 Task: Define due dates for tasks focused on implementing version control measures.
Action: Mouse moved to (127, 275)
Screenshot: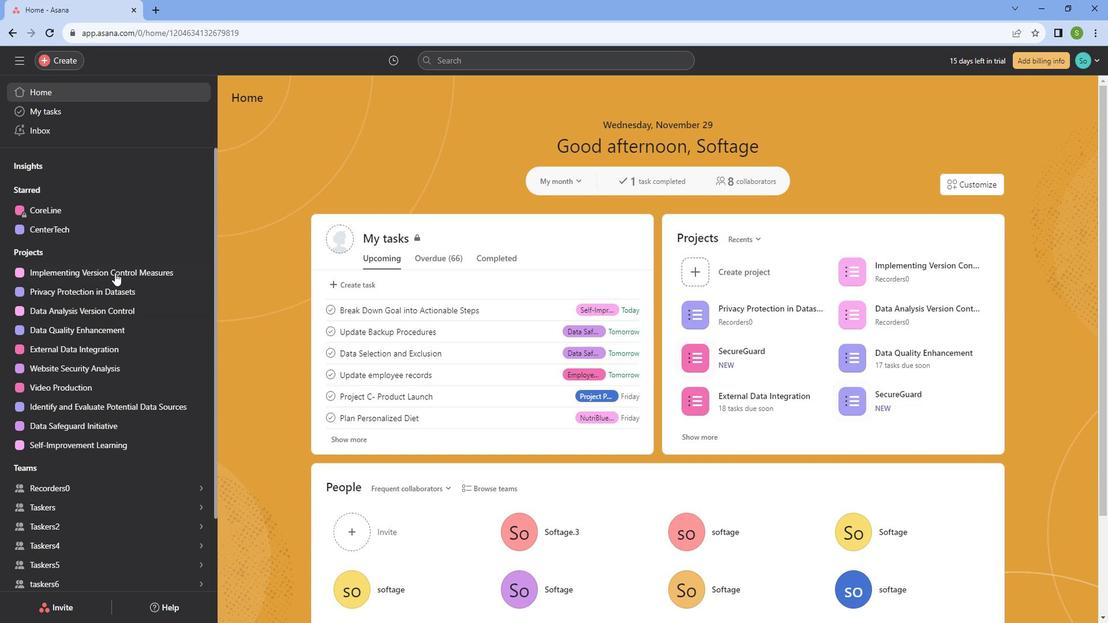 
Action: Mouse pressed left at (127, 275)
Screenshot: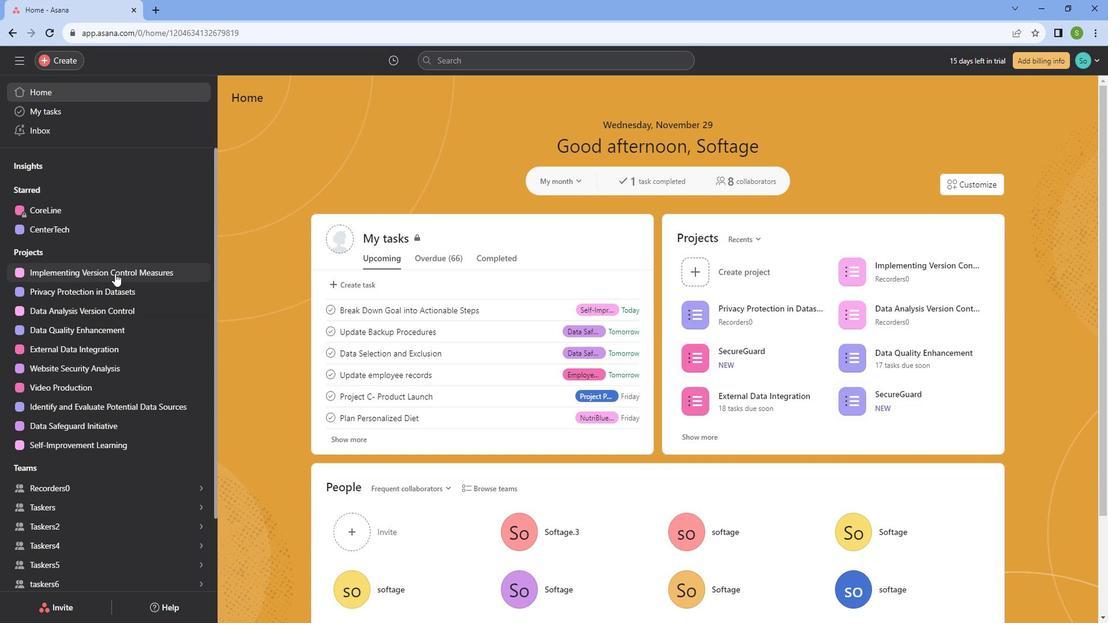 
Action: Mouse moved to (724, 188)
Screenshot: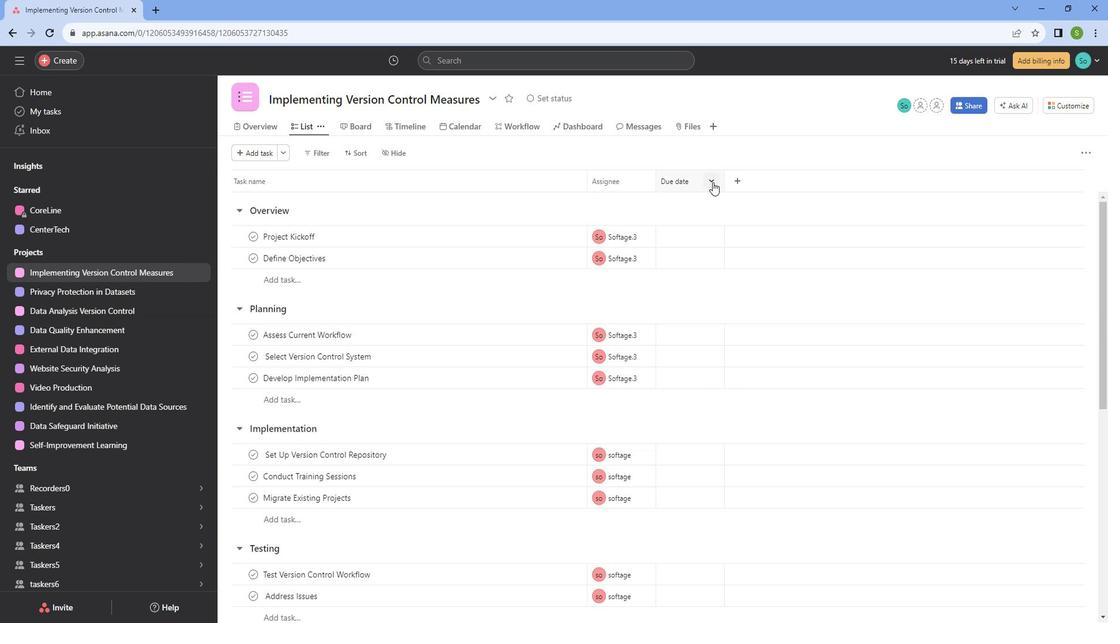
Action: Mouse pressed left at (724, 188)
Screenshot: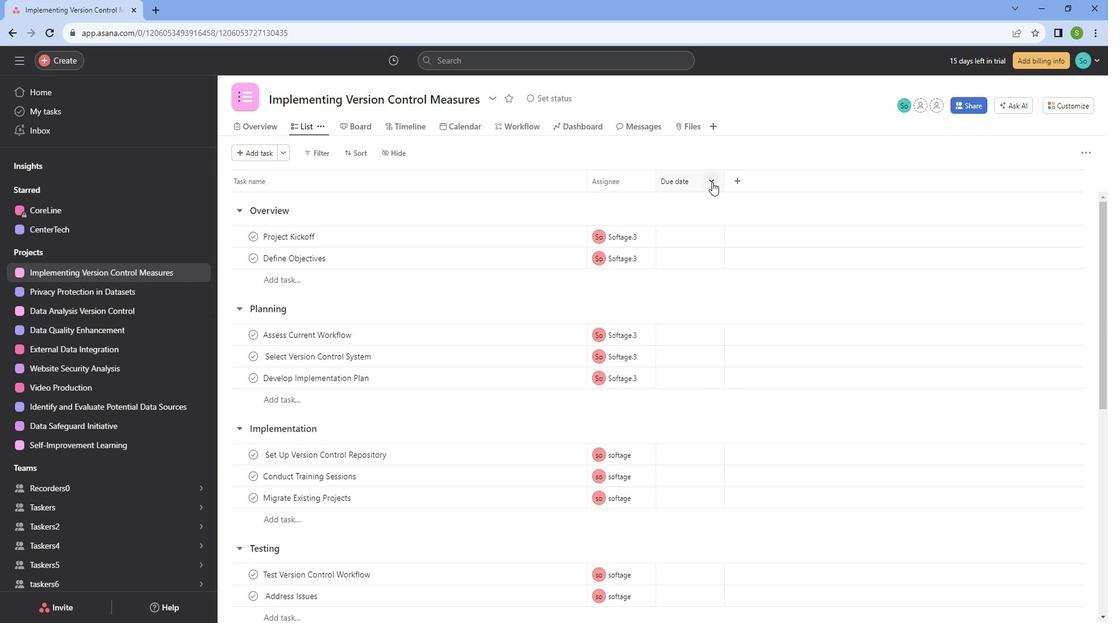 
Action: Mouse moved to (687, 218)
Screenshot: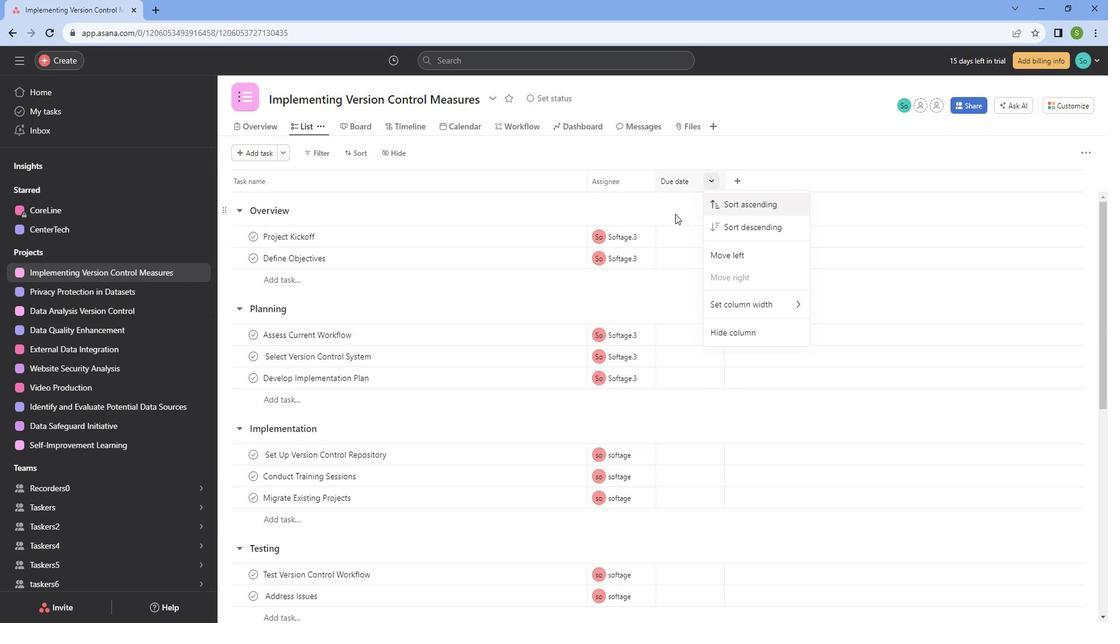 
Action: Mouse pressed left at (687, 218)
Screenshot: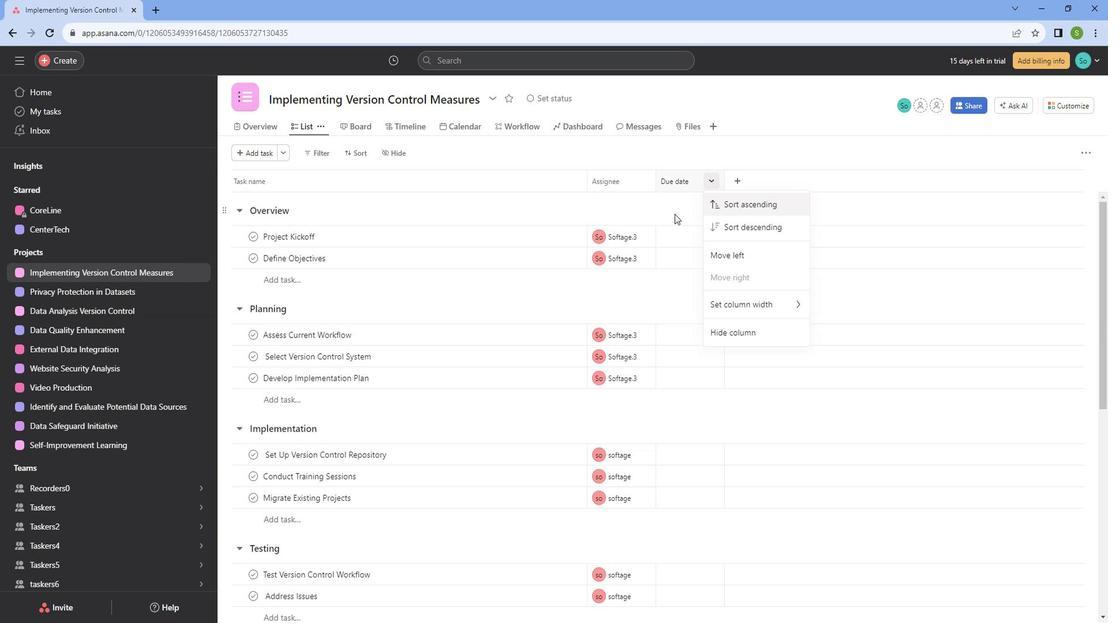 
Action: Mouse moved to (693, 246)
Screenshot: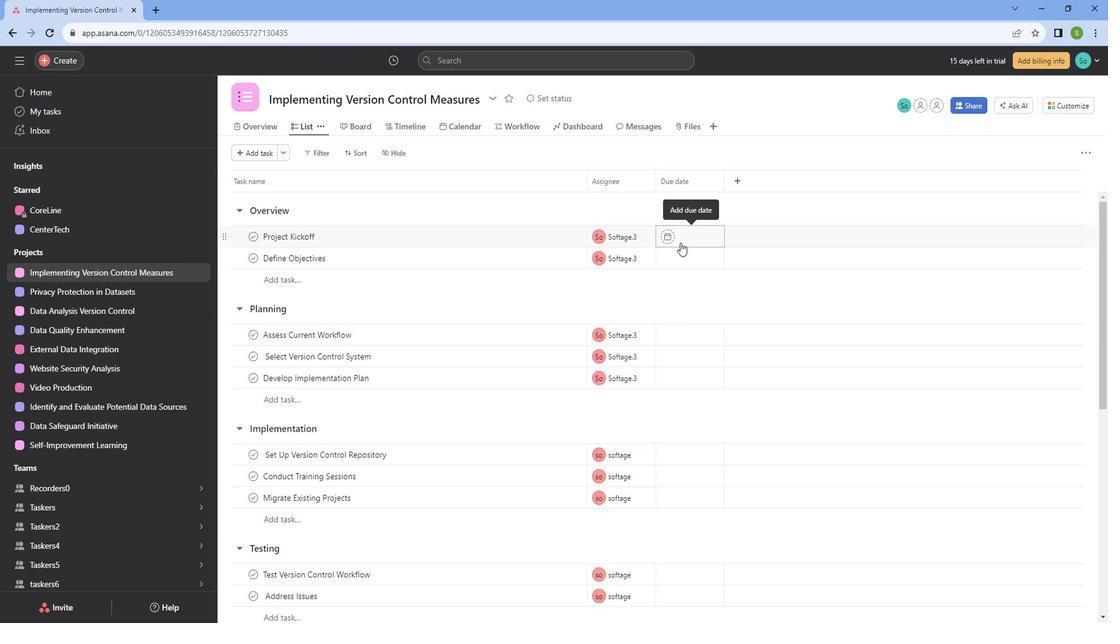 
Action: Mouse pressed left at (693, 246)
Screenshot: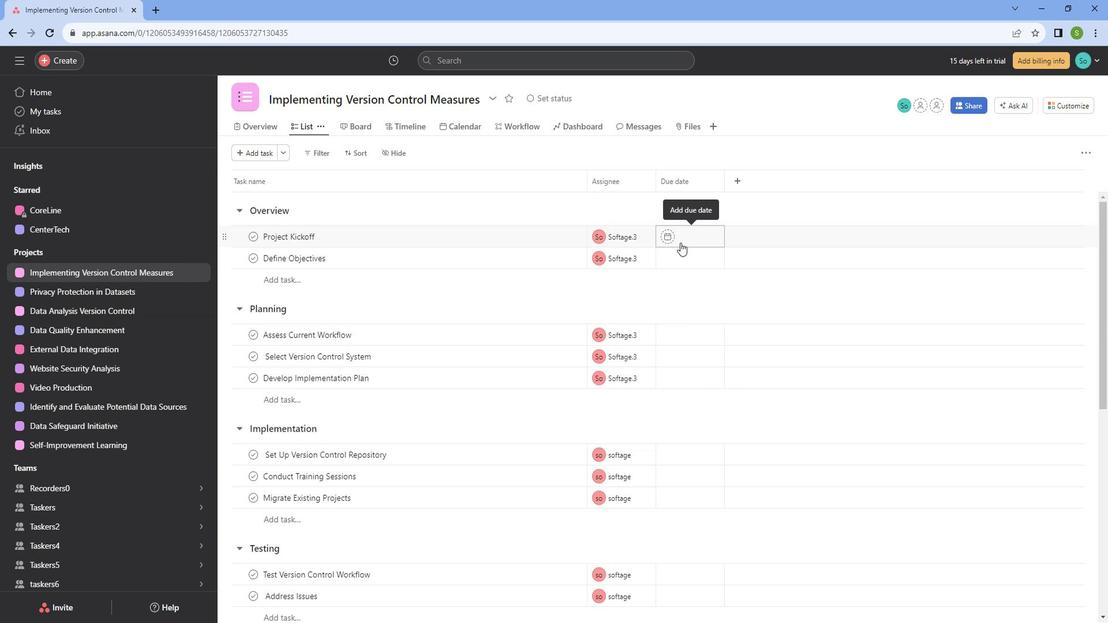 
Action: Mouse moved to (819, 303)
Screenshot: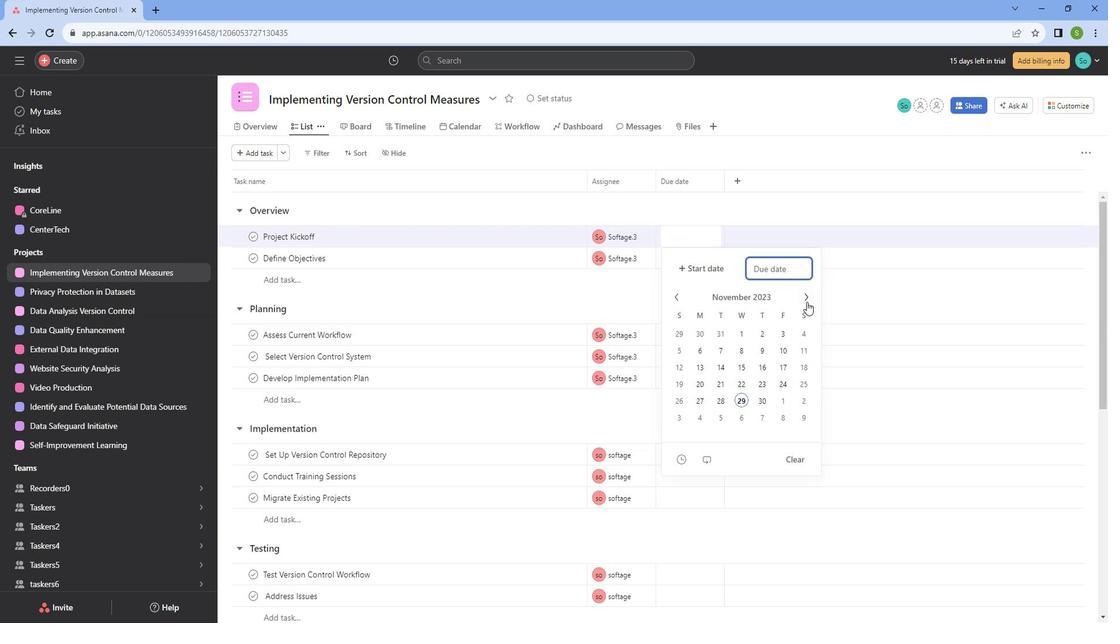 
Action: Mouse pressed left at (819, 303)
Screenshot: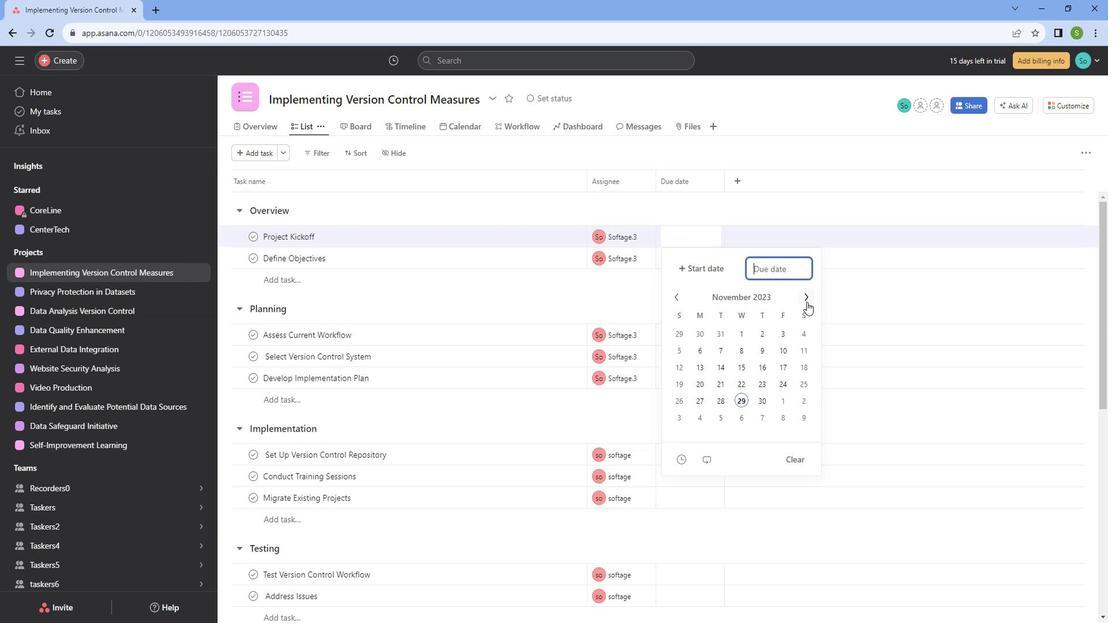 
Action: Mouse moved to (794, 336)
Screenshot: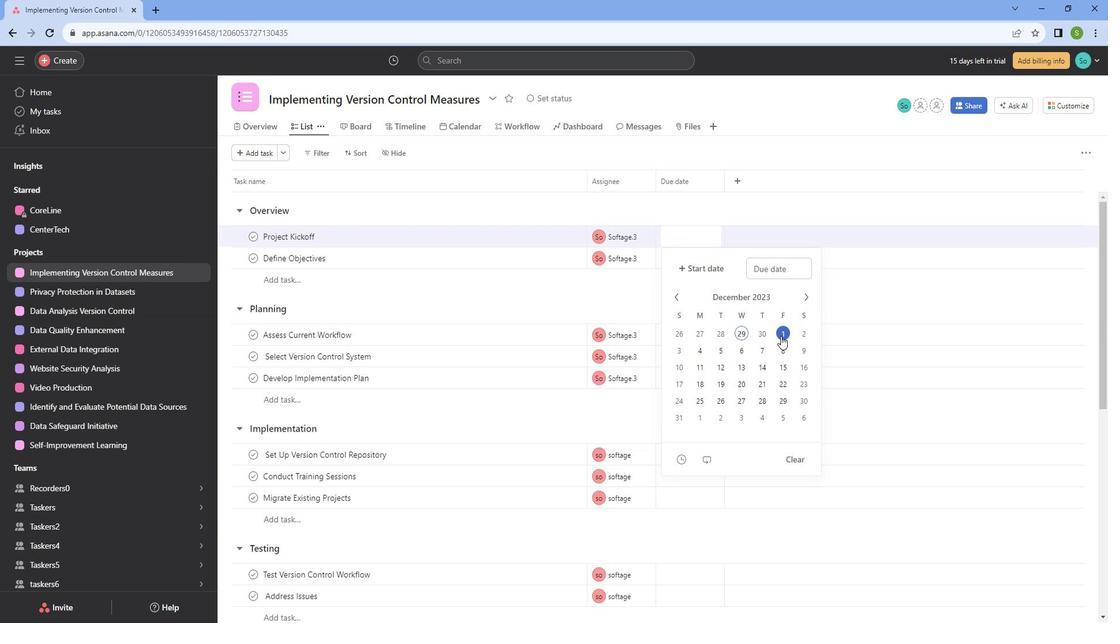 
Action: Mouse pressed left at (794, 336)
Screenshot: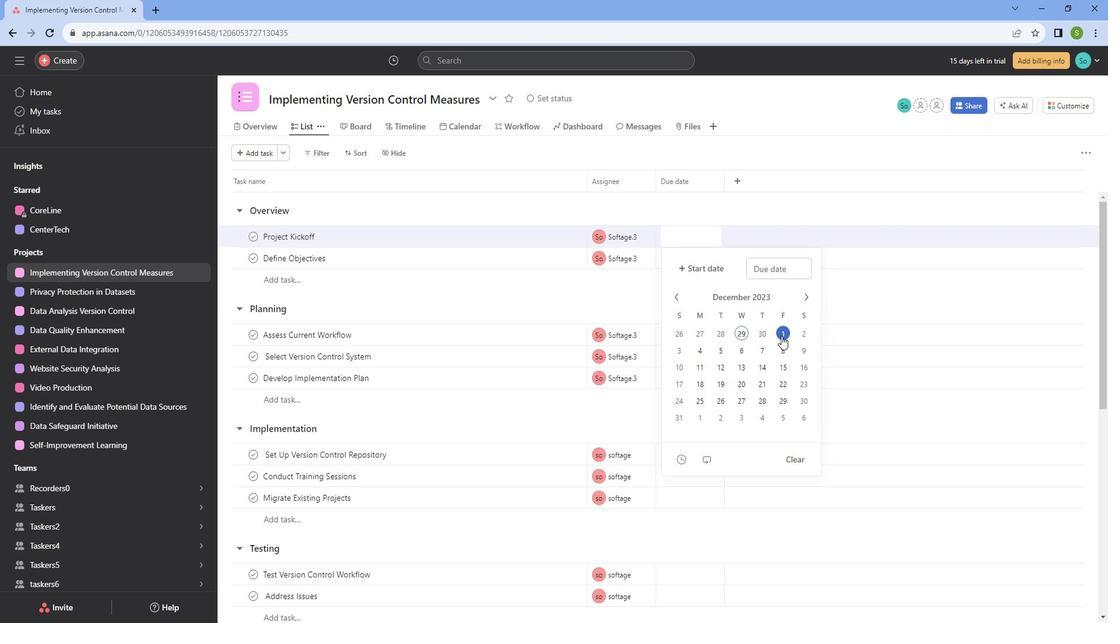 
Action: Mouse moved to (704, 215)
Screenshot: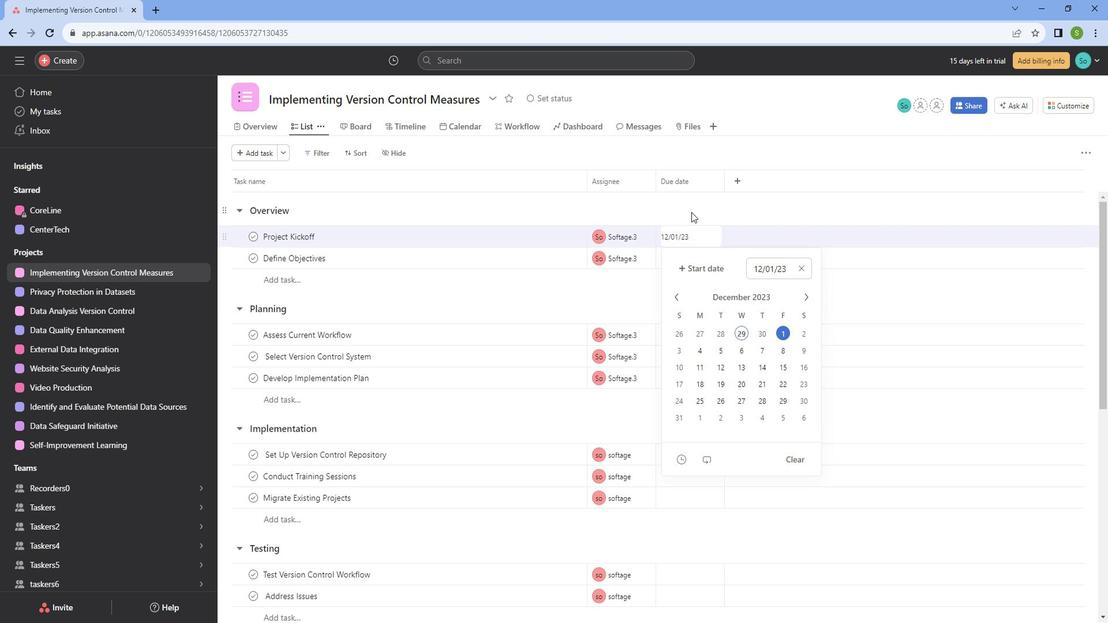 
Action: Mouse pressed left at (704, 215)
Screenshot: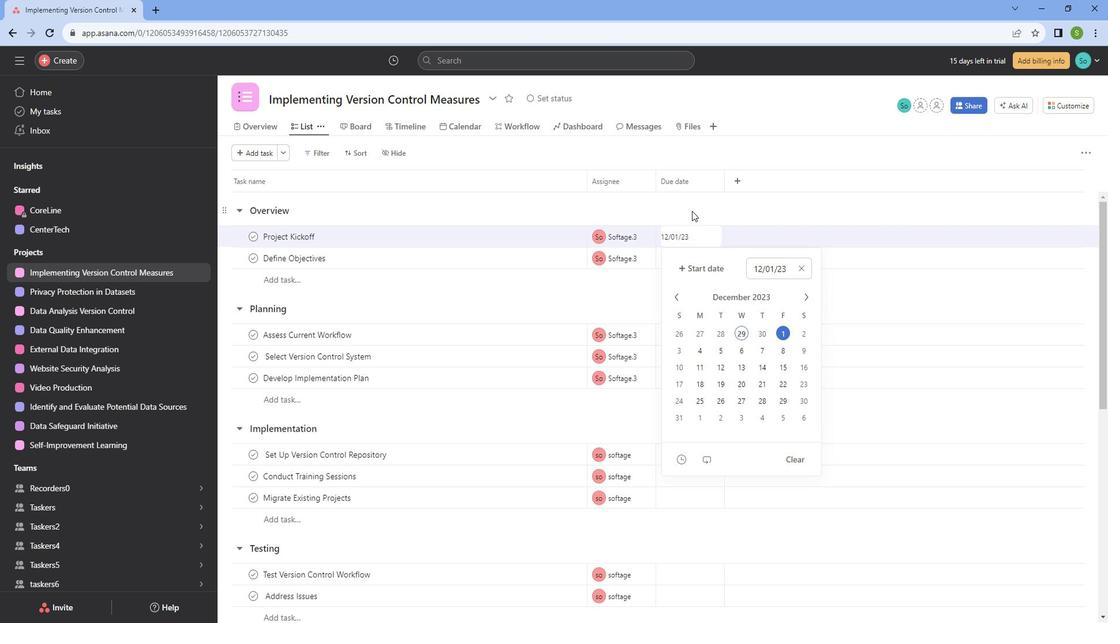 
Action: Mouse moved to (689, 266)
Screenshot: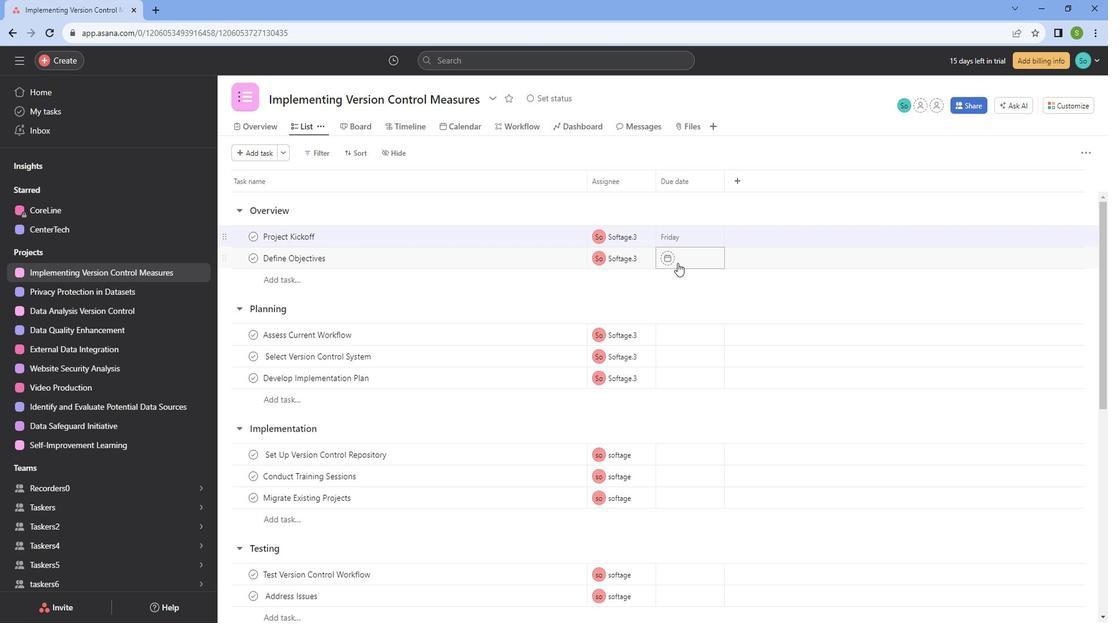 
Action: Mouse pressed left at (689, 266)
Screenshot: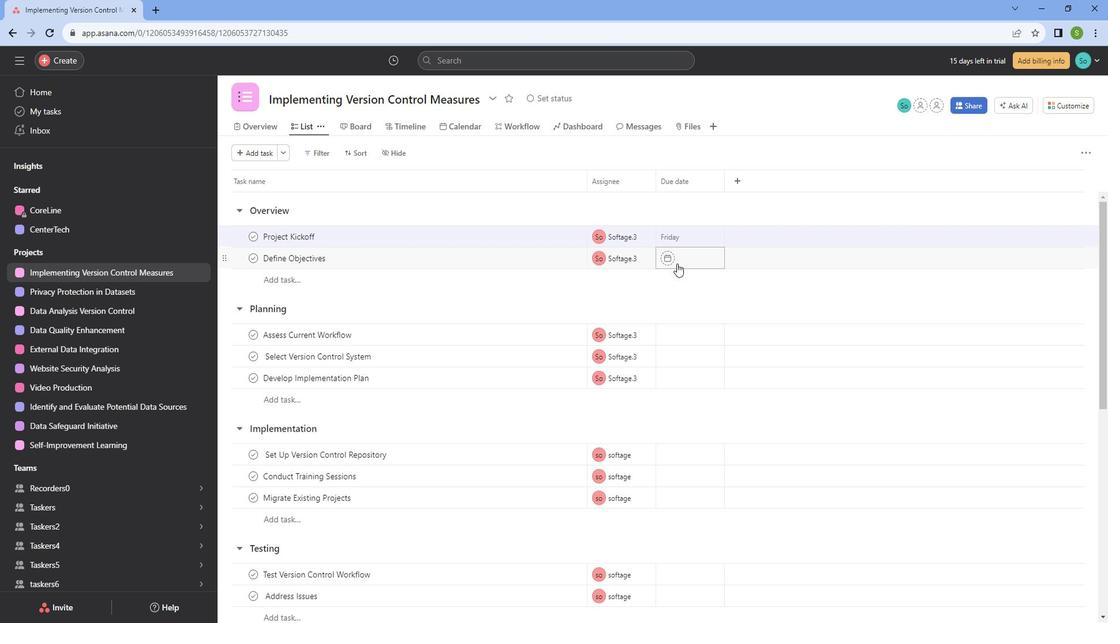 
Action: Mouse moved to (812, 318)
Screenshot: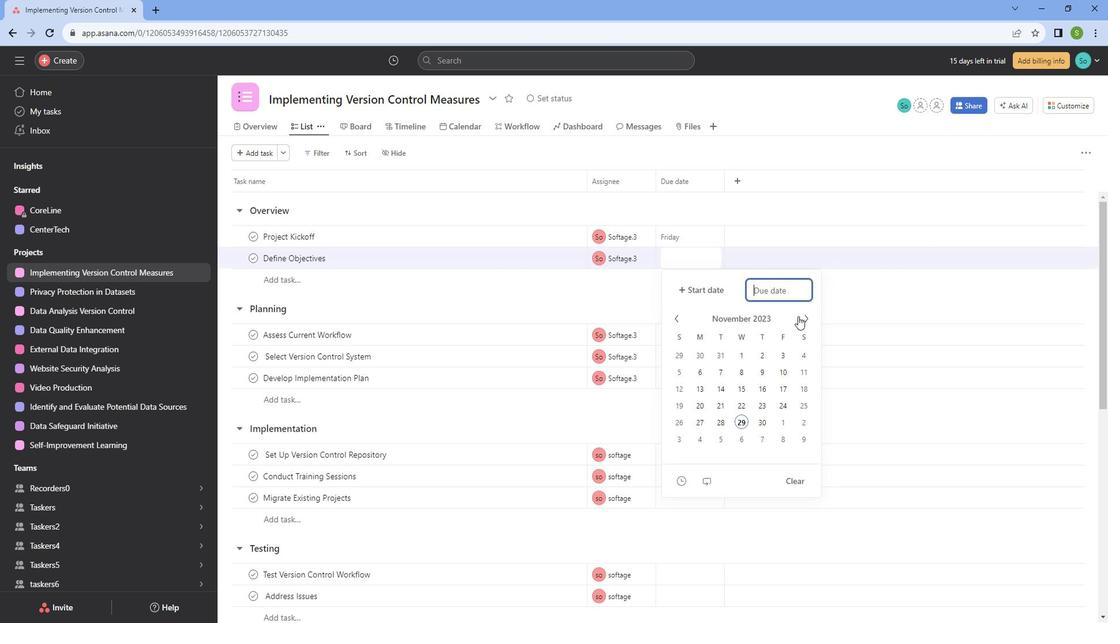 
Action: Mouse pressed left at (812, 318)
Screenshot: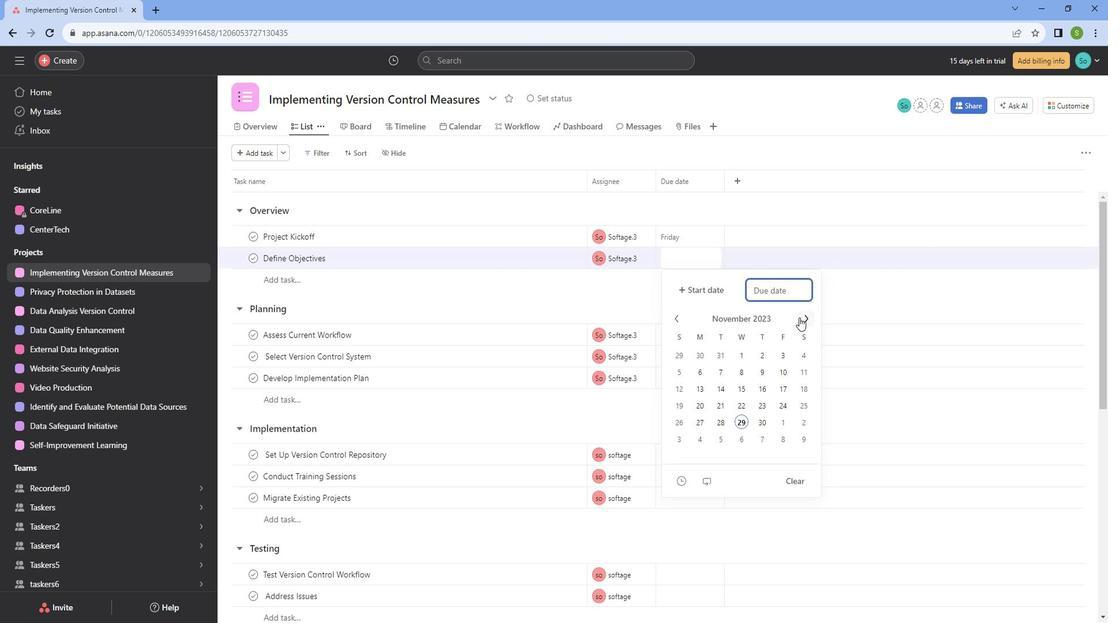 
Action: Mouse moved to (799, 355)
Screenshot: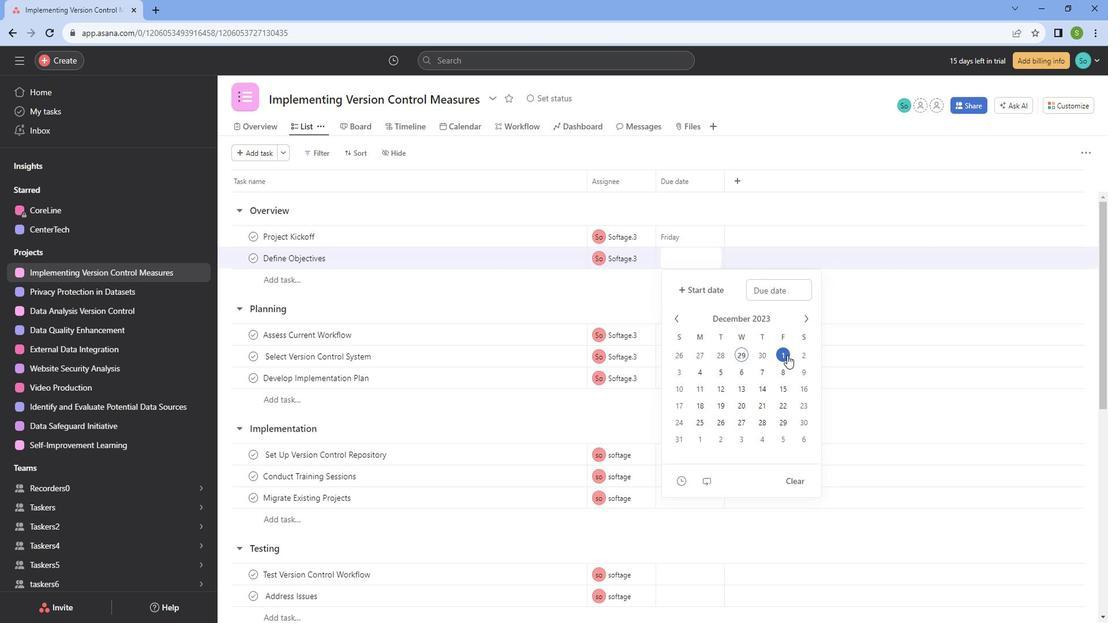 
Action: Mouse pressed left at (799, 355)
Screenshot: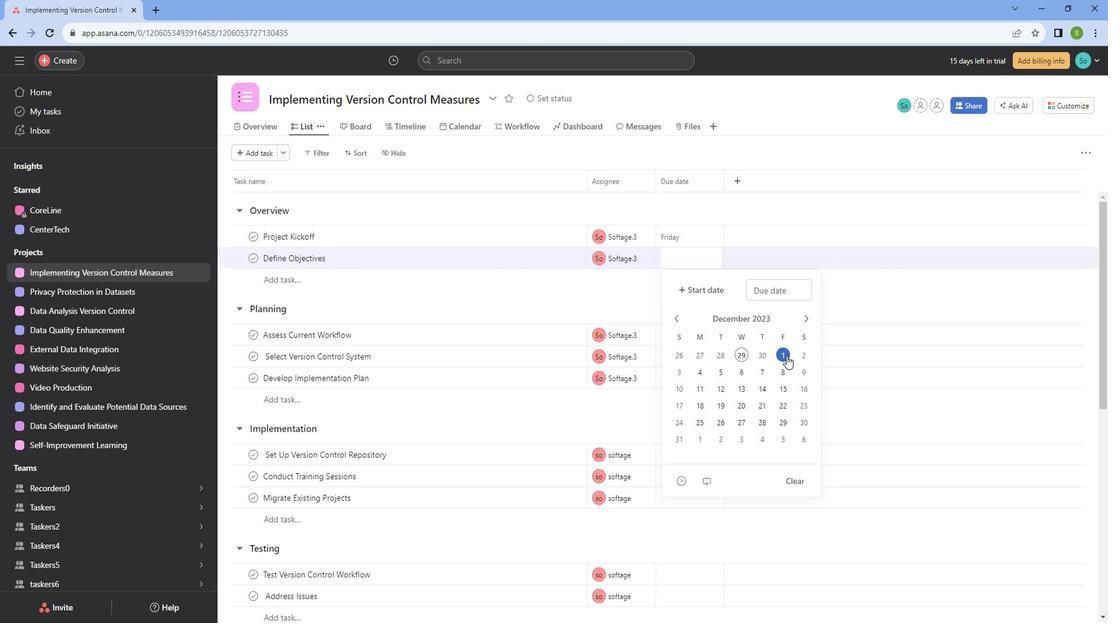 
Action: Mouse moved to (728, 222)
Screenshot: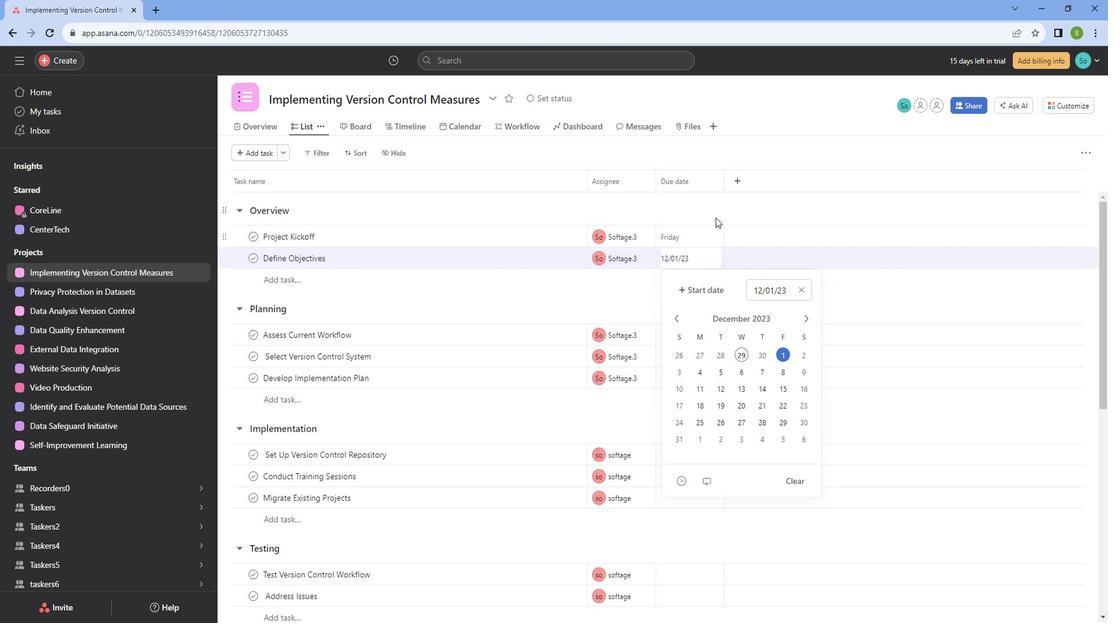 
Action: Mouse pressed left at (728, 222)
Screenshot: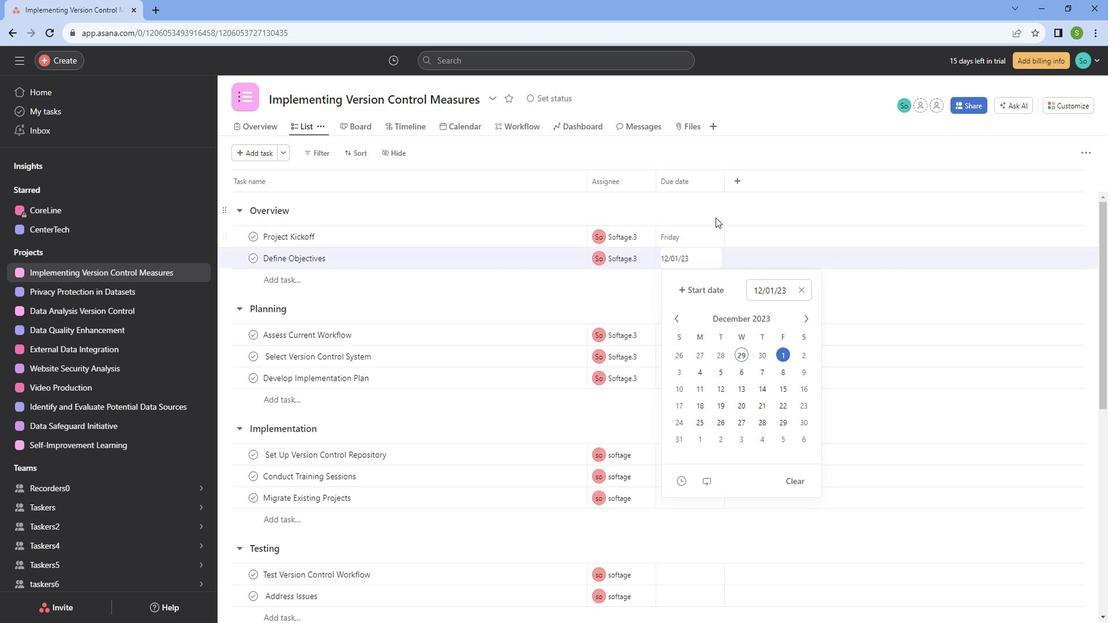 
Action: Mouse moved to (707, 332)
Screenshot: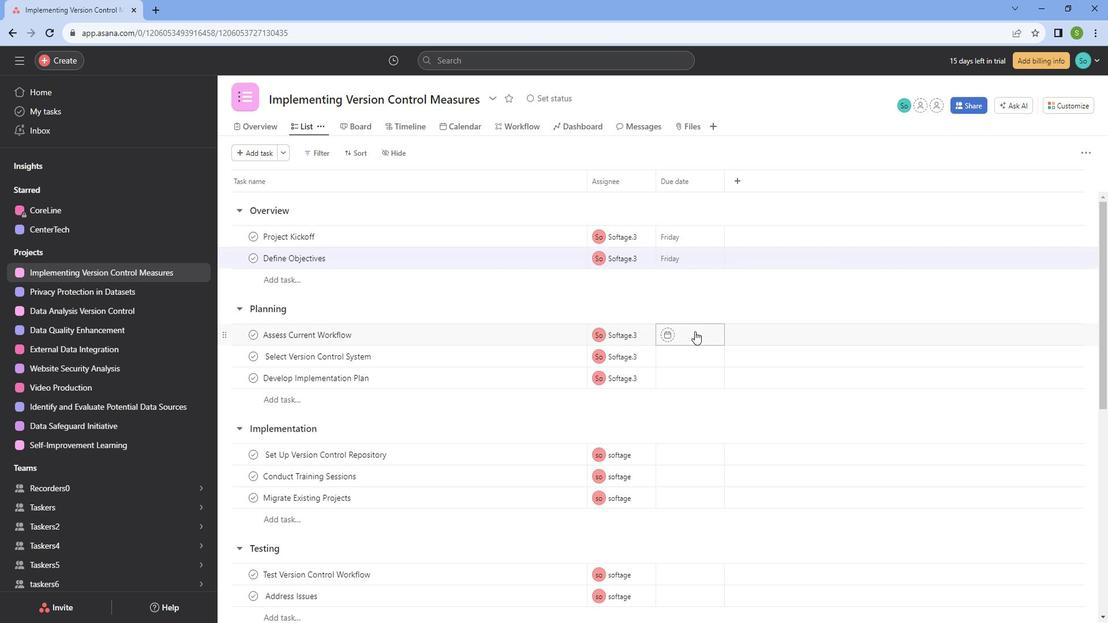 
Action: Mouse pressed left at (707, 332)
Screenshot: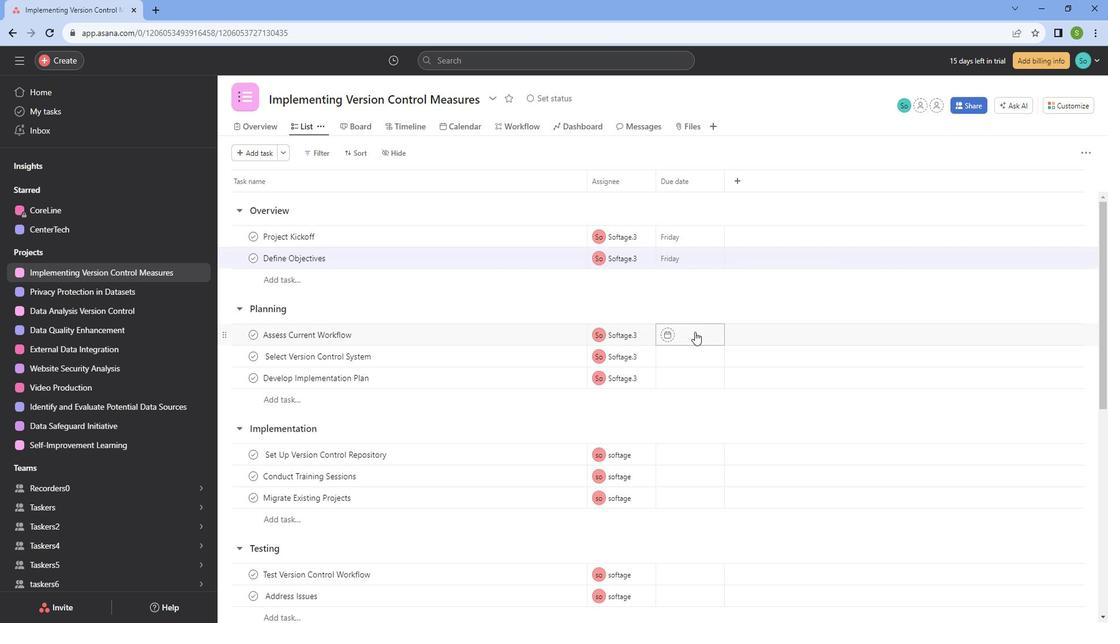
Action: Mouse moved to (823, 390)
Screenshot: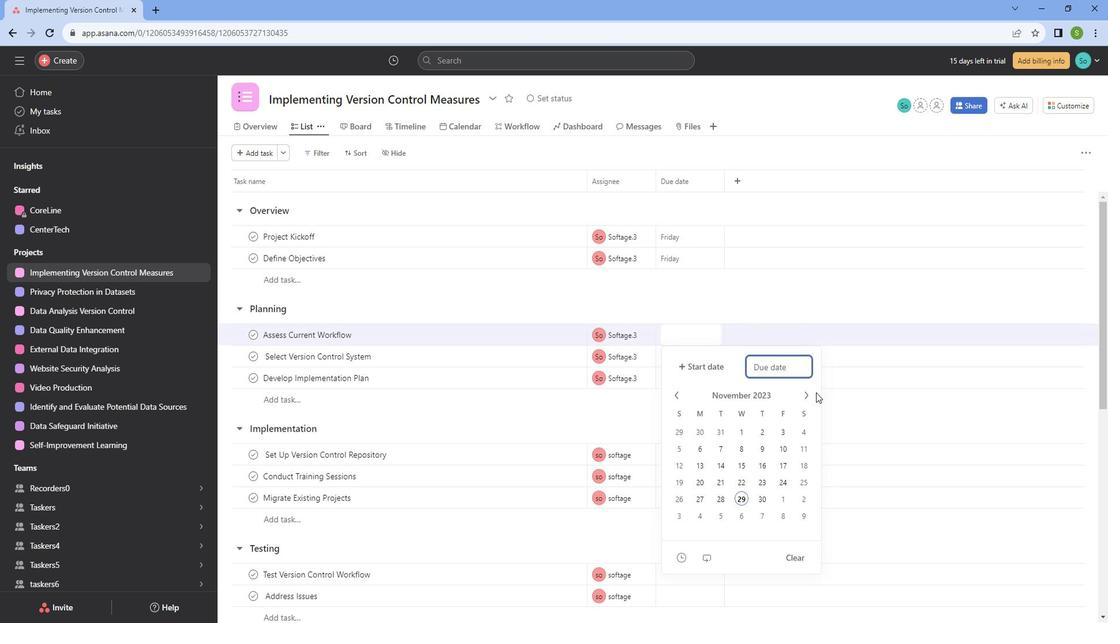 
Action: Mouse pressed left at (823, 390)
Screenshot: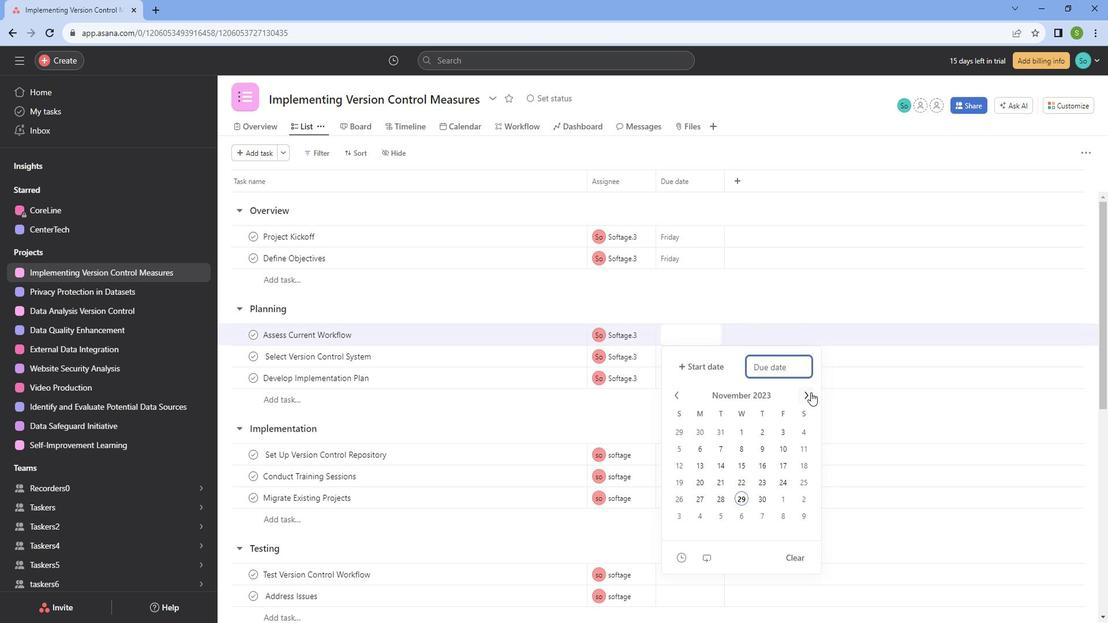 
Action: Mouse moved to (798, 424)
Screenshot: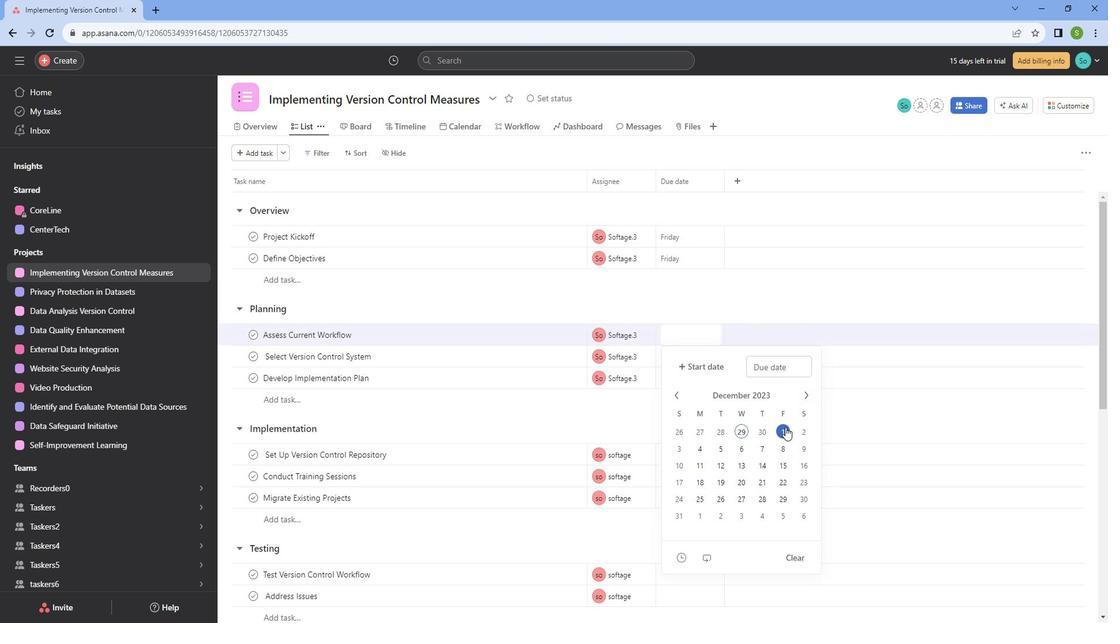 
Action: Mouse pressed left at (798, 424)
Screenshot: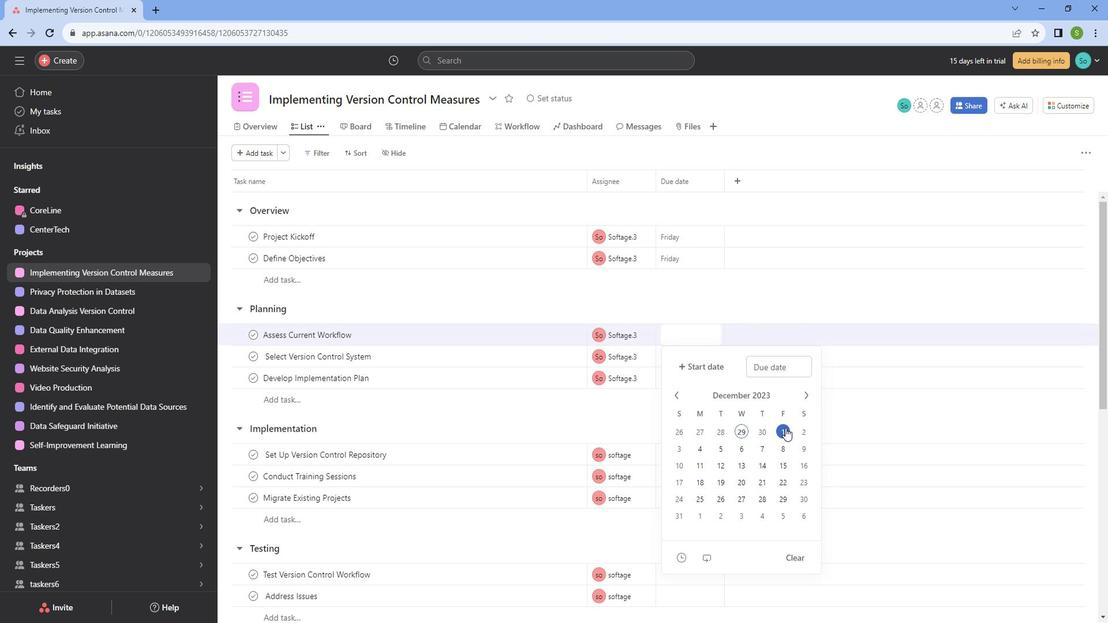 
Action: Mouse moved to (692, 210)
Screenshot: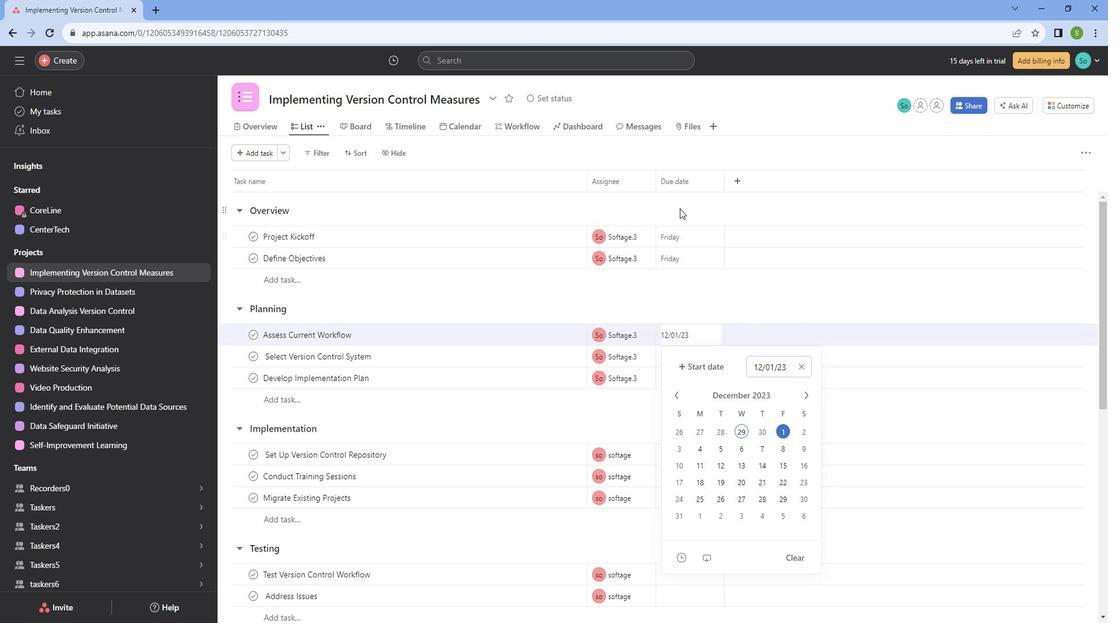 
Action: Mouse pressed left at (692, 210)
Screenshot: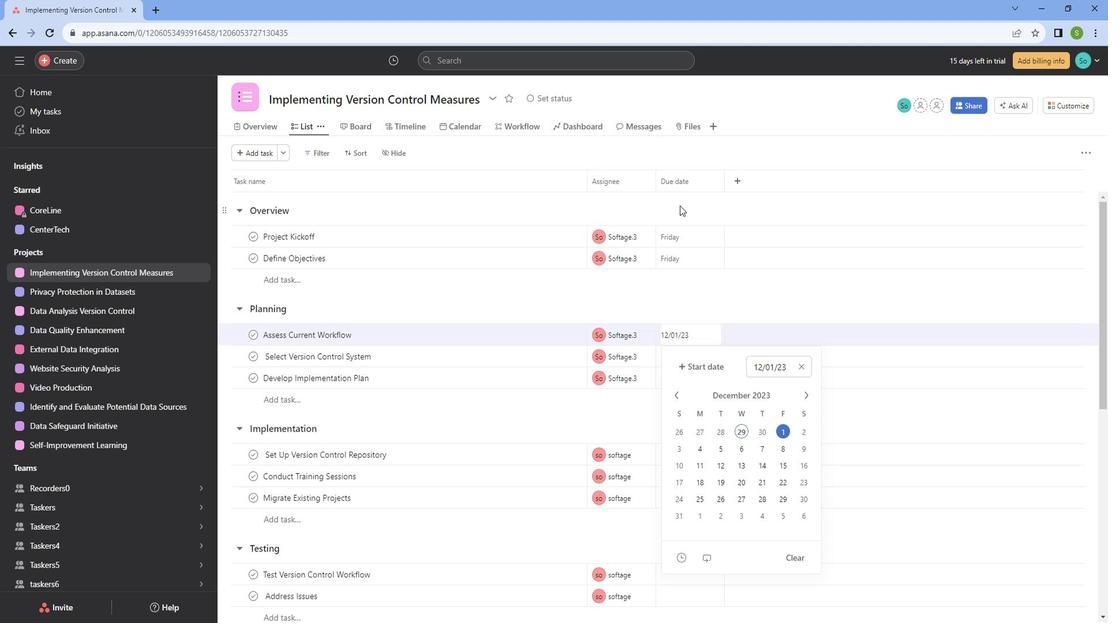 
Action: Mouse moved to (709, 255)
Screenshot: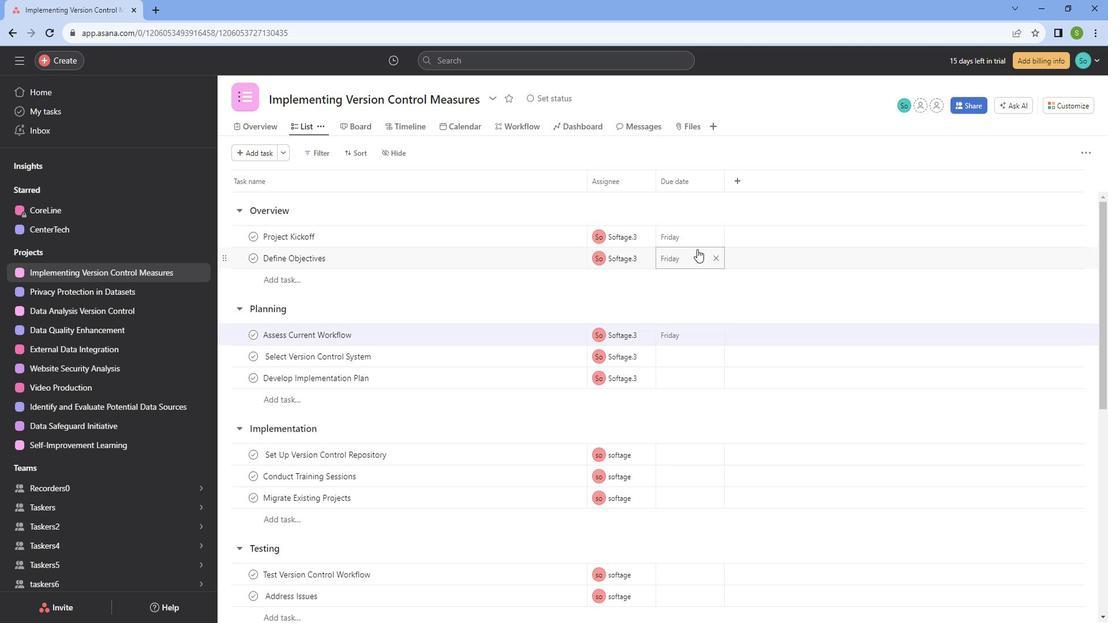 
Action: Mouse scrolled (709, 255) with delta (0, 0)
Screenshot: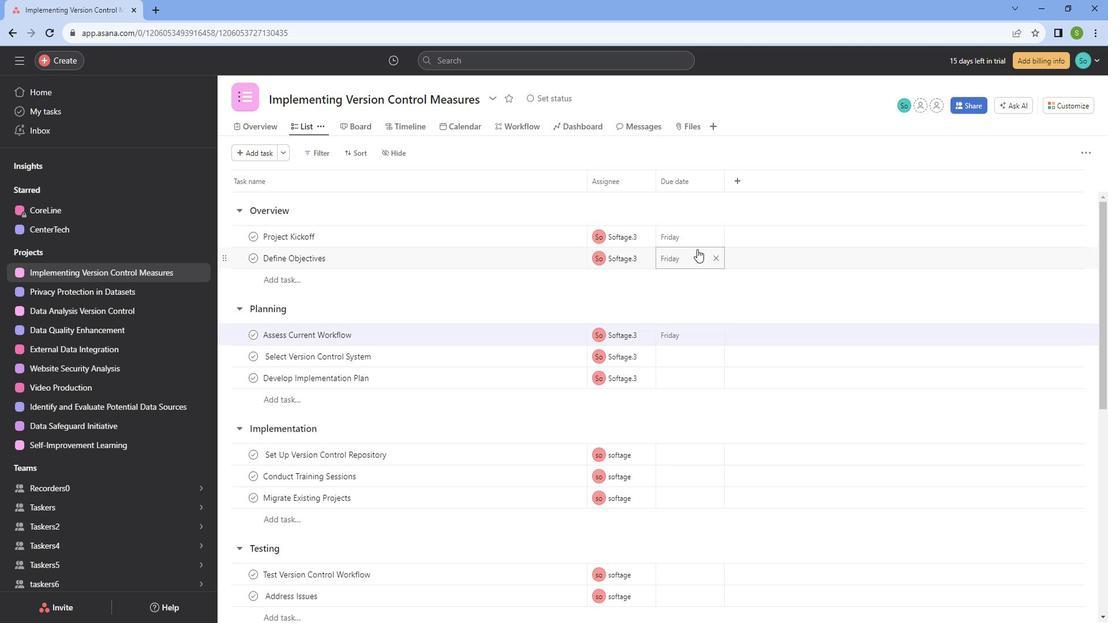 
Action: Mouse scrolled (709, 255) with delta (0, 0)
Screenshot: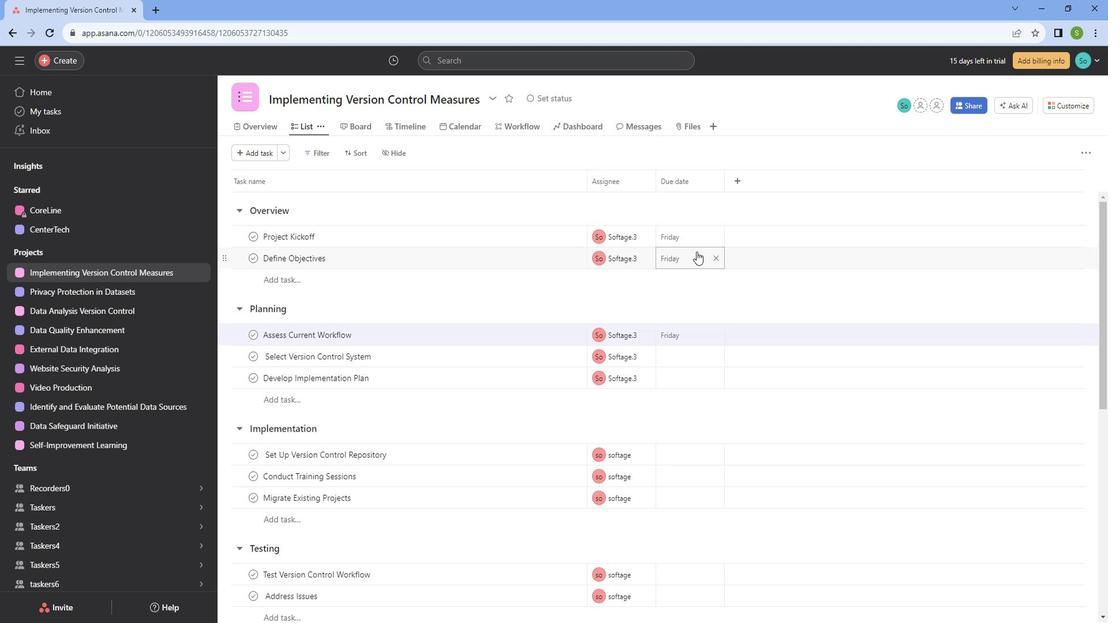 
Action: Mouse moved to (700, 244)
Screenshot: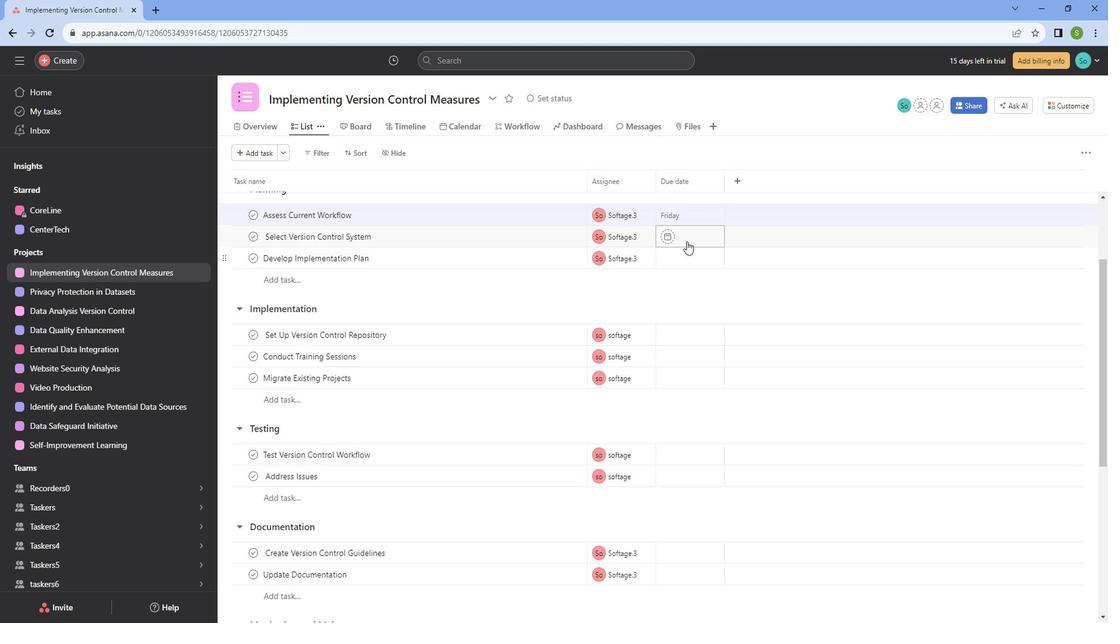 
Action: Mouse pressed left at (700, 244)
Screenshot: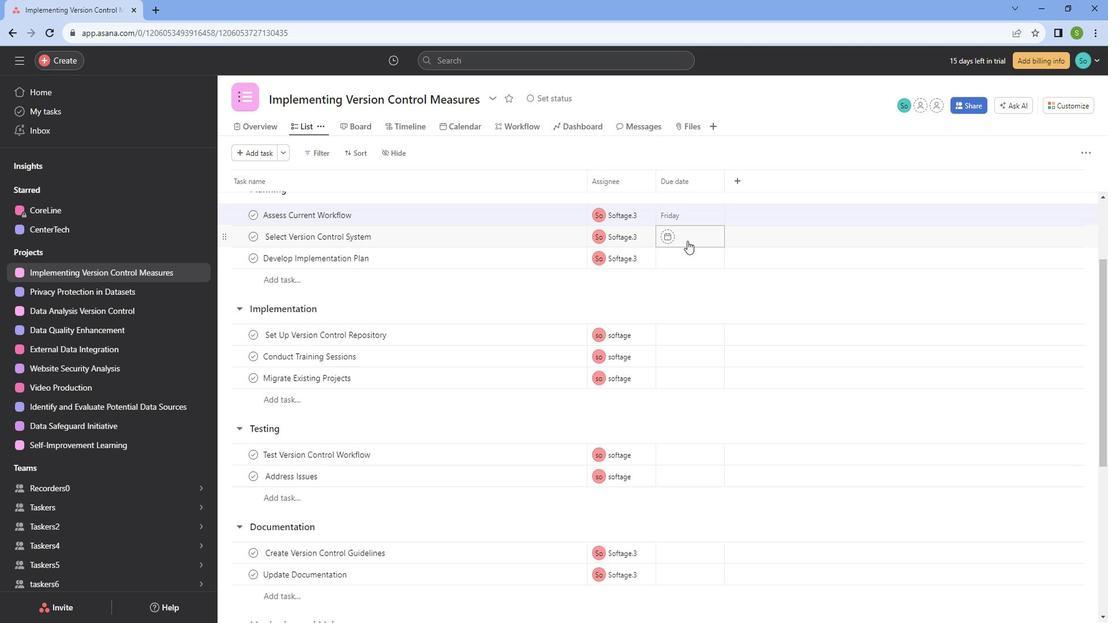 
Action: Mouse moved to (820, 298)
Screenshot: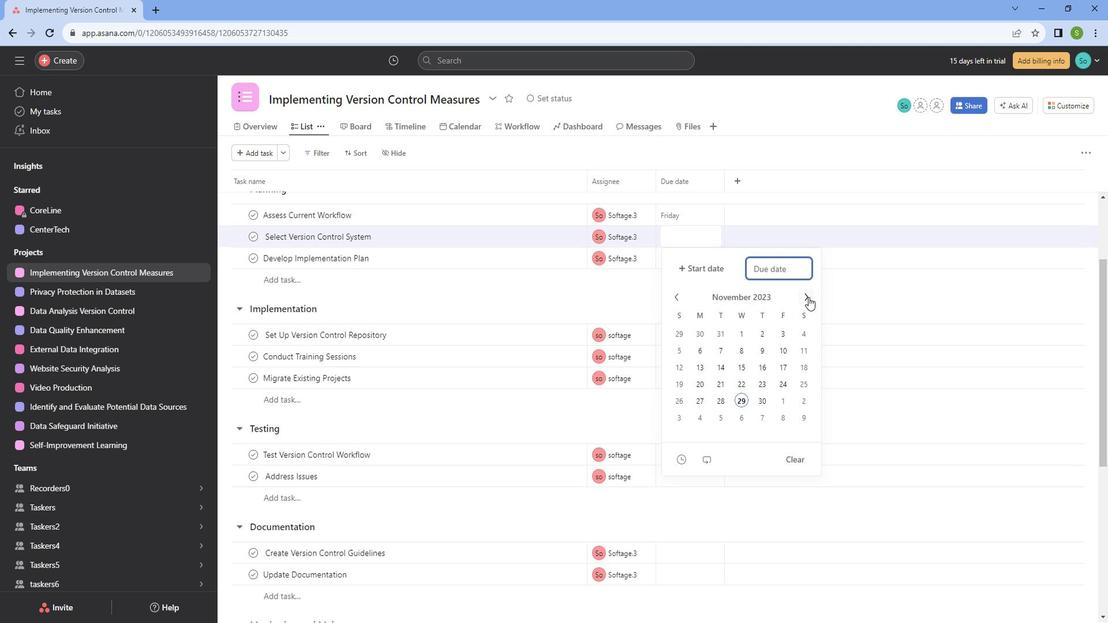
Action: Mouse pressed left at (820, 298)
Screenshot: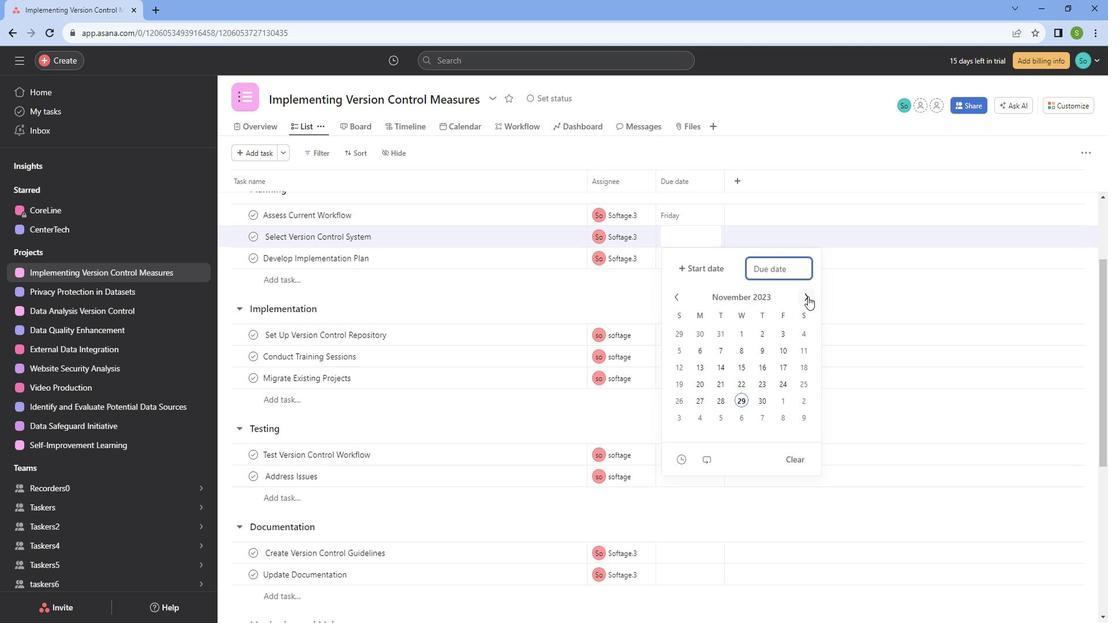 
Action: Mouse moved to (811, 333)
Screenshot: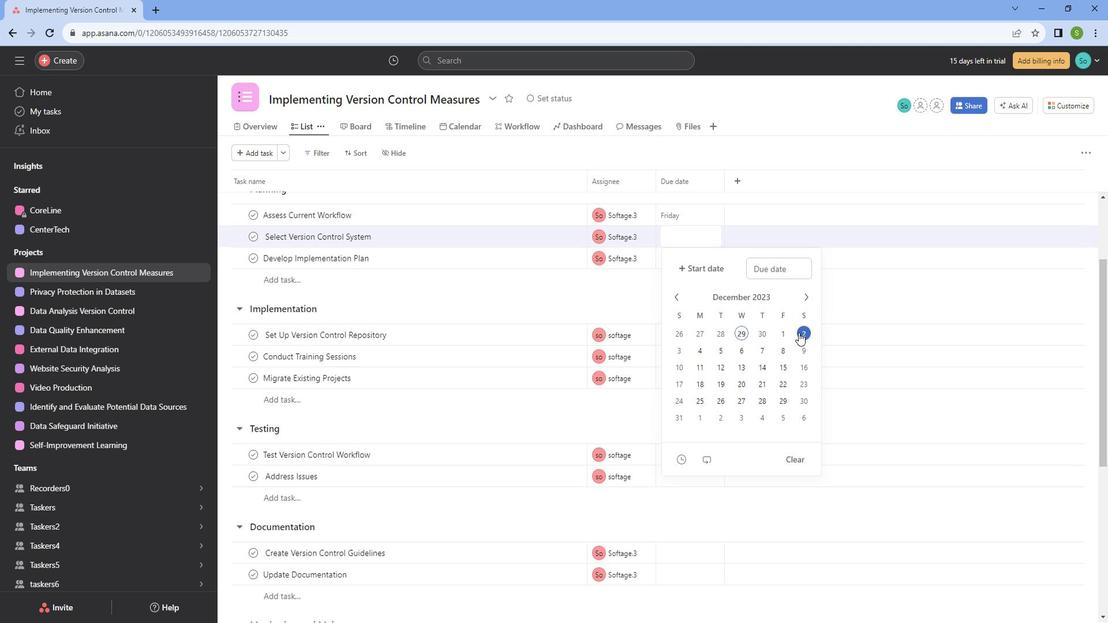 
Action: Mouse pressed left at (811, 333)
Screenshot: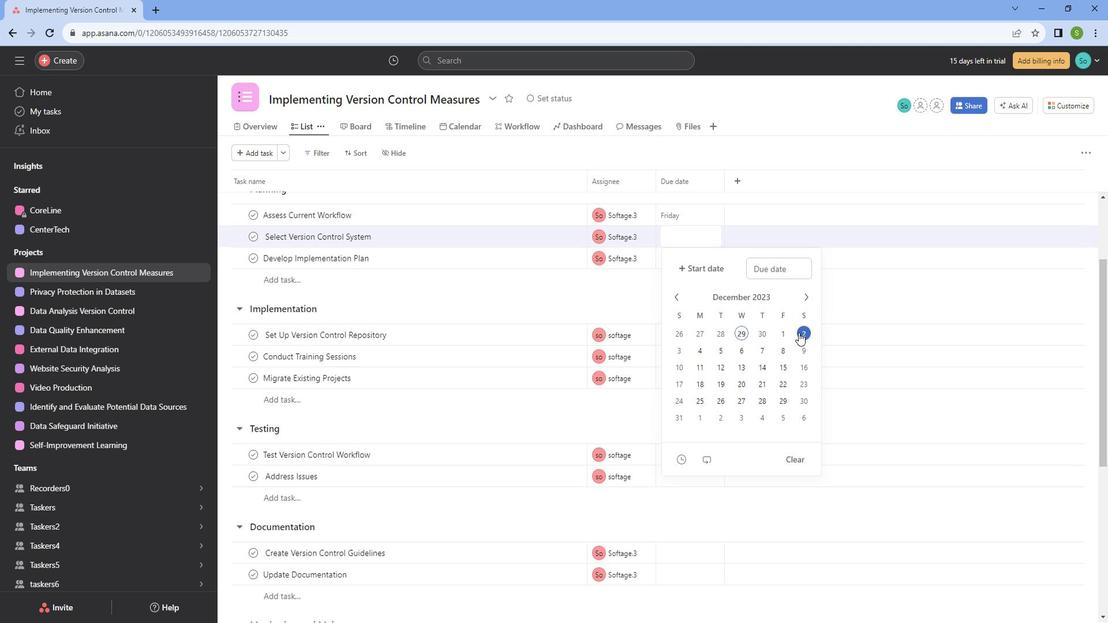 
Action: Mouse moved to (651, 307)
Screenshot: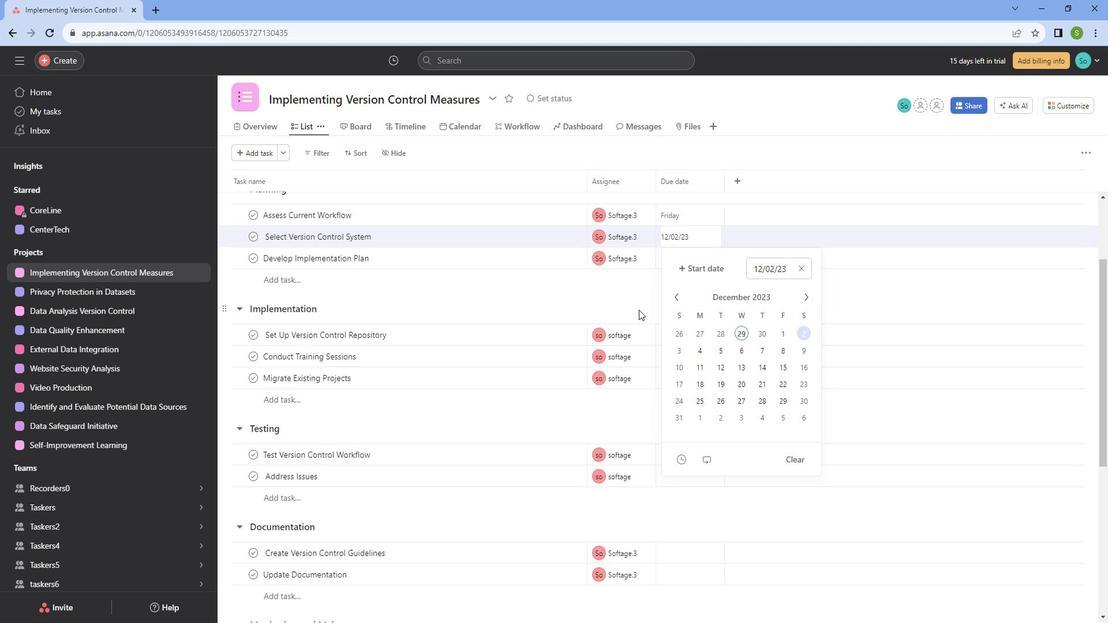 
Action: Mouse pressed left at (651, 307)
Screenshot: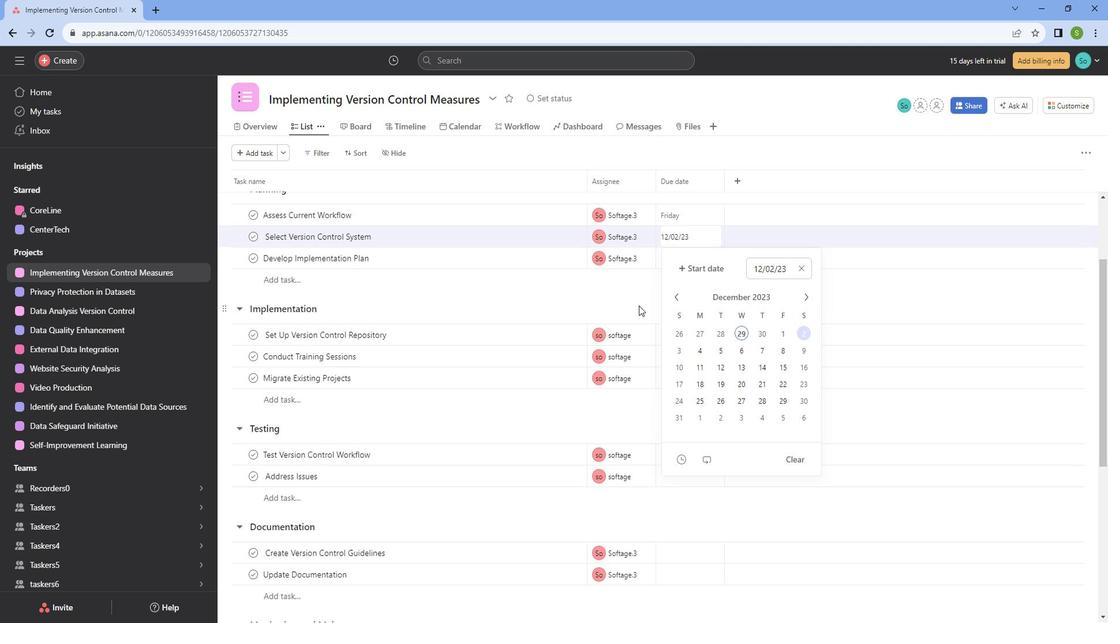 
Action: Mouse moved to (693, 247)
Screenshot: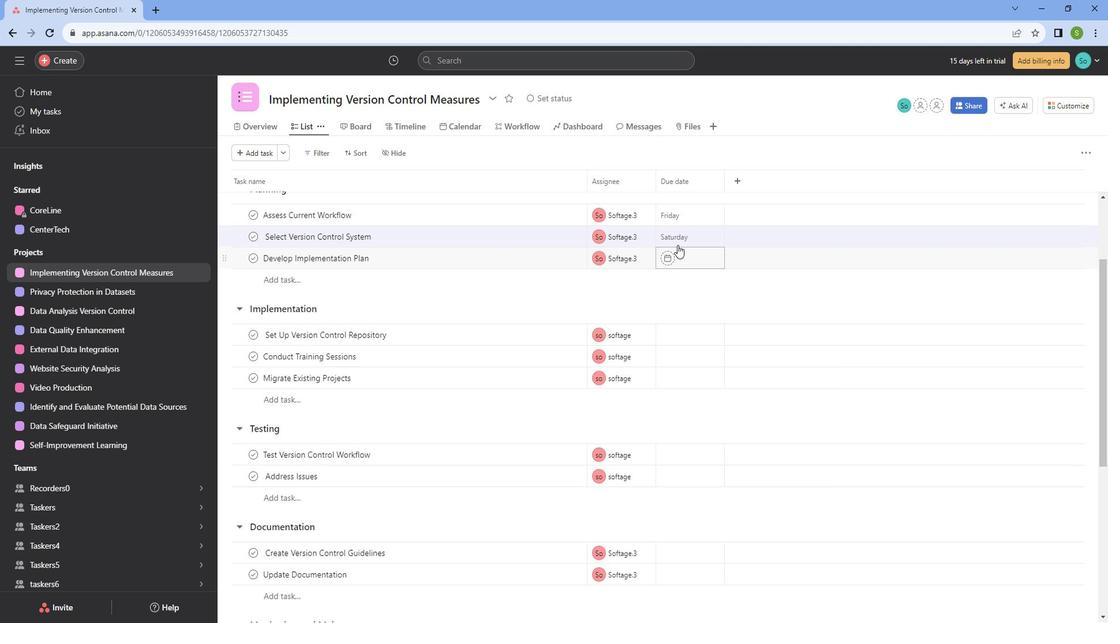 
Action: Mouse pressed left at (693, 247)
Screenshot: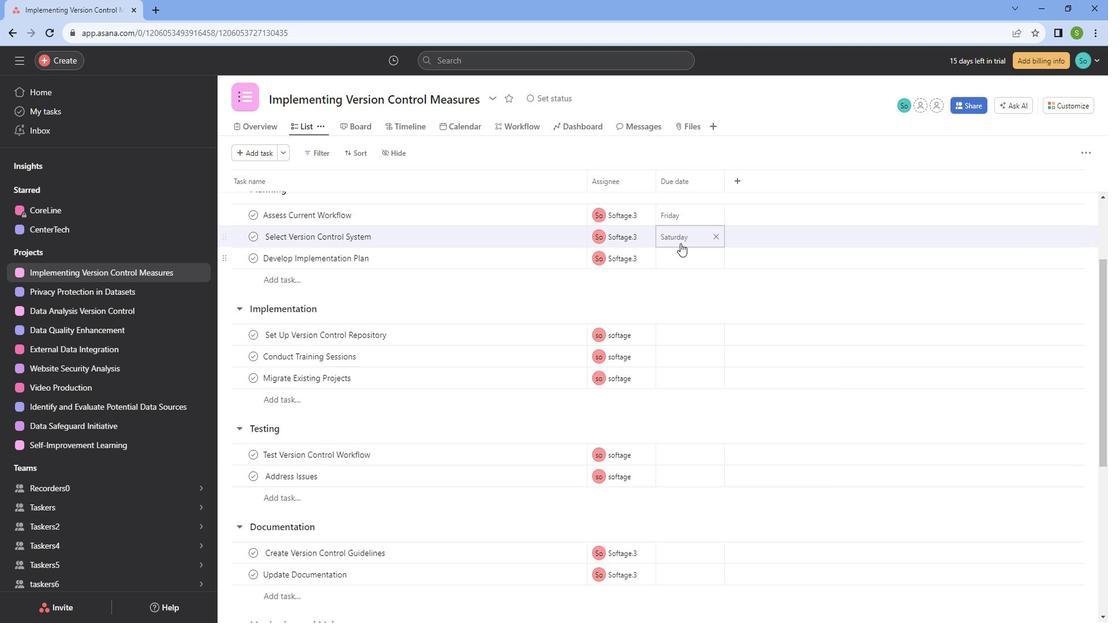 
Action: Mouse moved to (718, 352)
Screenshot: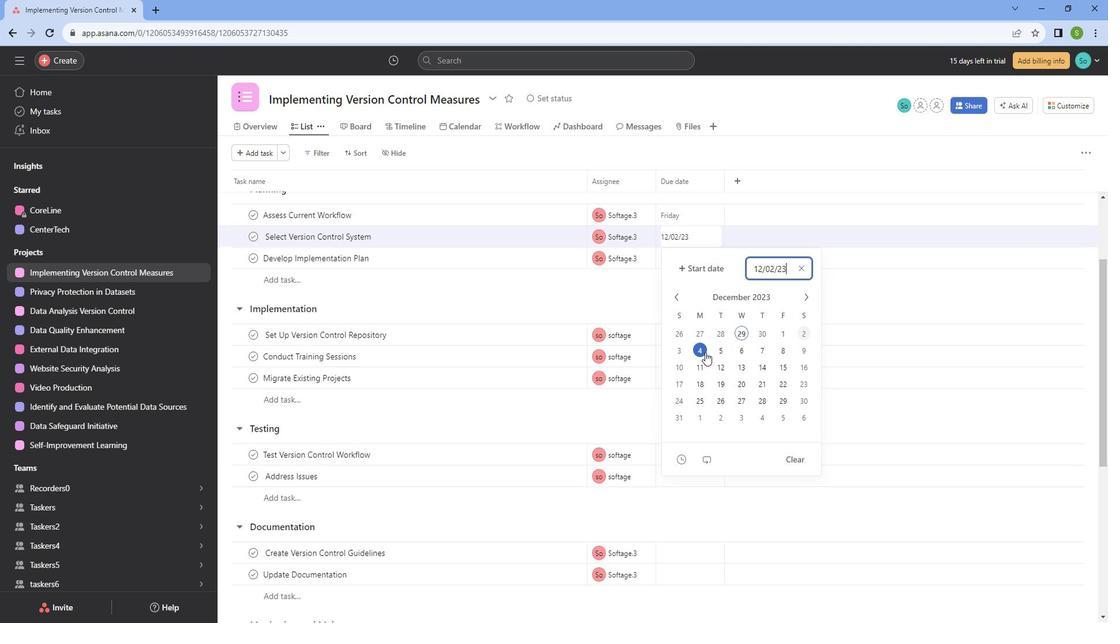 
Action: Mouse pressed left at (718, 352)
Screenshot: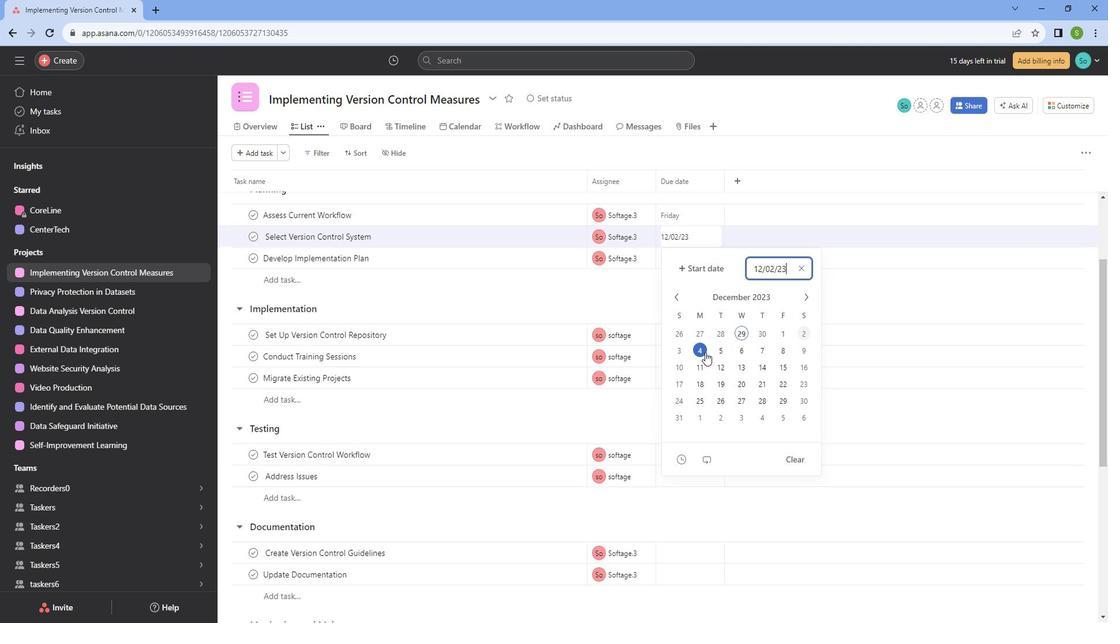 
Action: Mouse moved to (644, 323)
Screenshot: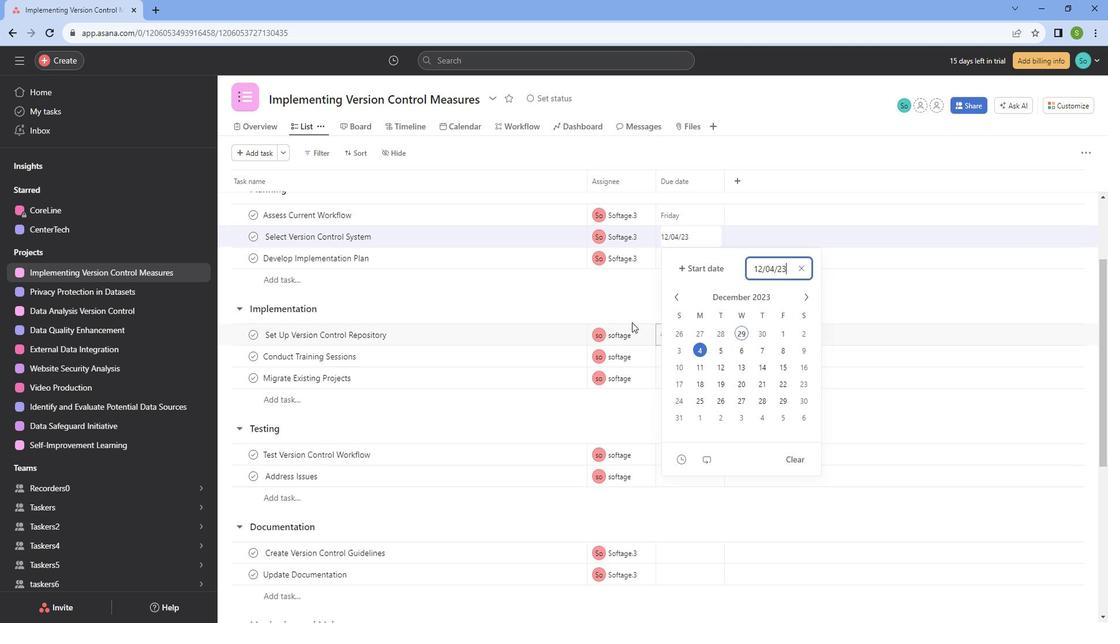 
Action: Mouse pressed left at (644, 323)
Screenshot: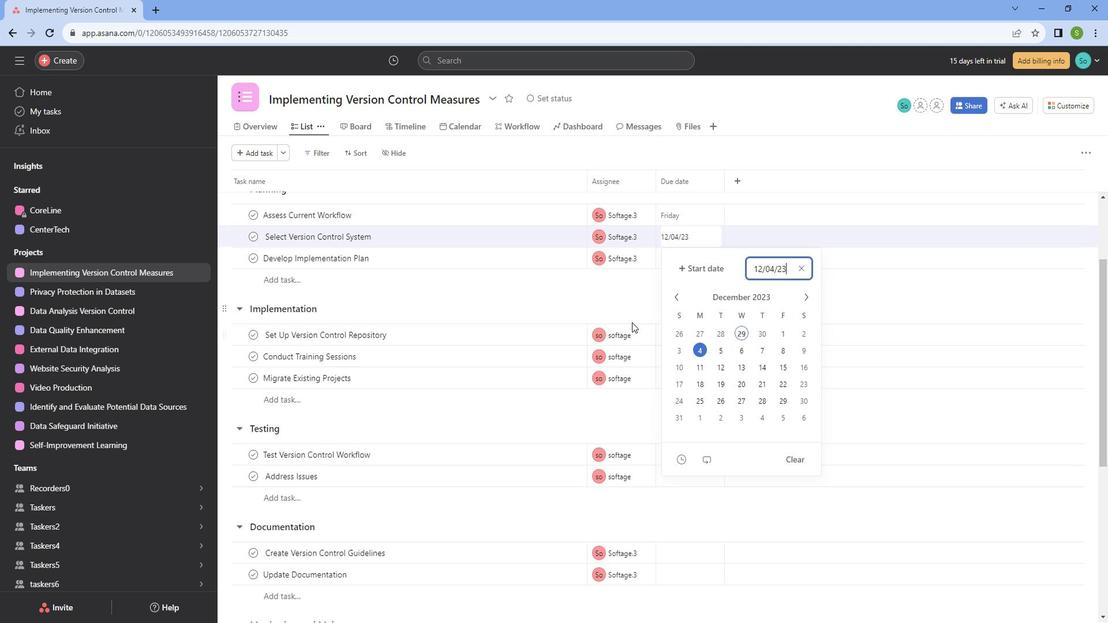 
Action: Mouse moved to (696, 267)
Screenshot: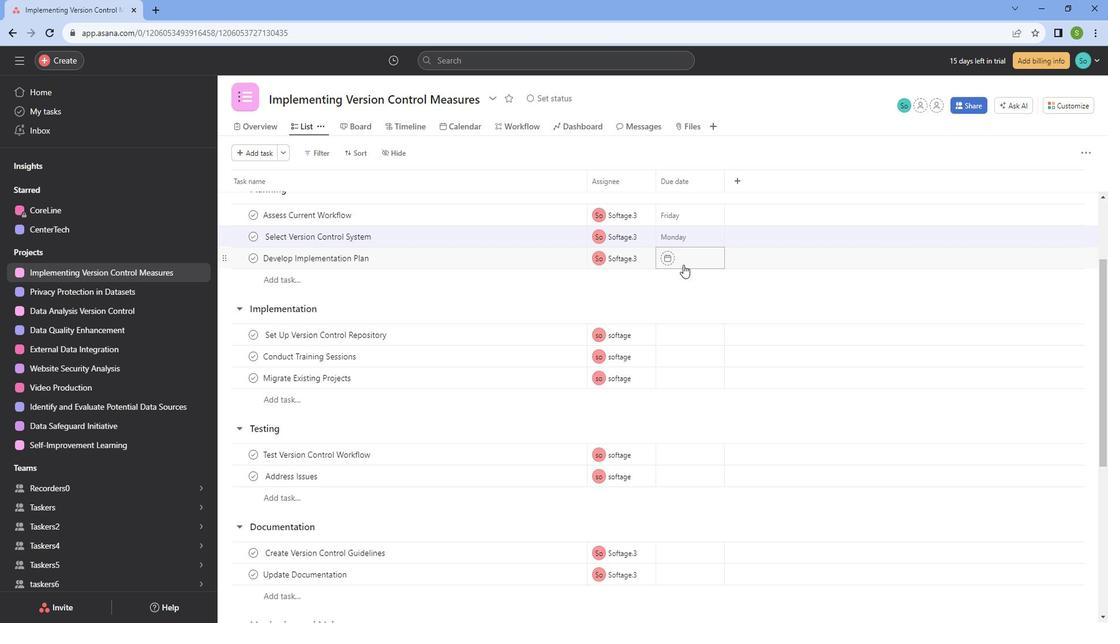 
Action: Mouse pressed left at (696, 267)
Screenshot: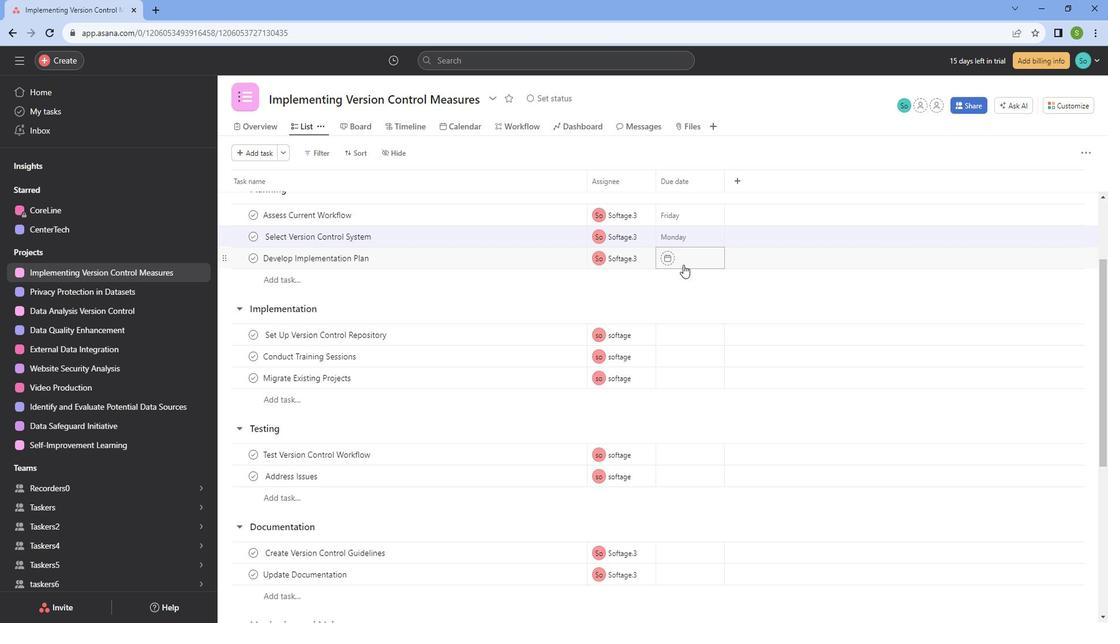 
Action: Mouse moved to (823, 317)
Screenshot: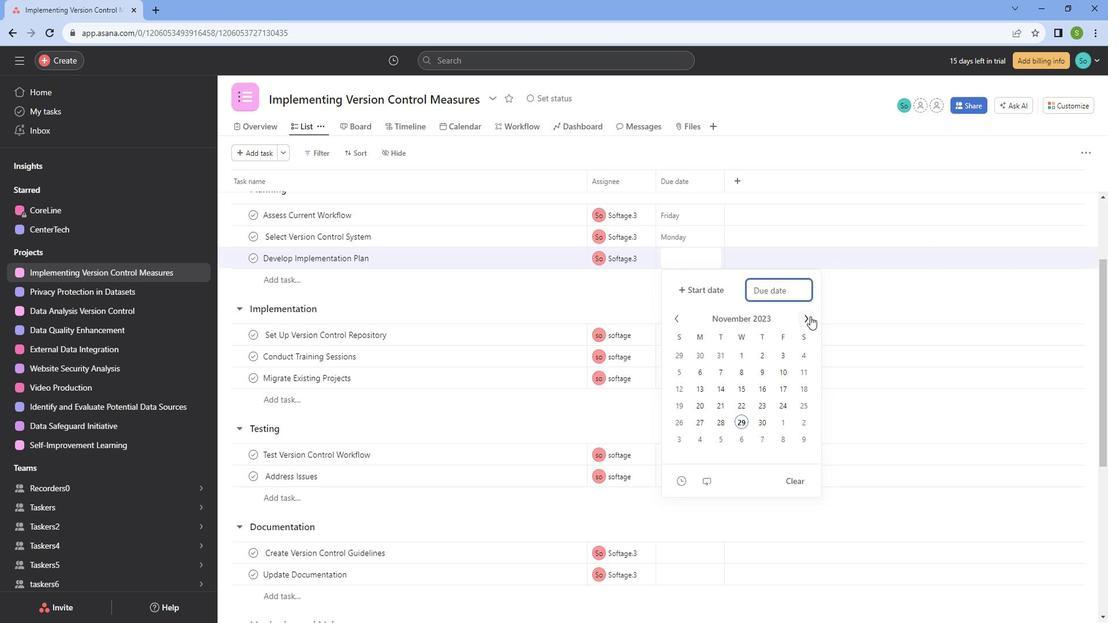 
Action: Mouse pressed left at (823, 317)
Screenshot: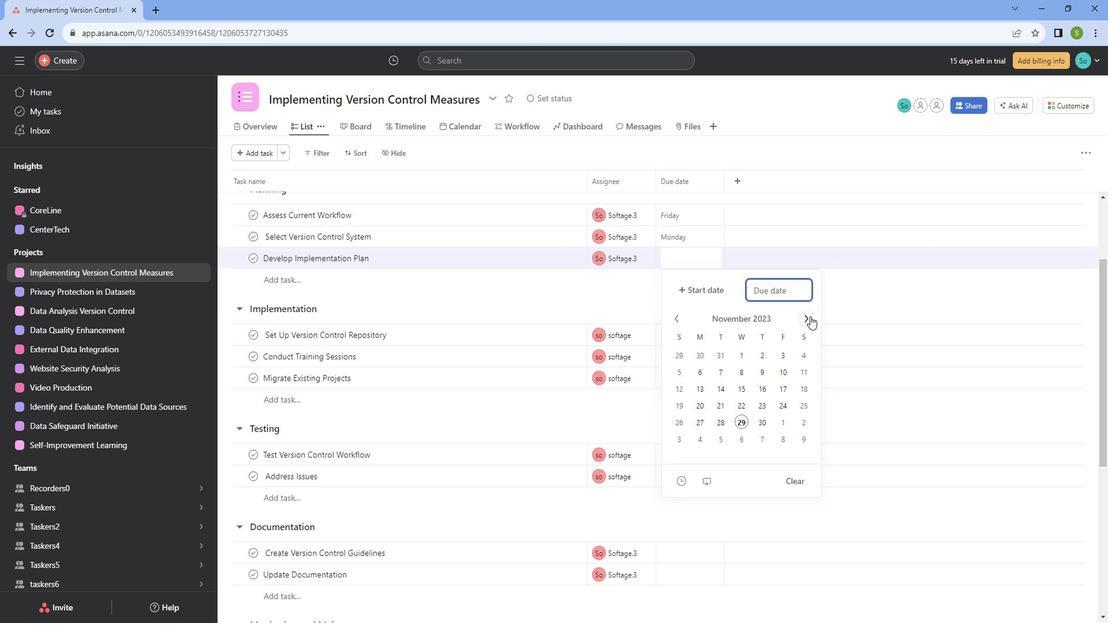 
Action: Mouse moved to (706, 372)
Screenshot: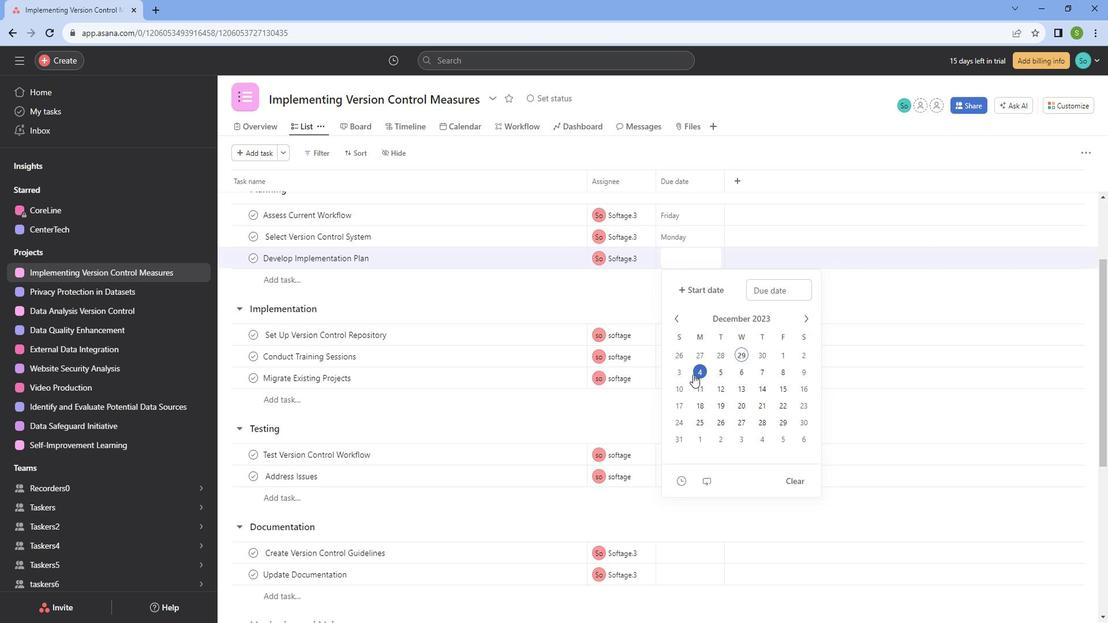 
Action: Mouse pressed left at (706, 372)
Screenshot: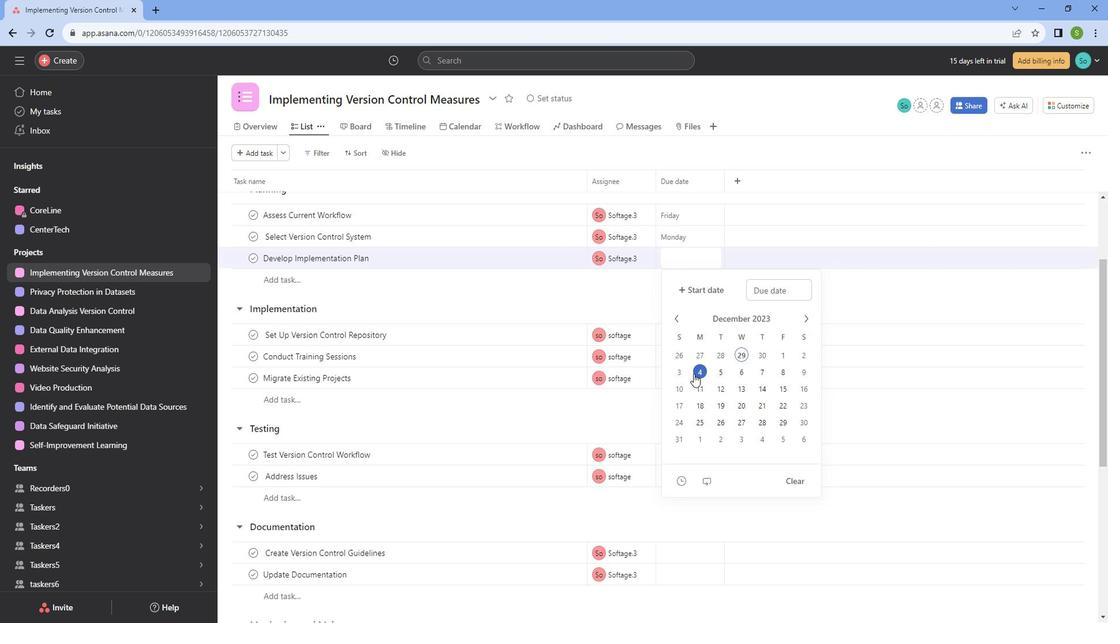
Action: Mouse moved to (639, 312)
Screenshot: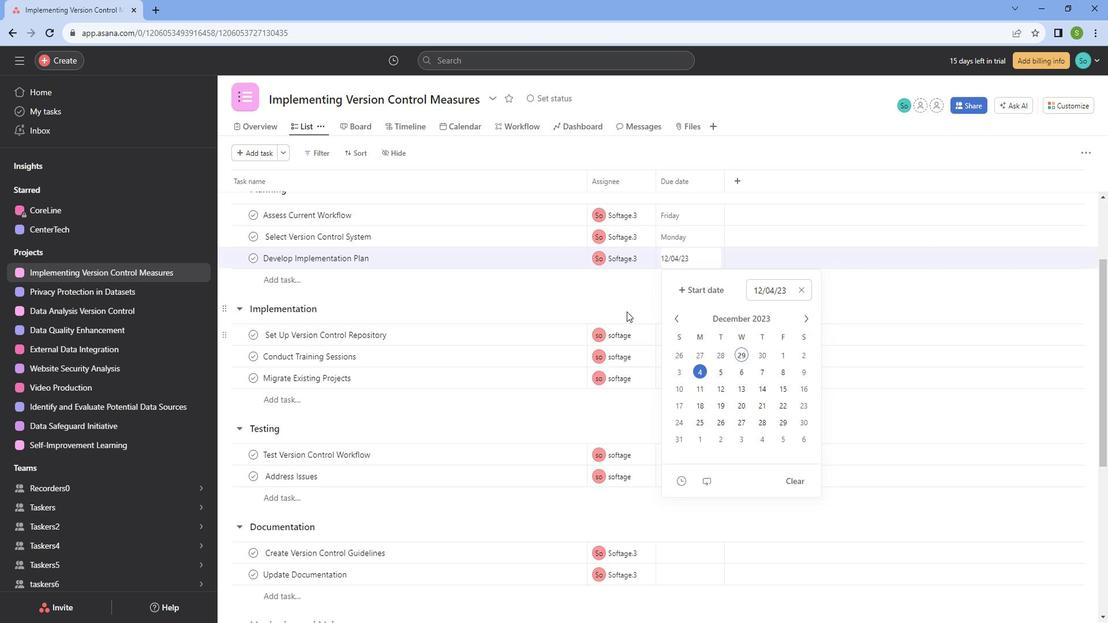 
Action: Mouse pressed left at (639, 312)
Screenshot: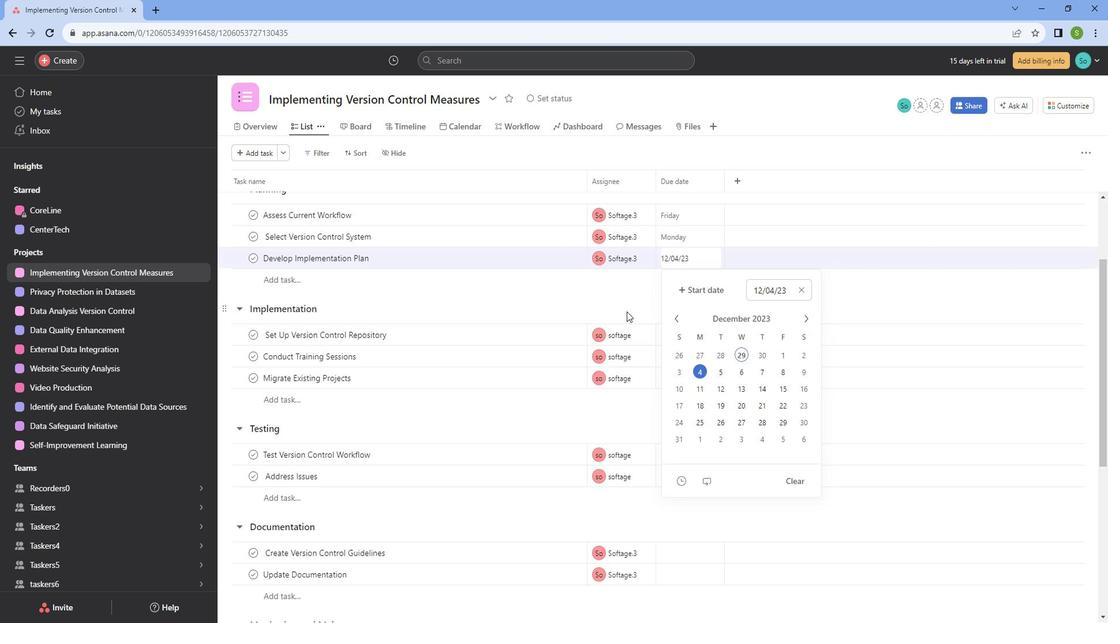 
Action: Mouse moved to (682, 337)
Screenshot: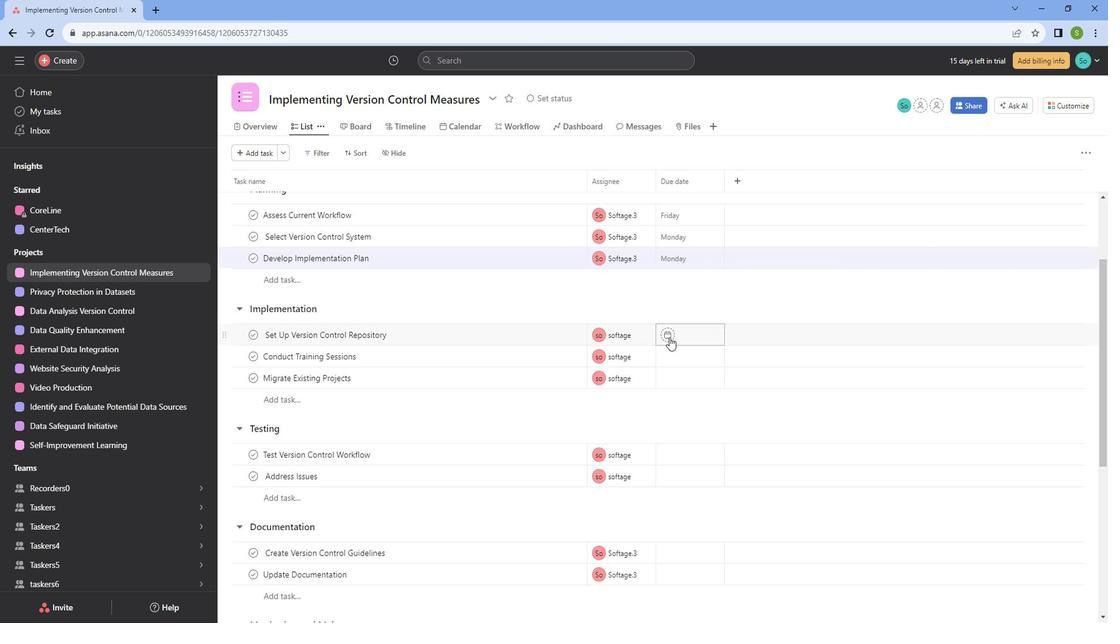 
Action: Mouse pressed left at (682, 337)
Screenshot: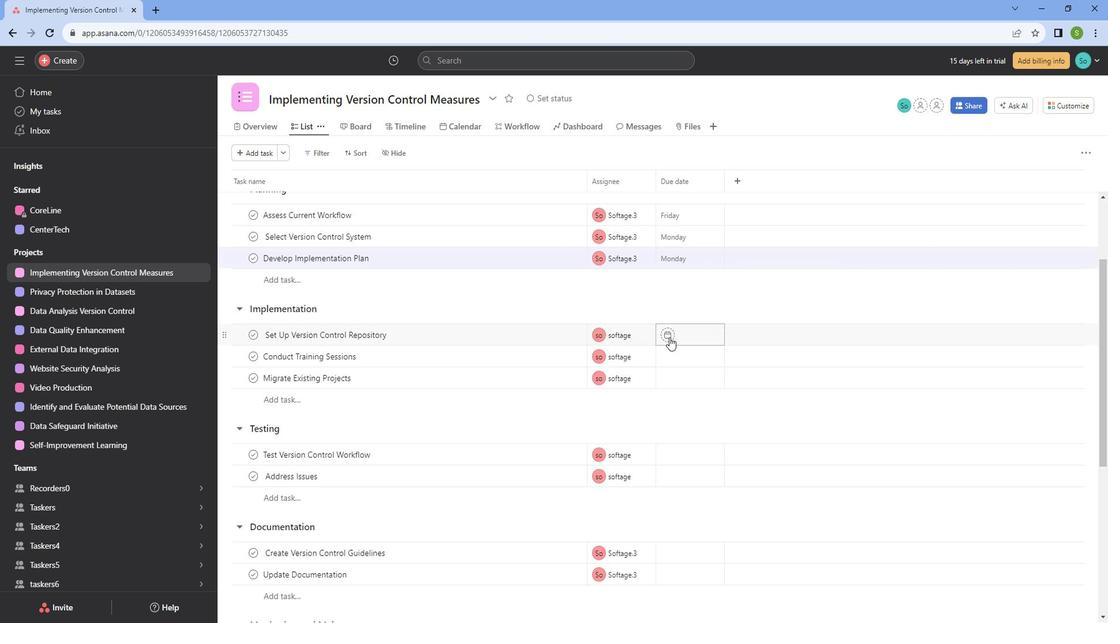 
Action: Mouse moved to (816, 389)
Screenshot: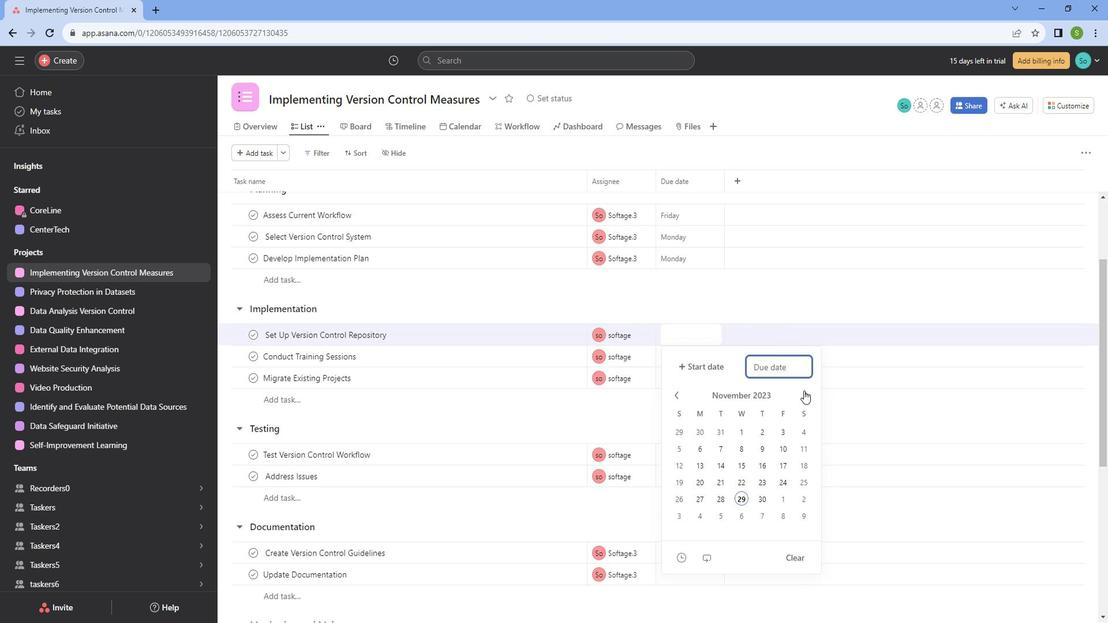 
Action: Mouse pressed left at (816, 389)
Screenshot: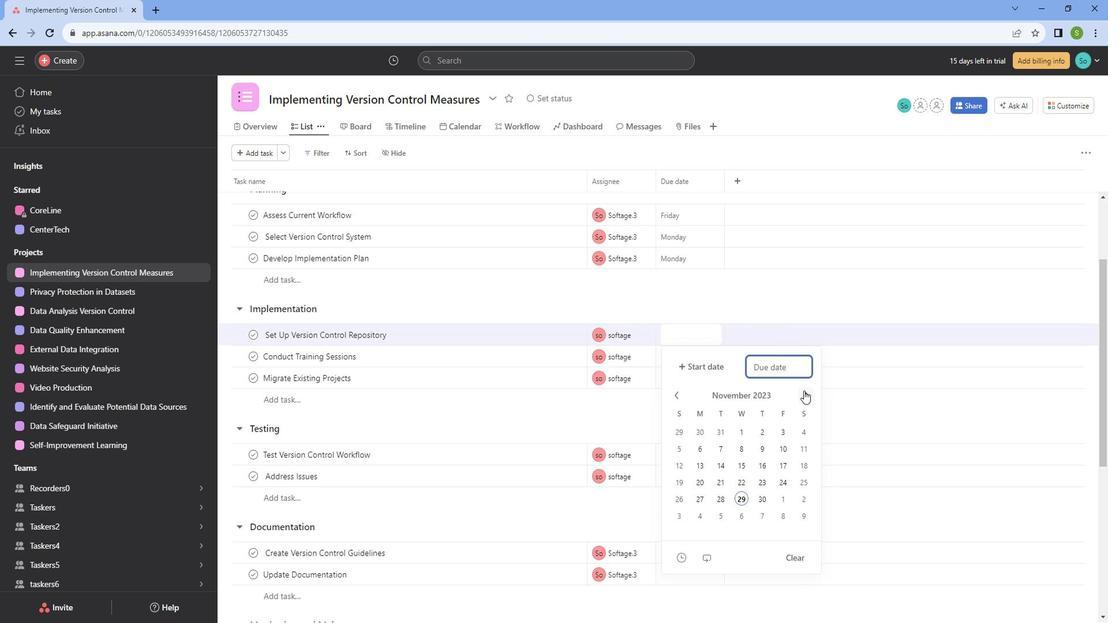 
Action: Mouse moved to (713, 447)
Screenshot: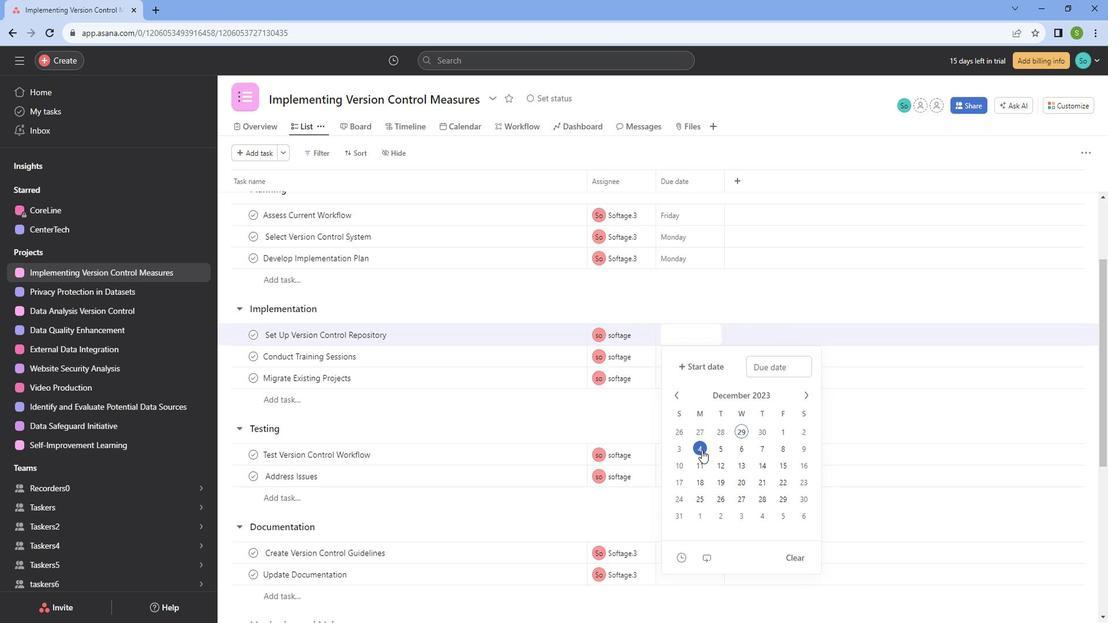
Action: Mouse pressed left at (713, 447)
Screenshot: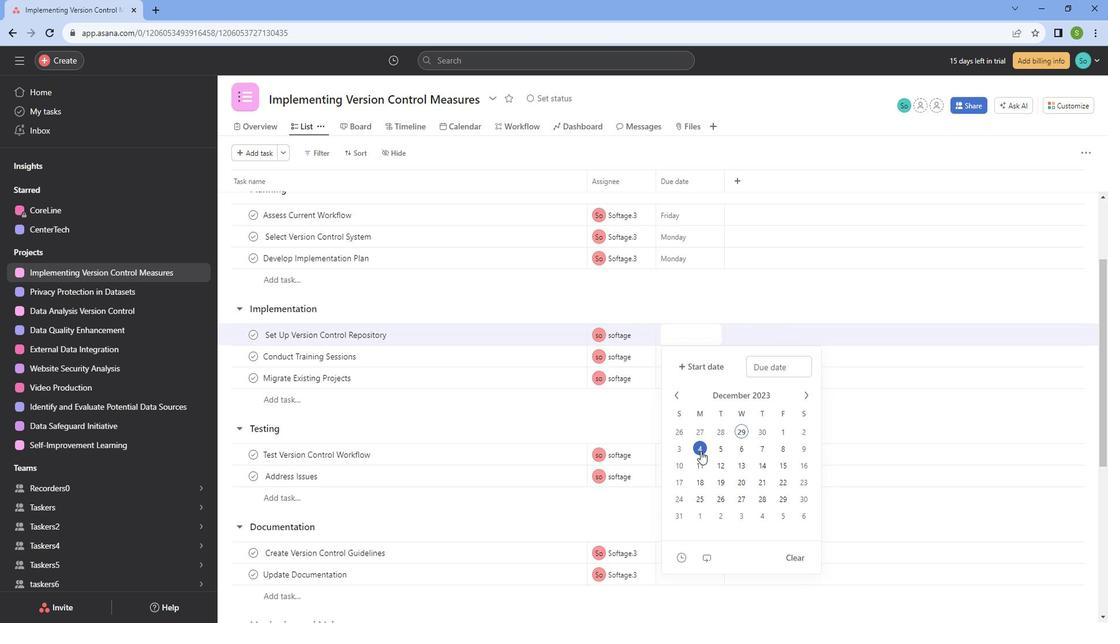 
Action: Mouse moved to (636, 286)
Screenshot: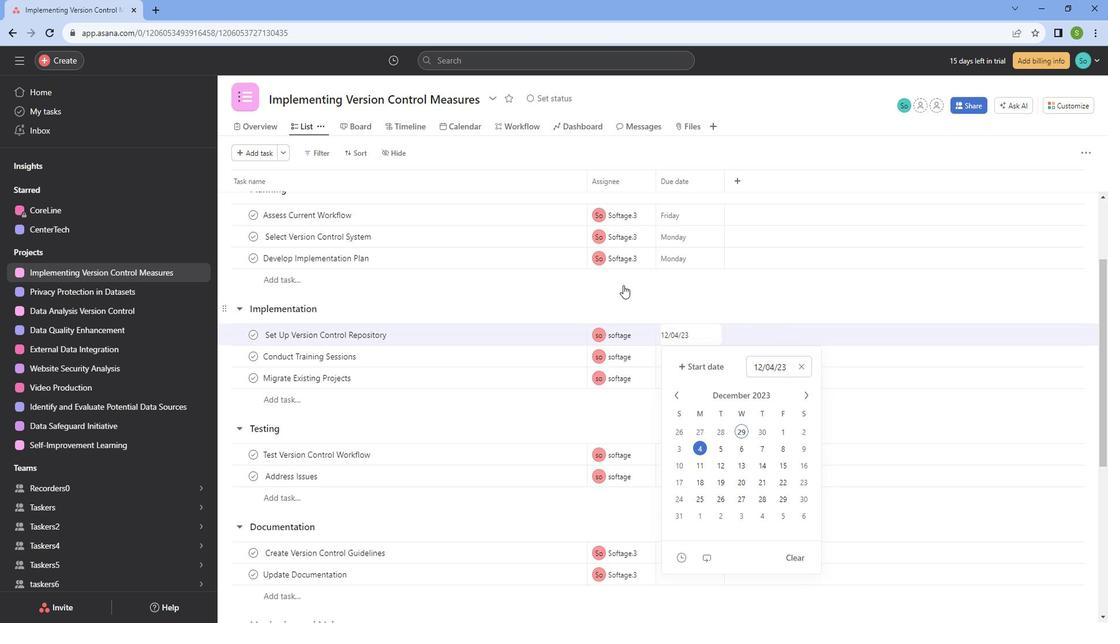 
Action: Mouse pressed left at (636, 286)
Screenshot: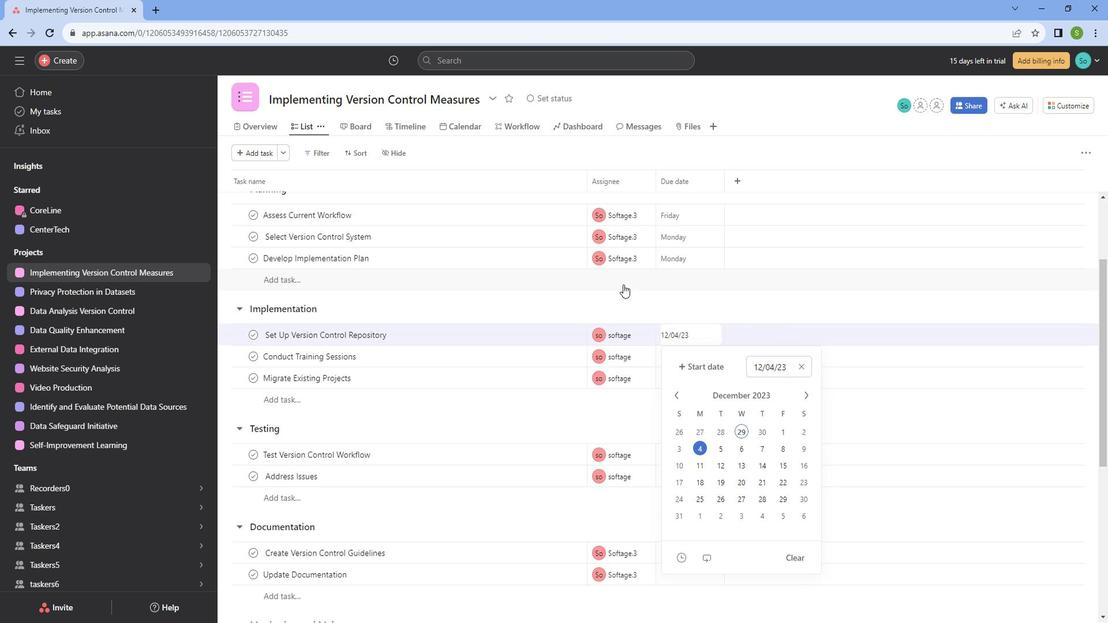 
Action: Mouse moved to (679, 323)
Screenshot: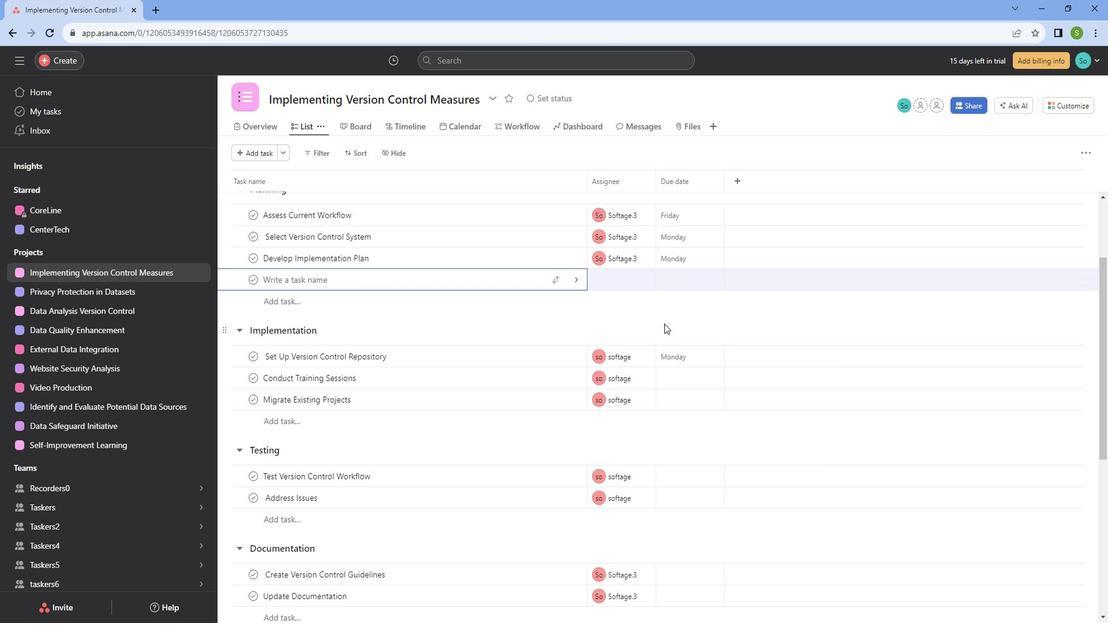 
Action: Mouse scrolled (679, 323) with delta (0, 0)
Screenshot: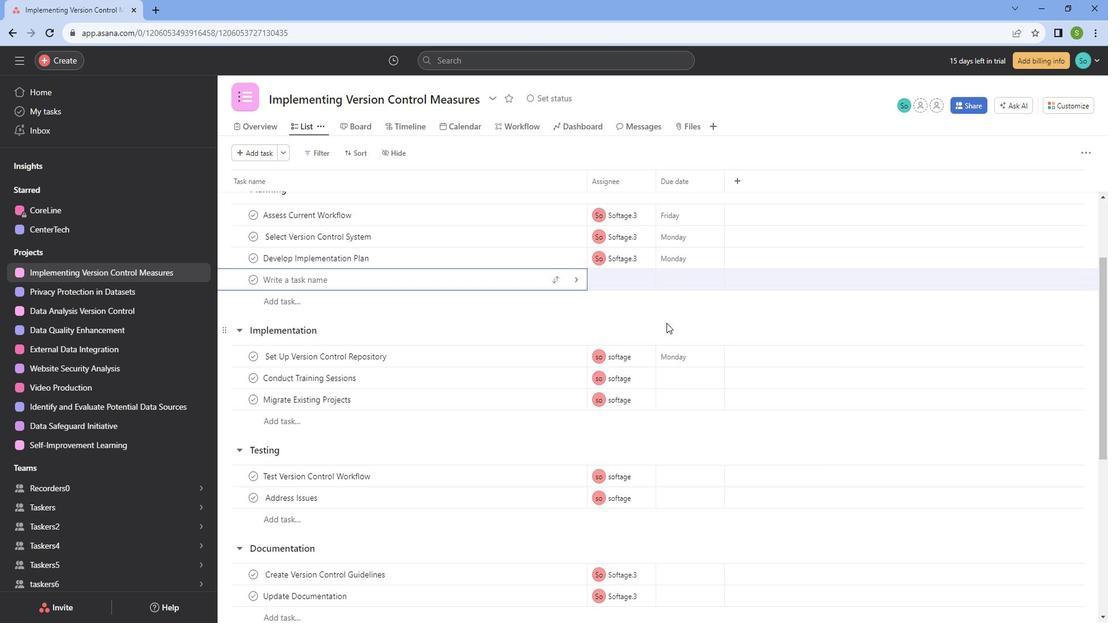 
Action: Mouse scrolled (679, 323) with delta (0, 0)
Screenshot: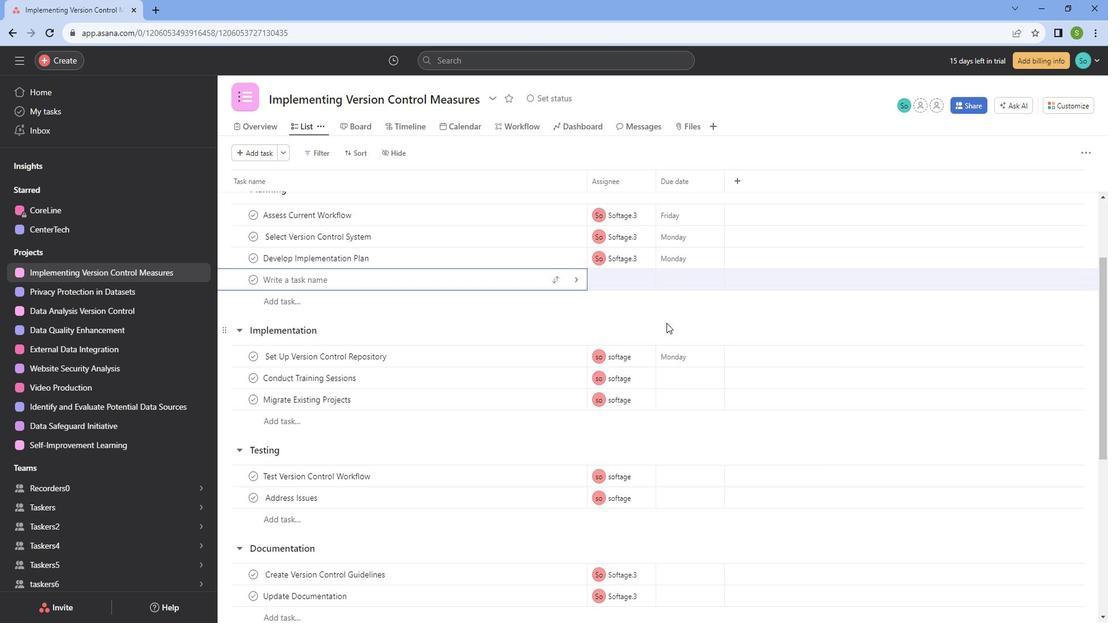 
Action: Mouse moved to (698, 259)
Screenshot: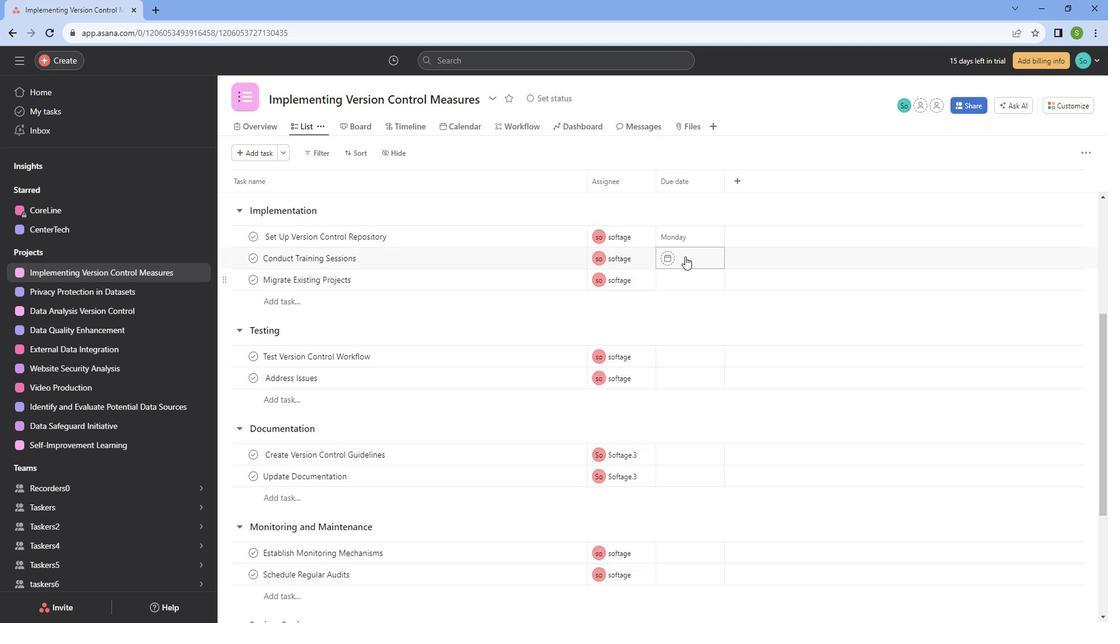 
Action: Mouse pressed left at (698, 259)
Screenshot: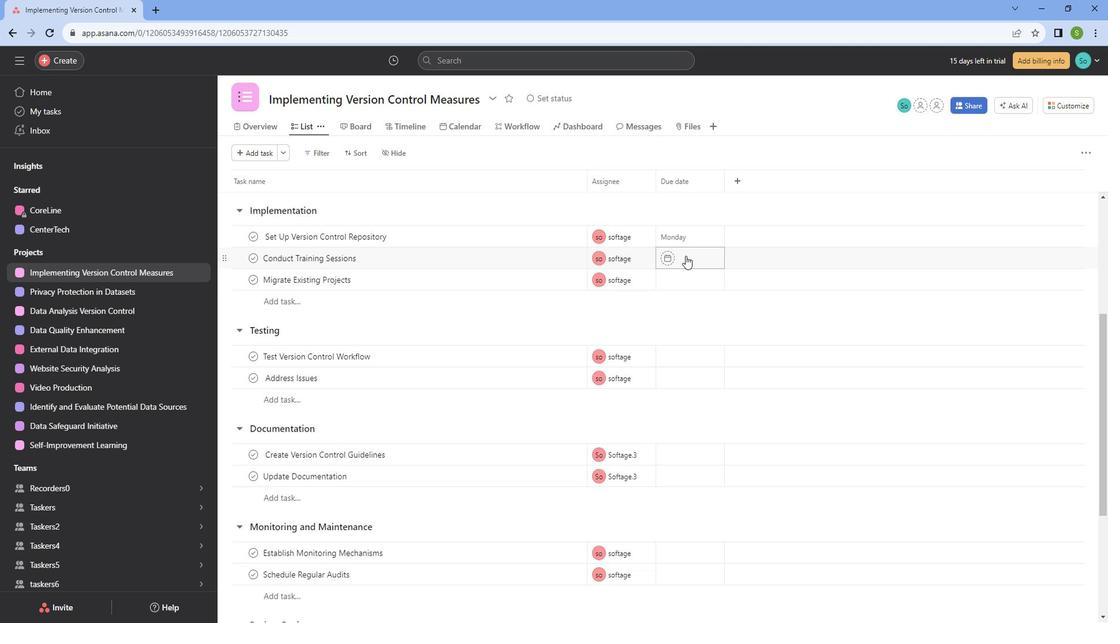 
Action: Mouse moved to (674, 237)
Screenshot: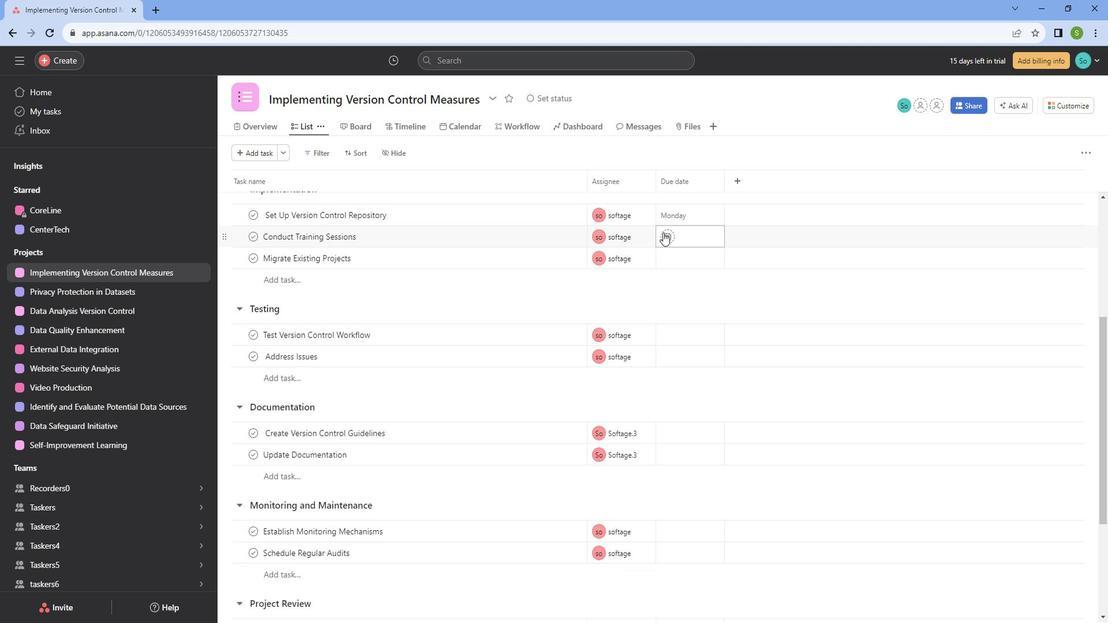
Action: Mouse pressed left at (674, 237)
Screenshot: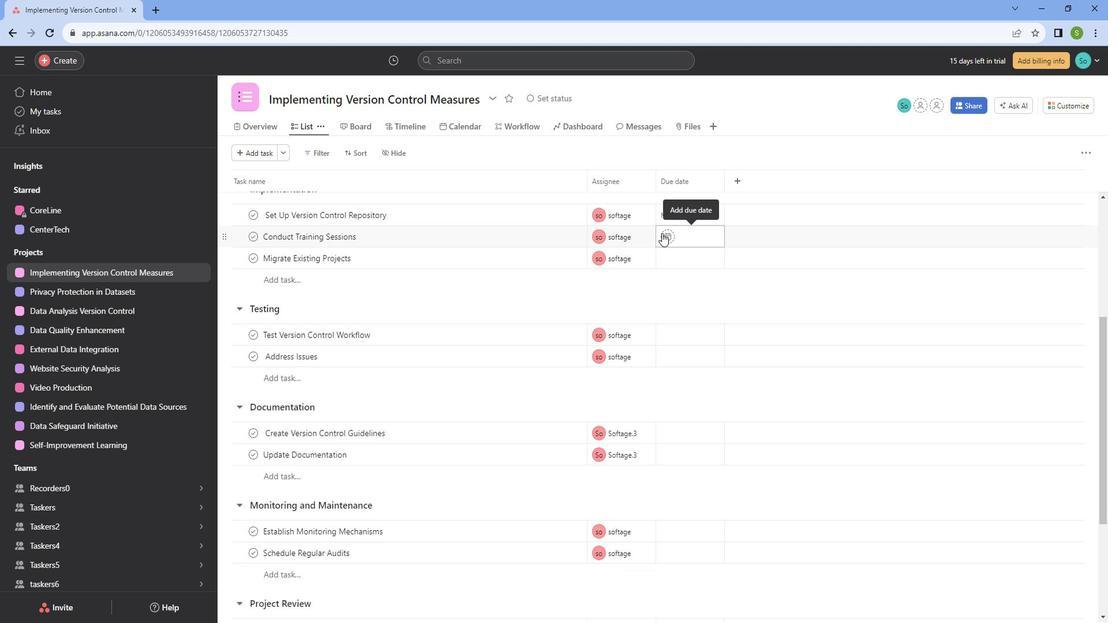 
Action: Mouse moved to (818, 293)
Screenshot: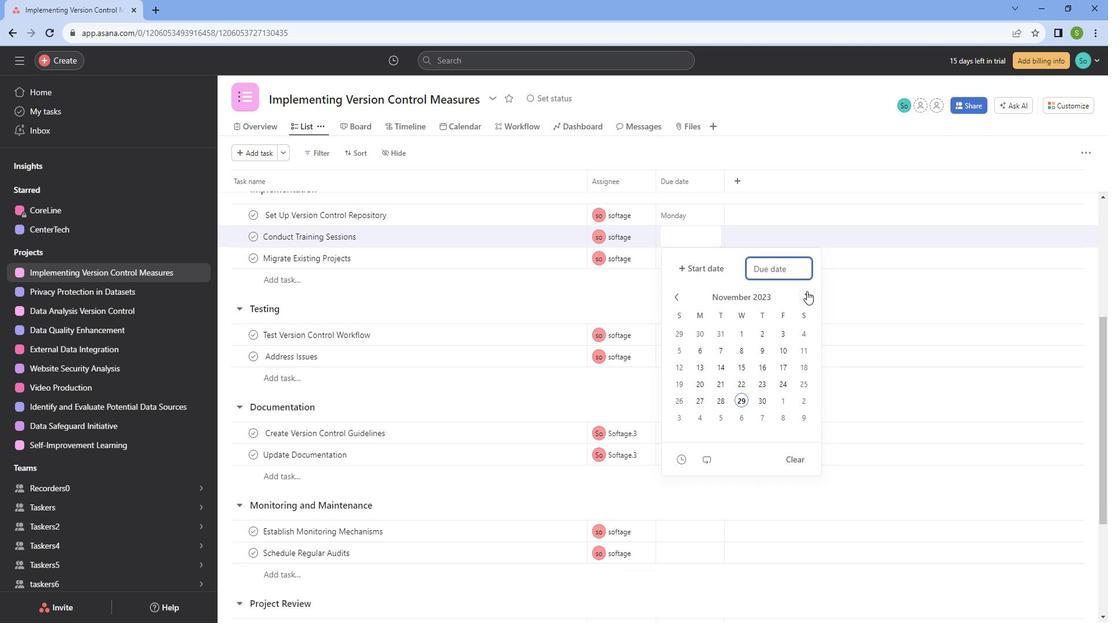 
Action: Mouse pressed left at (818, 293)
Screenshot: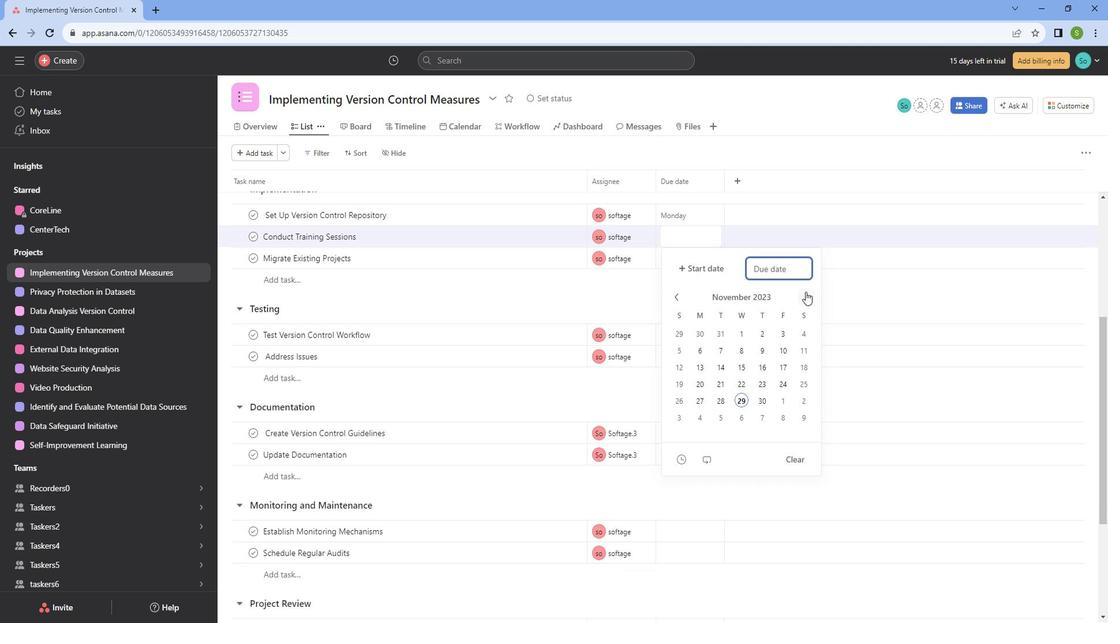 
Action: Mouse moved to (734, 349)
Screenshot: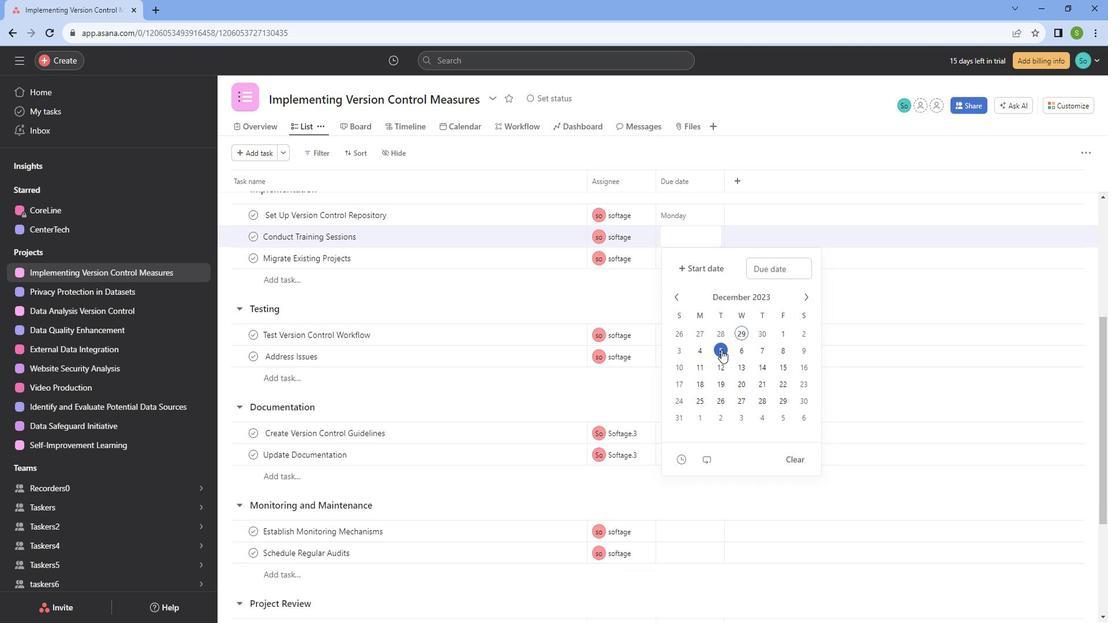 
Action: Mouse pressed left at (734, 349)
Screenshot: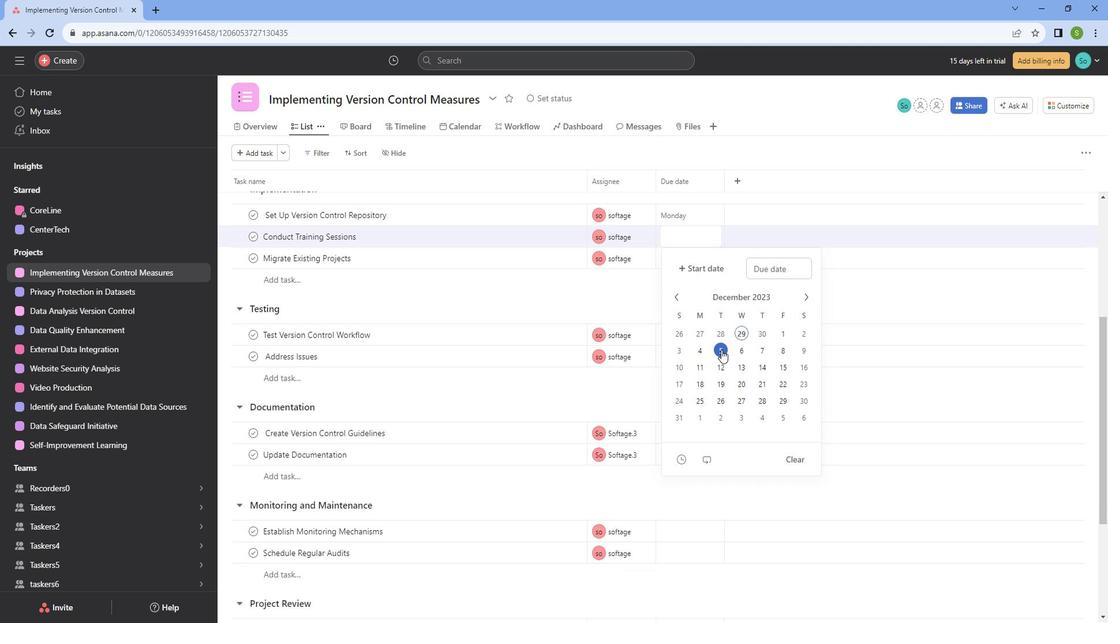 
Action: Mouse moved to (630, 303)
Screenshot: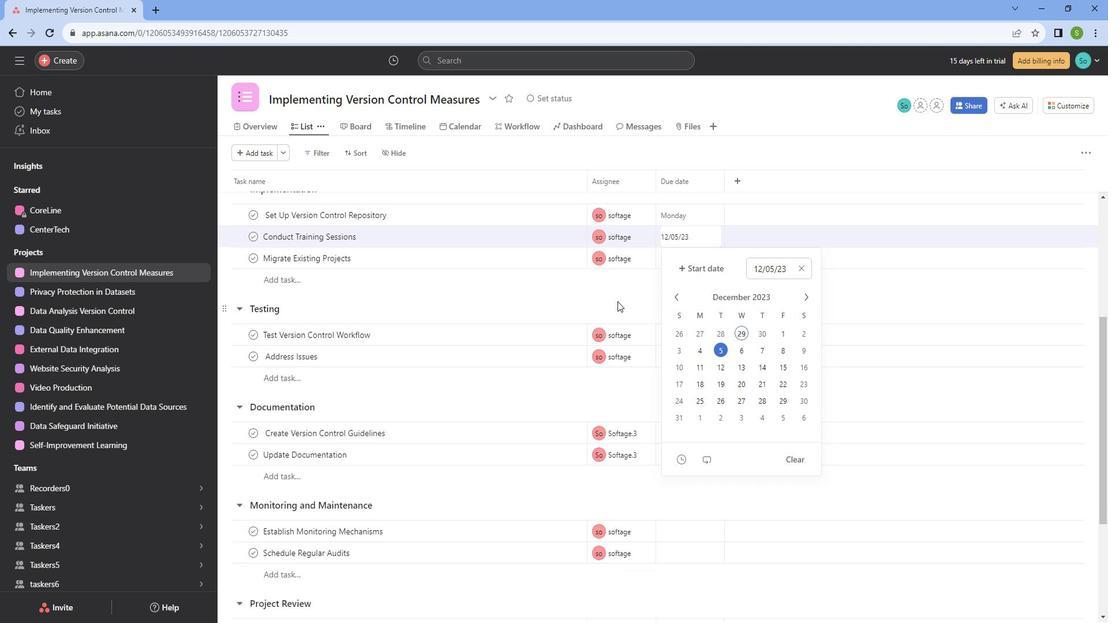 
Action: Mouse pressed left at (630, 303)
Screenshot: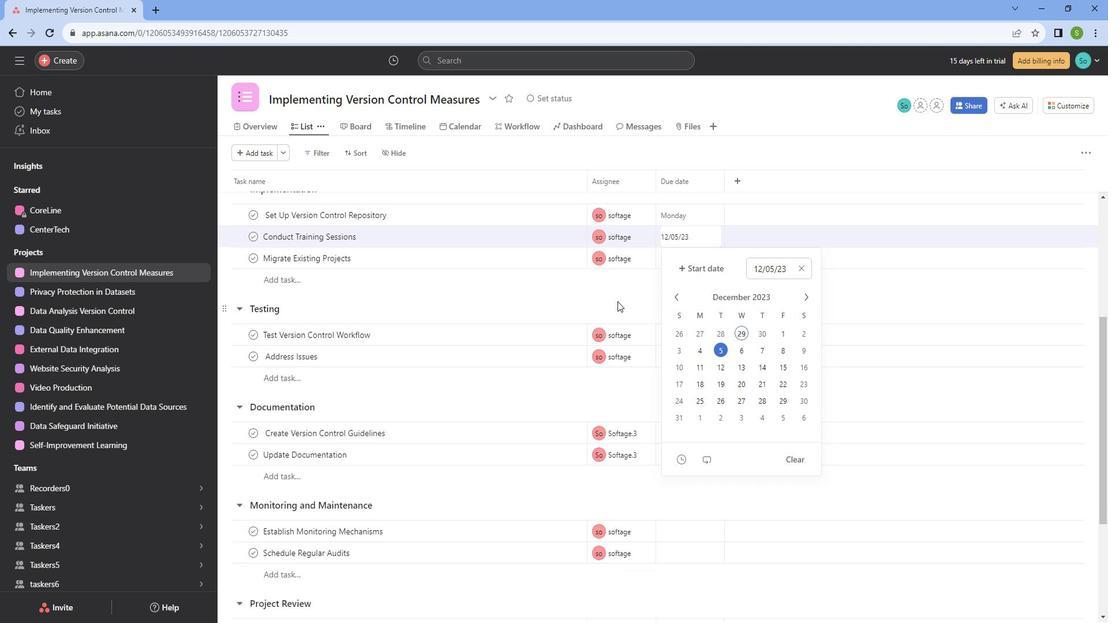 
Action: Mouse moved to (675, 256)
Screenshot: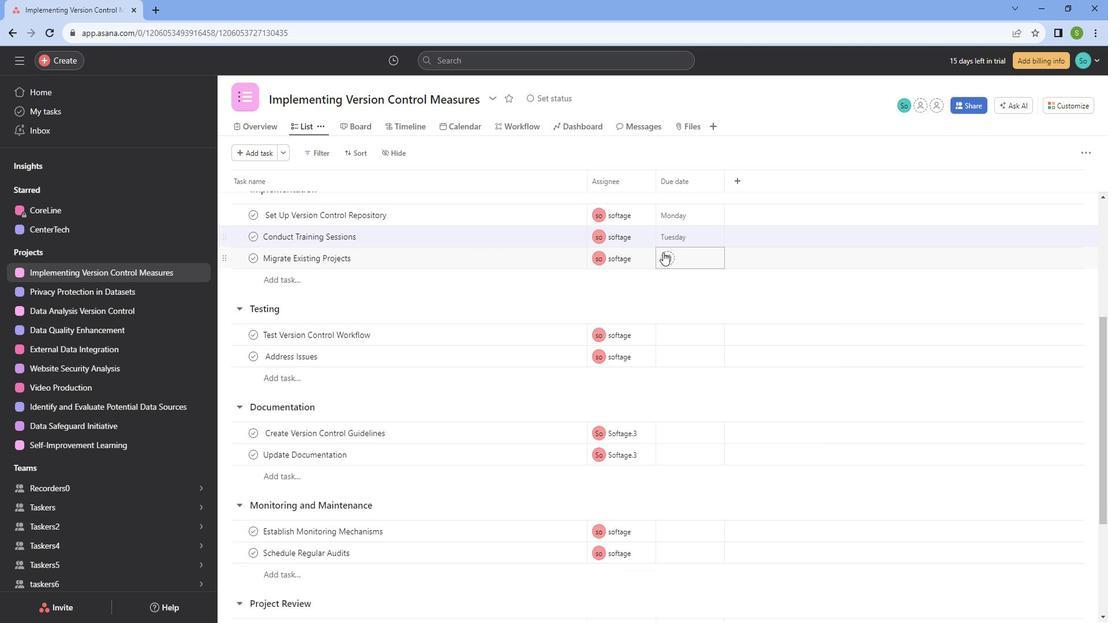 
Action: Mouse pressed left at (675, 256)
Screenshot: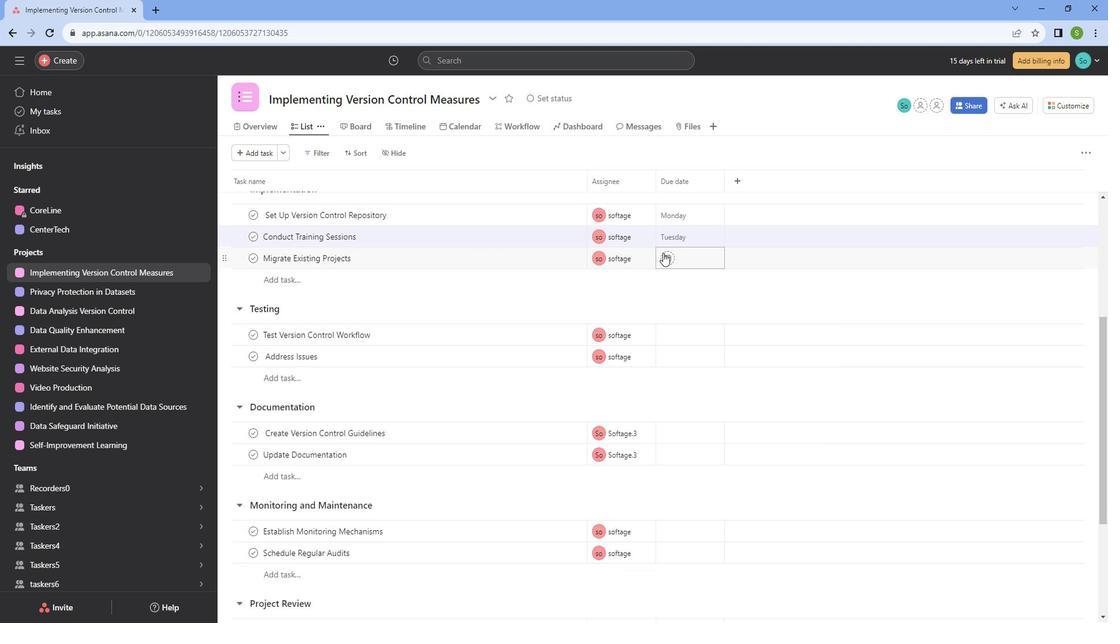 
Action: Mouse moved to (819, 320)
Screenshot: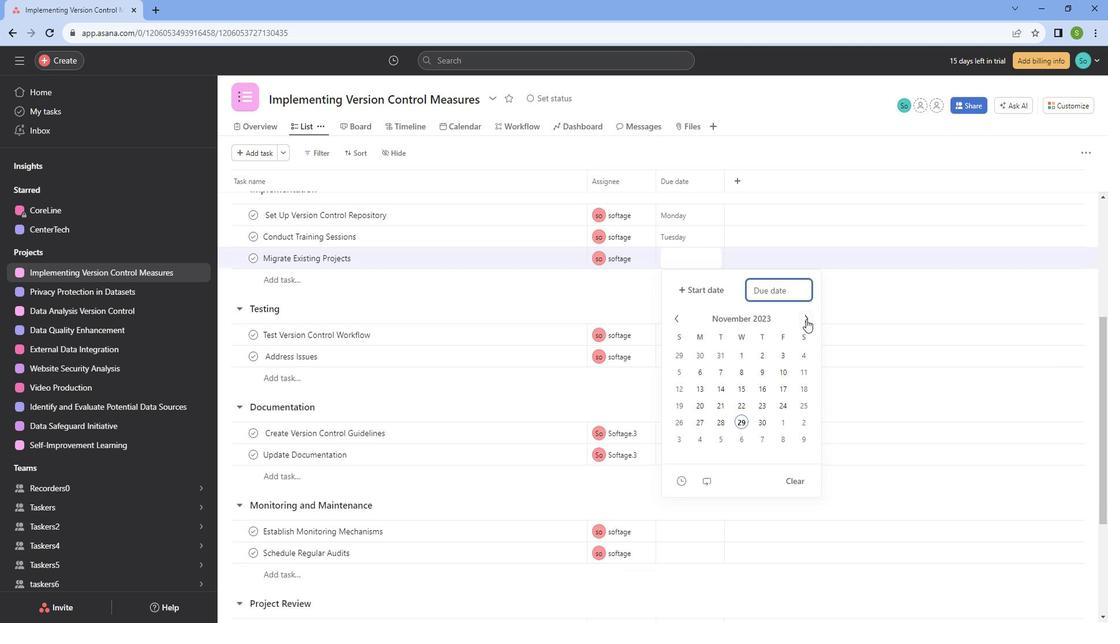 
Action: Mouse pressed left at (819, 320)
Screenshot: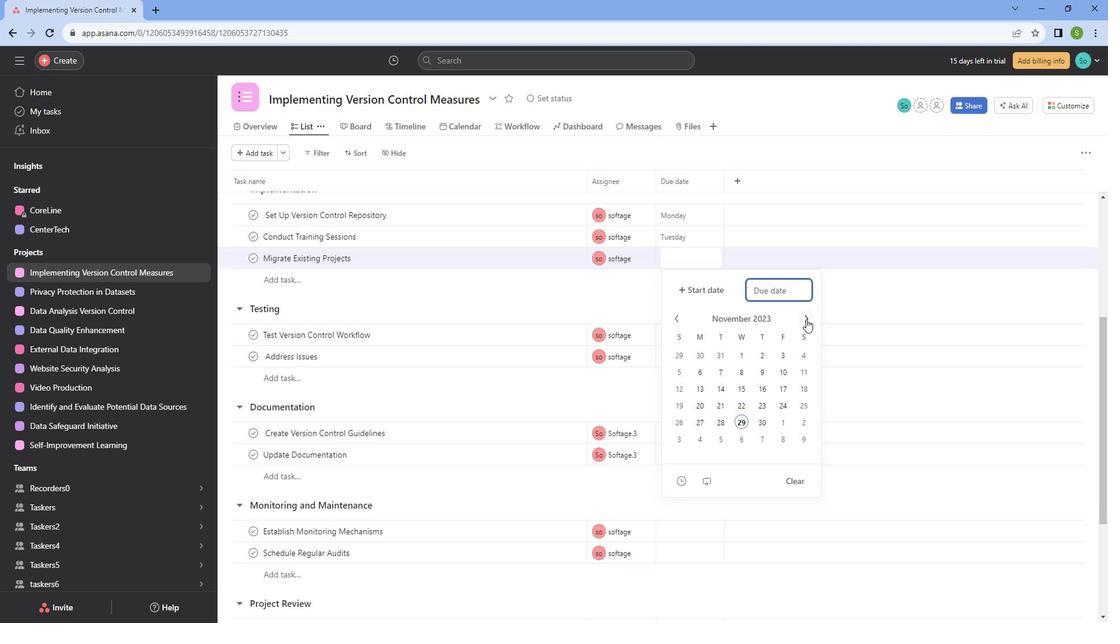 
Action: Mouse moved to (734, 372)
Screenshot: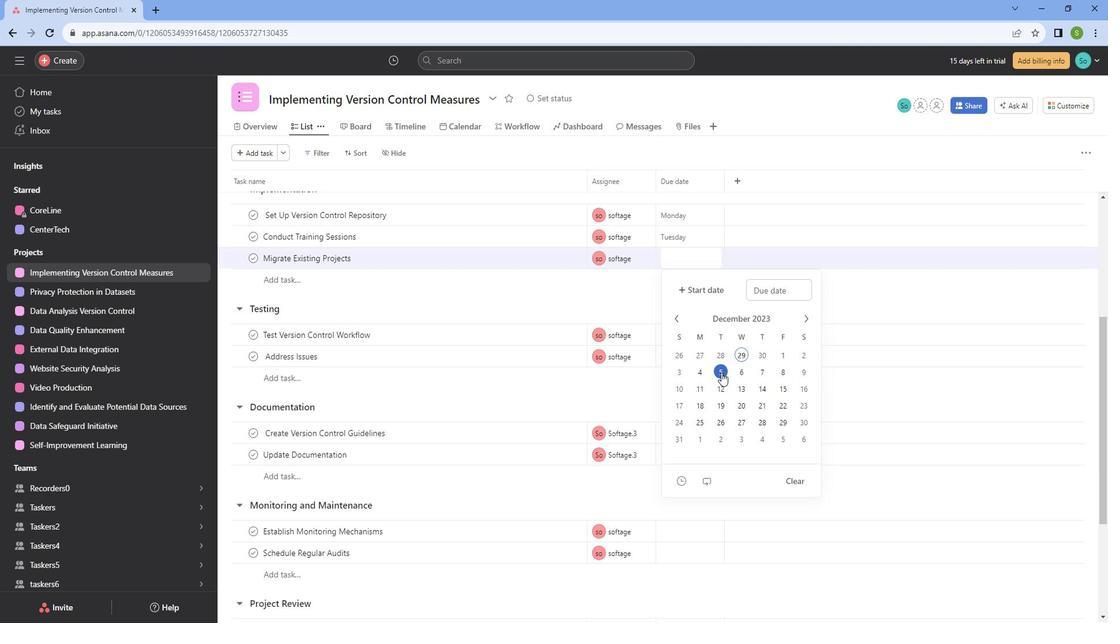 
Action: Mouse pressed left at (734, 372)
Screenshot: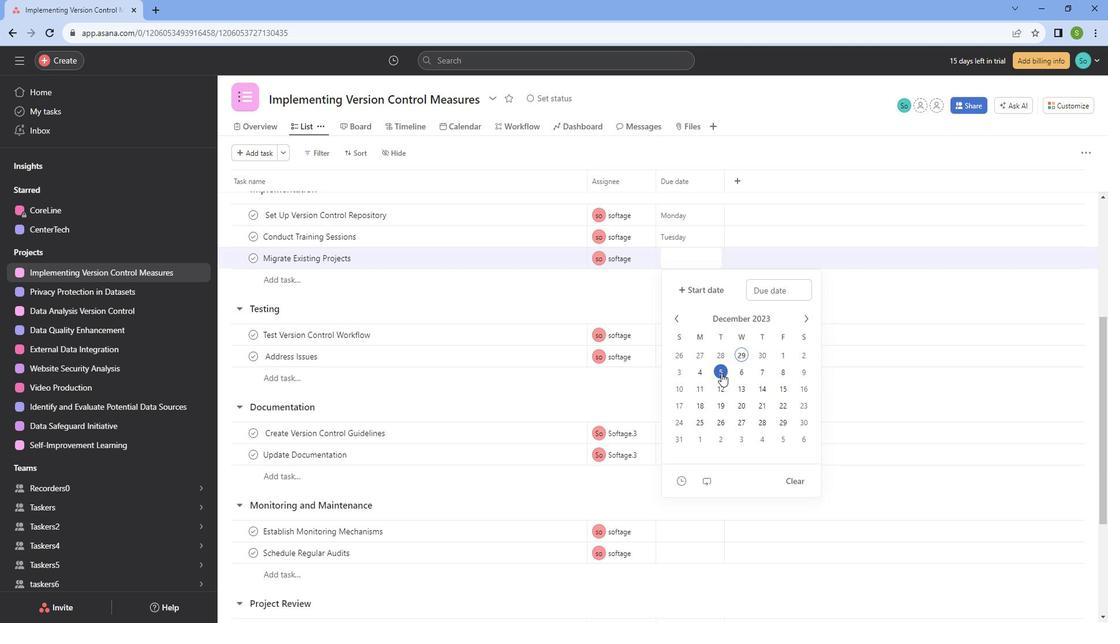 
Action: Mouse moved to (650, 303)
Screenshot: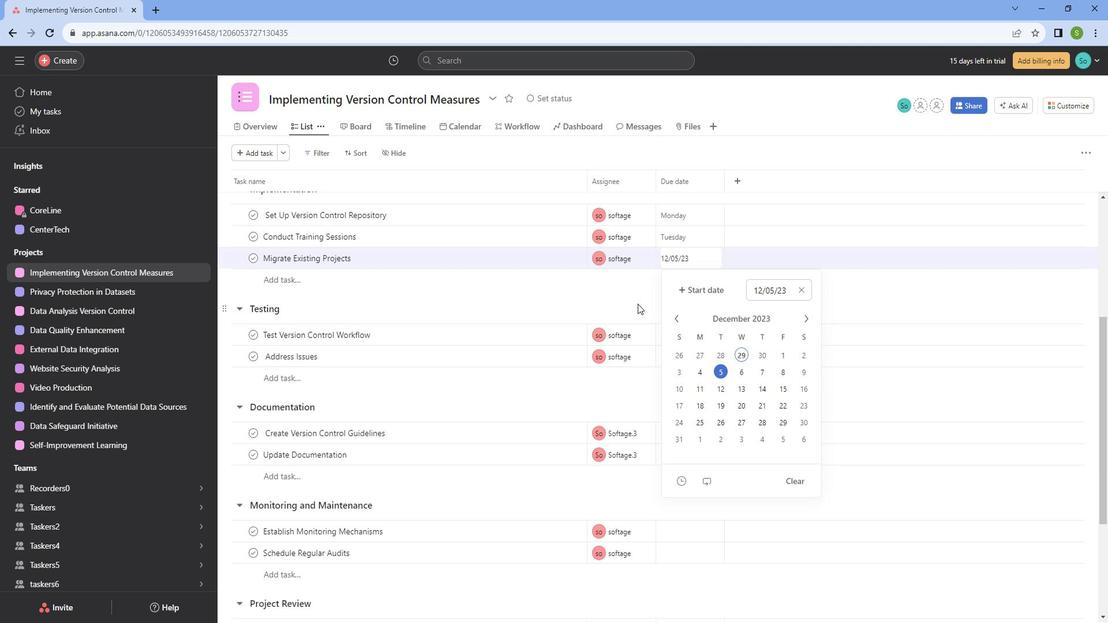 
Action: Mouse pressed left at (650, 303)
Screenshot: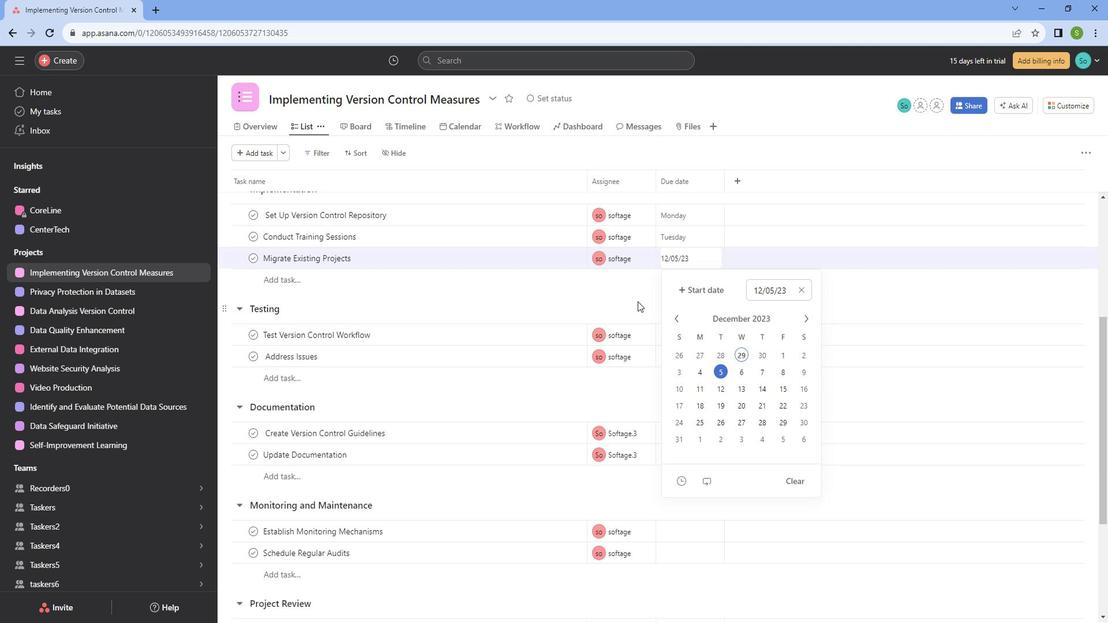 
Action: Mouse moved to (689, 332)
Screenshot: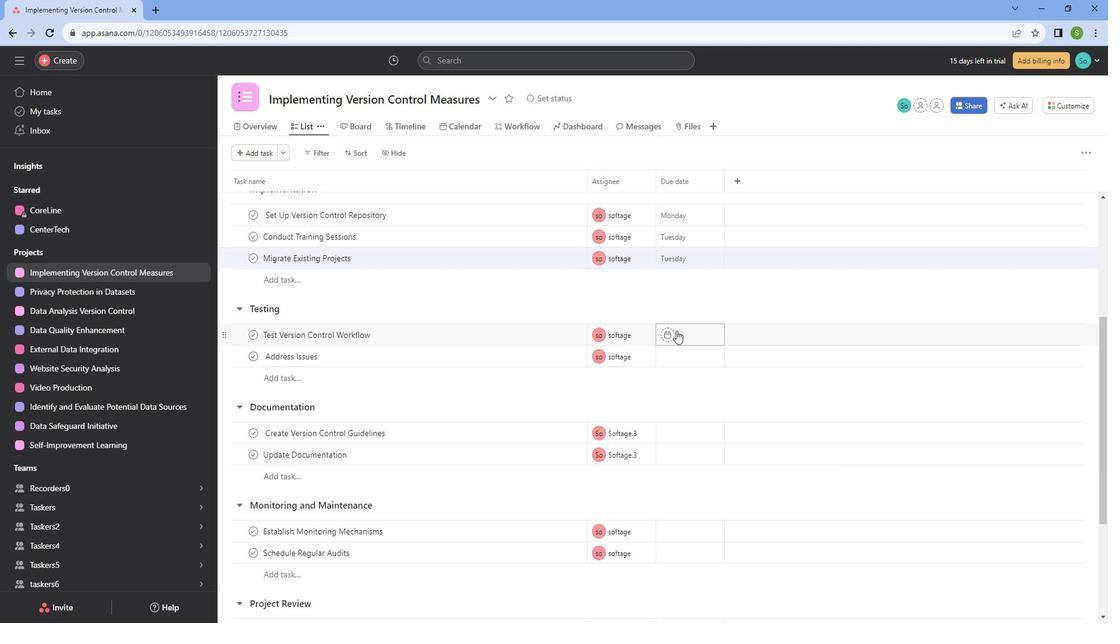 
Action: Mouse pressed left at (689, 332)
Screenshot: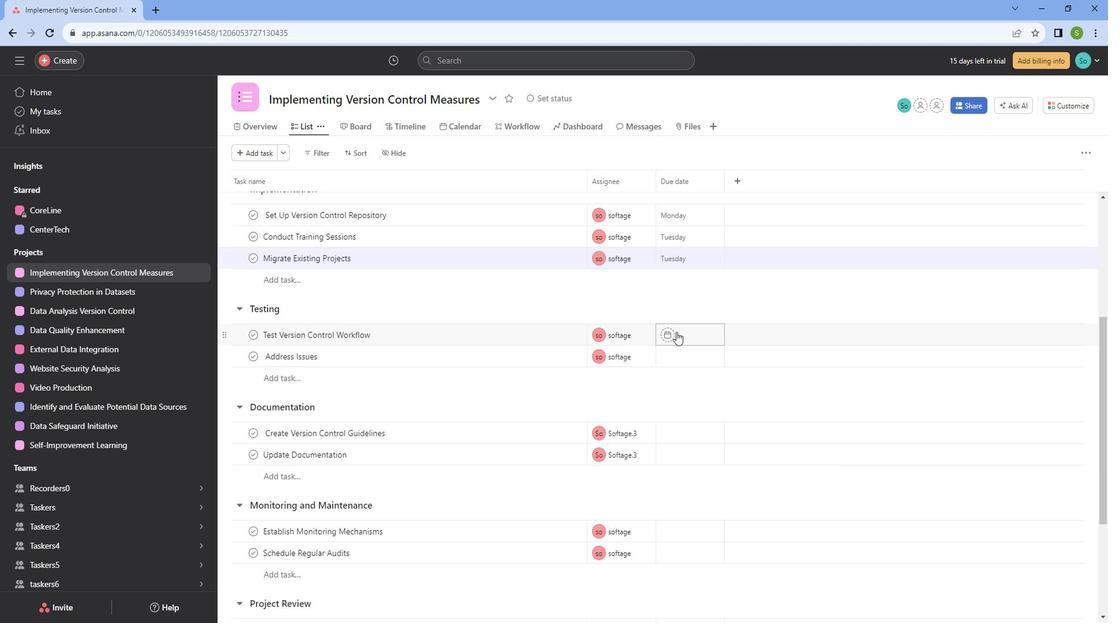 
Action: Mouse moved to (818, 390)
Screenshot: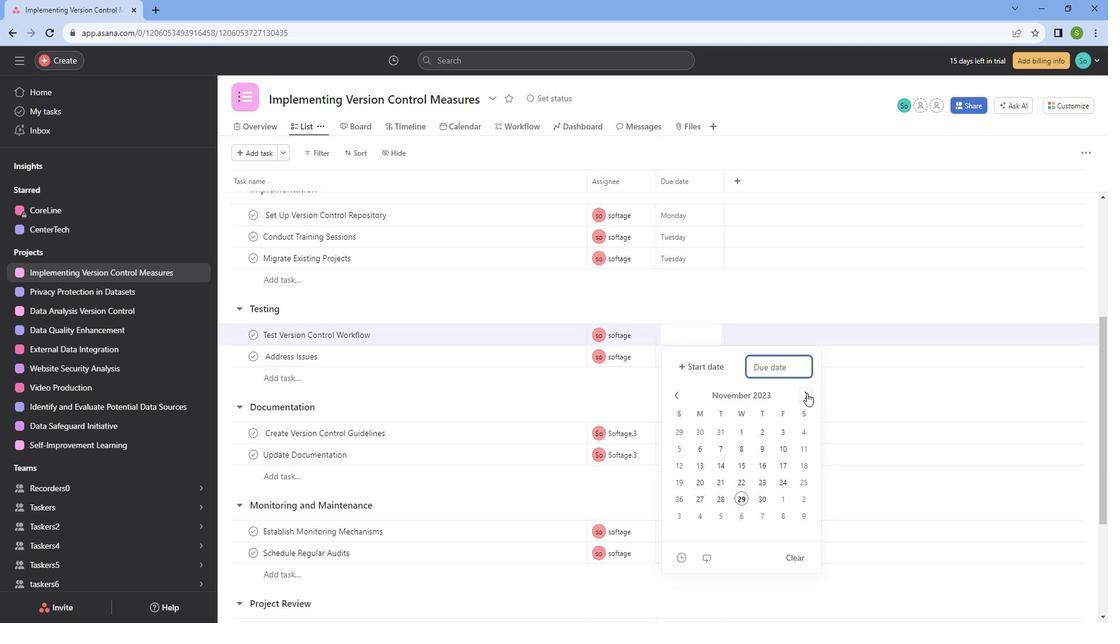 
Action: Mouse pressed left at (818, 390)
Screenshot: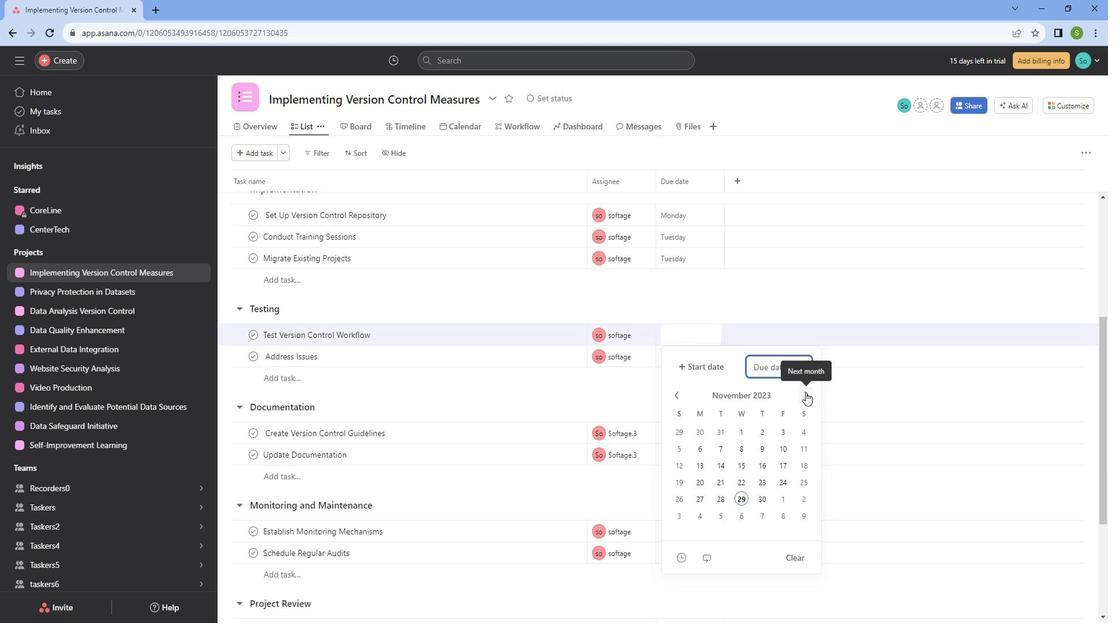 
Action: Mouse moved to (734, 447)
Screenshot: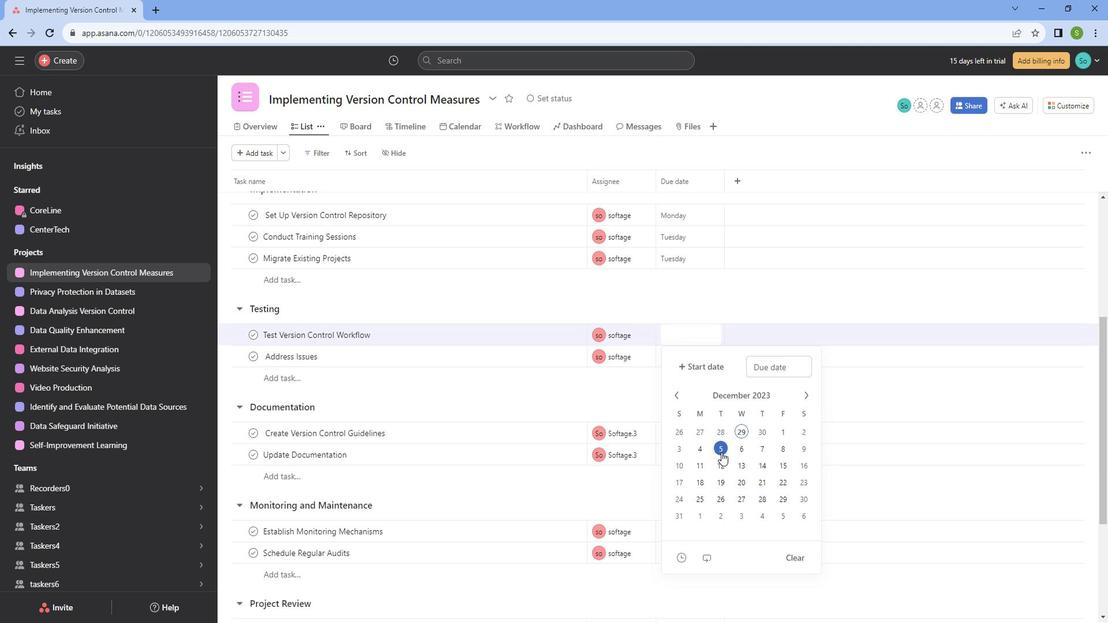 
Action: Mouse pressed left at (734, 447)
Screenshot: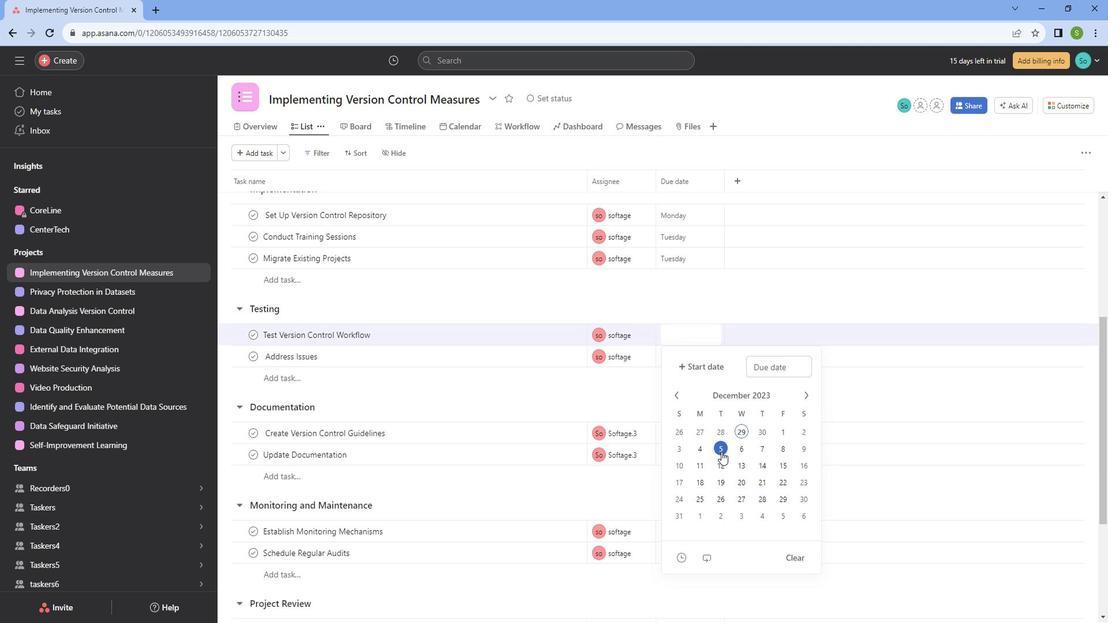 
Action: Mouse moved to (645, 407)
Screenshot: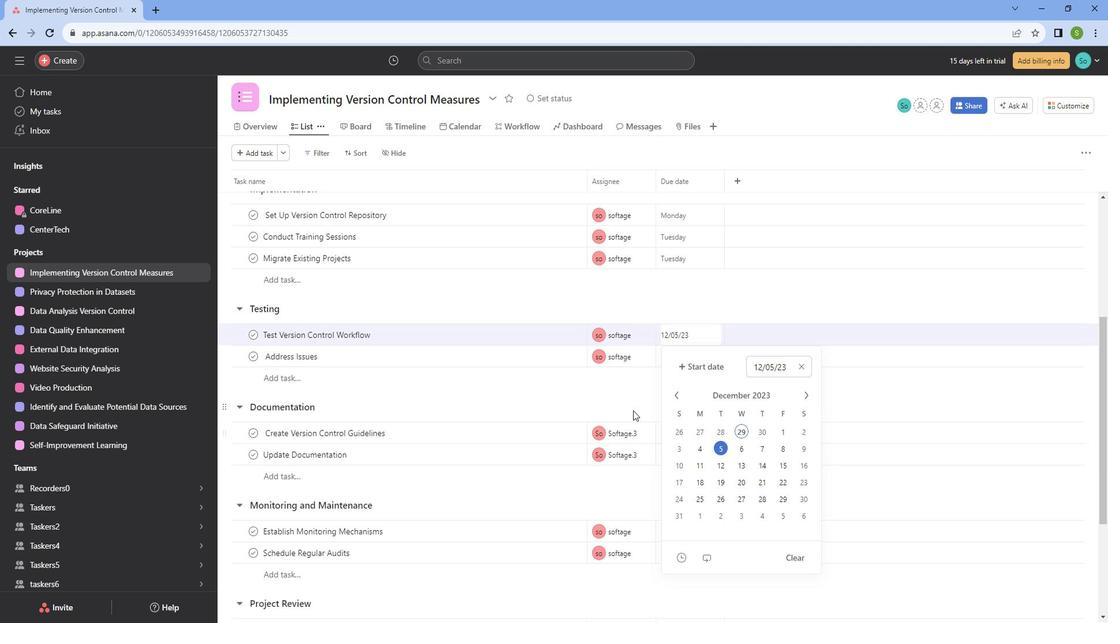 
Action: Mouse pressed left at (645, 407)
Screenshot: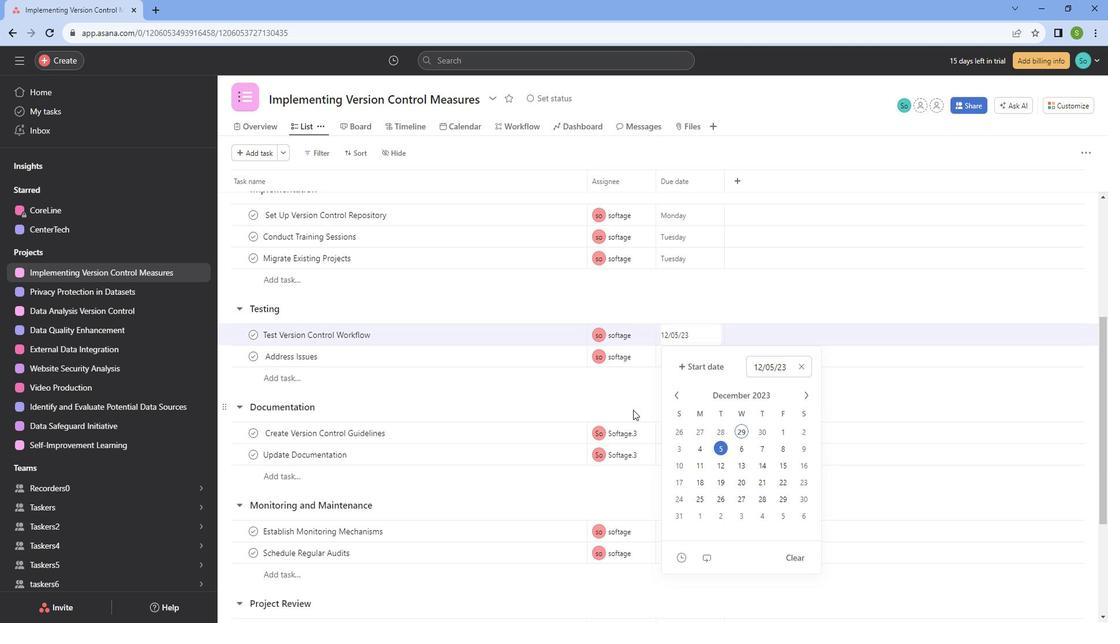 
Action: Mouse moved to (689, 347)
Screenshot: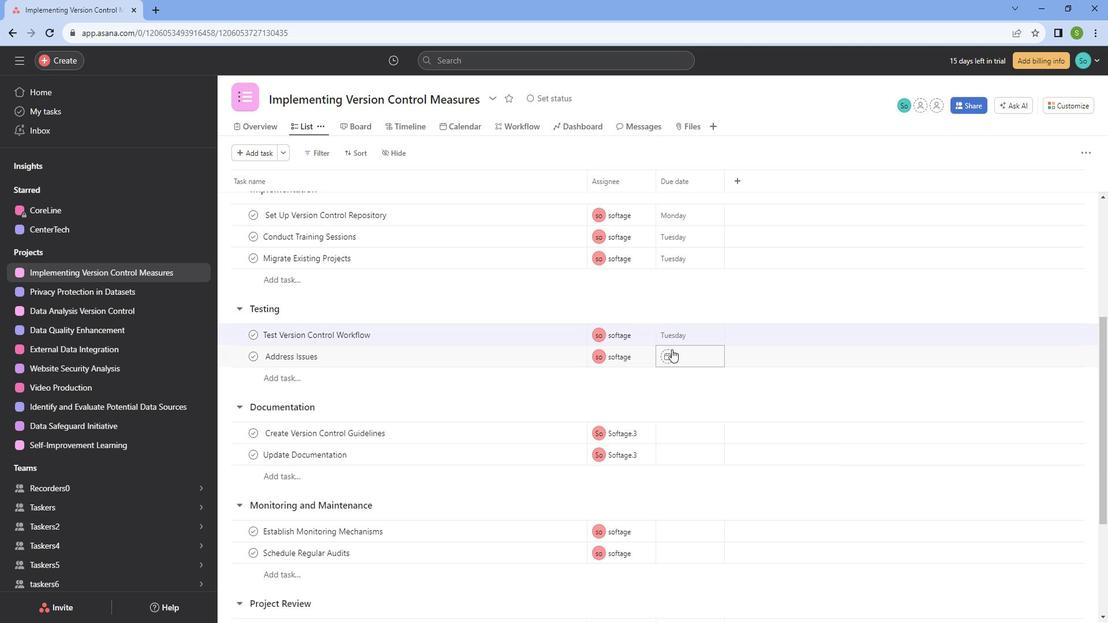 
Action: Mouse pressed left at (689, 347)
Screenshot: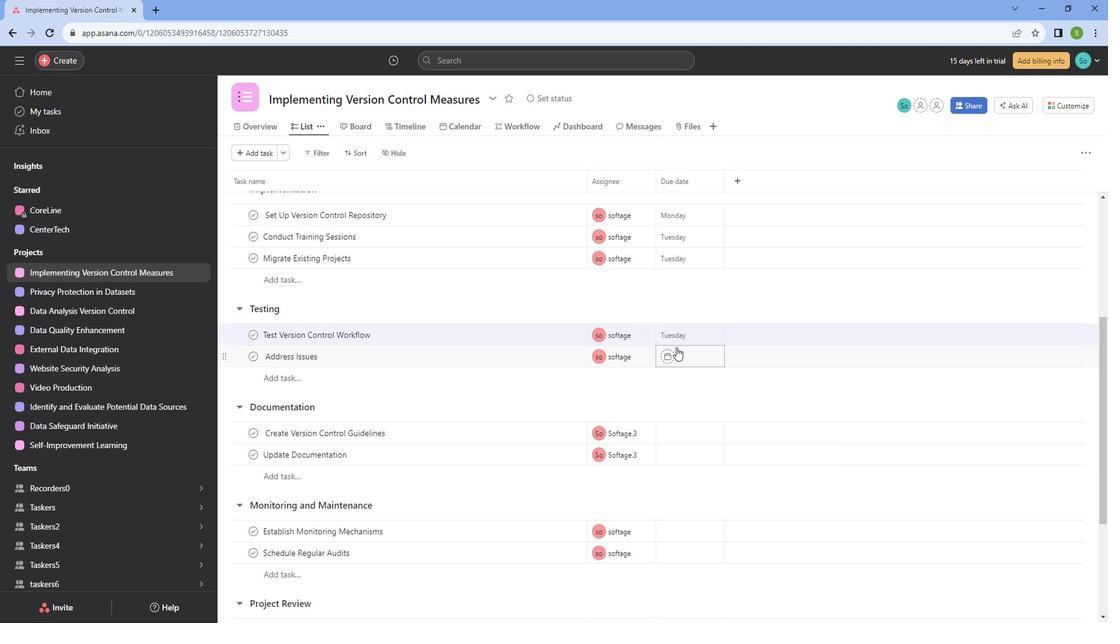 
Action: Mouse moved to (822, 413)
Screenshot: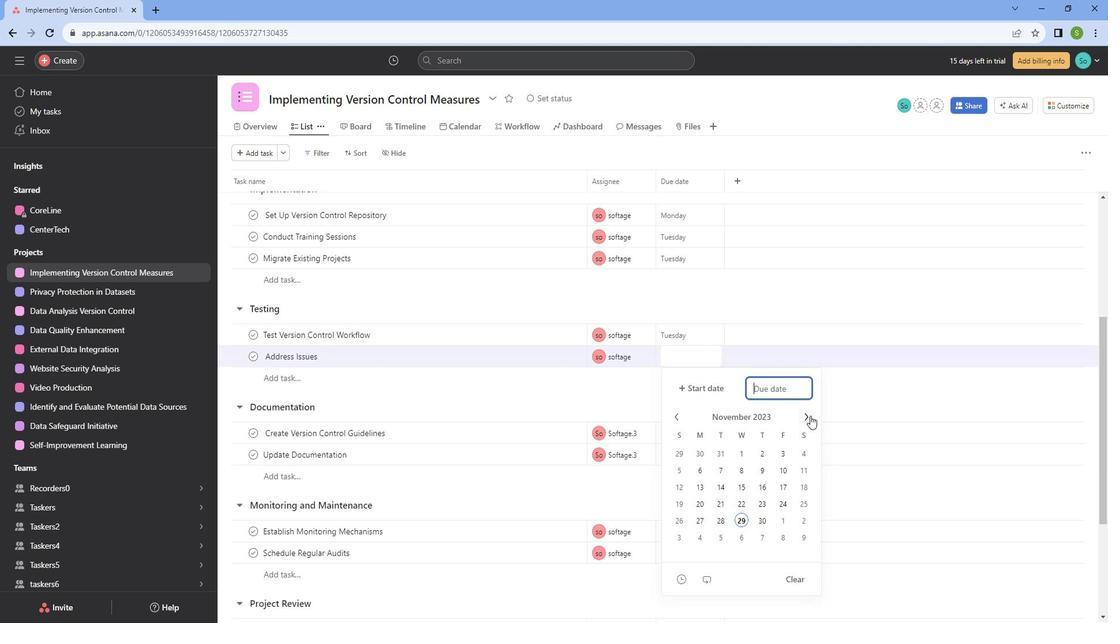 
Action: Mouse pressed left at (822, 413)
Screenshot: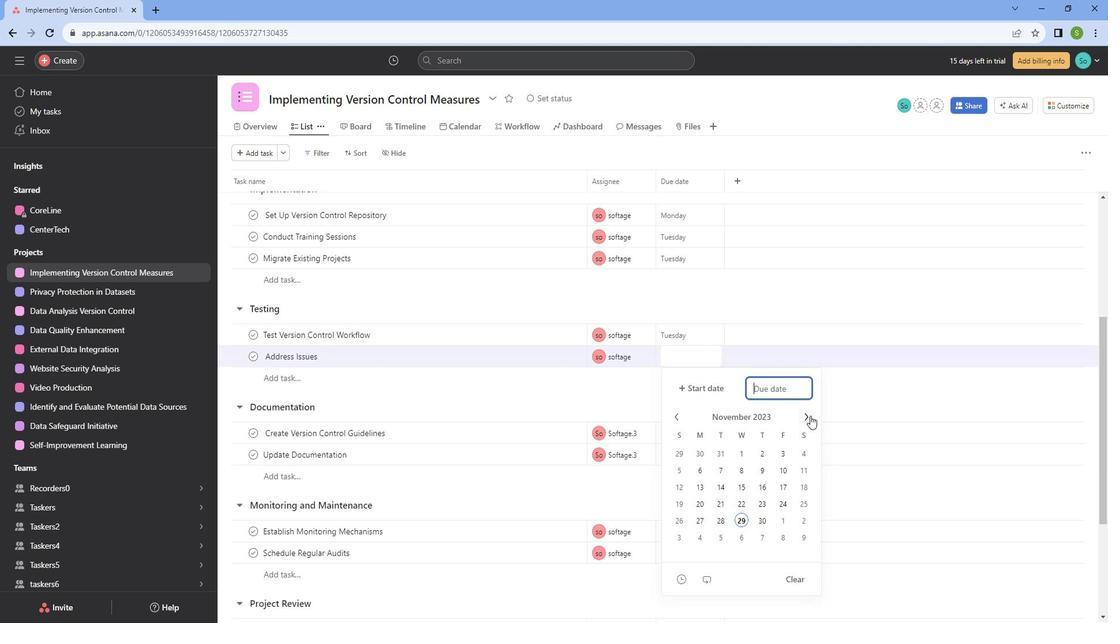 
Action: Mouse moved to (760, 468)
Screenshot: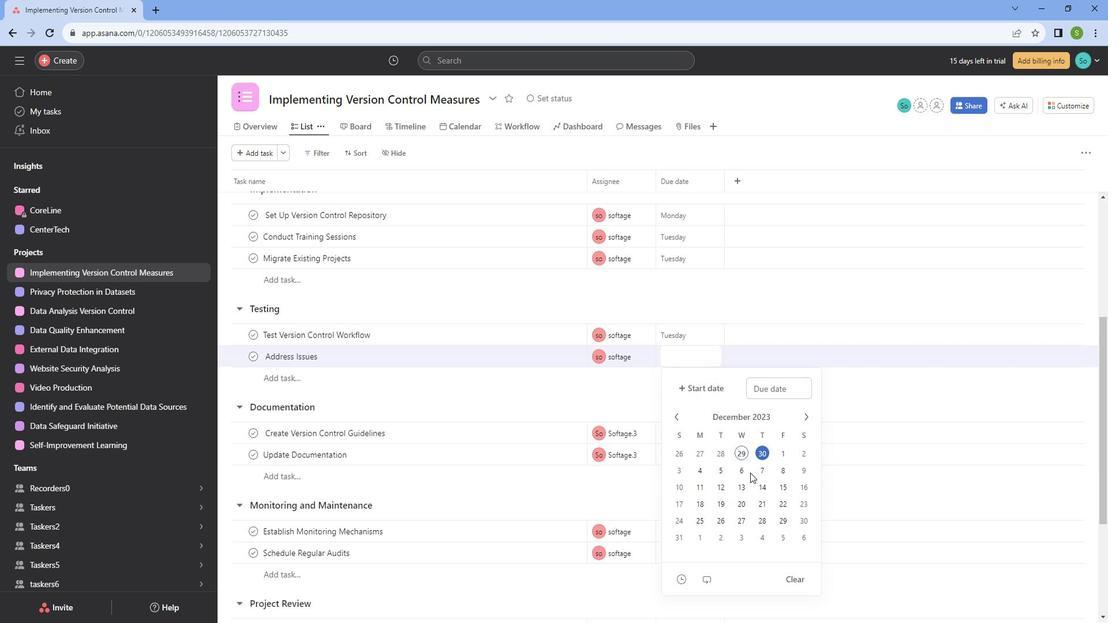 
Action: Mouse pressed left at (760, 468)
Screenshot: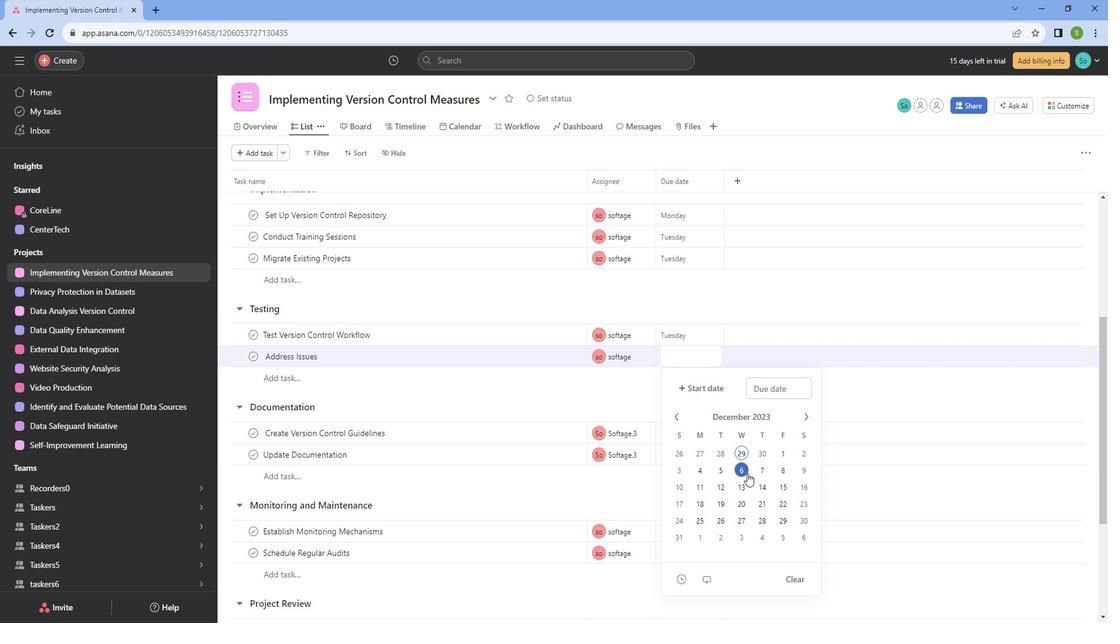 
Action: Mouse moved to (622, 395)
Screenshot: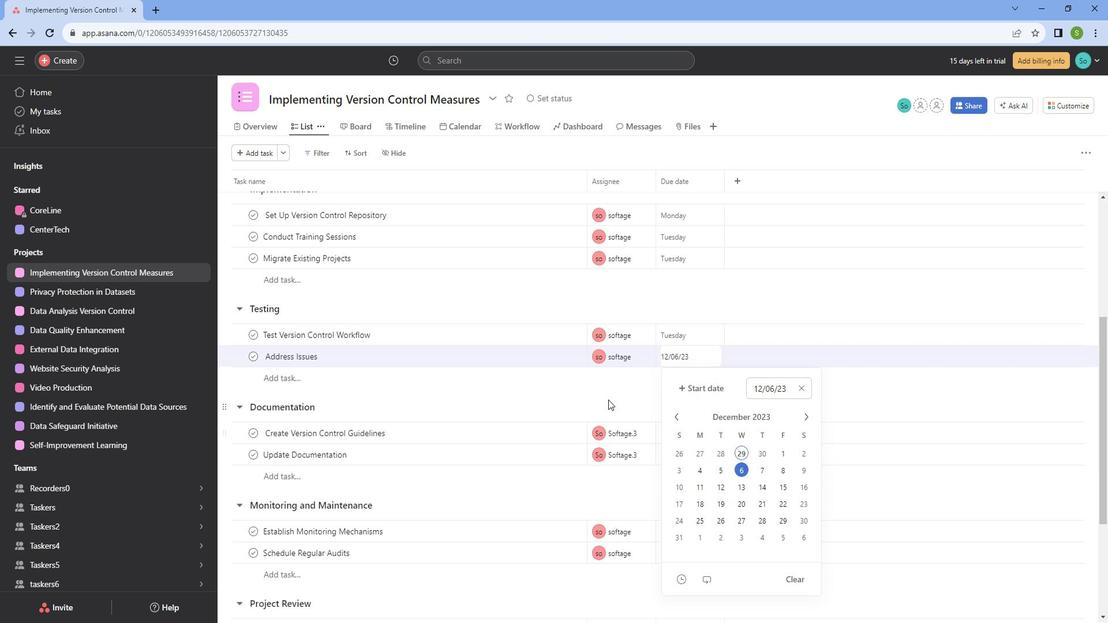 
Action: Mouse pressed left at (622, 395)
Screenshot: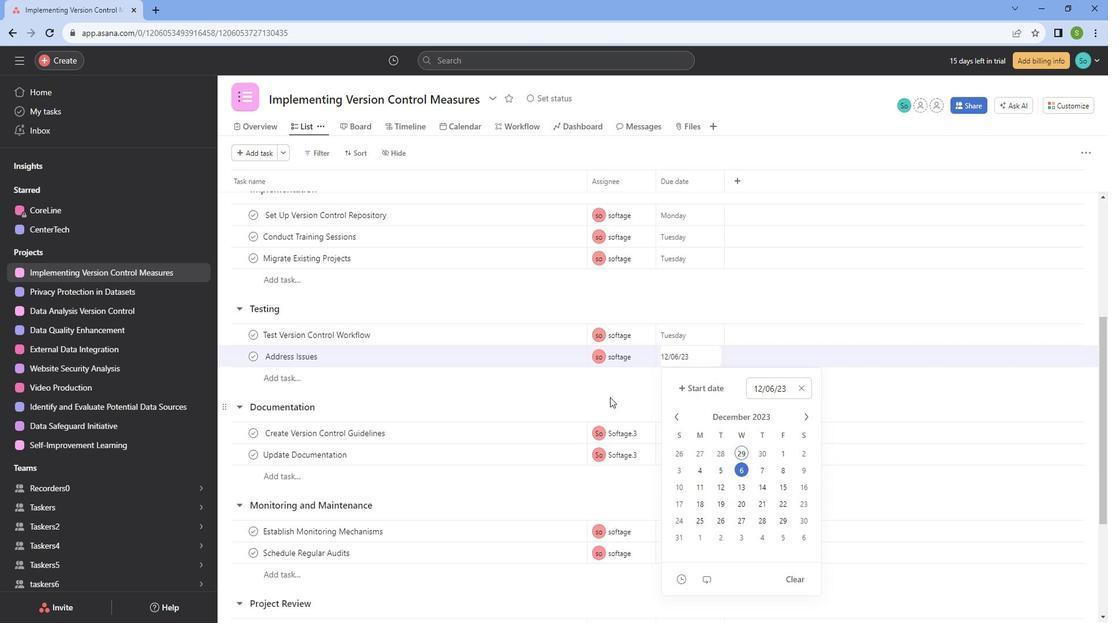 
Action: Mouse moved to (685, 402)
Screenshot: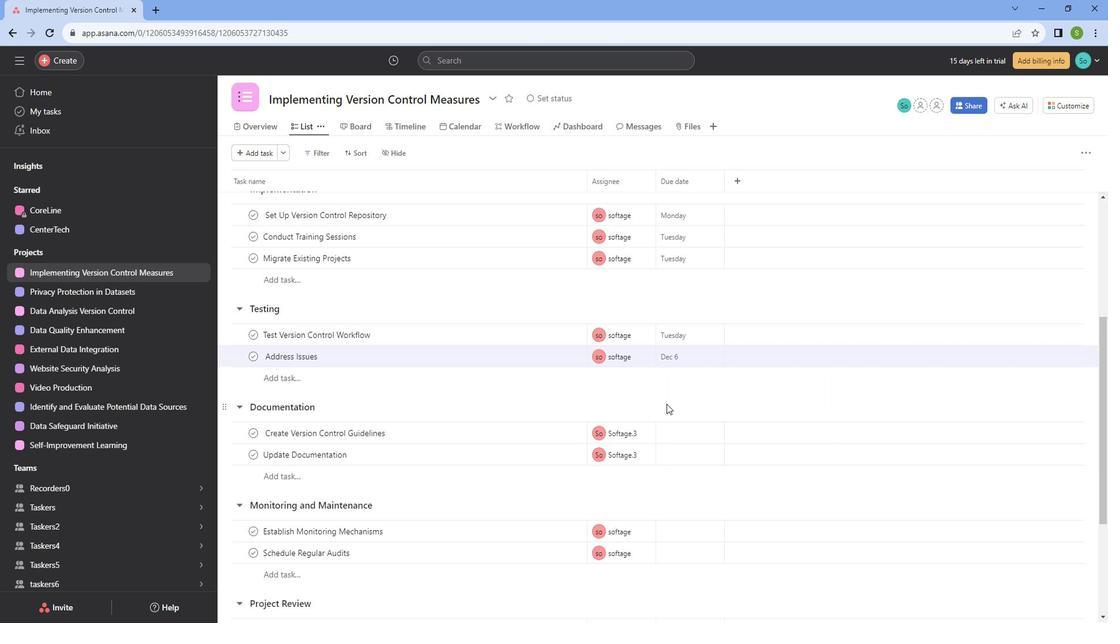 
Action: Mouse scrolled (685, 401) with delta (0, 0)
Screenshot: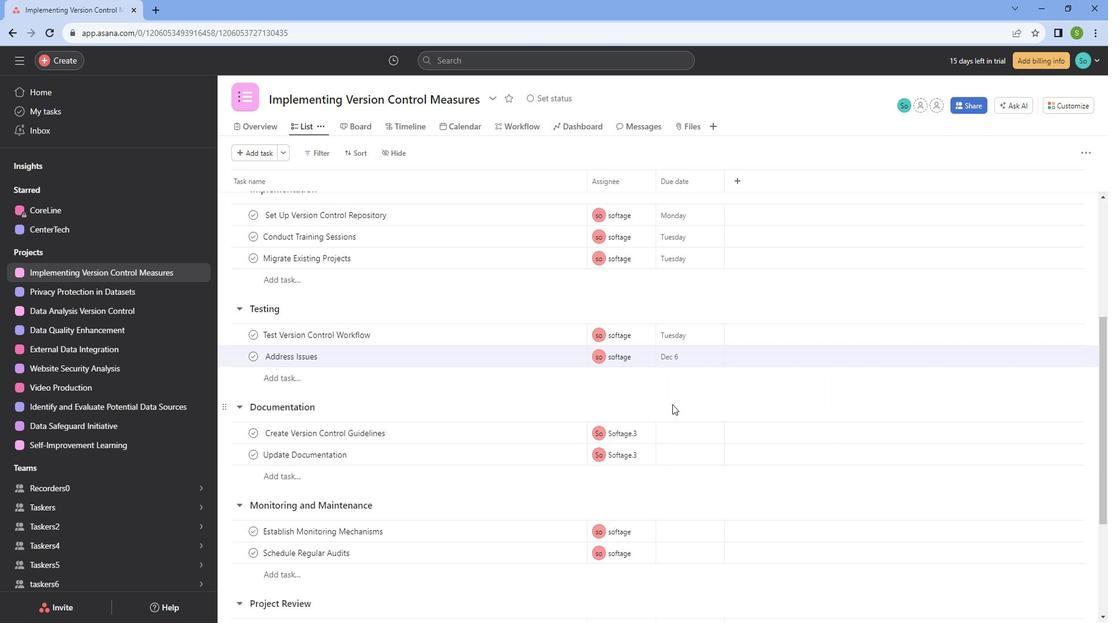 
Action: Mouse scrolled (685, 401) with delta (0, 0)
Screenshot: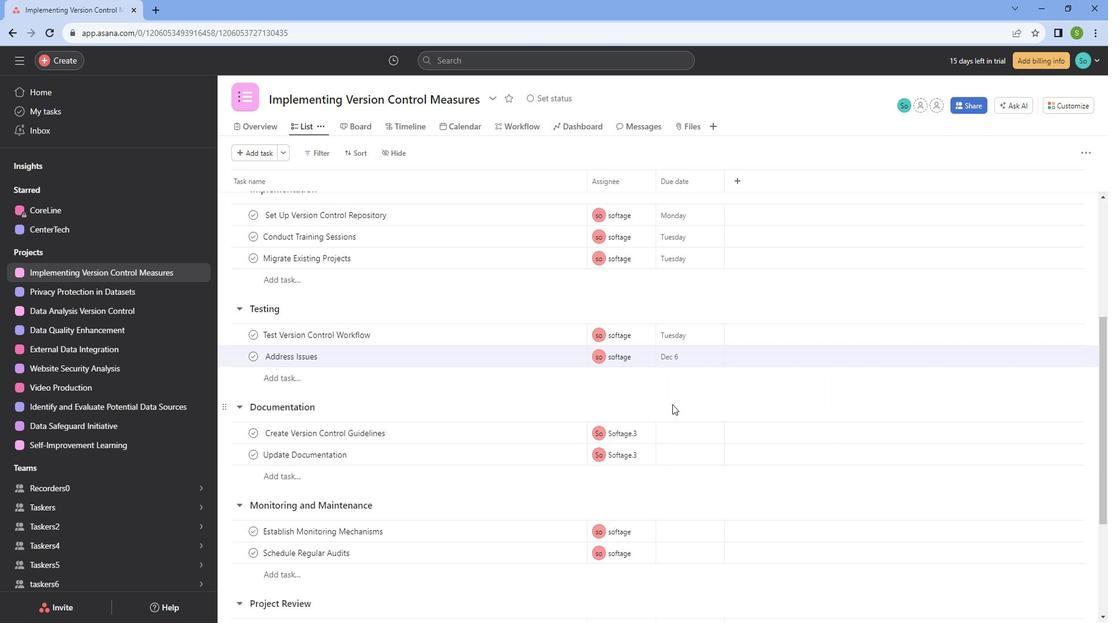 
Action: Mouse moved to (692, 311)
Screenshot: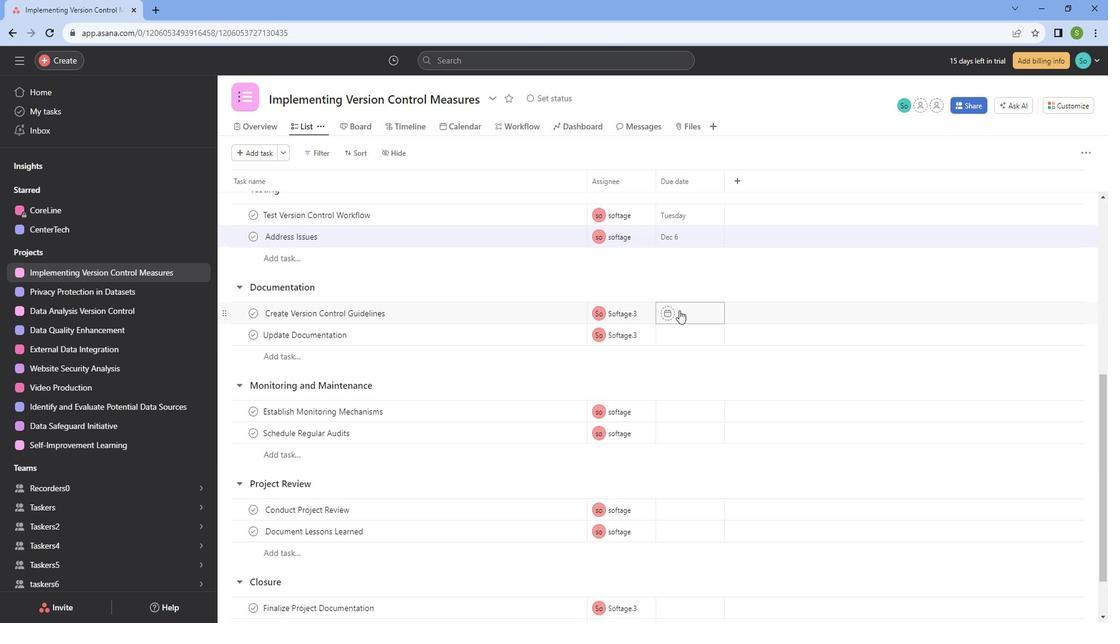 
Action: Mouse pressed left at (692, 311)
Screenshot: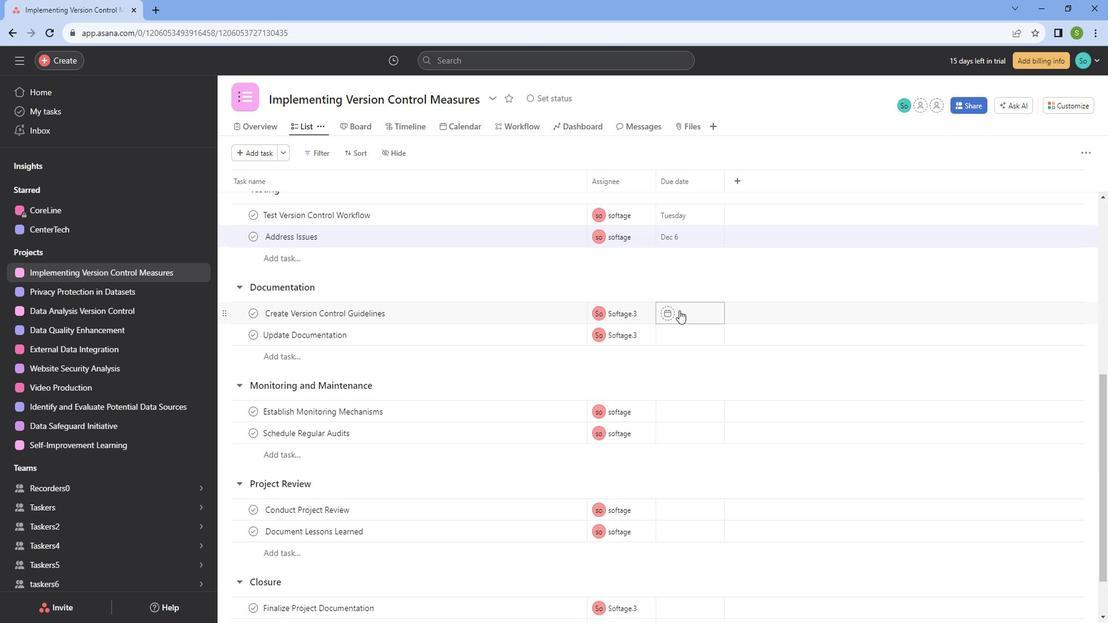 
Action: Mouse moved to (818, 372)
Screenshot: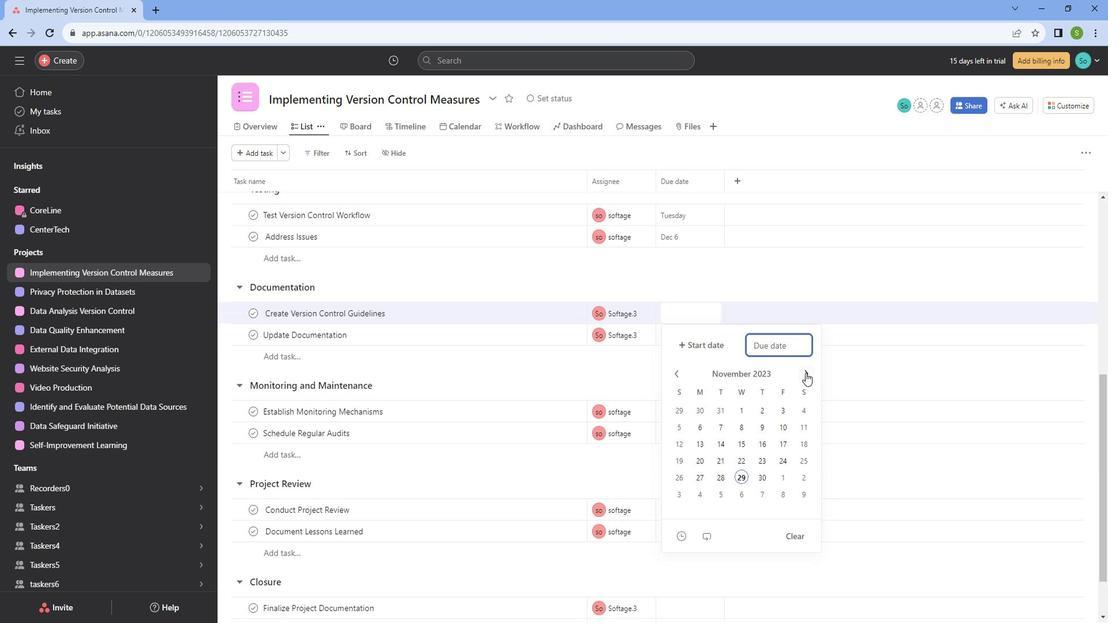 
Action: Mouse pressed left at (818, 372)
Screenshot: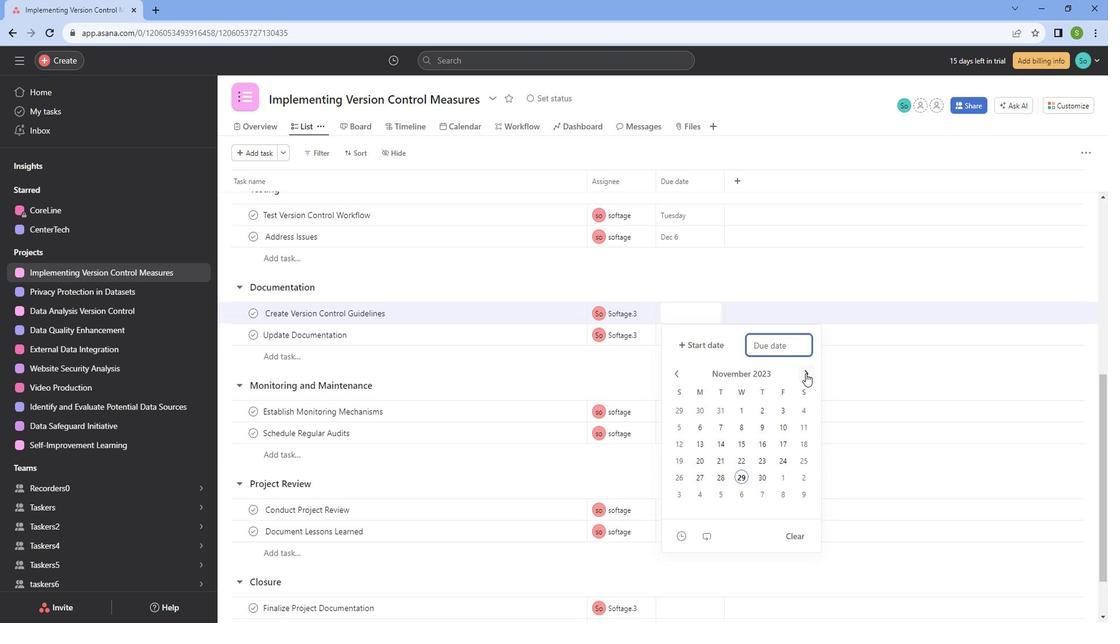 
Action: Mouse moved to (763, 422)
Screenshot: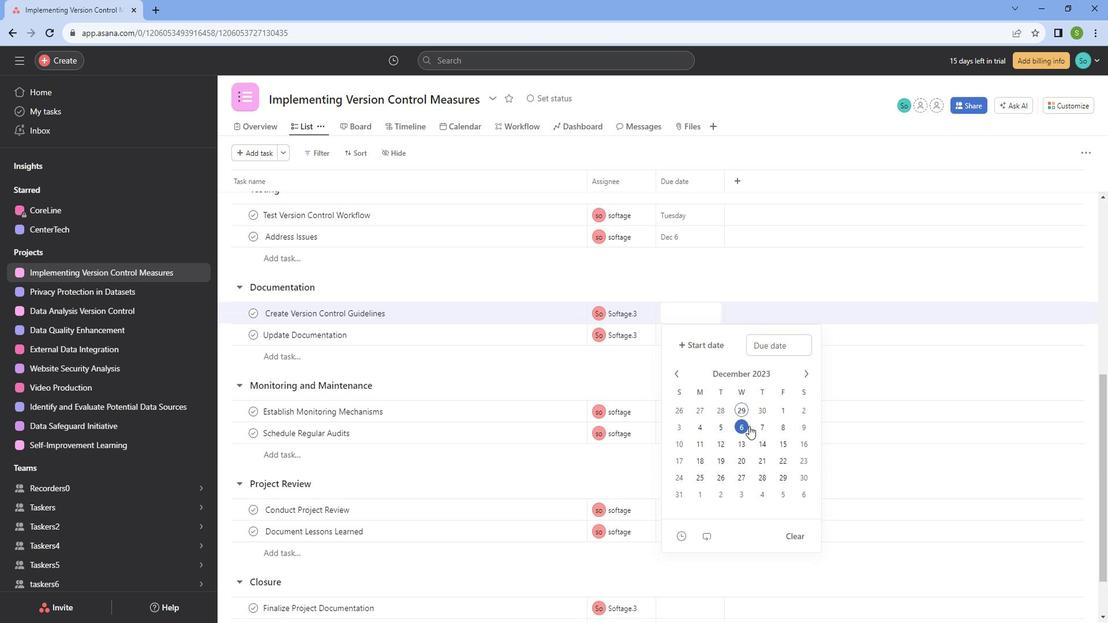 
Action: Mouse pressed left at (763, 422)
Screenshot: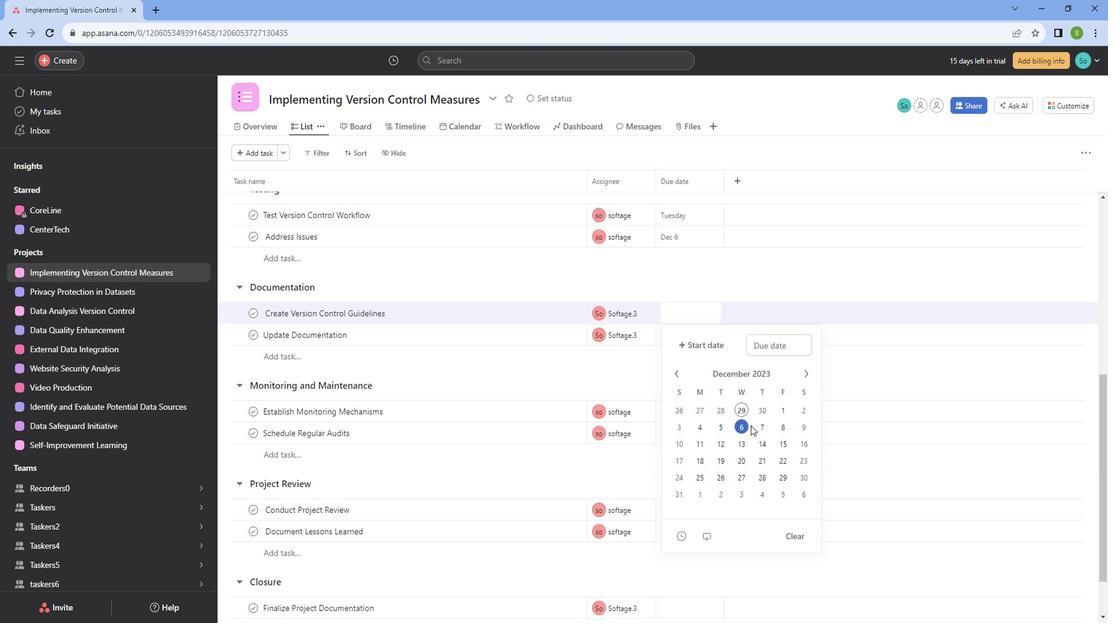 
Action: Mouse moved to (758, 421)
Screenshot: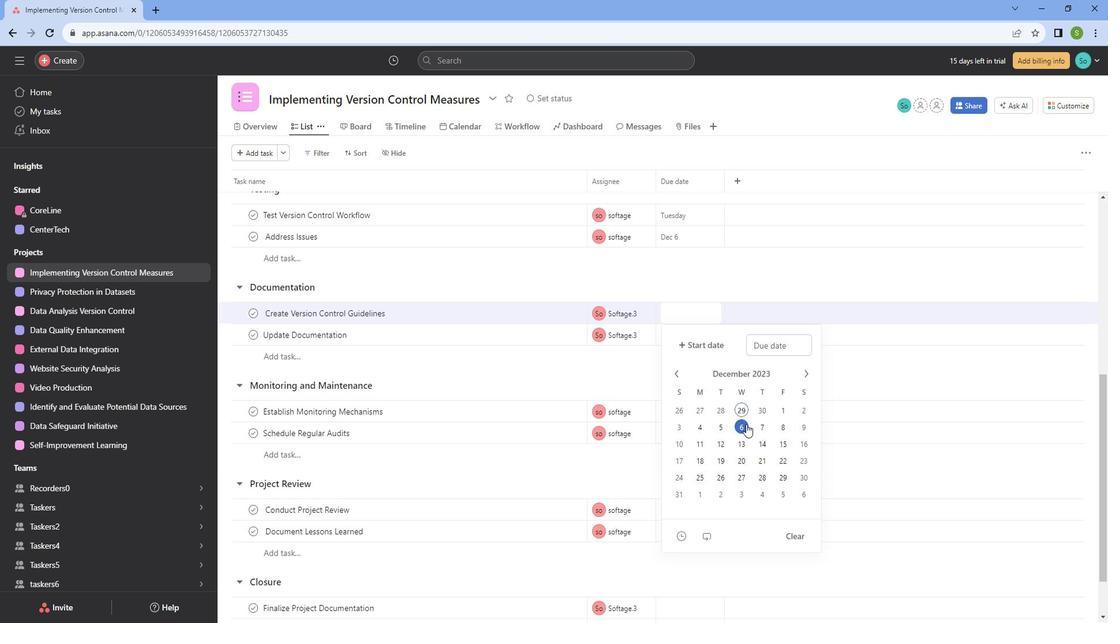 
Action: Mouse pressed left at (758, 421)
Screenshot: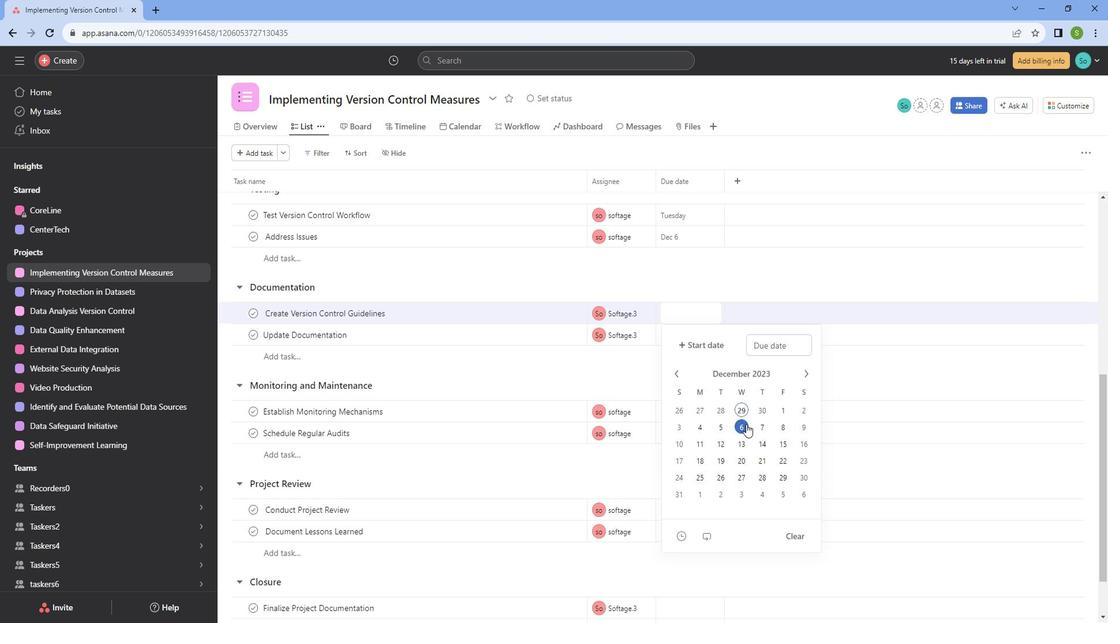 
Action: Mouse moved to (664, 379)
Screenshot: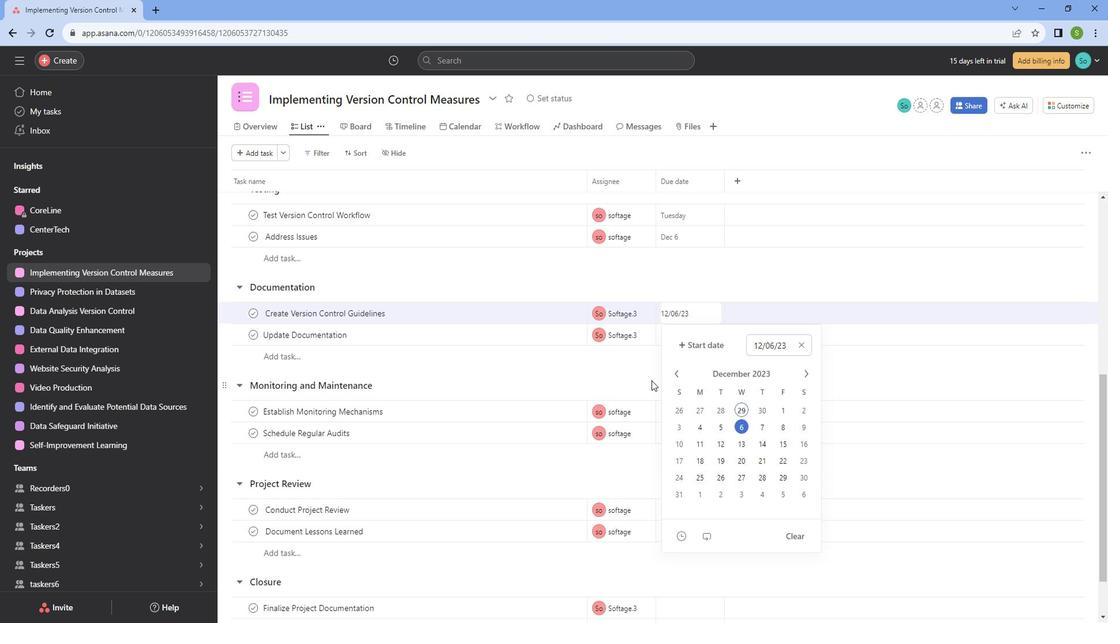 
Action: Mouse pressed left at (664, 379)
Screenshot: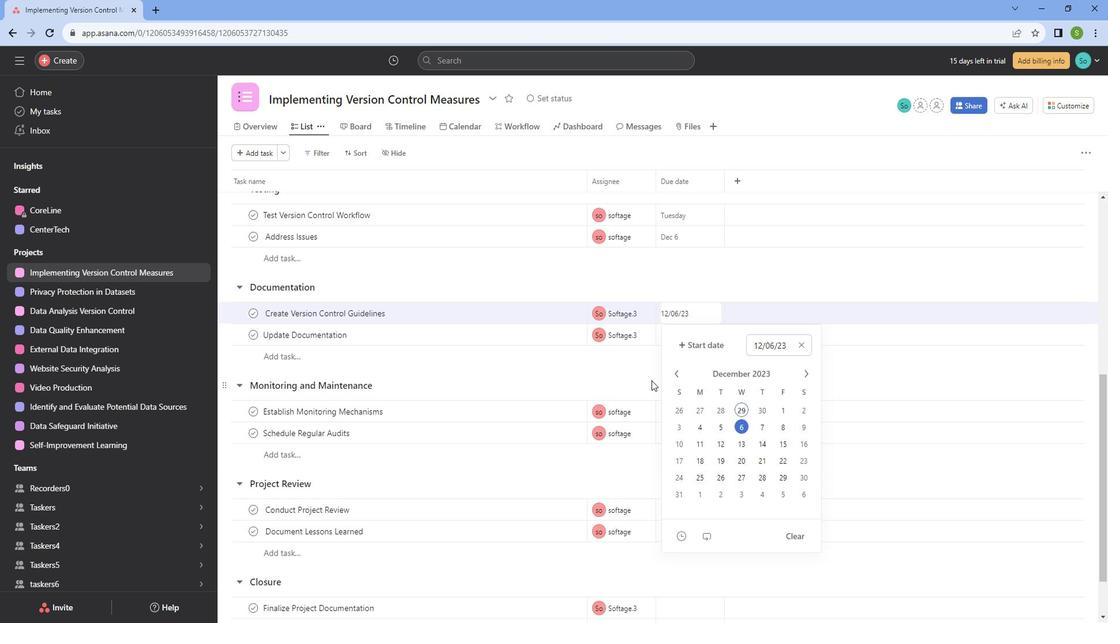 
Action: Mouse moved to (697, 342)
Screenshot: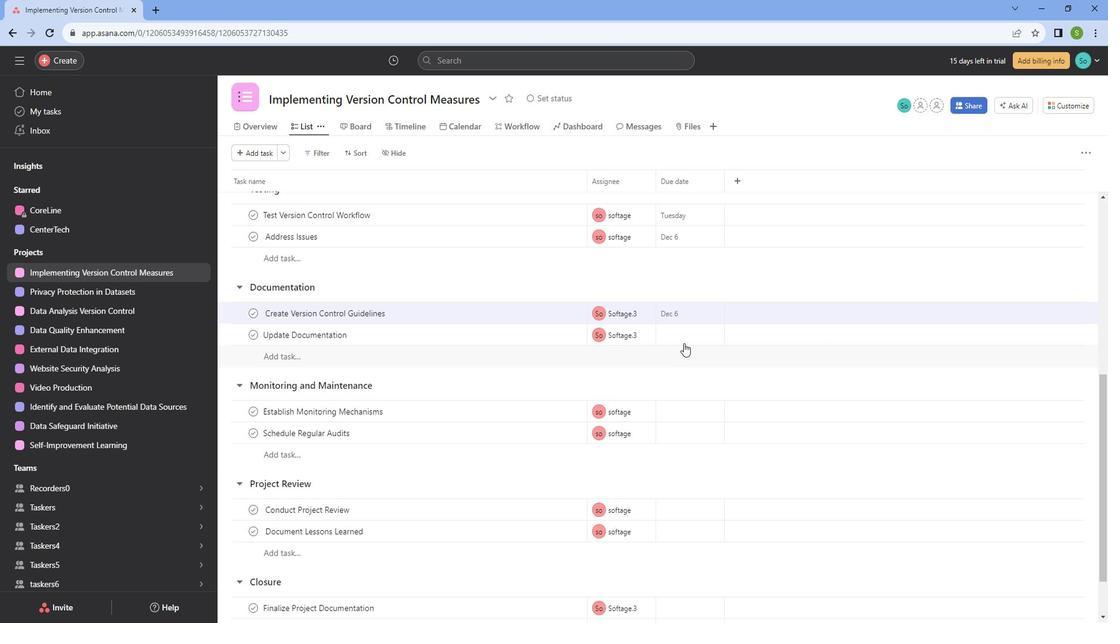 
Action: Mouse pressed left at (697, 342)
Screenshot: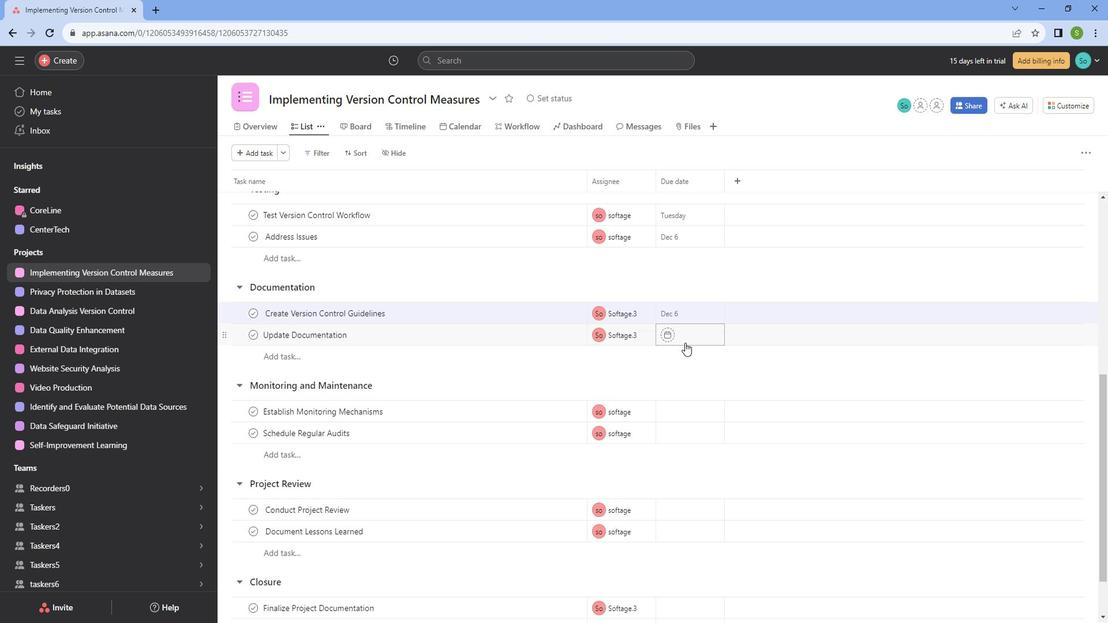 
Action: Mouse moved to (814, 387)
Screenshot: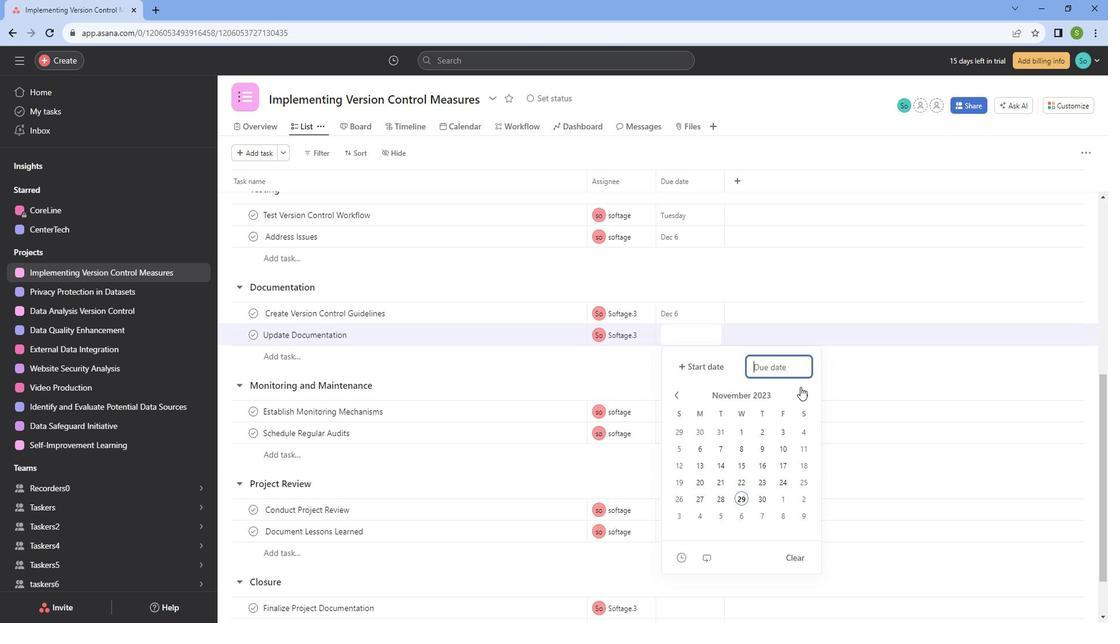 
Action: Mouse pressed left at (814, 387)
Screenshot: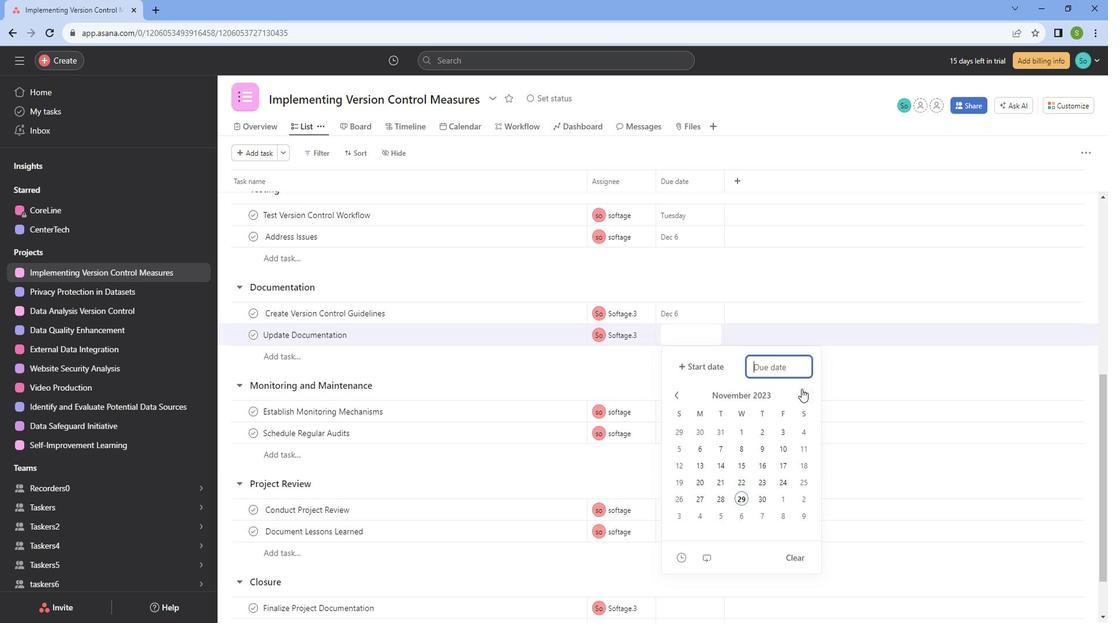 
Action: Mouse moved to (753, 447)
Screenshot: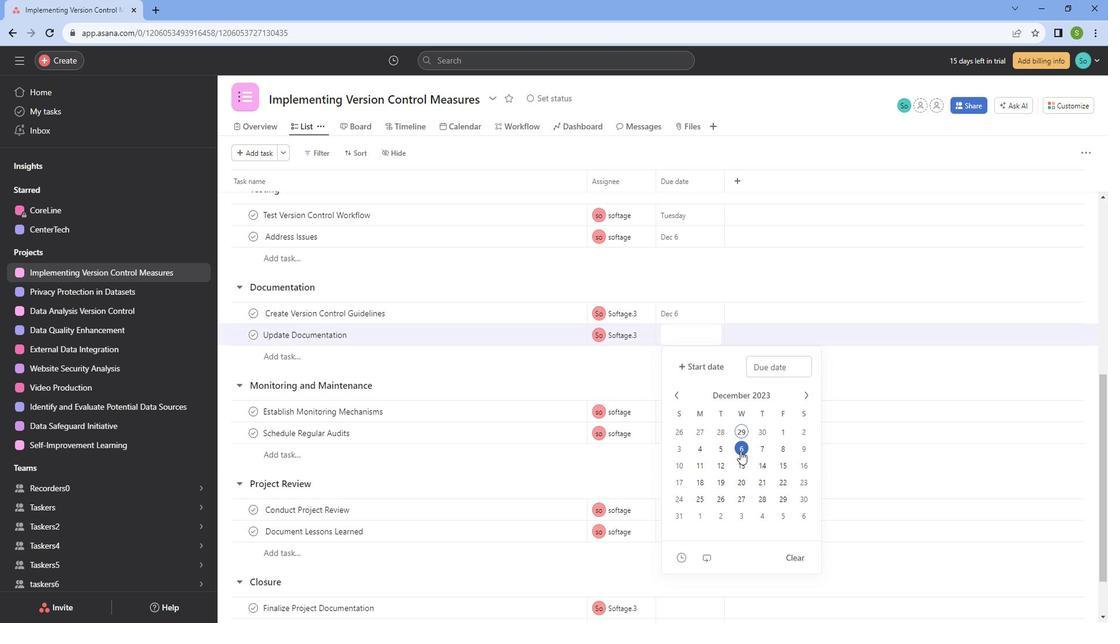 
Action: Mouse pressed left at (753, 447)
Screenshot: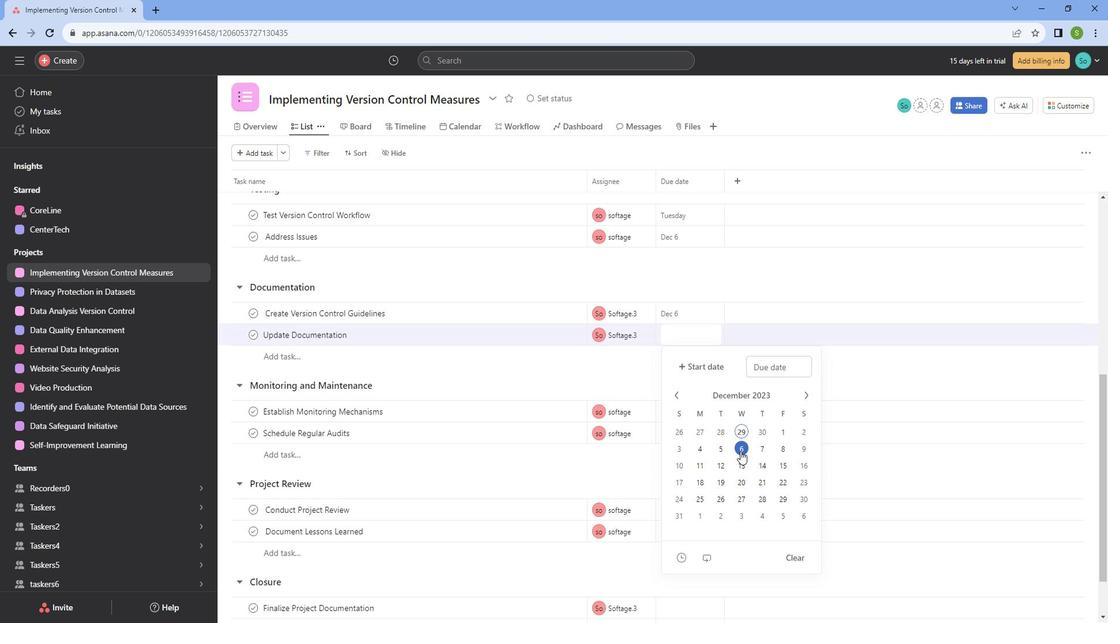 
Action: Mouse moved to (622, 382)
Screenshot: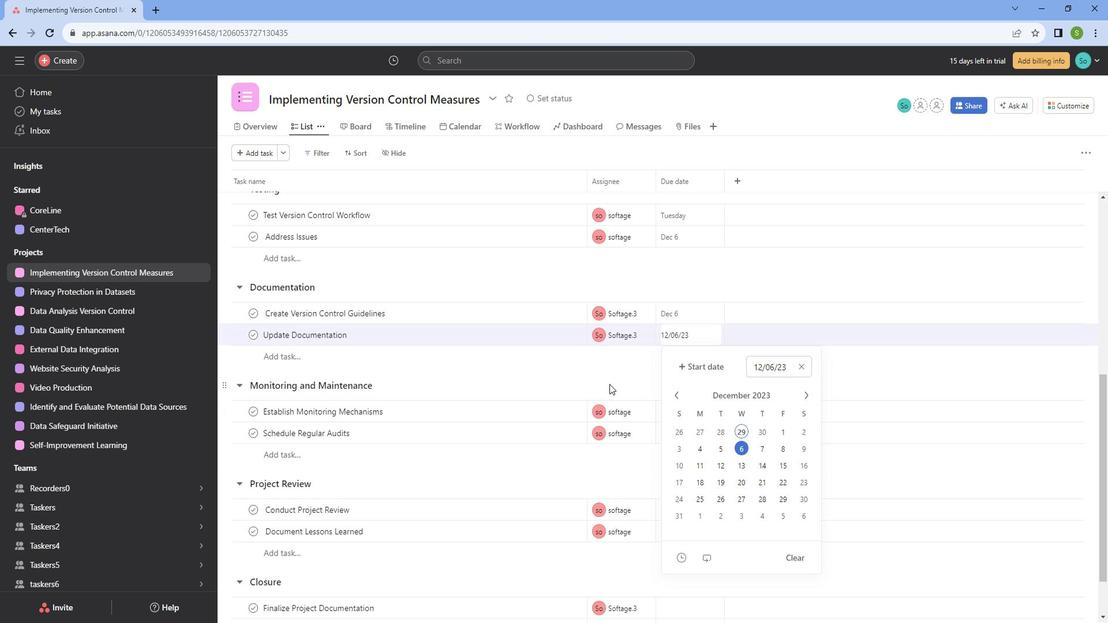 
Action: Mouse pressed left at (622, 382)
Screenshot: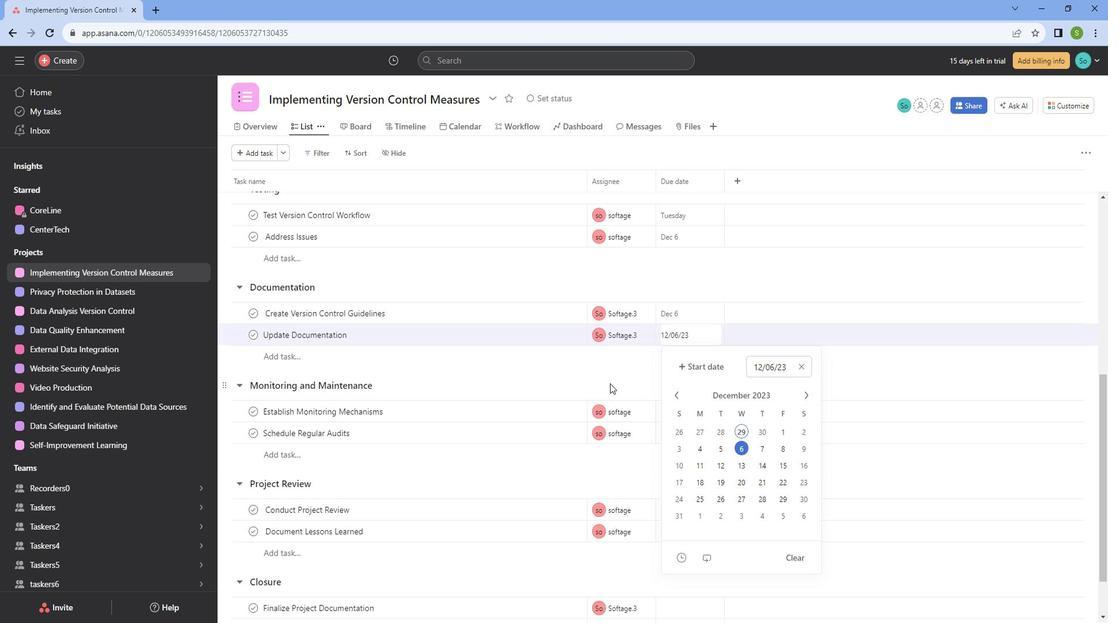 
Action: Mouse scrolled (622, 381) with delta (0, 0)
Screenshot: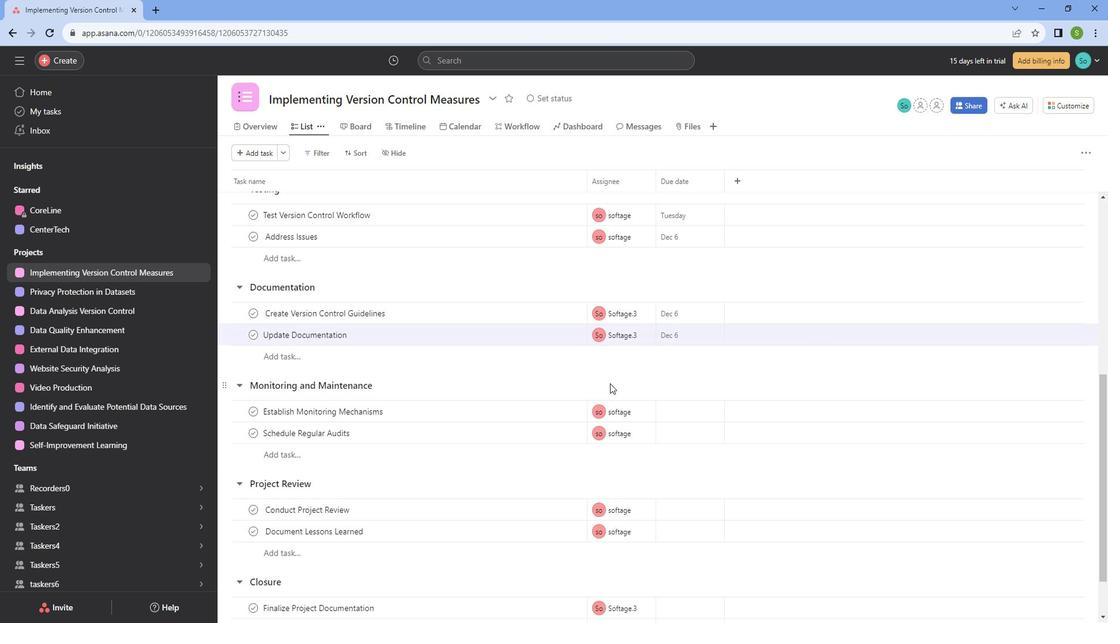 
Action: Mouse scrolled (622, 381) with delta (0, 0)
Screenshot: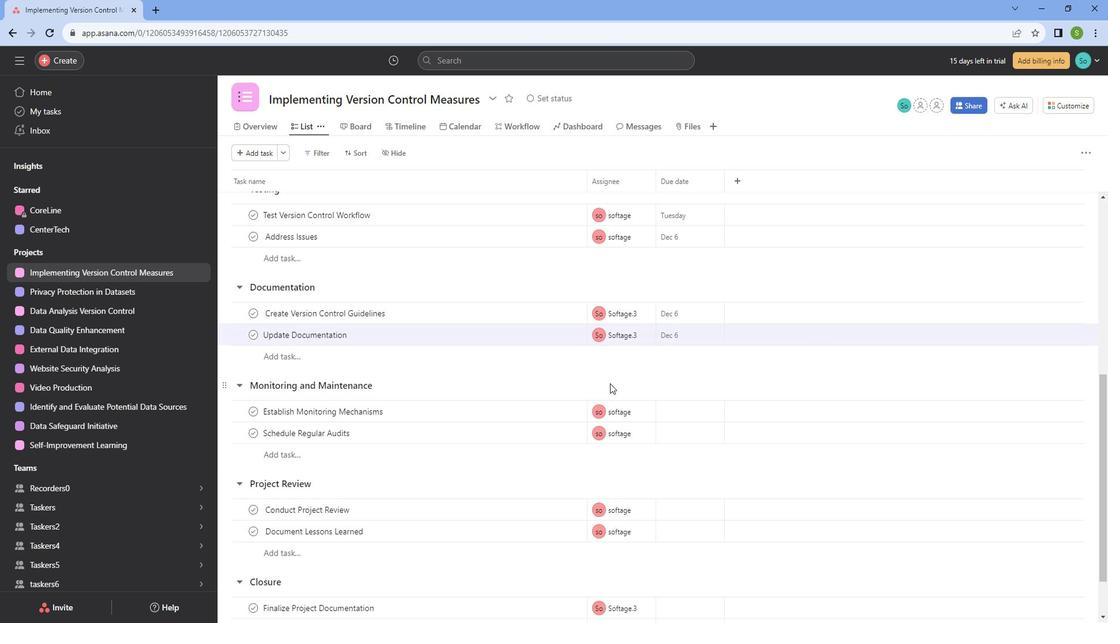 
Action: Mouse moved to (697, 347)
Screenshot: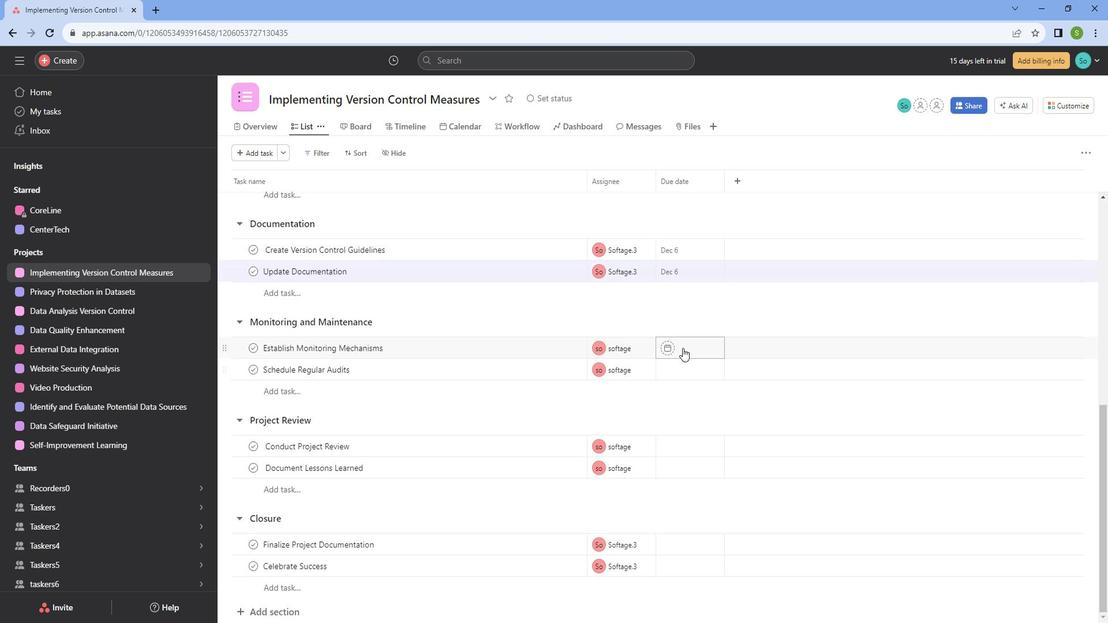 
Action: Mouse pressed left at (697, 347)
Screenshot: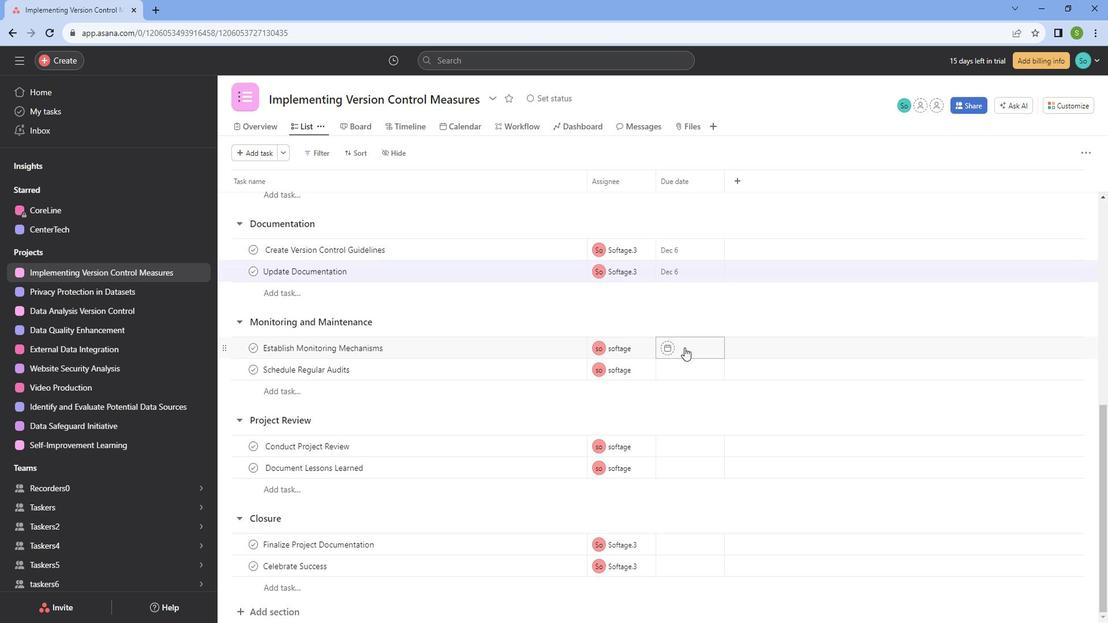 
Action: Mouse moved to (819, 405)
Screenshot: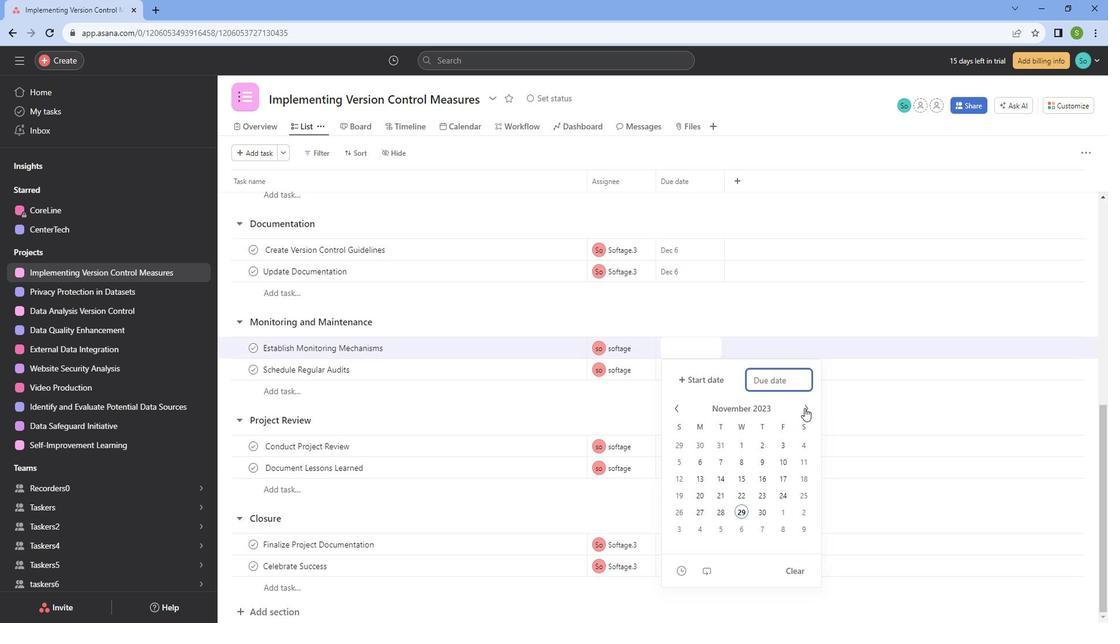 
Action: Mouse pressed left at (819, 405)
Screenshot: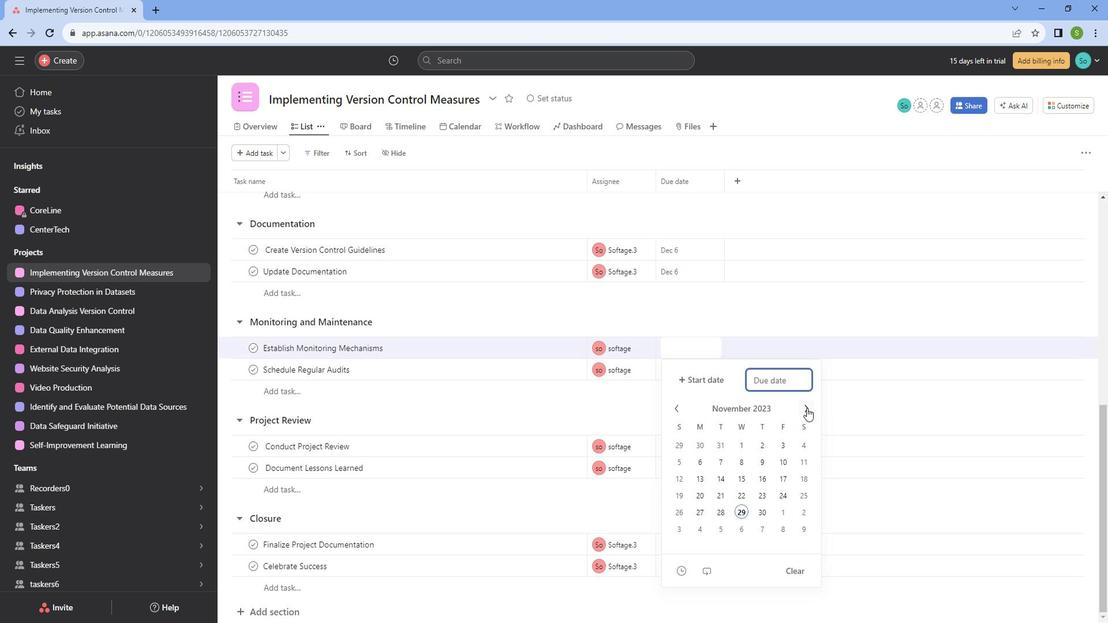 
Action: Mouse moved to (772, 451)
Screenshot: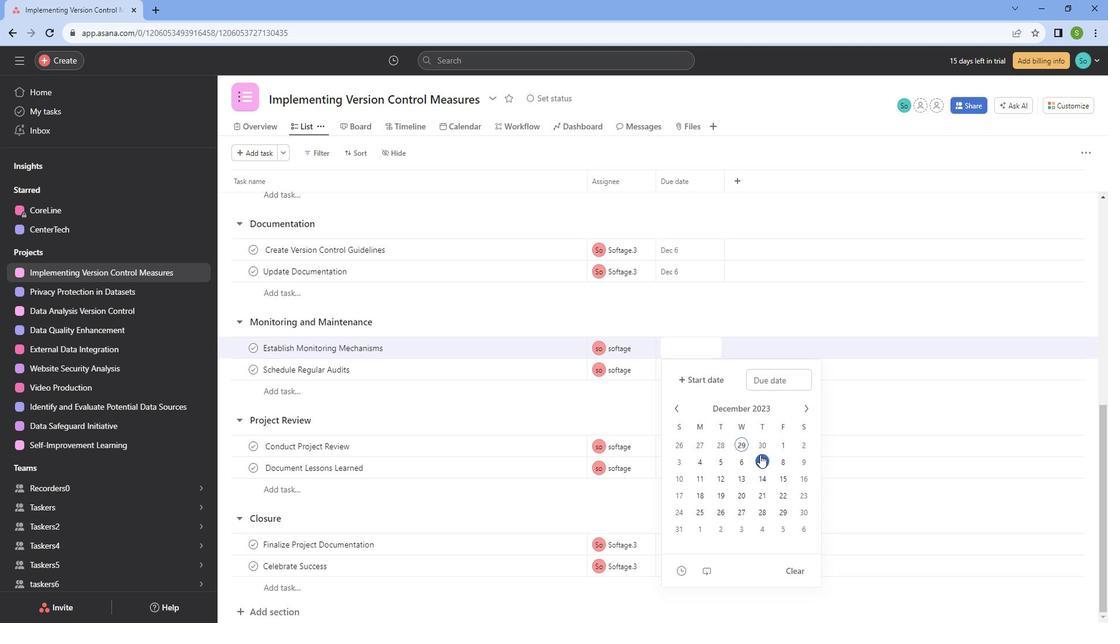 
Action: Mouse pressed left at (772, 451)
Screenshot: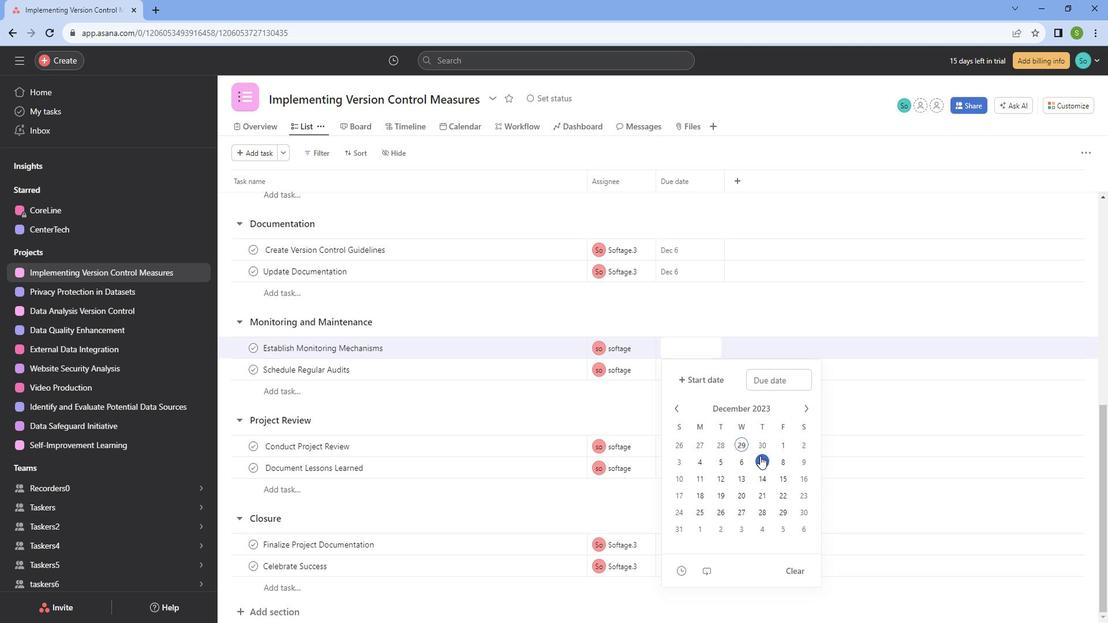 
Action: Mouse moved to (633, 413)
Screenshot: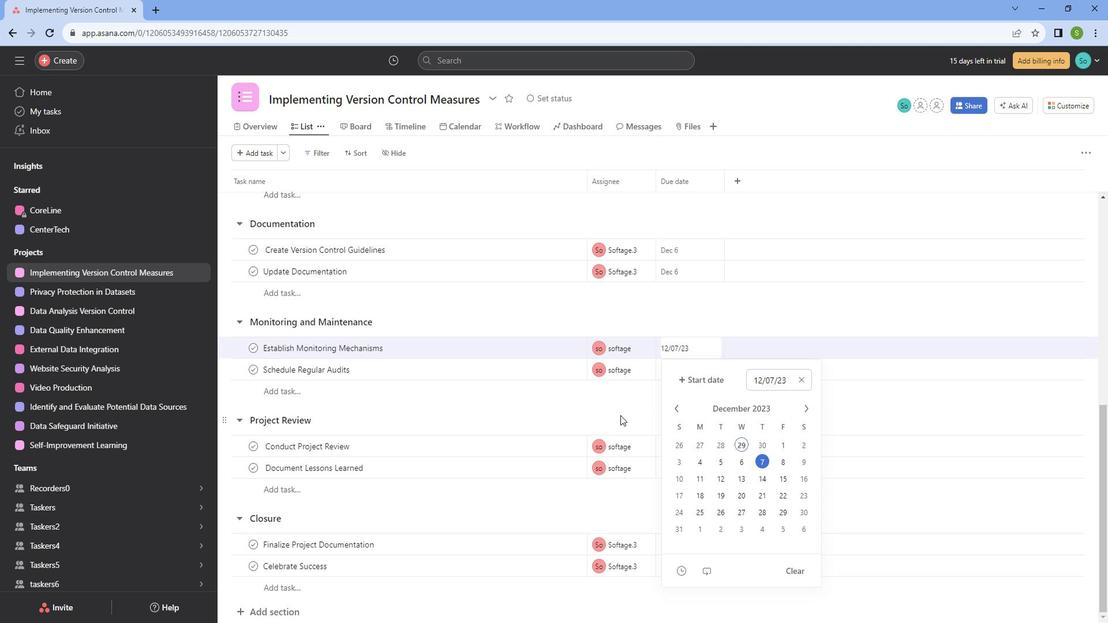 
Action: Mouse pressed left at (633, 413)
Screenshot: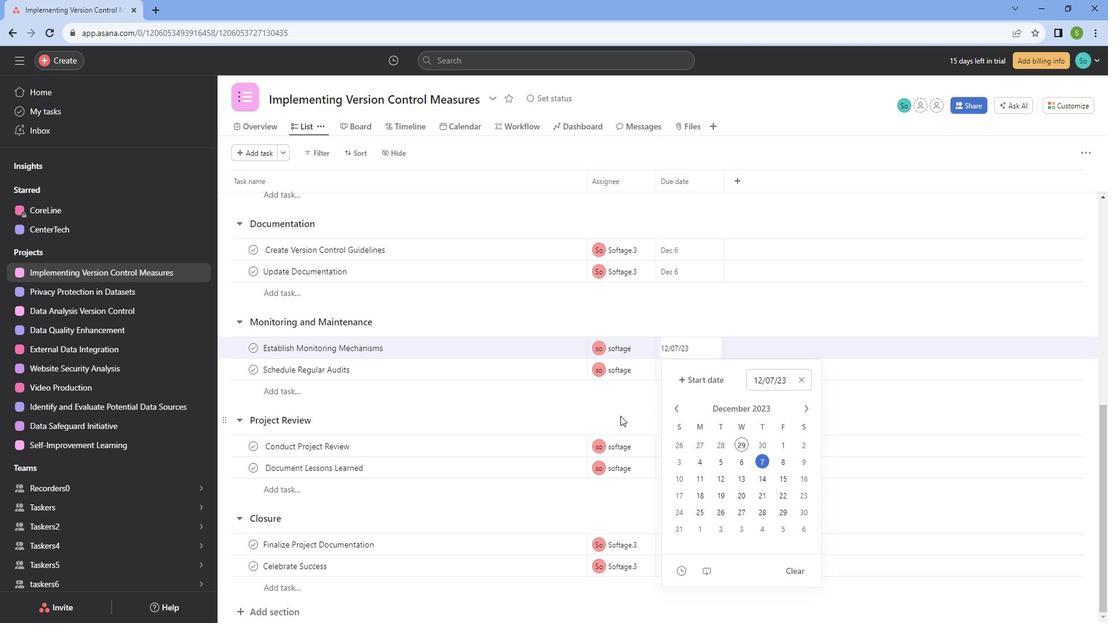 
Action: Mouse moved to (692, 366)
Screenshot: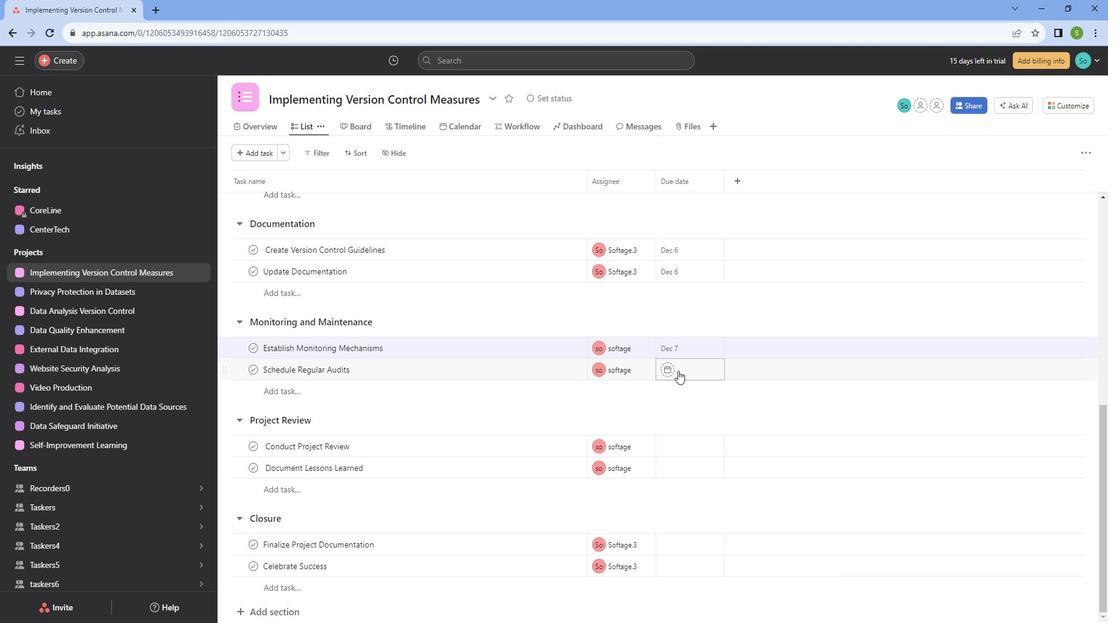 
Action: Mouse pressed left at (692, 366)
Screenshot: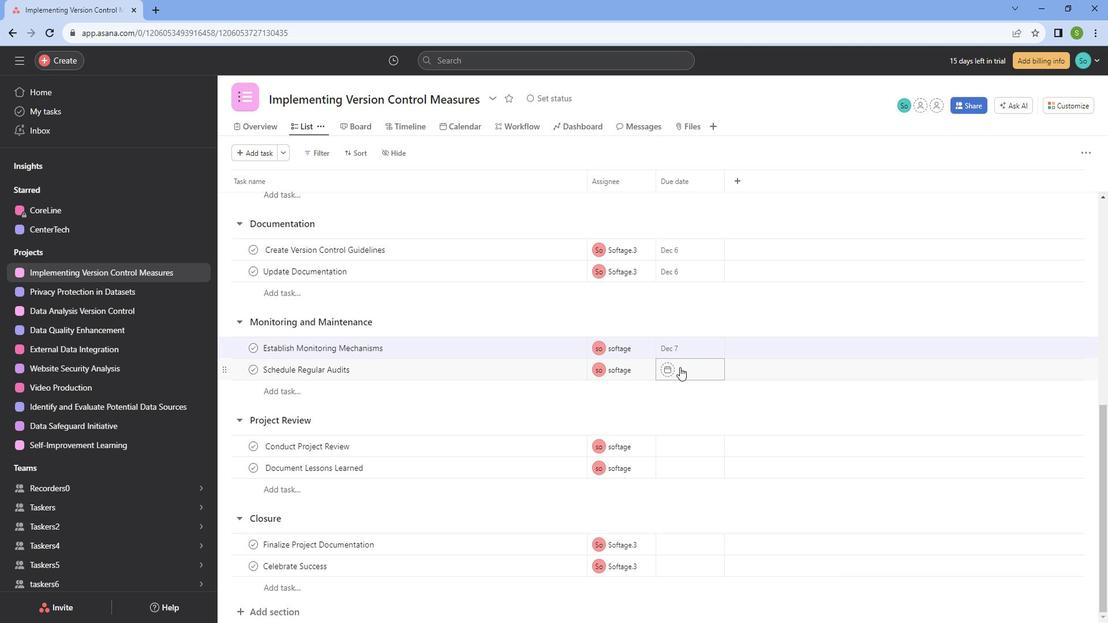 
Action: Mouse moved to (816, 421)
Screenshot: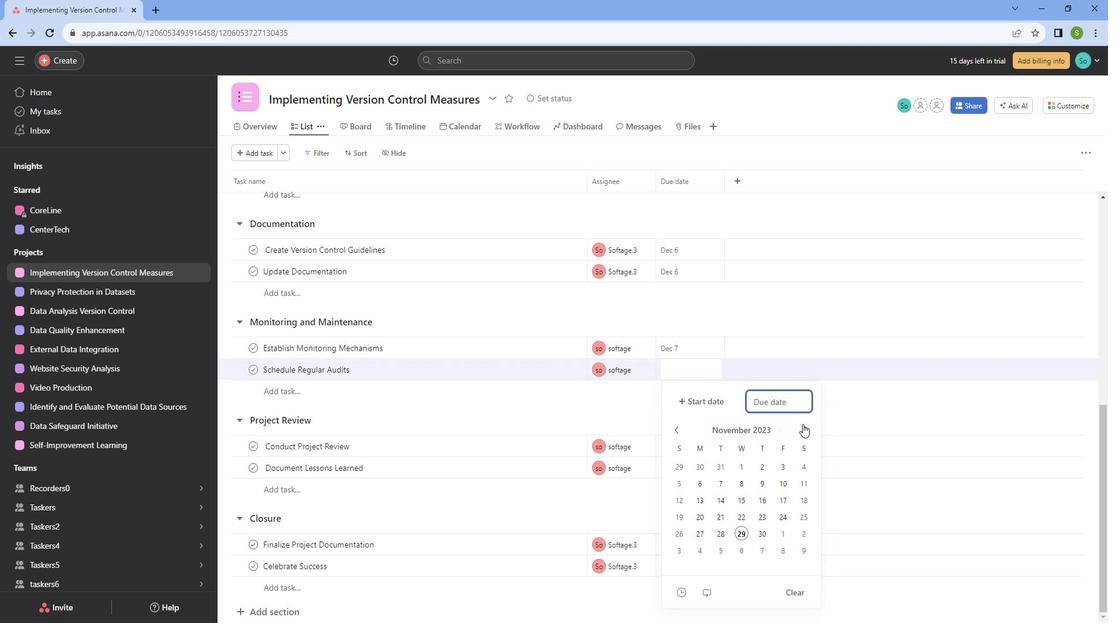 
Action: Mouse pressed left at (816, 421)
Screenshot: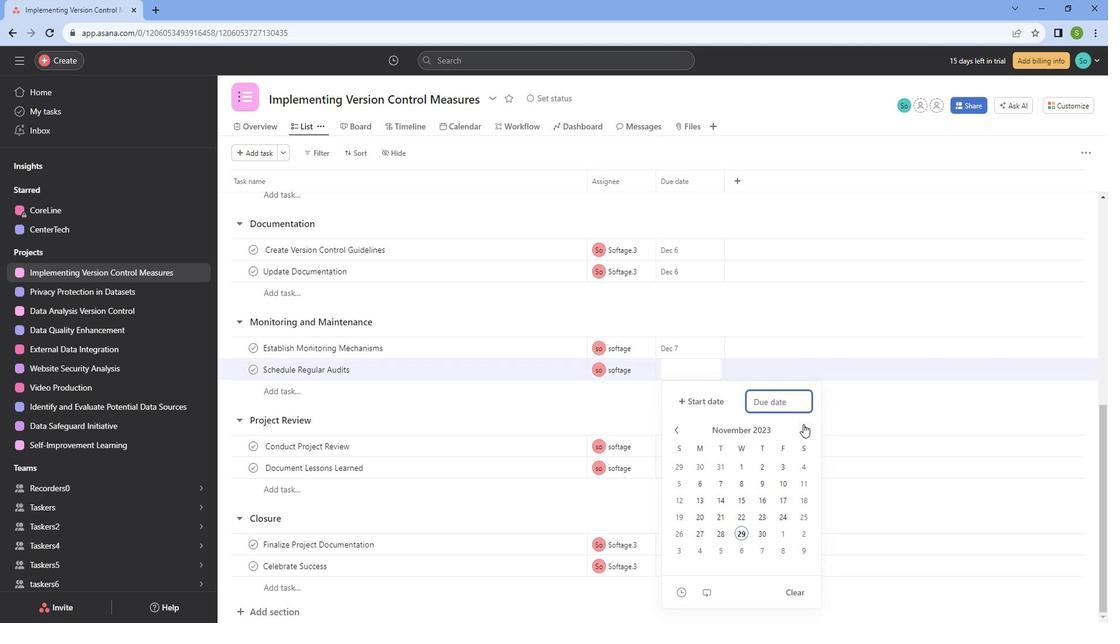 
Action: Mouse moved to (780, 477)
Screenshot: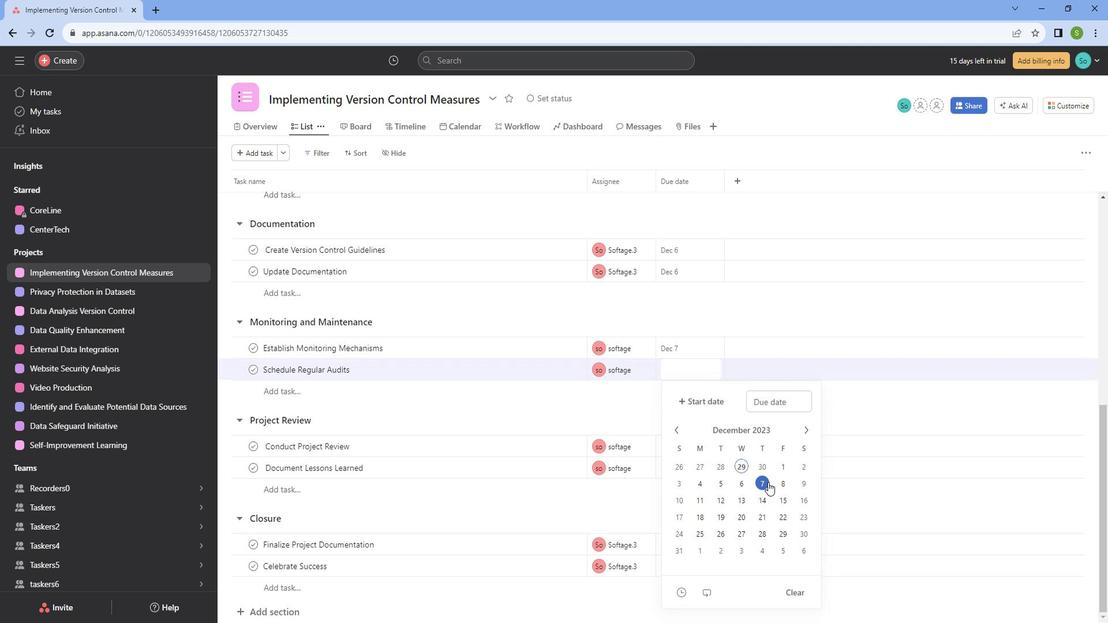 
Action: Mouse pressed left at (780, 477)
Screenshot: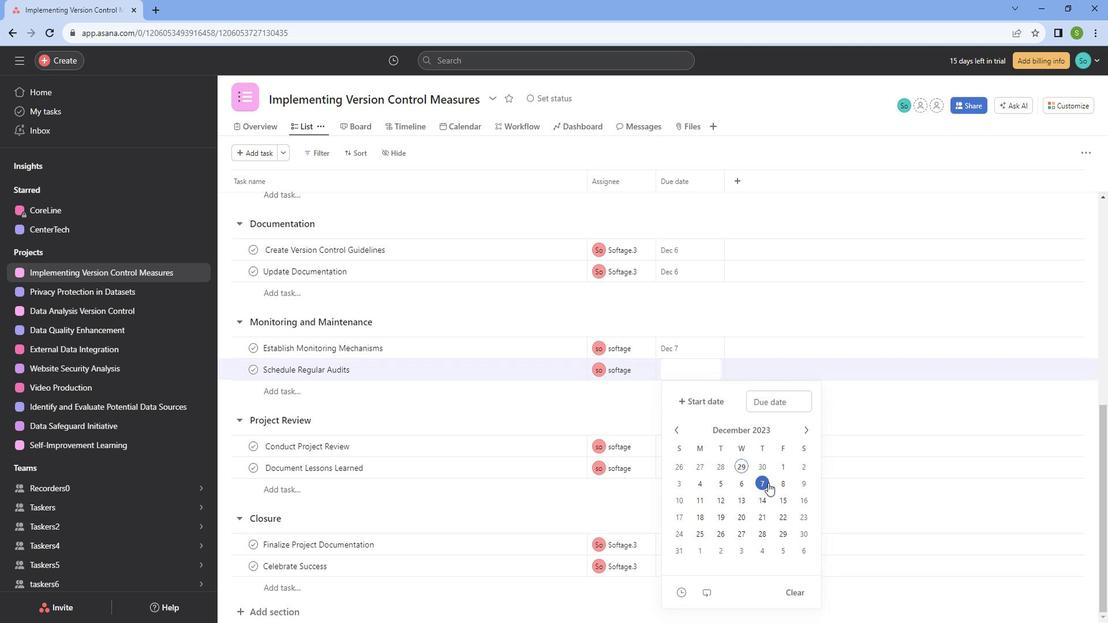 
Action: Mouse moved to (650, 415)
Screenshot: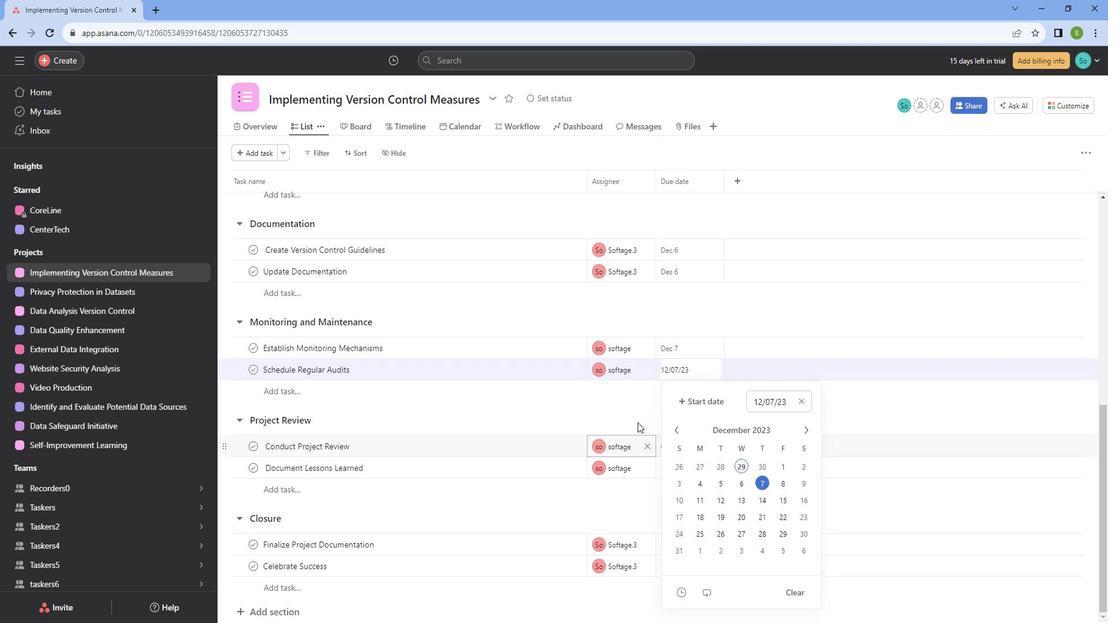 
Action: Mouse pressed left at (650, 415)
Screenshot: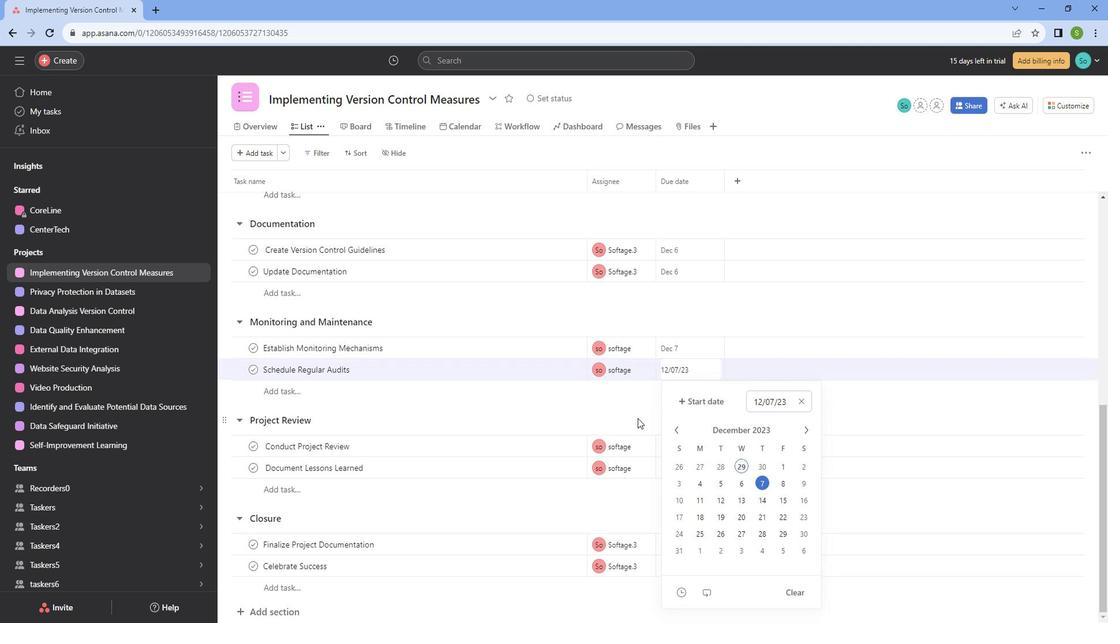 
Action: Mouse moved to (671, 441)
Screenshot: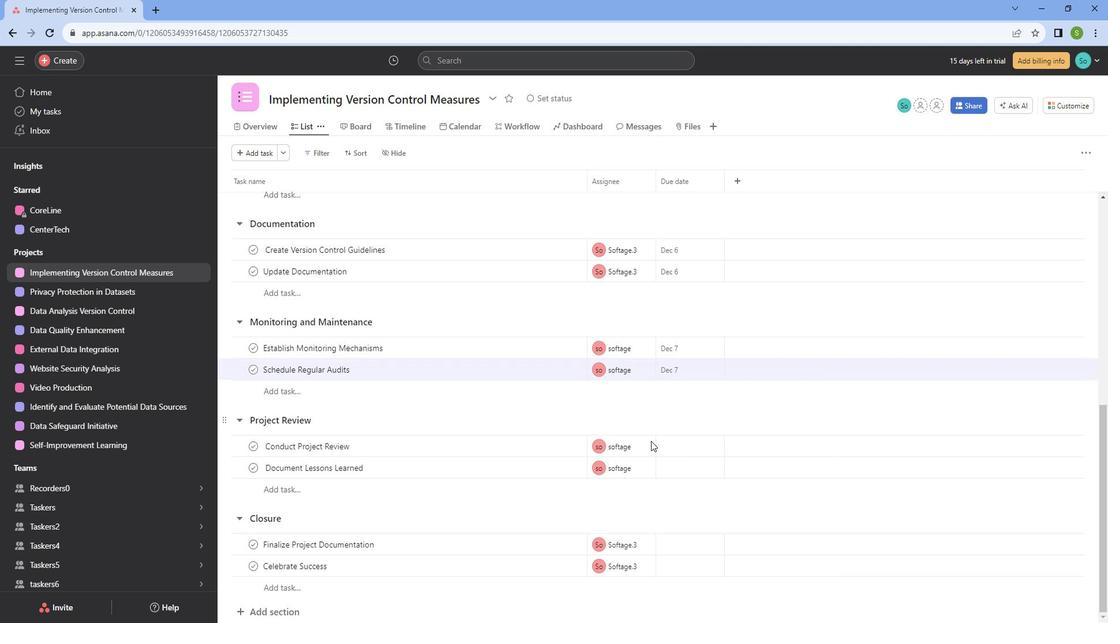 
Action: Mouse pressed left at (671, 441)
Screenshot: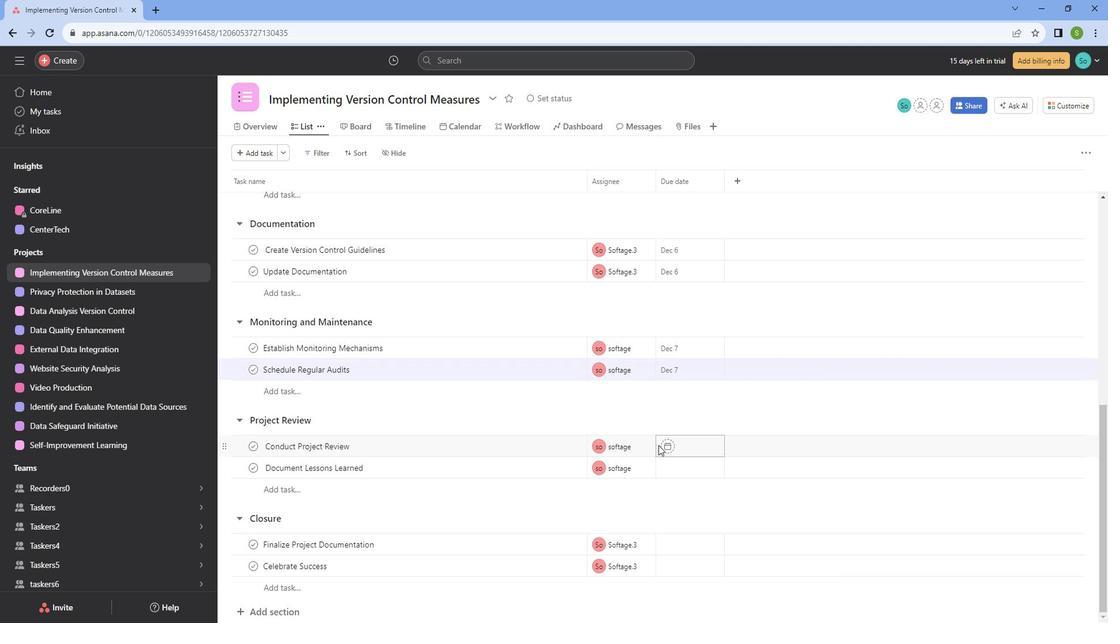 
Action: Mouse moved to (683, 445)
Screenshot: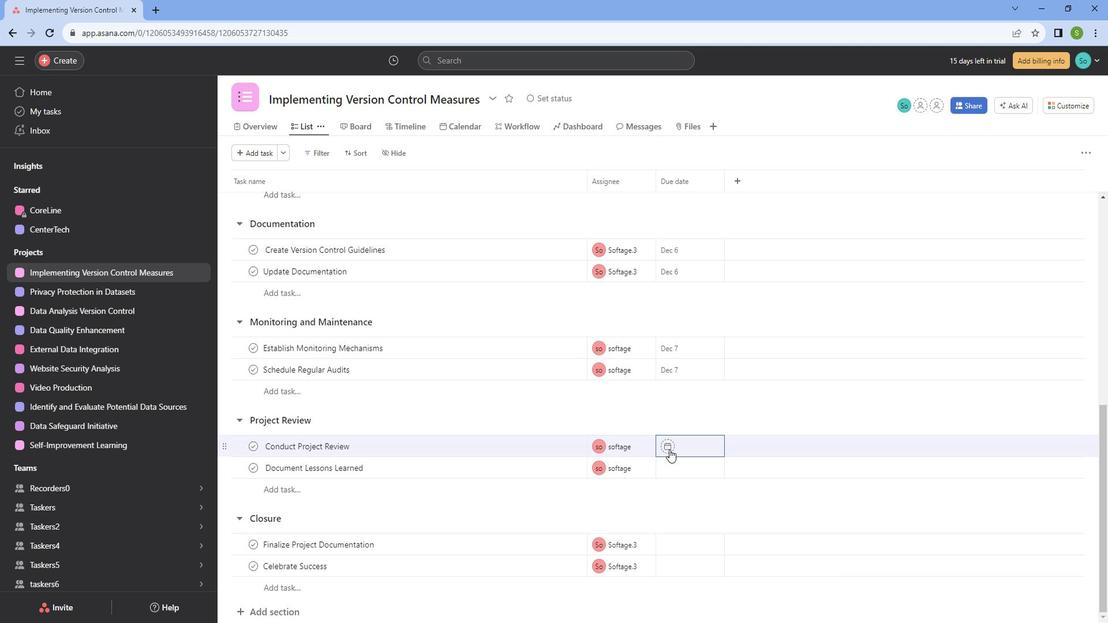 
Action: Mouse pressed left at (683, 445)
Screenshot: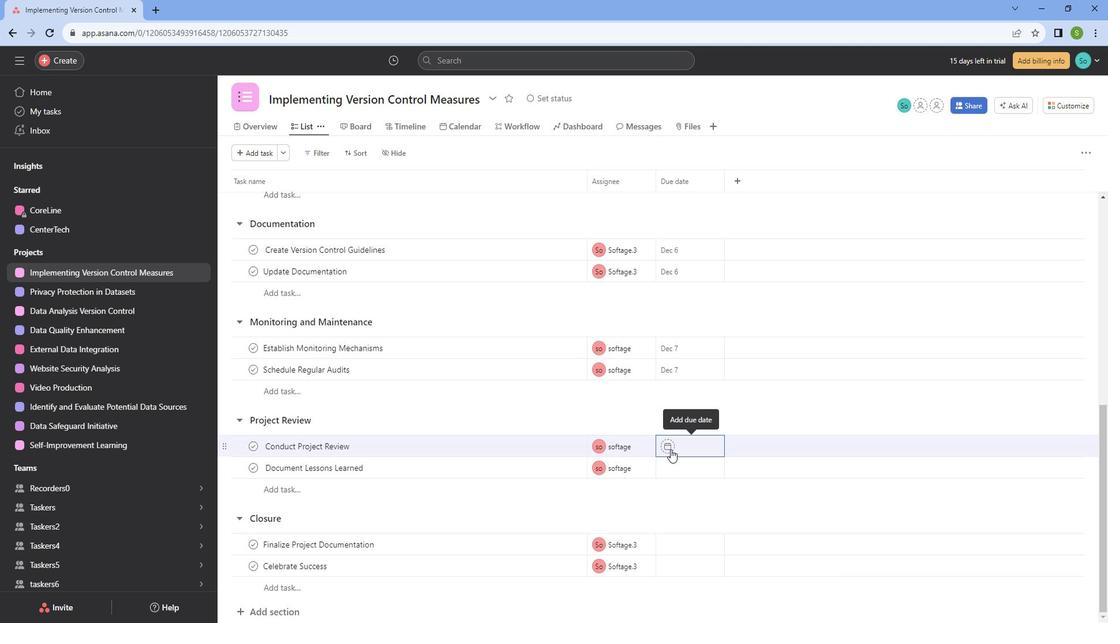 
Action: Mouse moved to (822, 258)
Screenshot: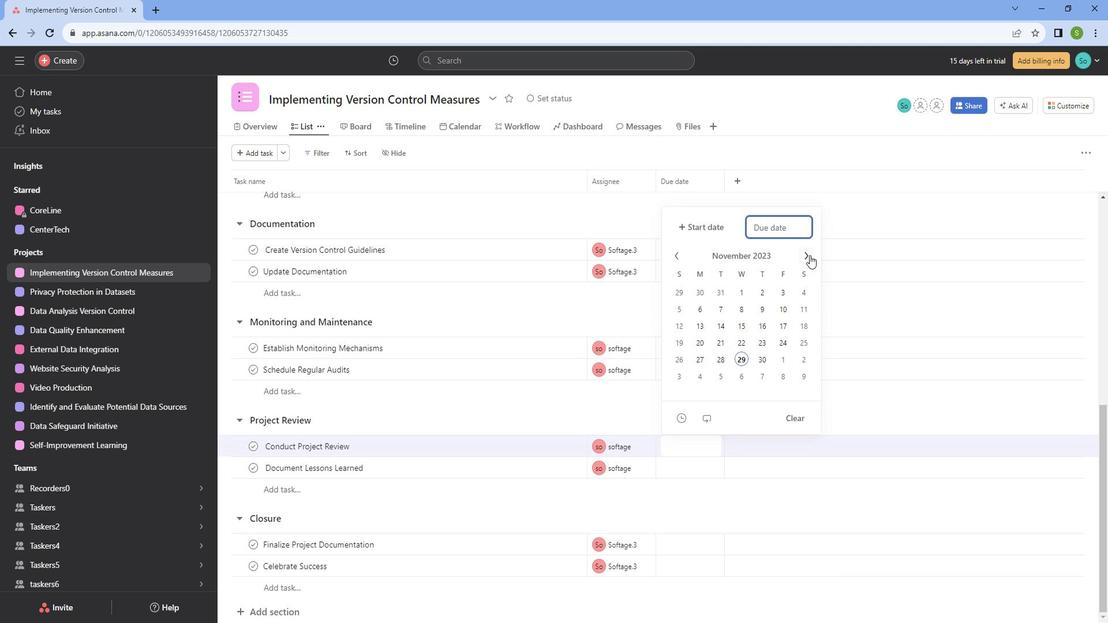 
Action: Mouse pressed left at (822, 258)
Screenshot: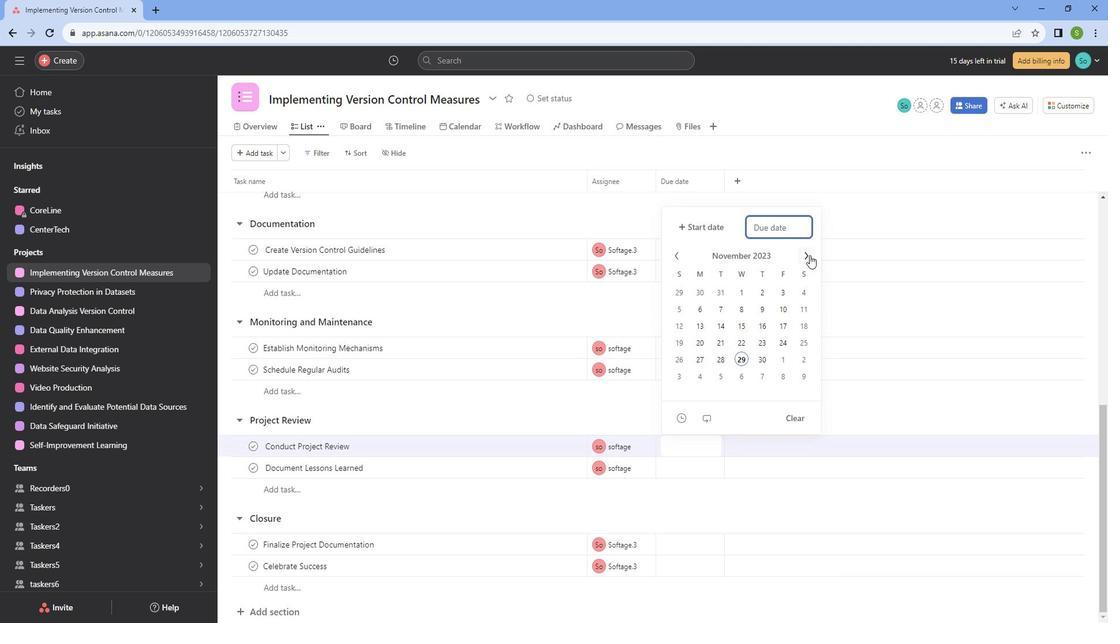 
Action: Mouse moved to (775, 312)
Screenshot: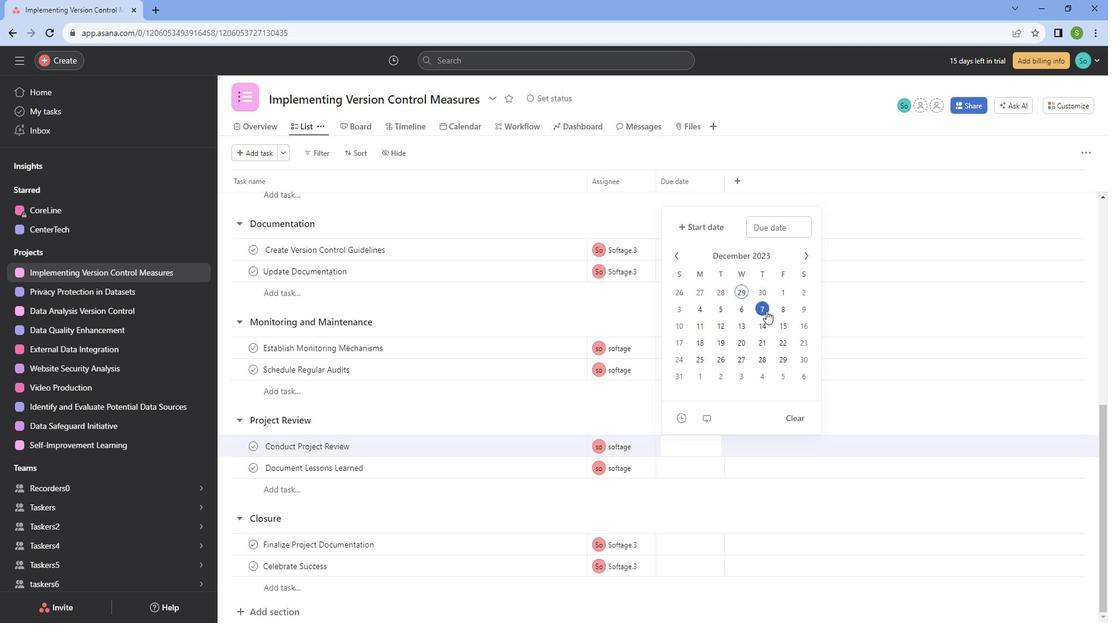 
Action: Mouse pressed left at (775, 312)
Screenshot: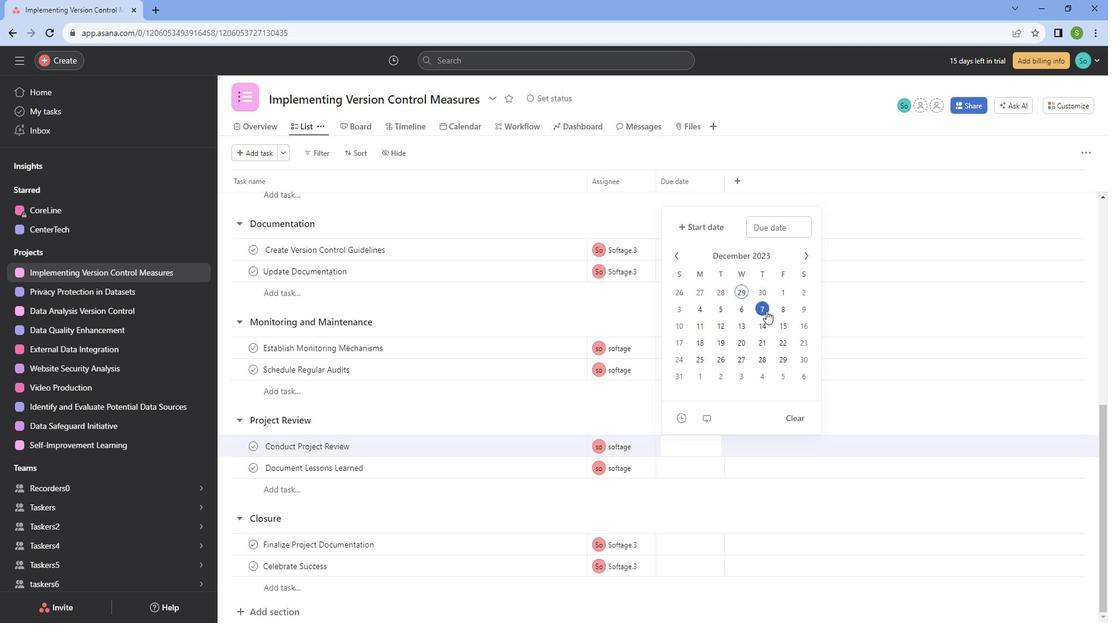 
Action: Mouse moved to (634, 405)
Screenshot: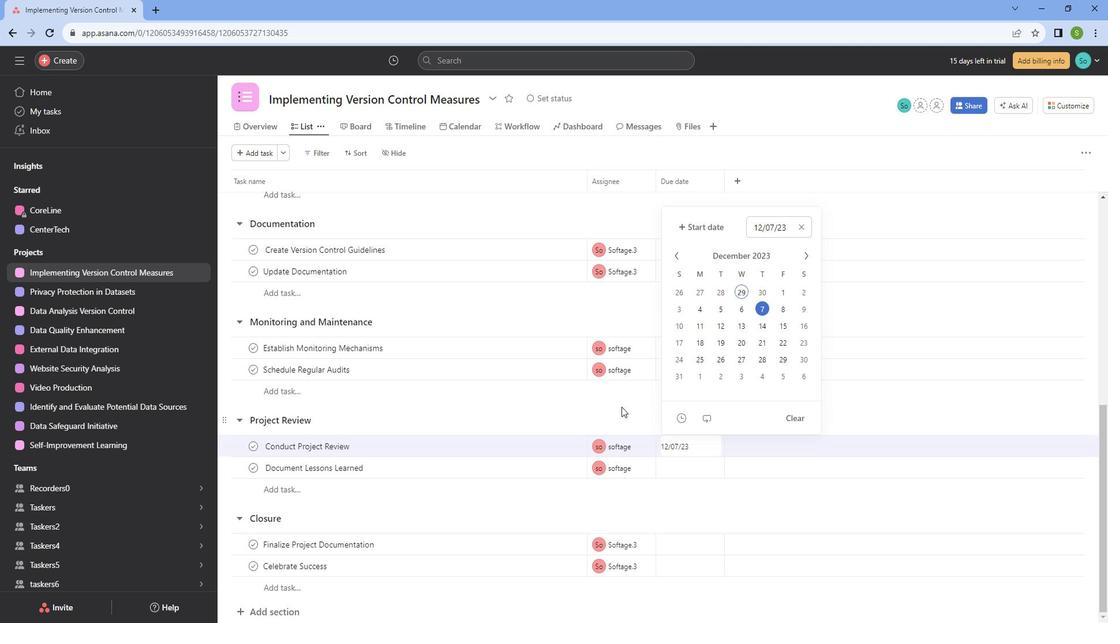
Action: Mouse pressed left at (634, 405)
Screenshot: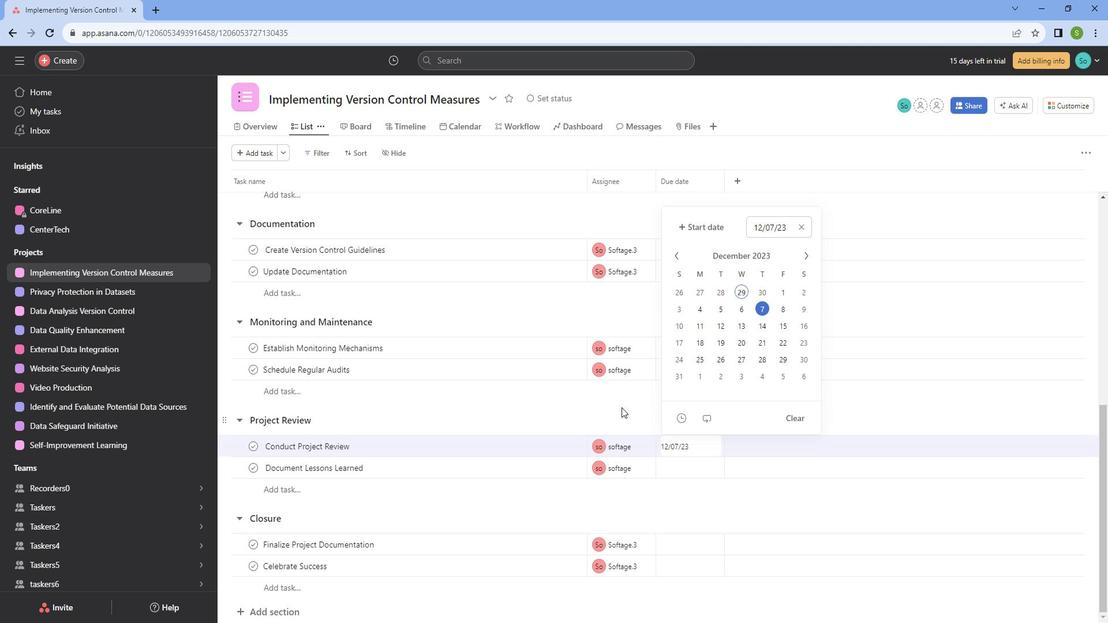 
Action: Mouse moved to (694, 469)
Screenshot: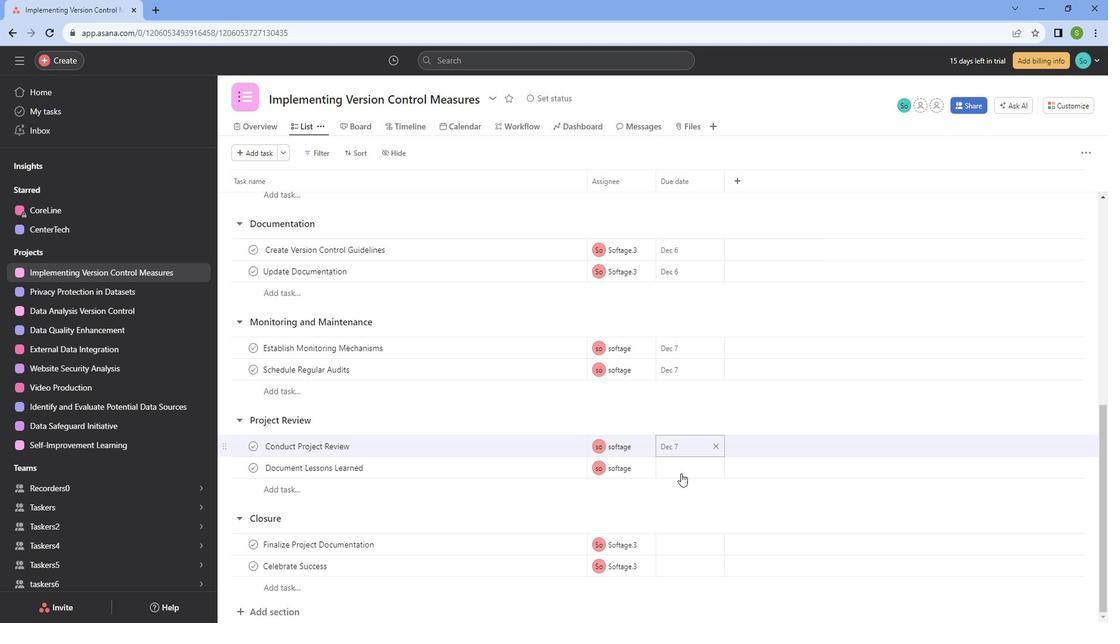
Action: Mouse pressed left at (694, 469)
Screenshot: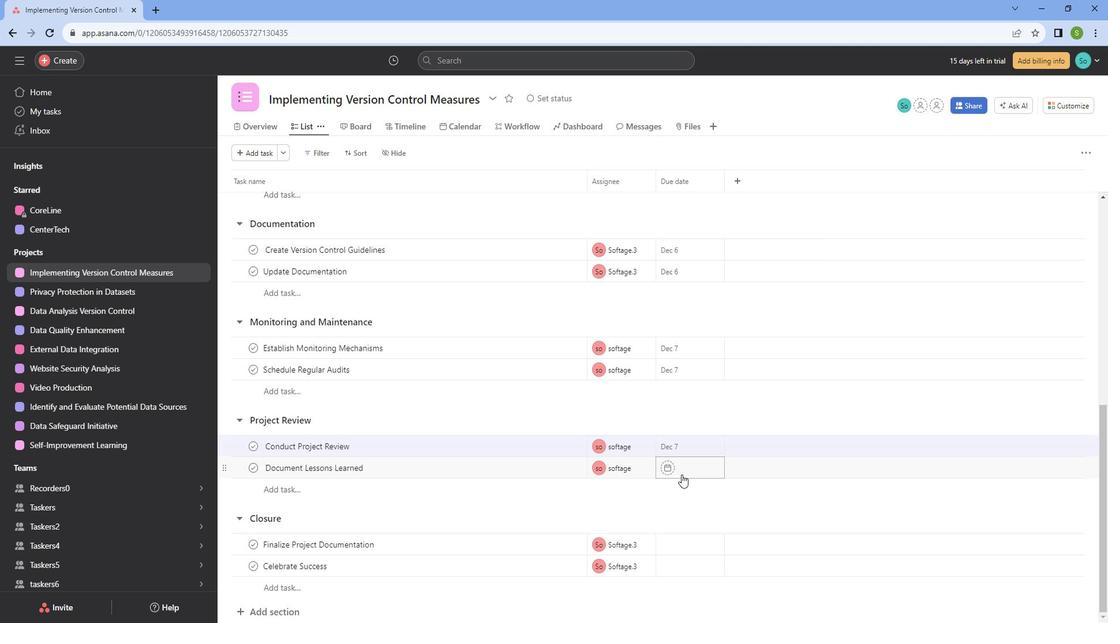 
Action: Mouse moved to (816, 275)
Screenshot: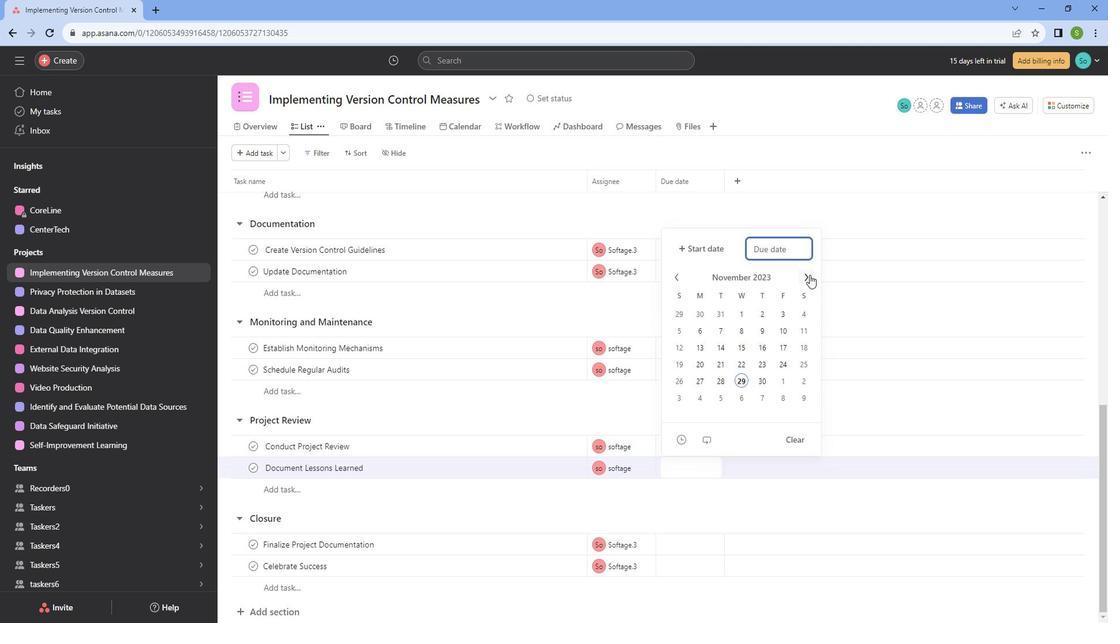 
Action: Mouse pressed left at (816, 275)
Screenshot: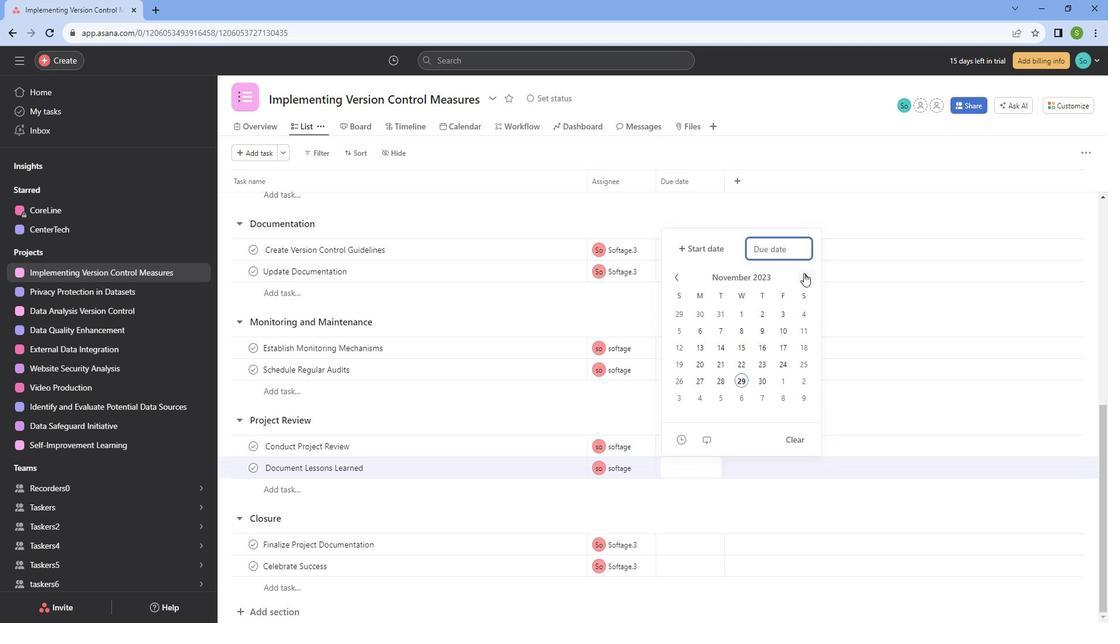 
Action: Mouse moved to (795, 330)
Screenshot: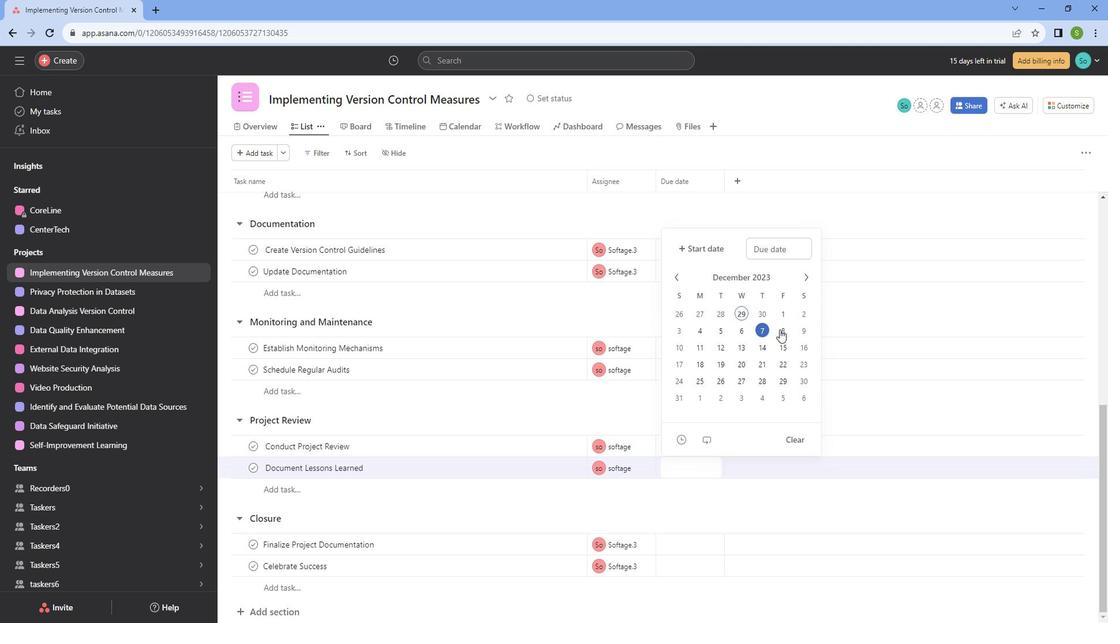 
Action: Mouse pressed left at (795, 330)
Screenshot: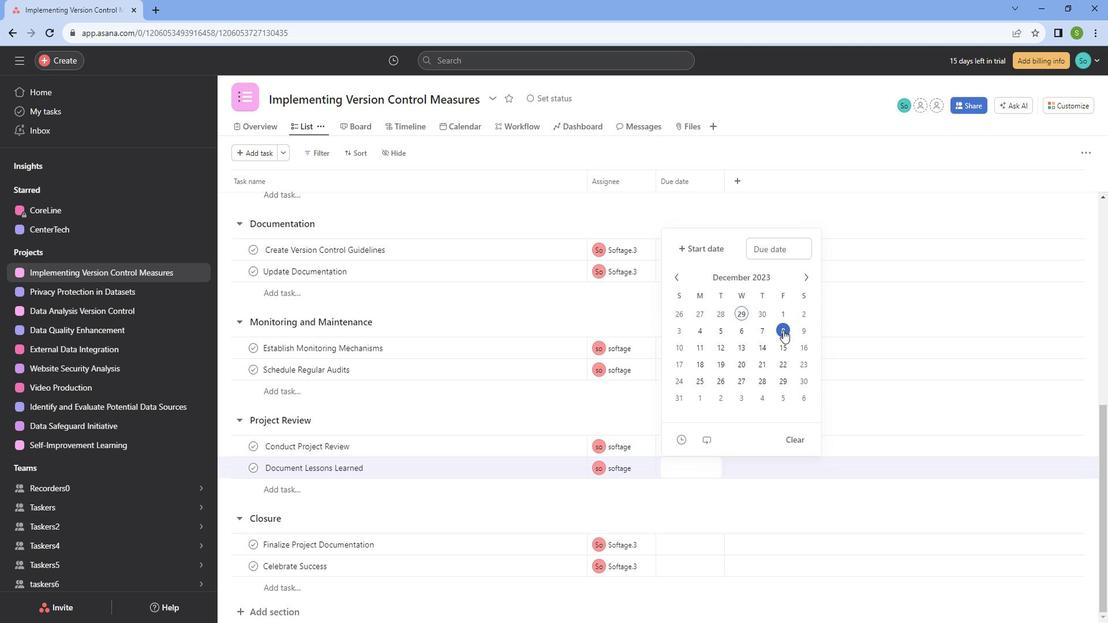 
Action: Mouse moved to (647, 408)
Screenshot: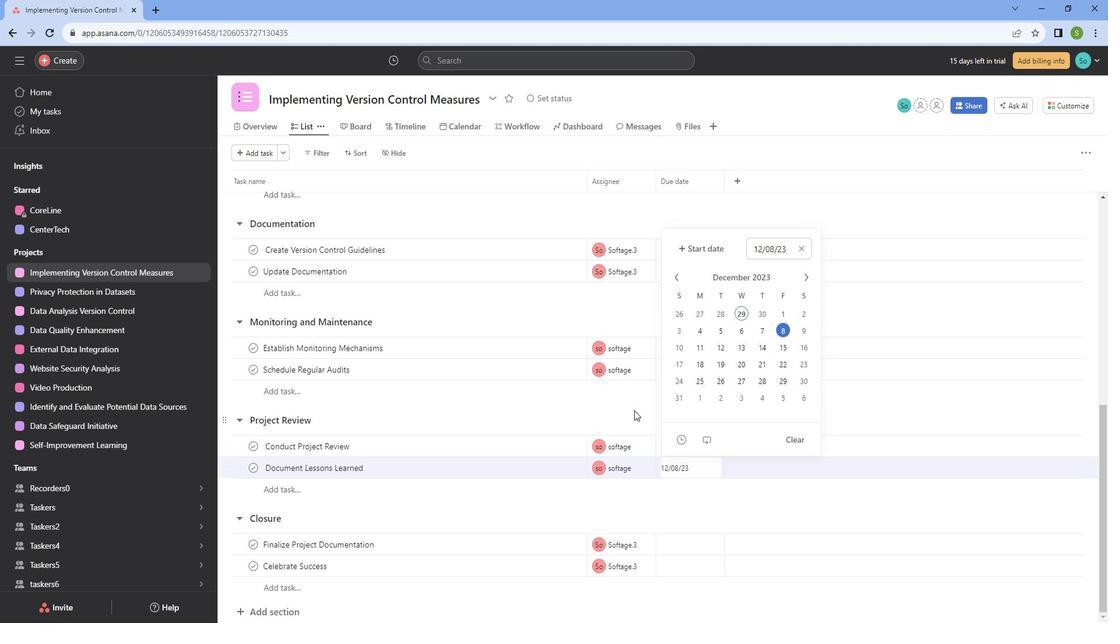 
Action: Mouse pressed left at (647, 408)
Screenshot: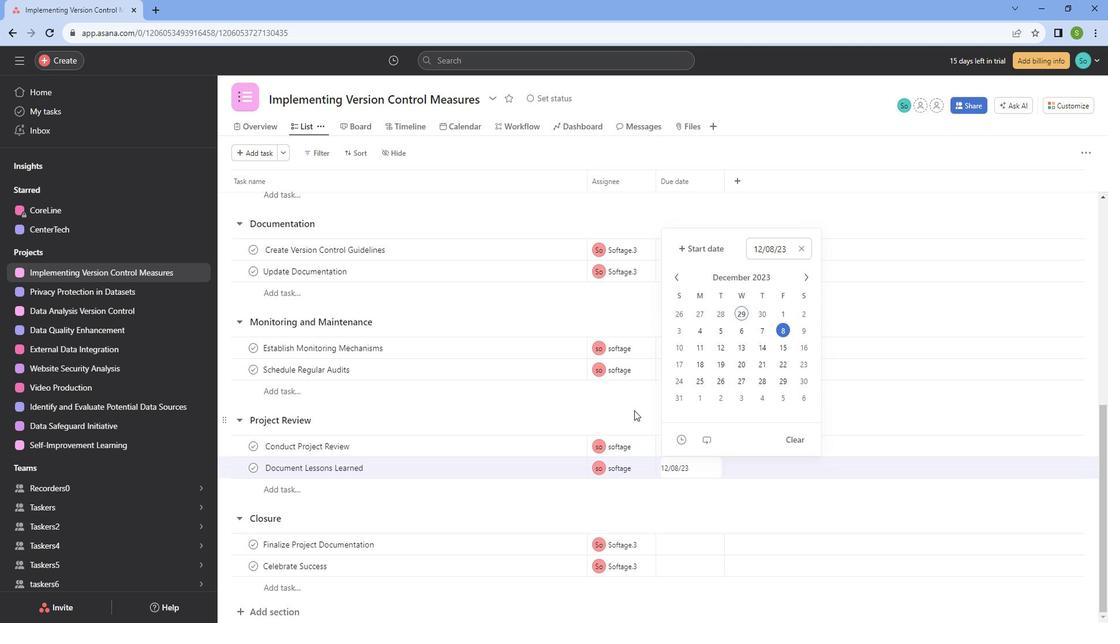 
Action: Mouse moved to (674, 529)
Screenshot: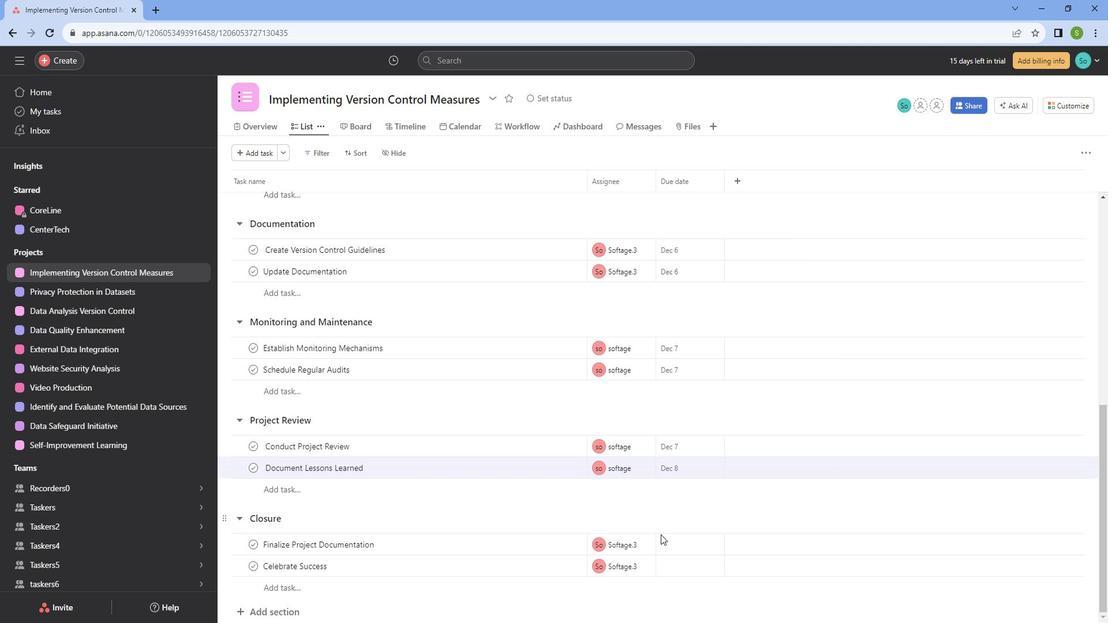 
Action: Mouse pressed left at (674, 529)
Screenshot: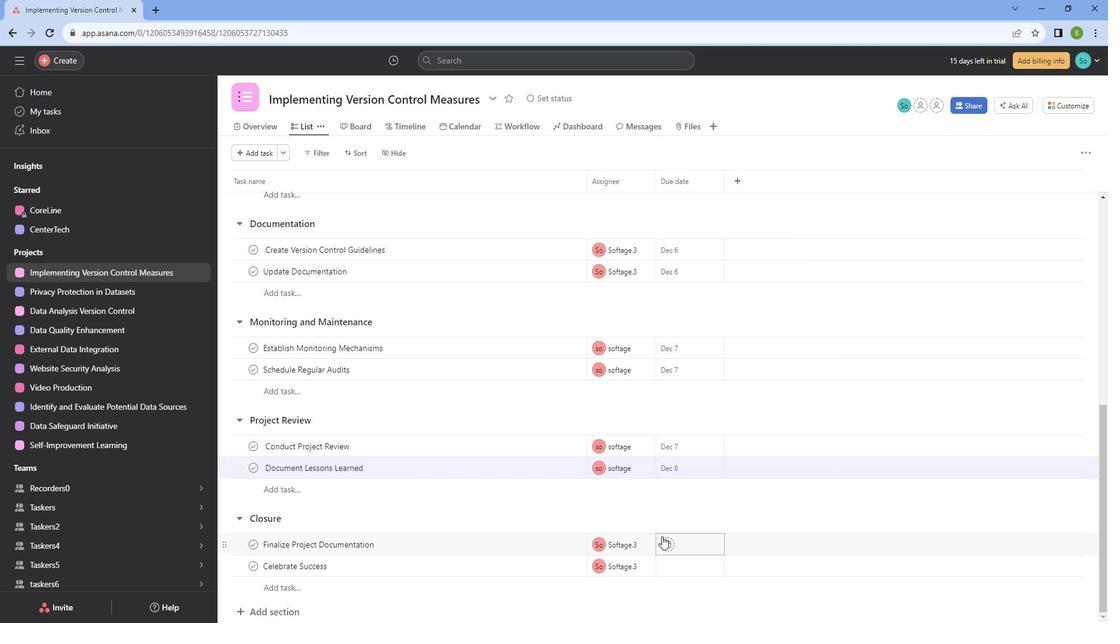 
Action: Mouse moved to (818, 348)
Screenshot: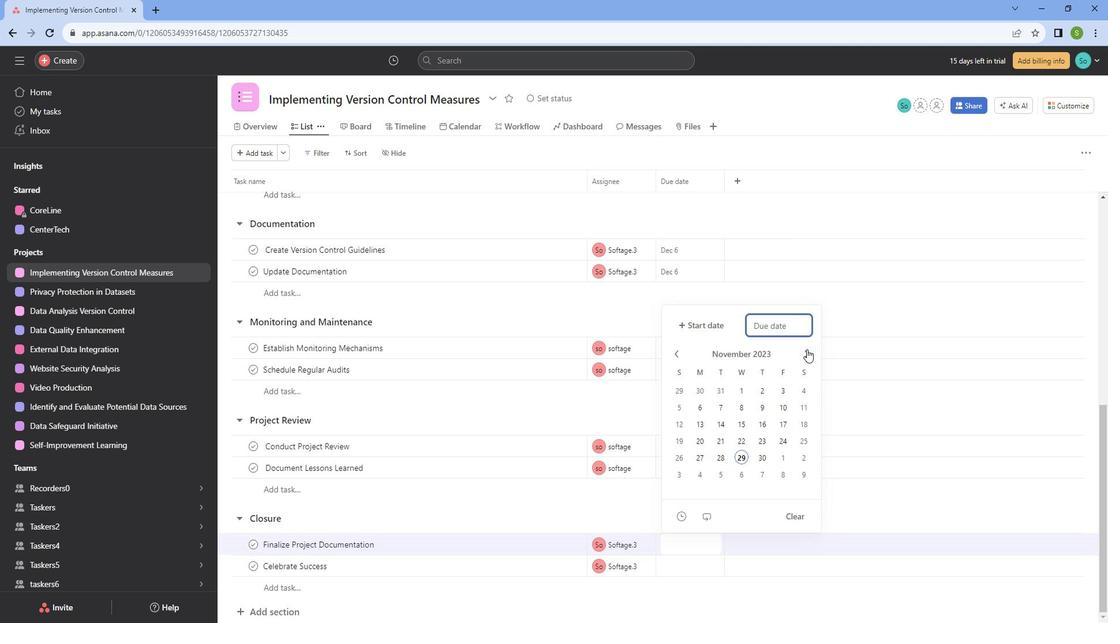 
Action: Mouse pressed left at (818, 348)
Screenshot: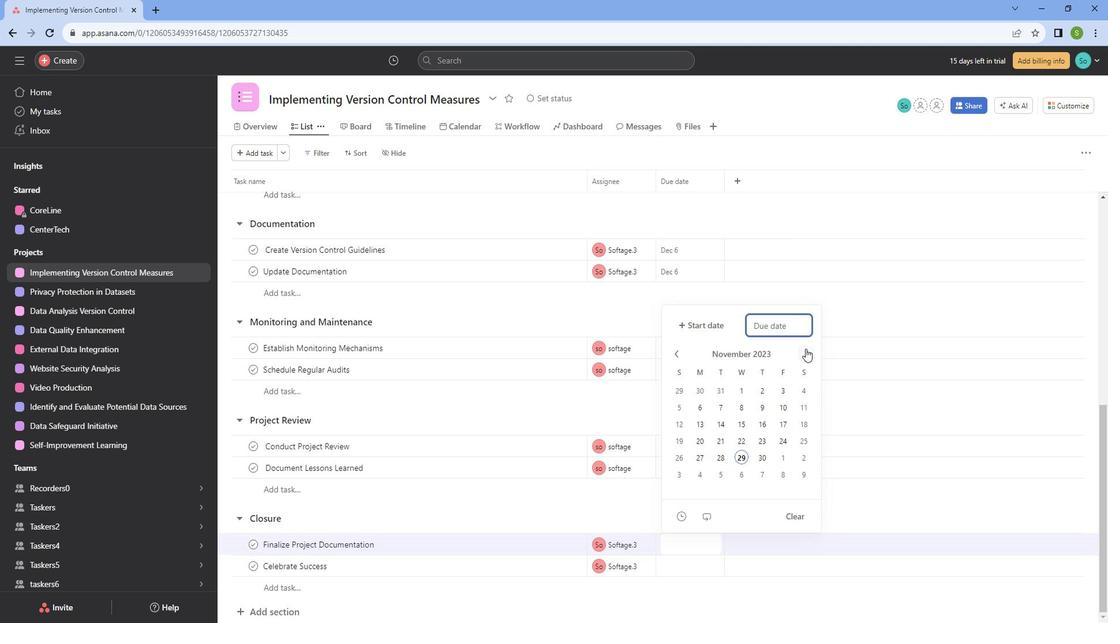 
Action: Mouse moved to (802, 406)
Screenshot: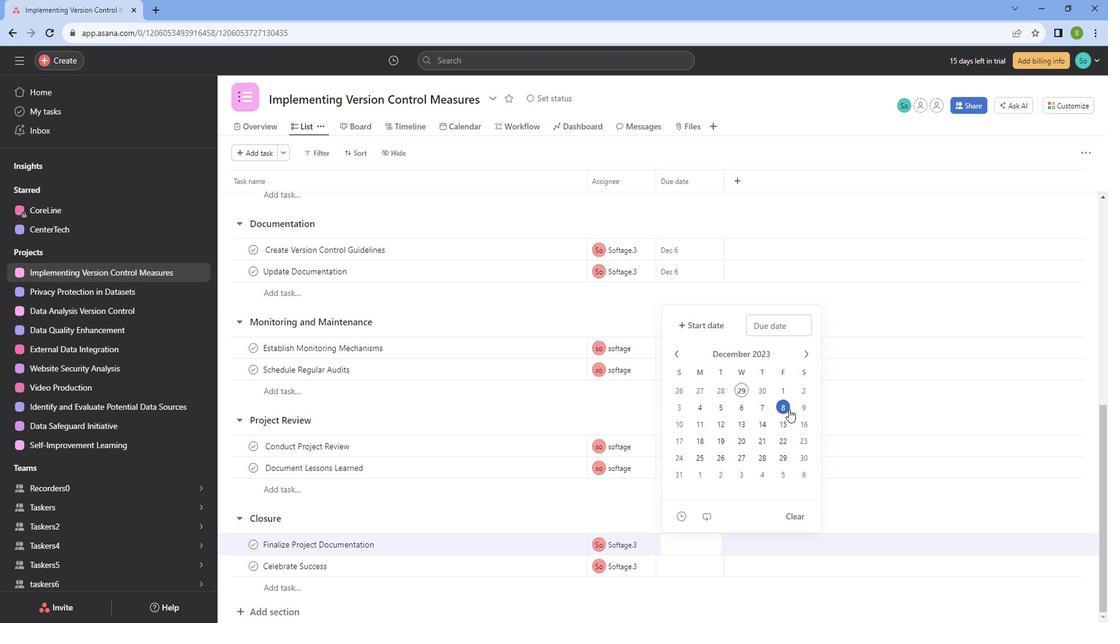 
Action: Mouse pressed left at (802, 406)
Screenshot: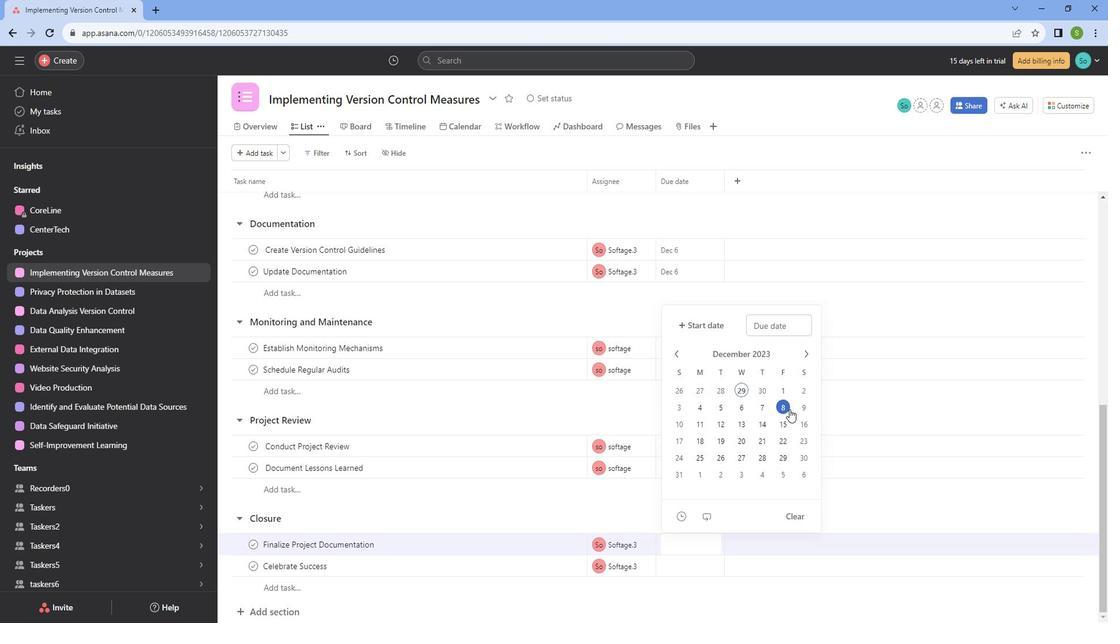 
Action: Mouse moved to (631, 502)
Screenshot: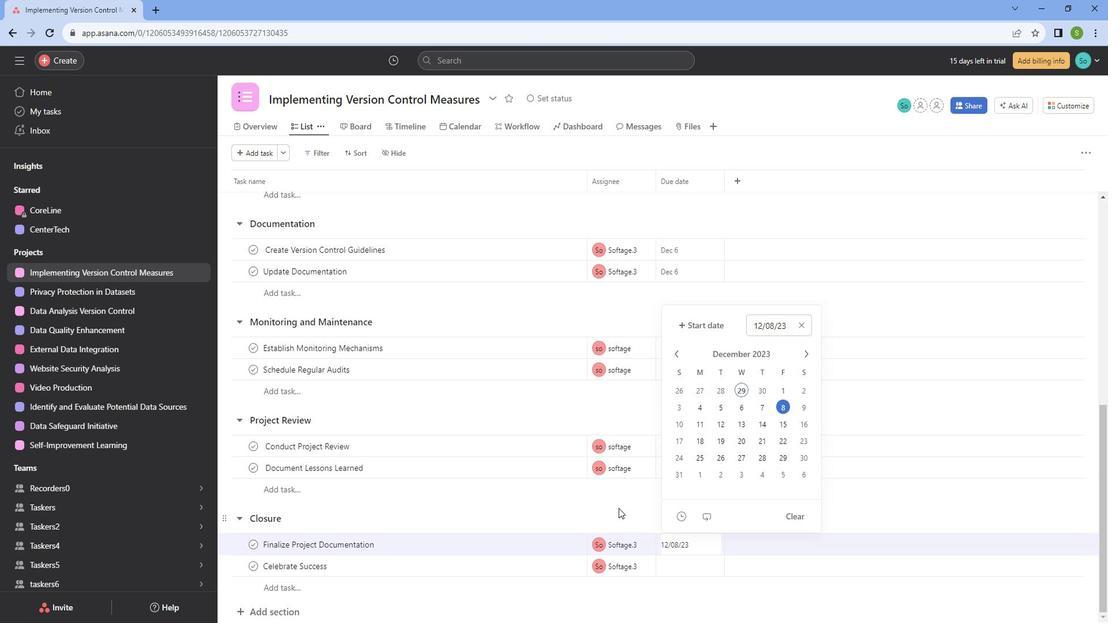 
Action: Mouse pressed left at (631, 502)
Screenshot: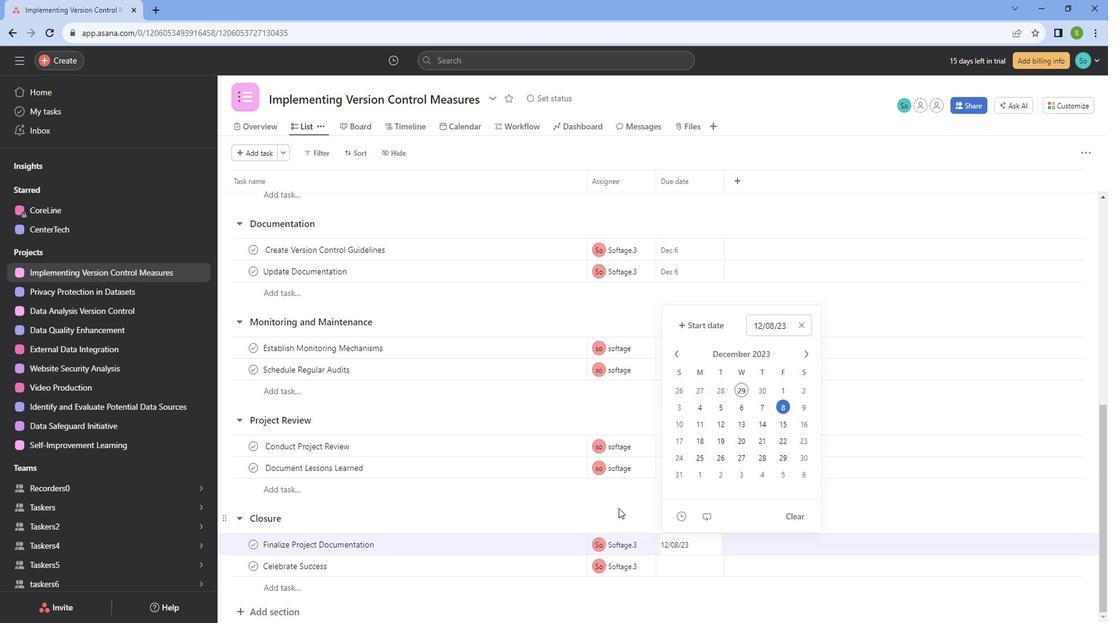 
Action: Mouse moved to (684, 556)
Screenshot: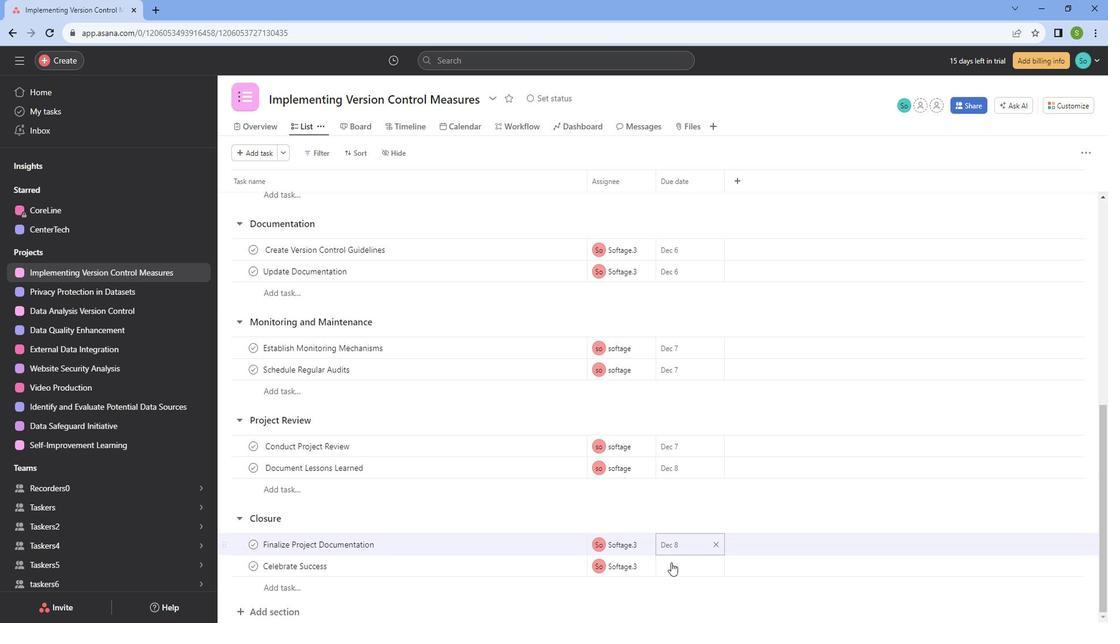 
Action: Mouse pressed left at (684, 556)
Screenshot: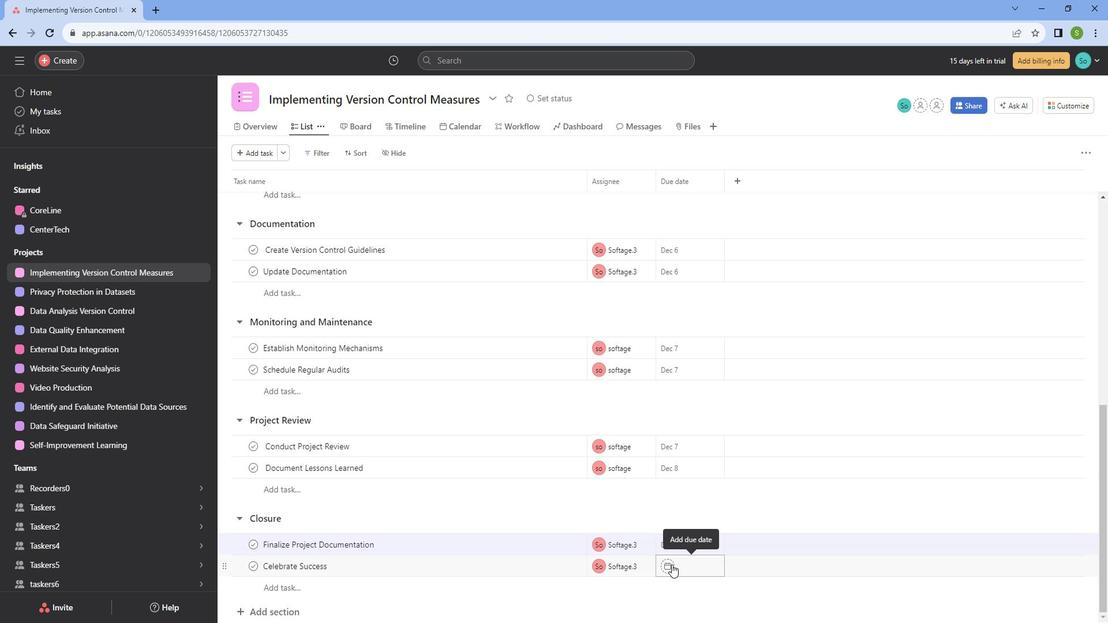 
Action: Mouse moved to (817, 374)
Screenshot: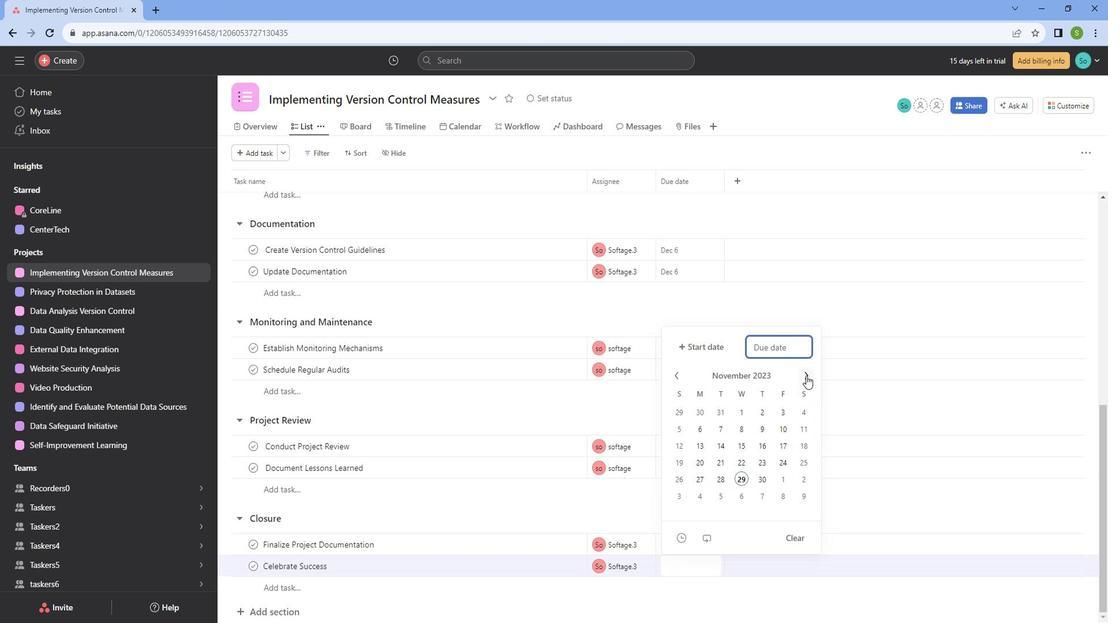 
Action: Mouse pressed left at (817, 374)
Screenshot: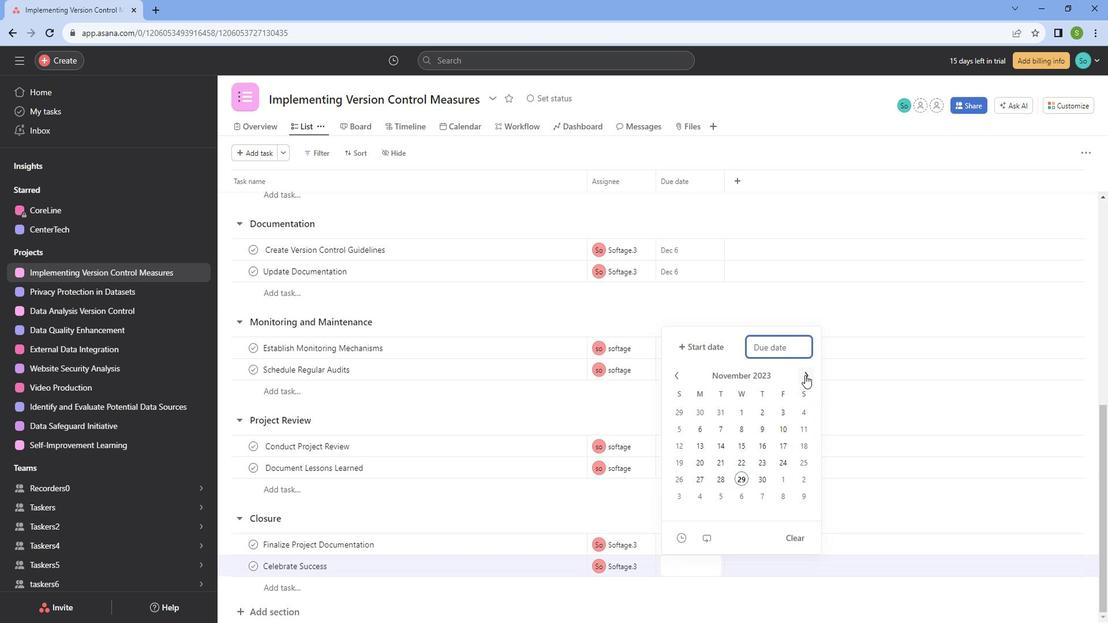 
Action: Mouse moved to (788, 424)
Screenshot: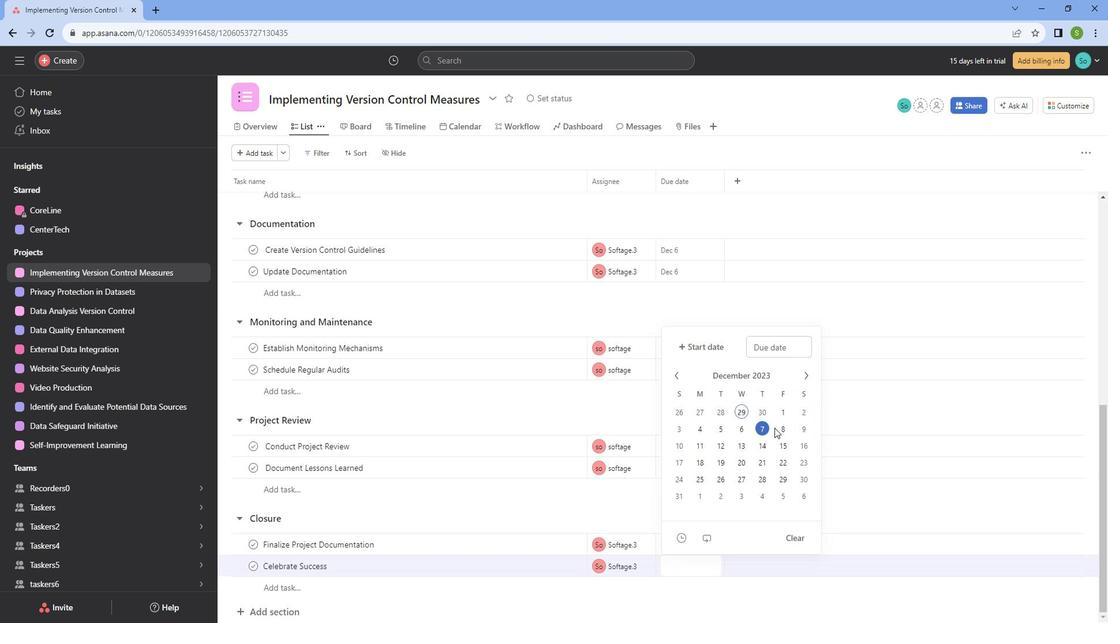 
Action: Mouse pressed left at (788, 424)
Screenshot: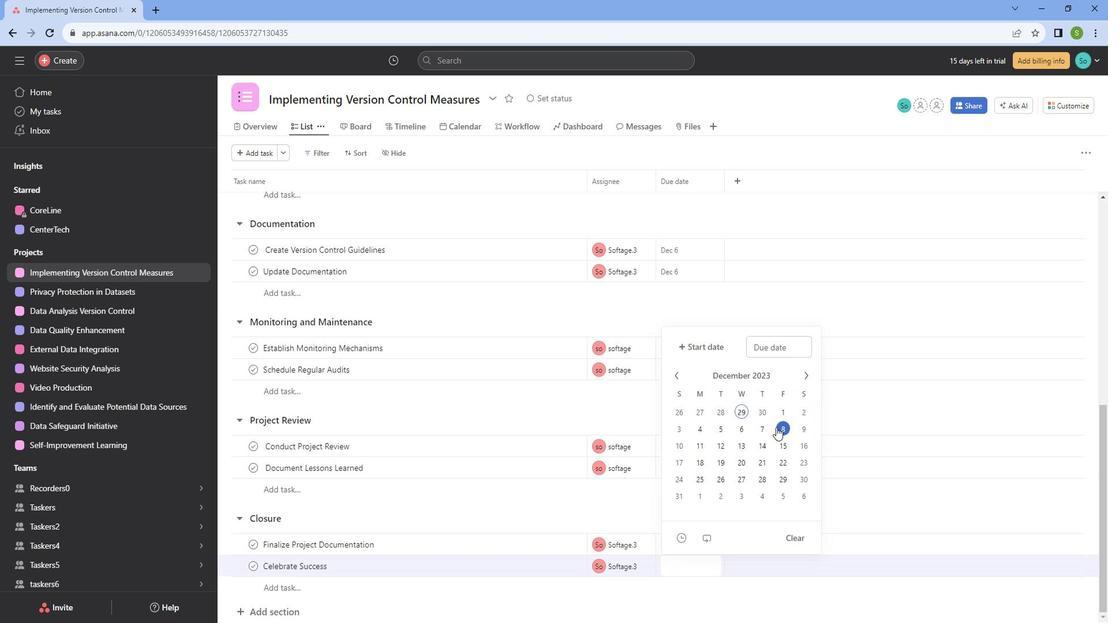 
Action: Mouse moved to (635, 517)
Screenshot: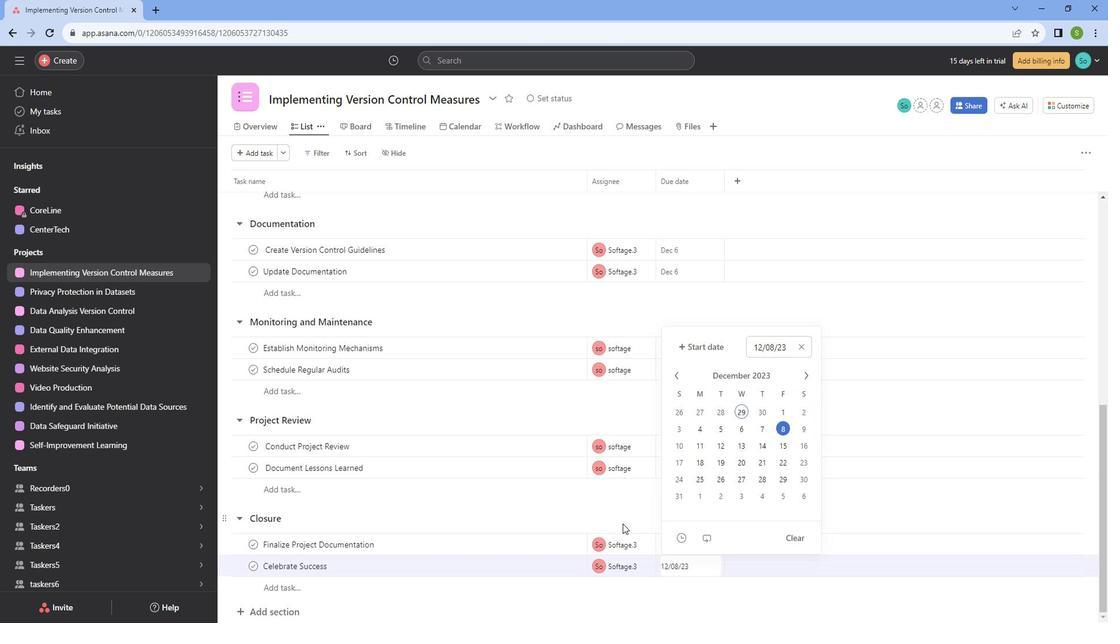 
Action: Mouse pressed left at (635, 517)
Screenshot: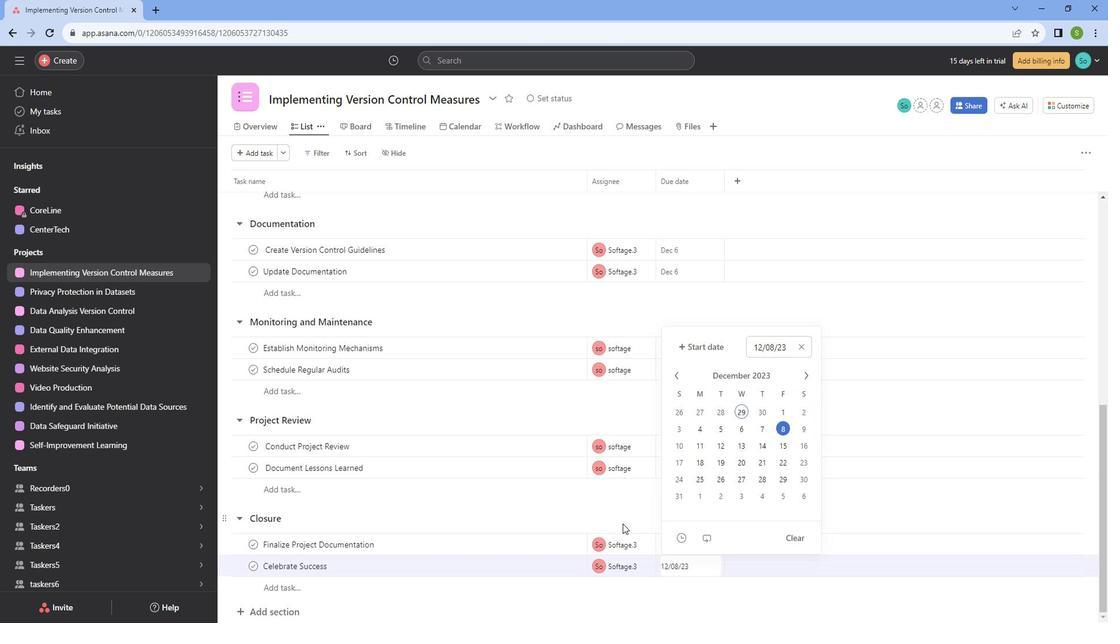 
Action: Mouse moved to (637, 483)
Screenshot: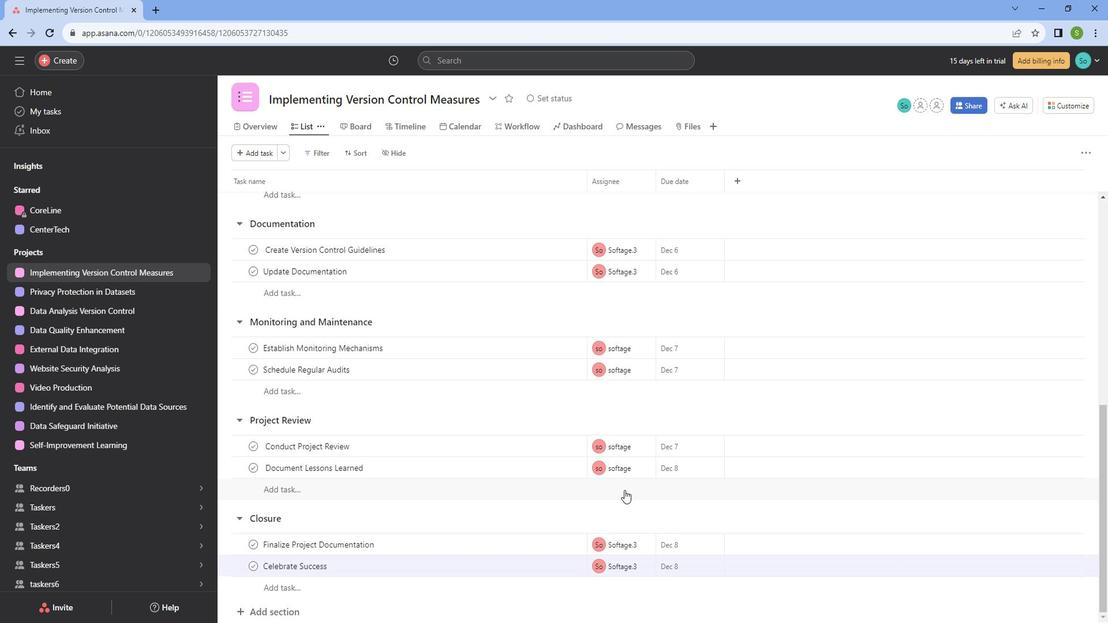 
Action: Mouse scrolled (637, 483) with delta (0, 0)
Screenshot: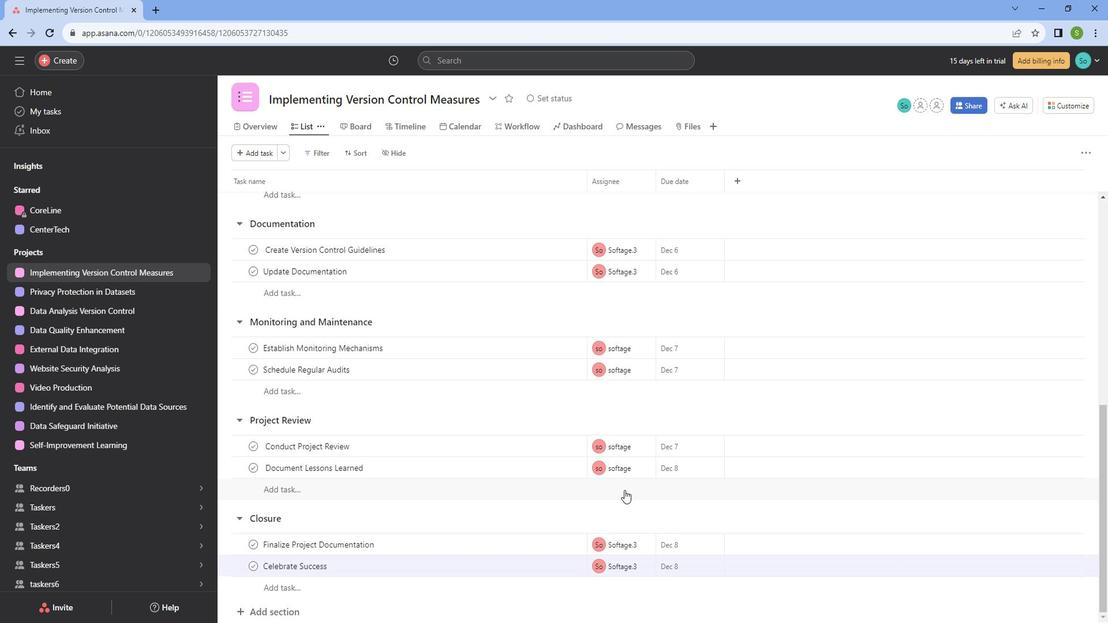 
Action: Mouse moved to (637, 483)
Screenshot: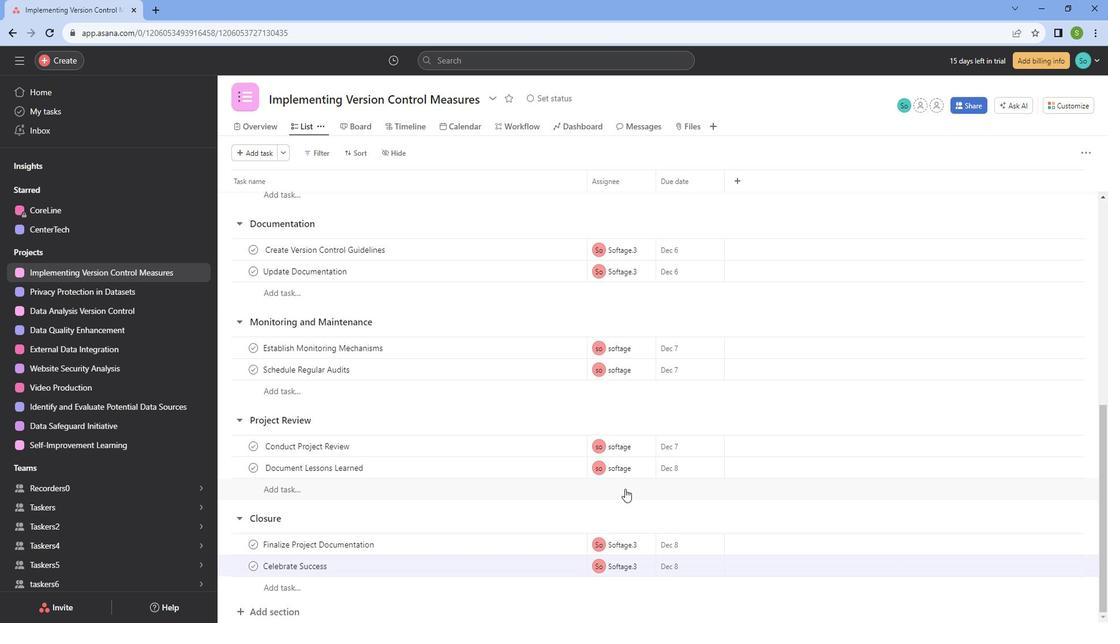 
Action: Mouse scrolled (637, 482) with delta (0, 0)
Screenshot: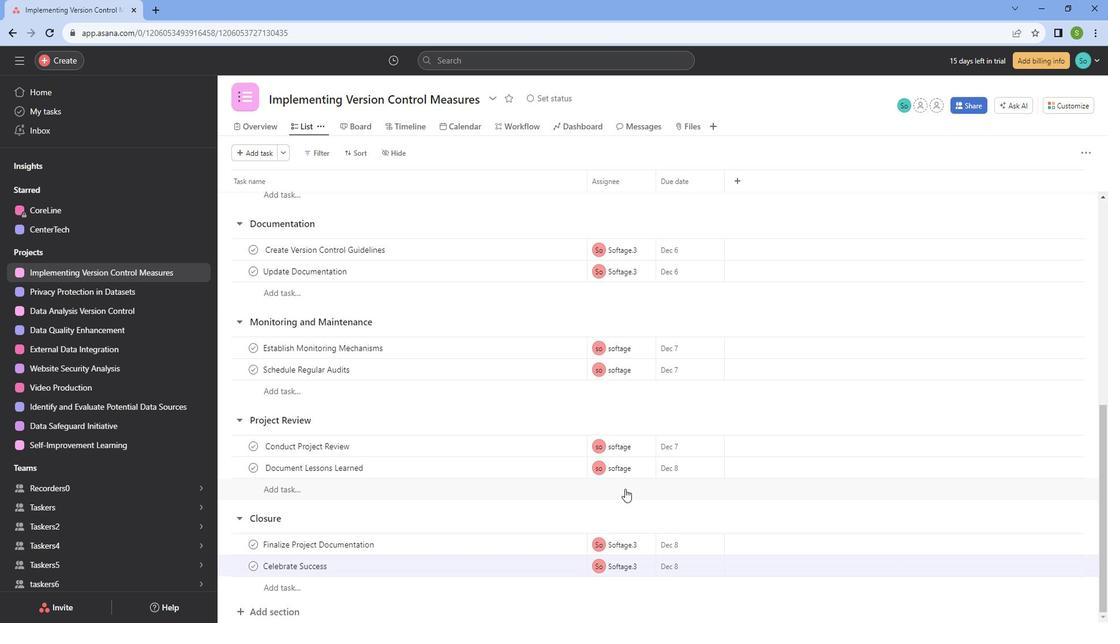 
Action: Mouse scrolled (637, 482) with delta (0, 0)
Screenshot: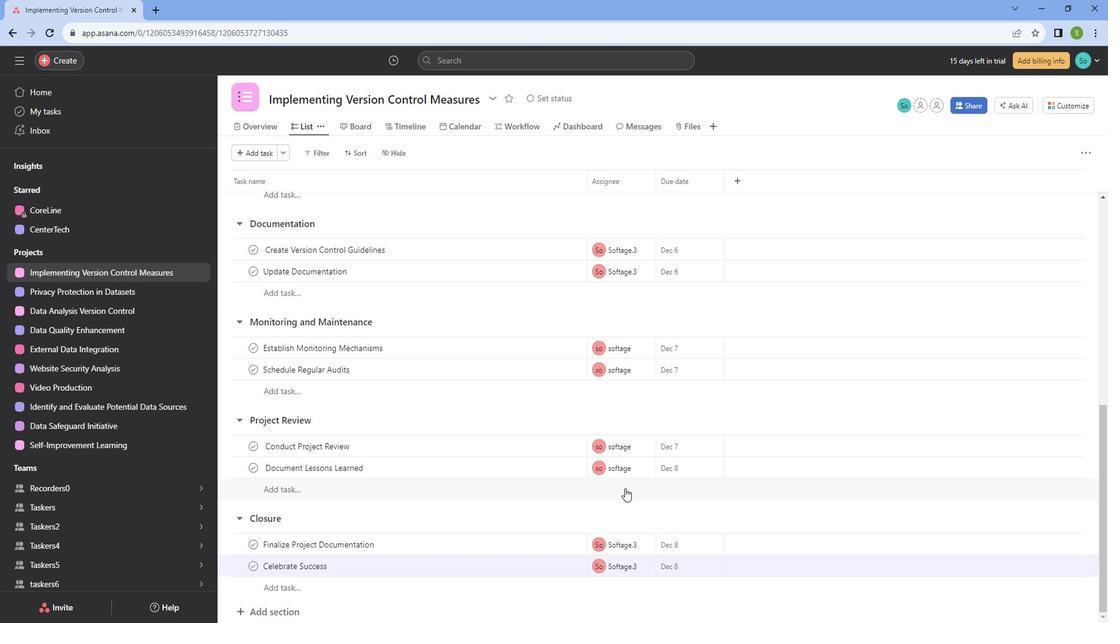 
Action: Mouse scrolled (637, 482) with delta (0, 0)
Screenshot: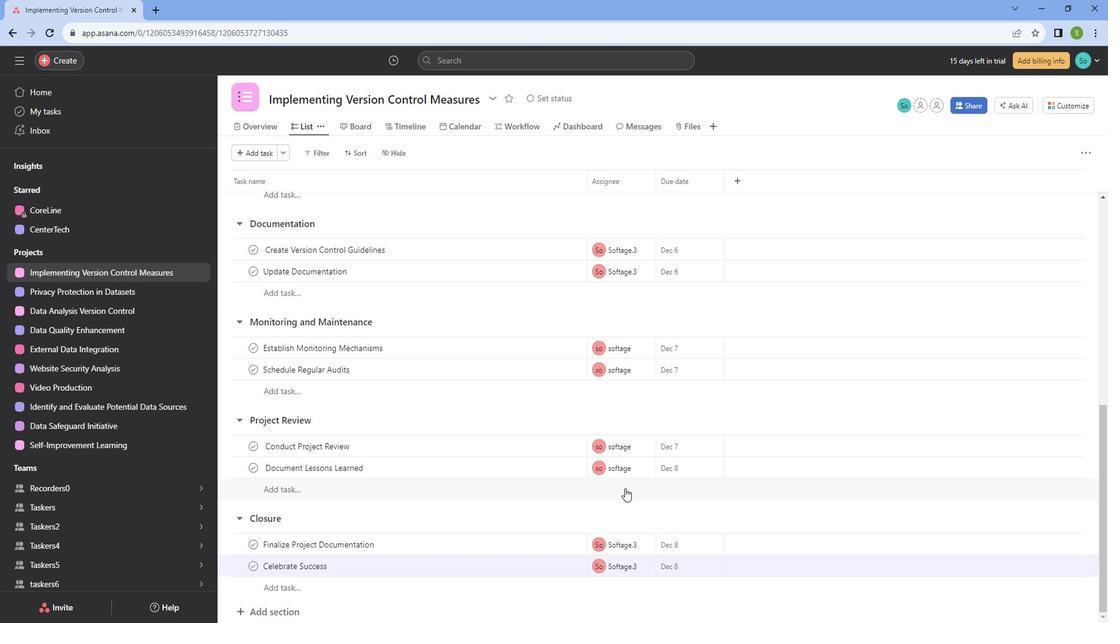 
Action: Mouse moved to (638, 483)
Screenshot: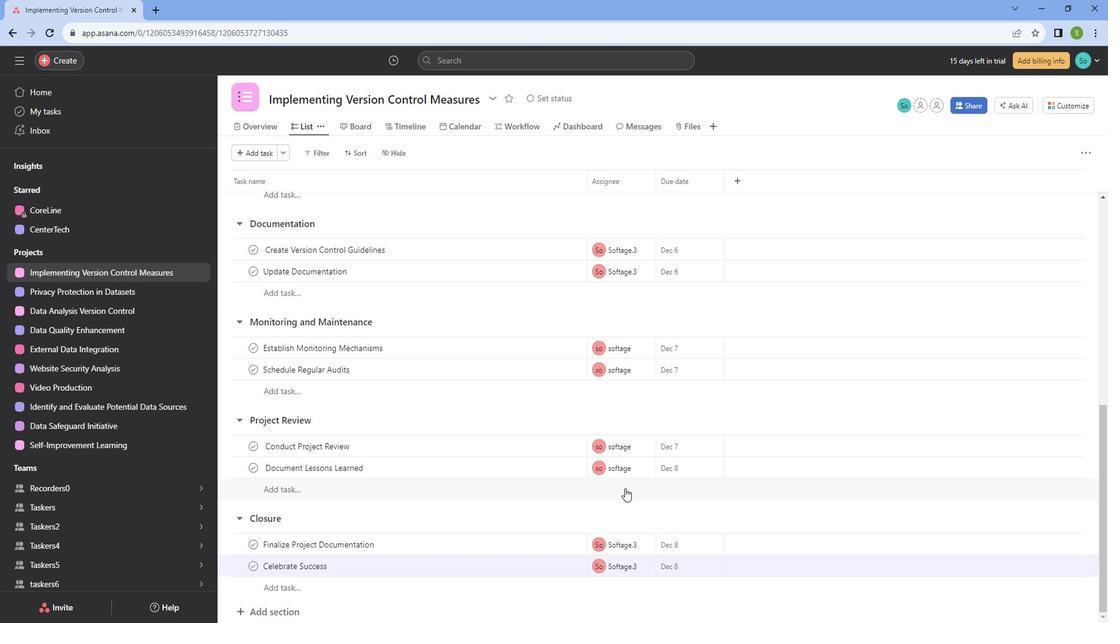
Action: Mouse scrolled (638, 483) with delta (0, 0)
Screenshot: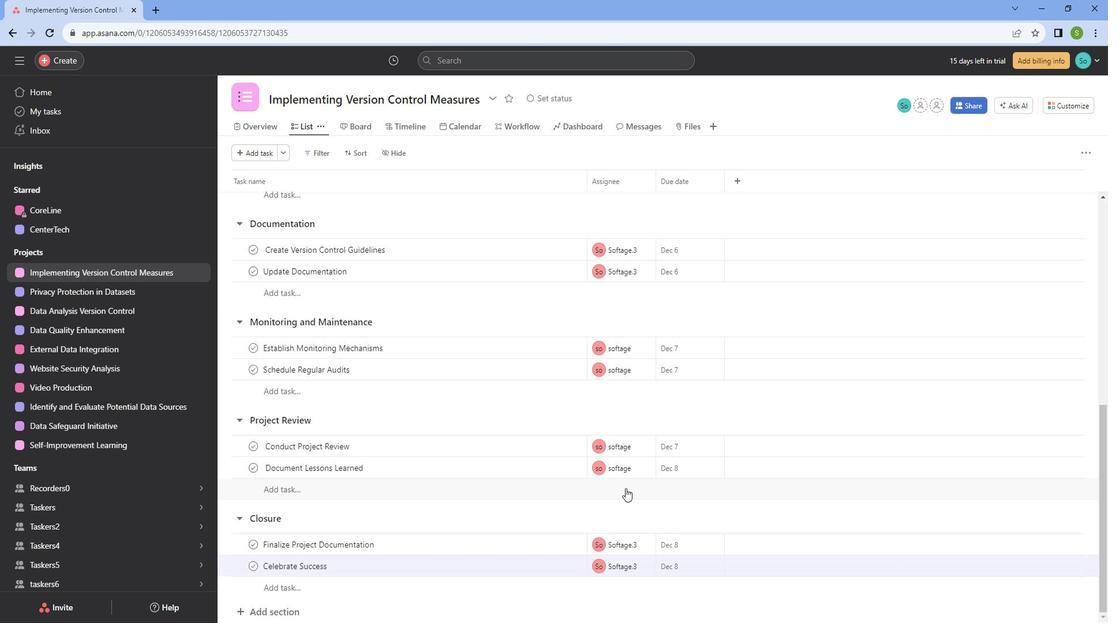 
Action: Mouse scrolled (638, 483) with delta (0, 0)
Screenshot: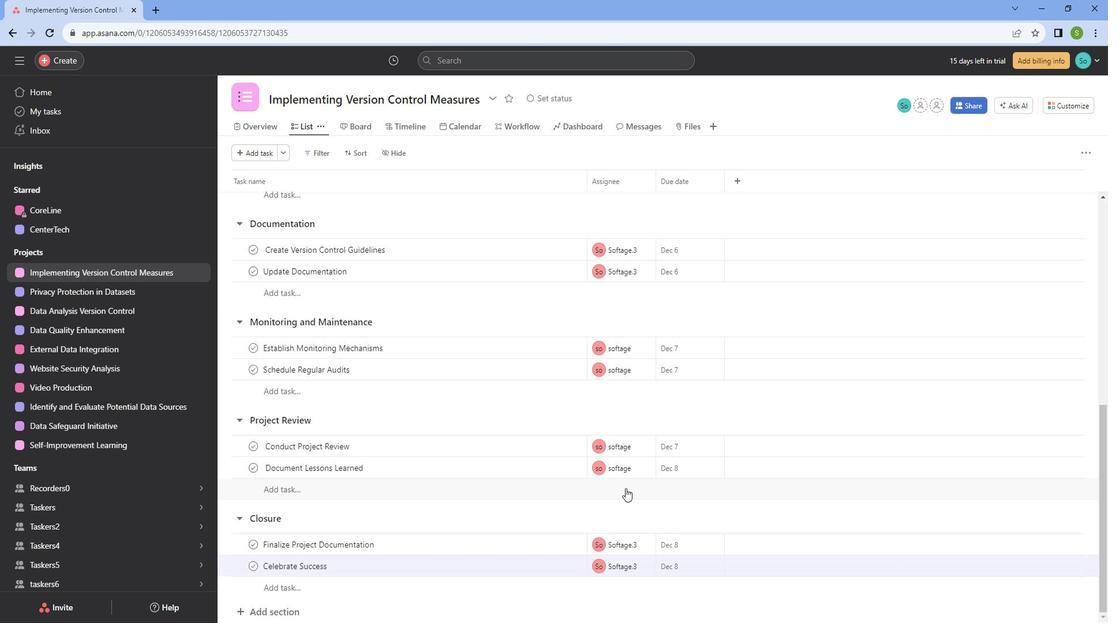 
Action: Mouse scrolled (638, 483) with delta (0, 0)
Screenshot: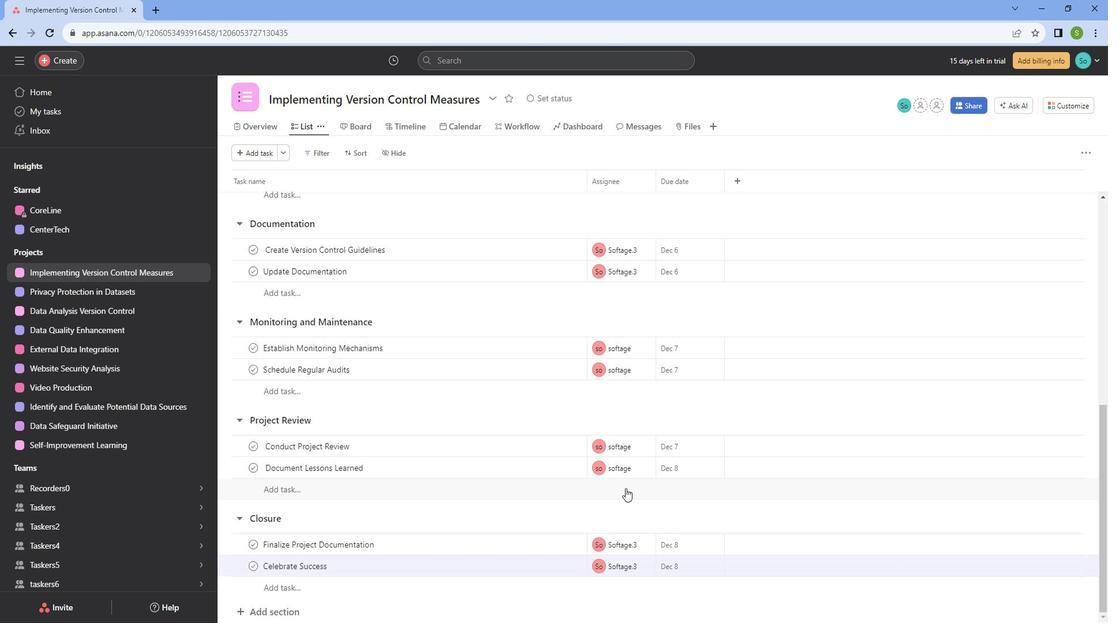 
Action: Mouse scrolled (638, 483) with delta (0, 0)
Screenshot: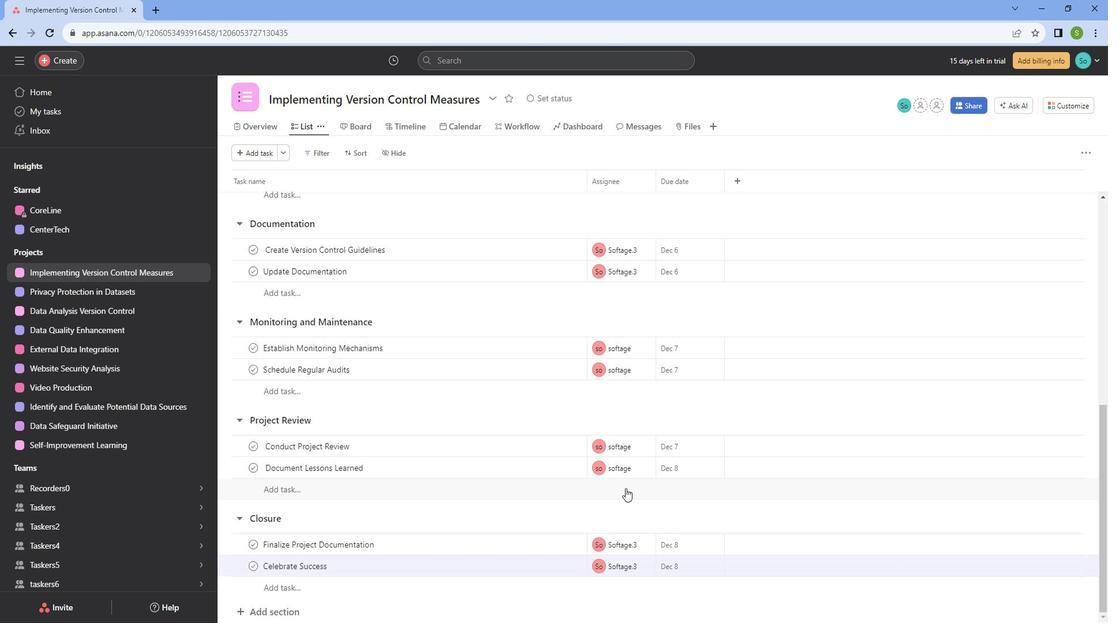 
Action: Mouse scrolled (638, 483) with delta (0, 0)
Screenshot: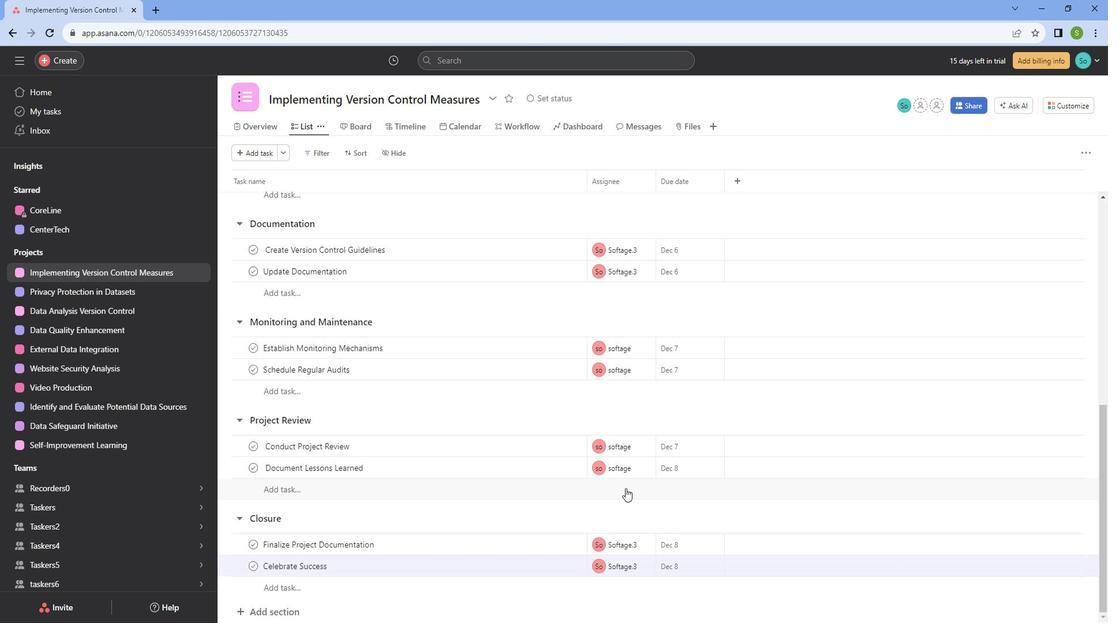 
Action: Mouse scrolled (638, 483) with delta (0, 0)
Screenshot: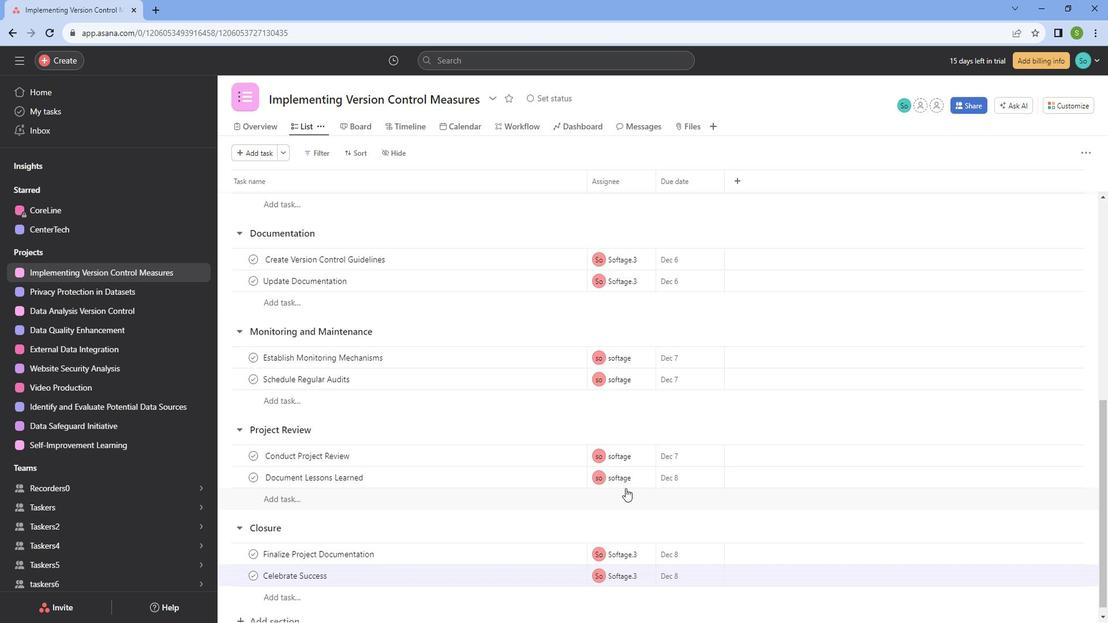 
Action: Mouse scrolled (638, 483) with delta (0, 0)
Screenshot: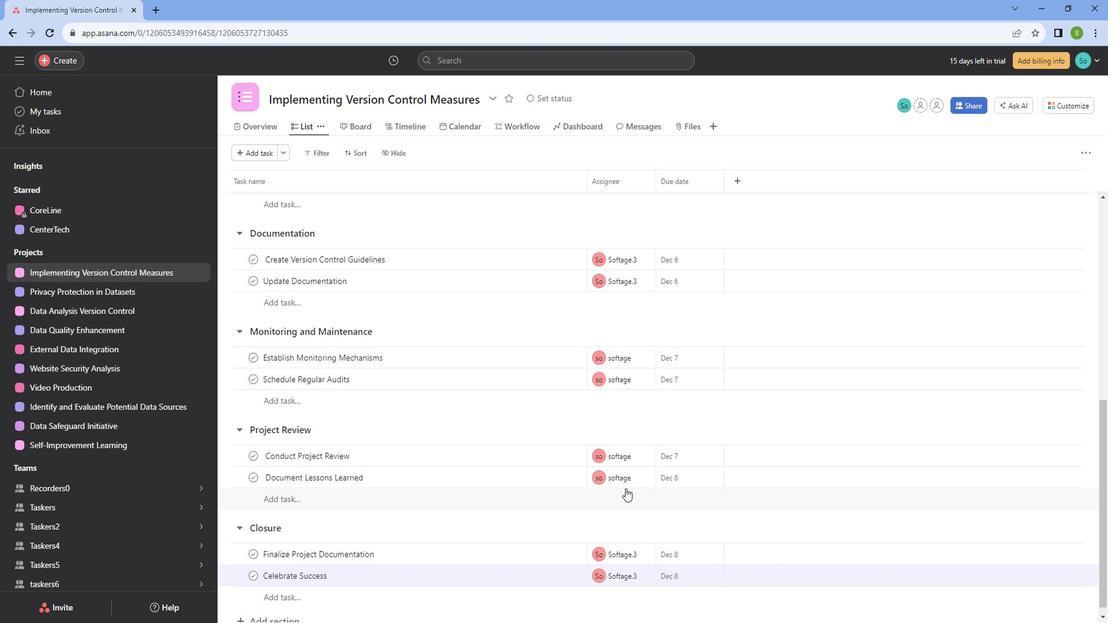 
Action: Mouse scrolled (638, 483) with delta (0, 0)
Screenshot: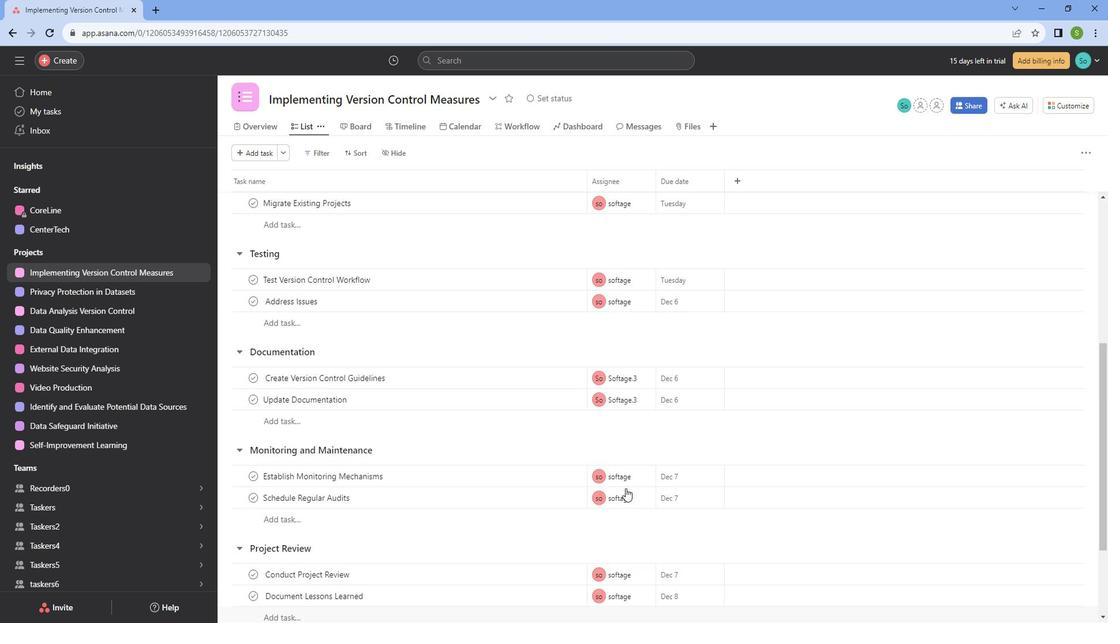 
Action: Mouse moved to (627, 453)
Screenshot: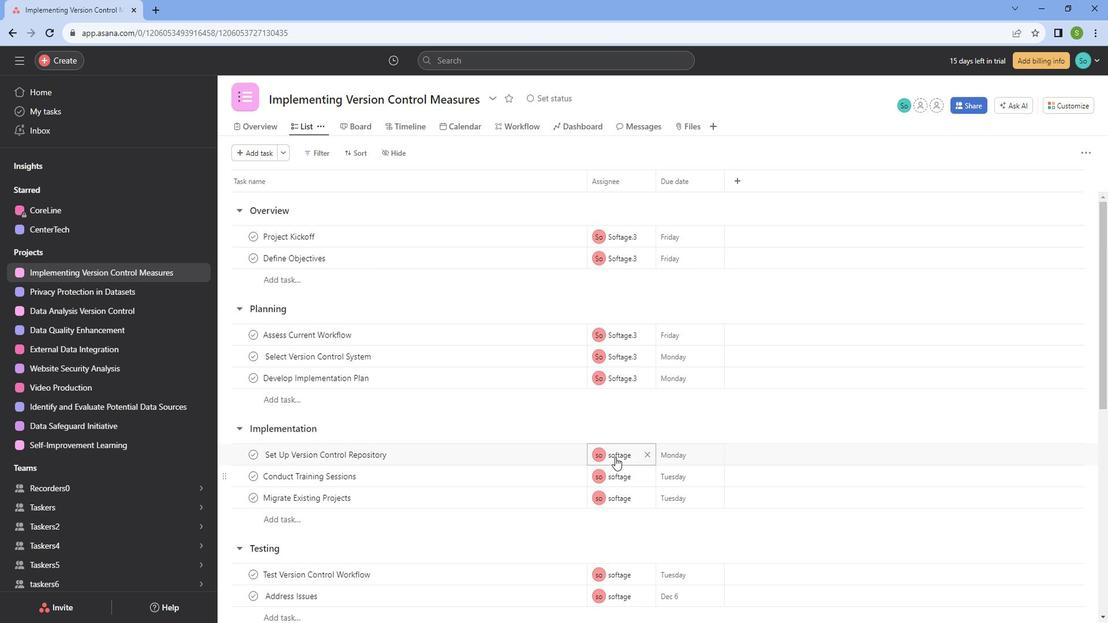 
Action: Mouse scrolled (627, 453) with delta (0, 0)
Screenshot: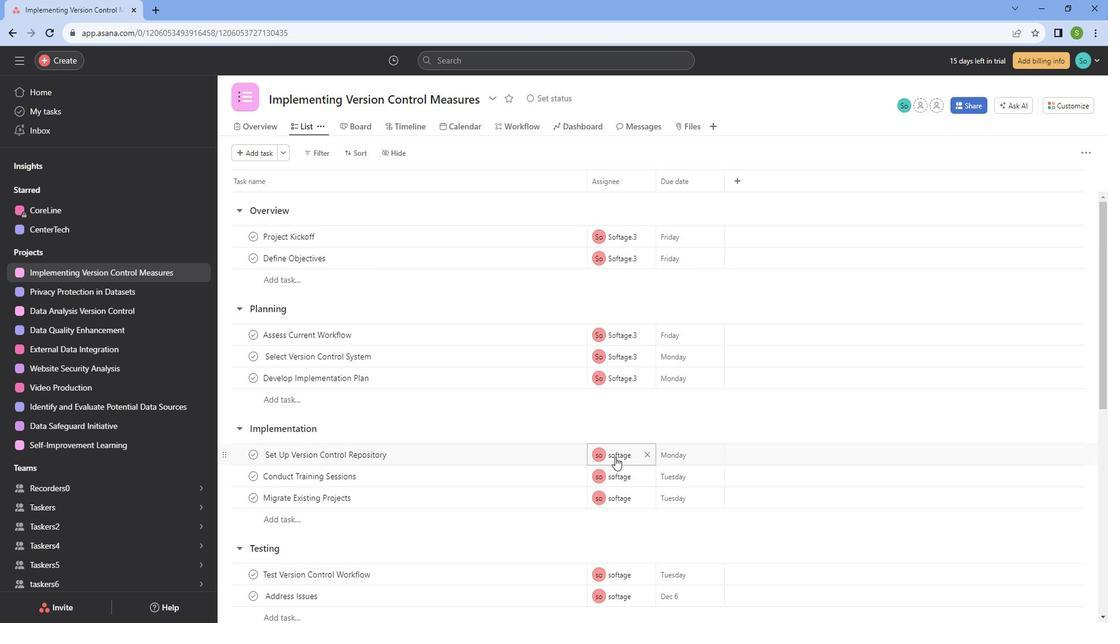 
Action: Mouse scrolled (627, 453) with delta (0, 0)
Screenshot: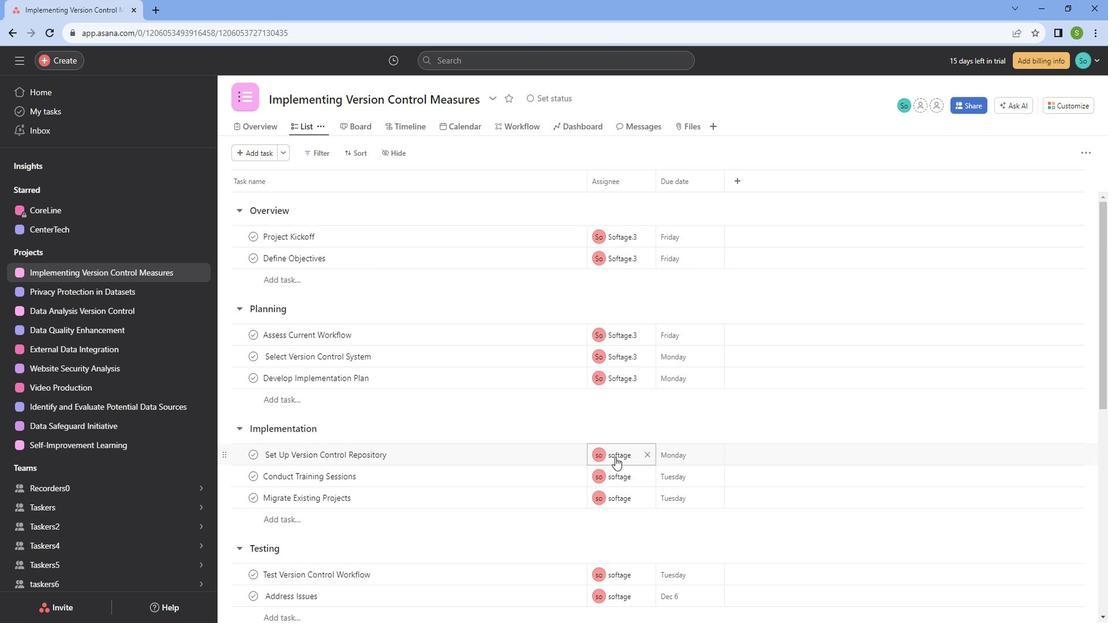
Action: Mouse scrolled (627, 453) with delta (0, 0)
Screenshot: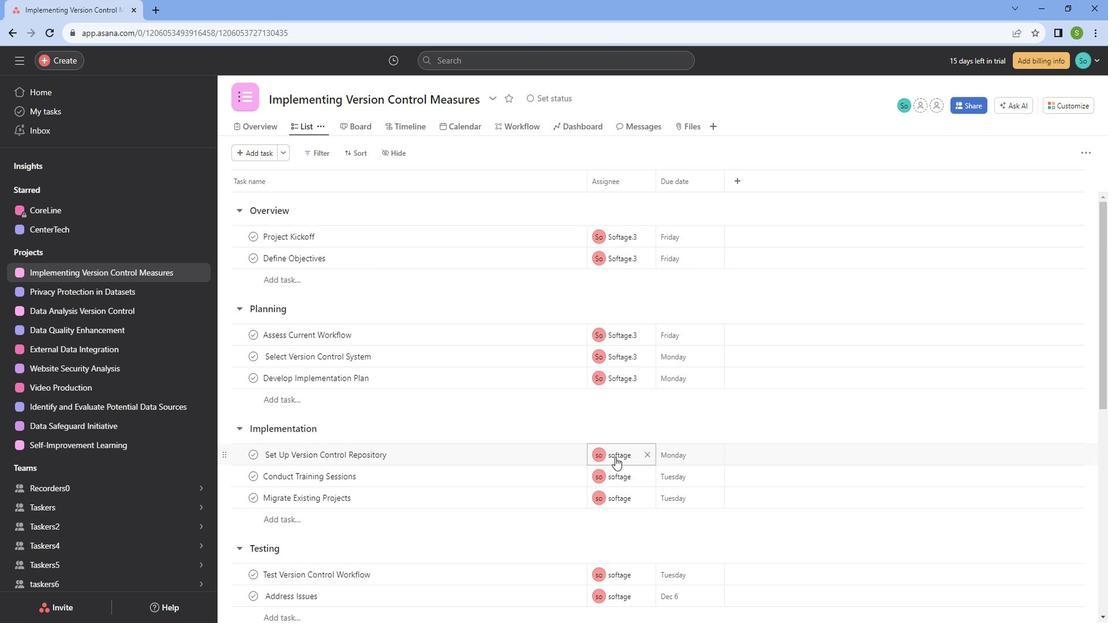
Action: Mouse scrolled (627, 453) with delta (0, 0)
Screenshot: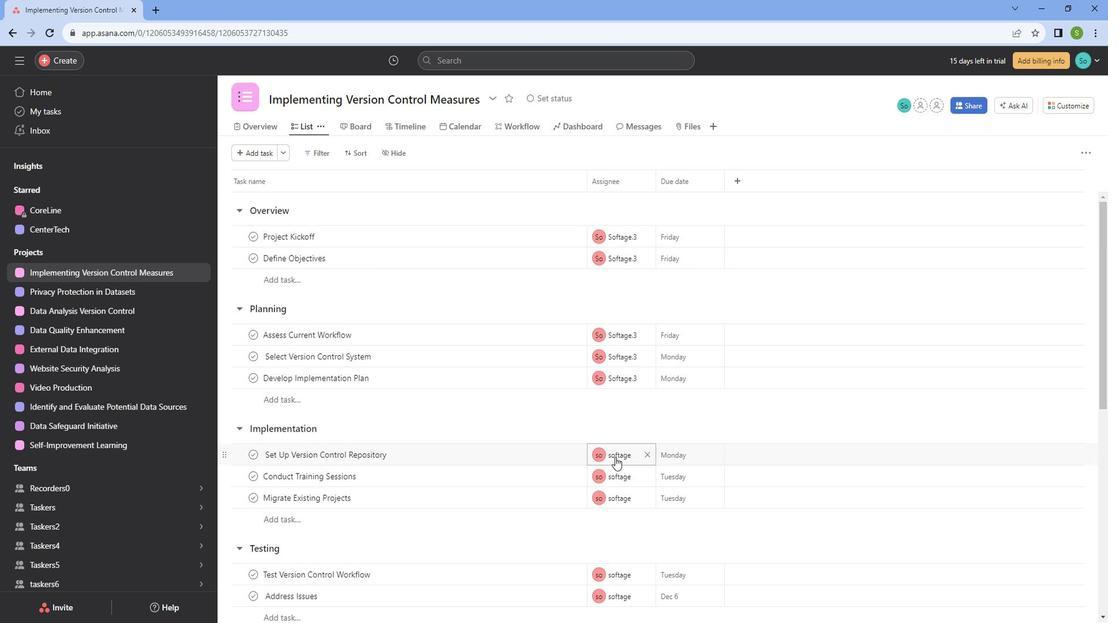 
Action: Mouse scrolled (627, 453) with delta (0, 0)
Screenshot: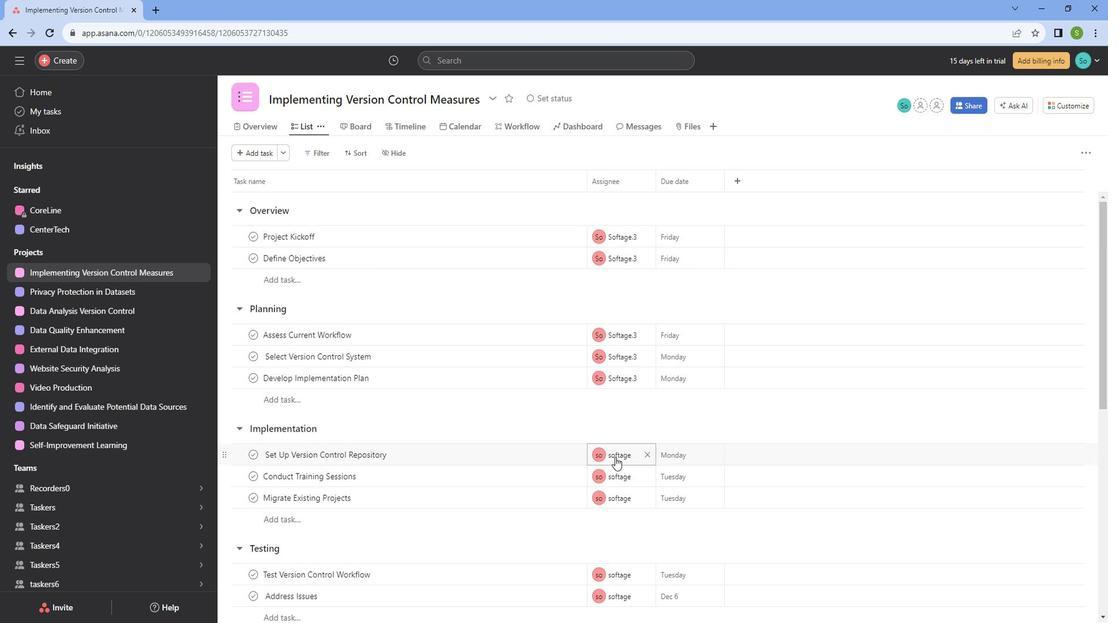 
Action: Mouse scrolled (627, 453) with delta (0, 0)
Screenshot: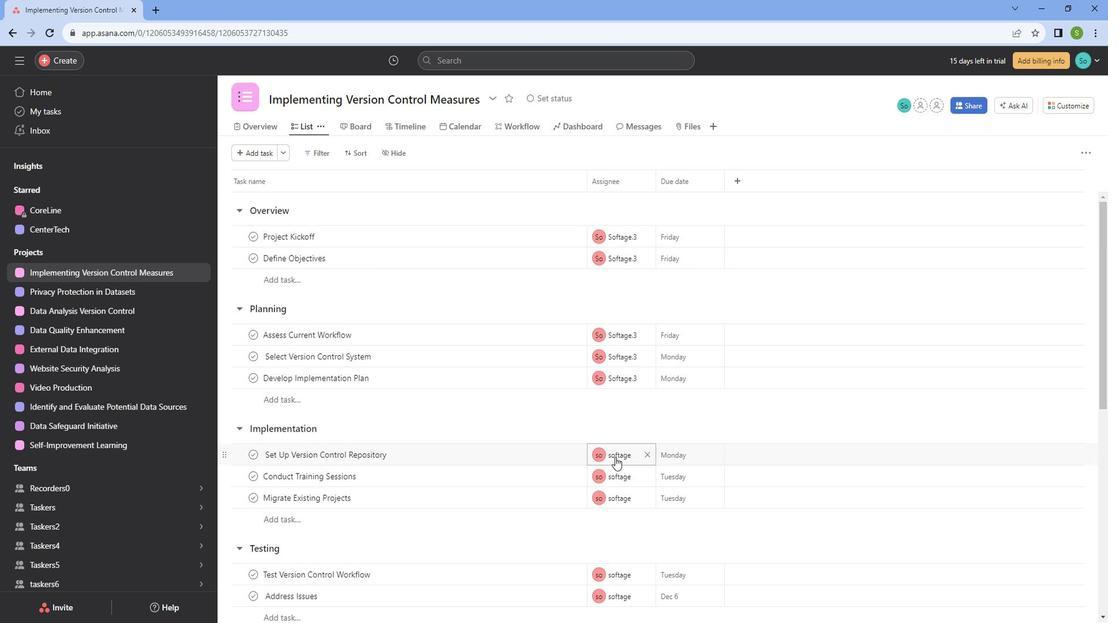 
Action: Mouse moved to (733, 298)
Screenshot: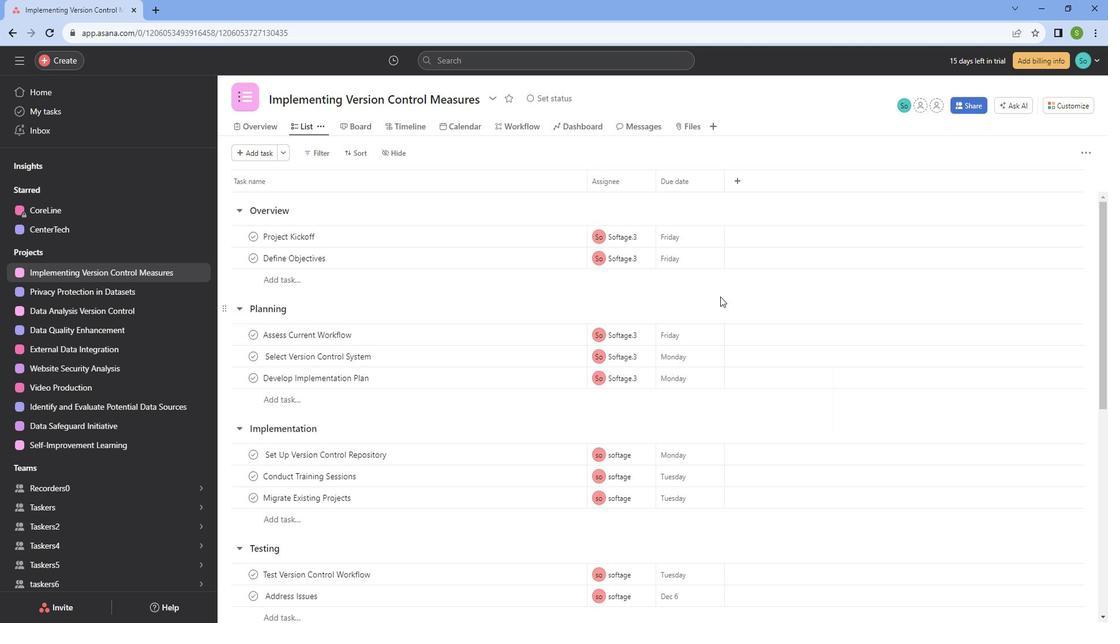 
Action: Mouse scrolled (733, 298) with delta (0, 0)
Screenshot: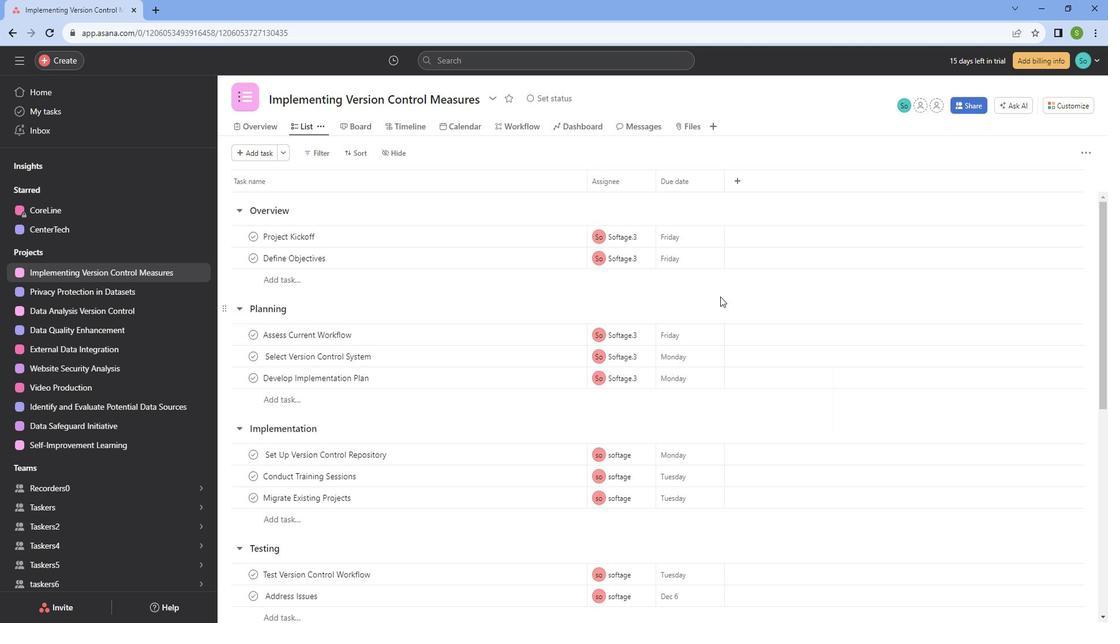 
Action: Mouse scrolled (733, 298) with delta (0, 0)
Screenshot: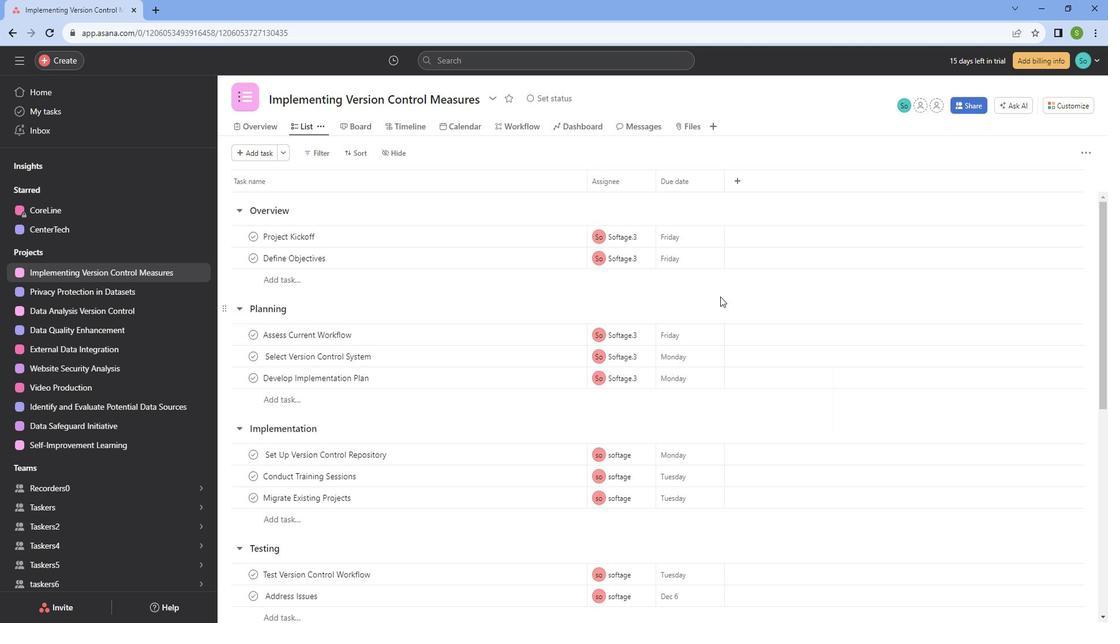 
